 Task: Play online Dominion game.
Action: Mouse pressed left at (809, 375)
Screenshot: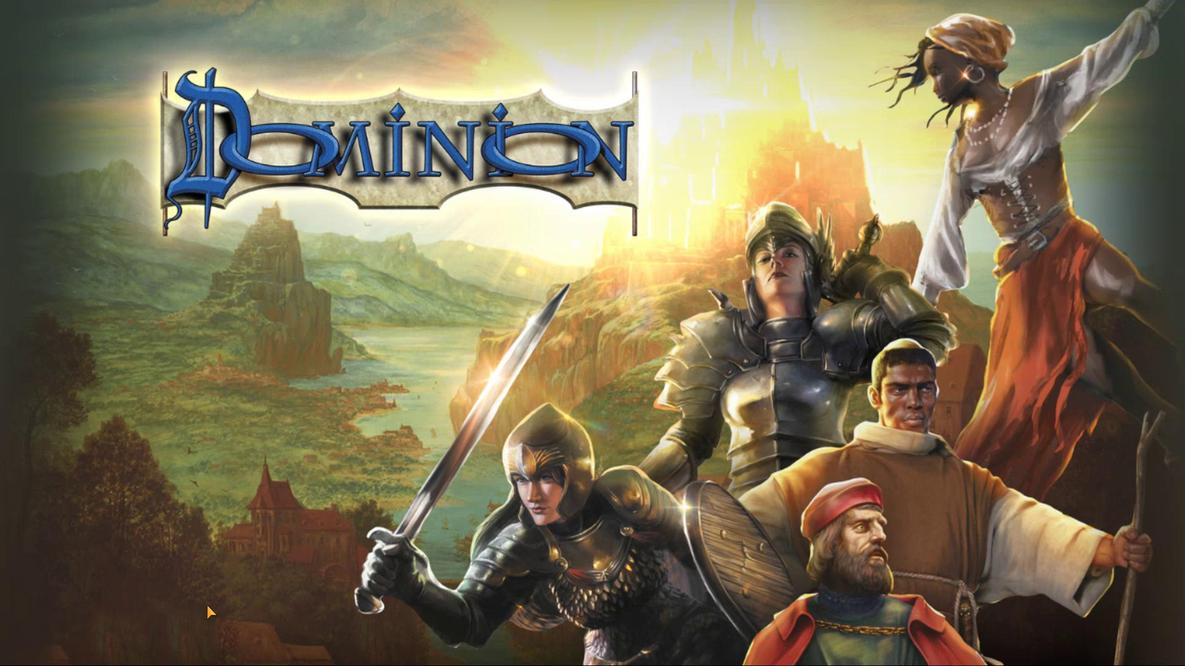 
Action: Mouse moved to (625, 385)
Screenshot: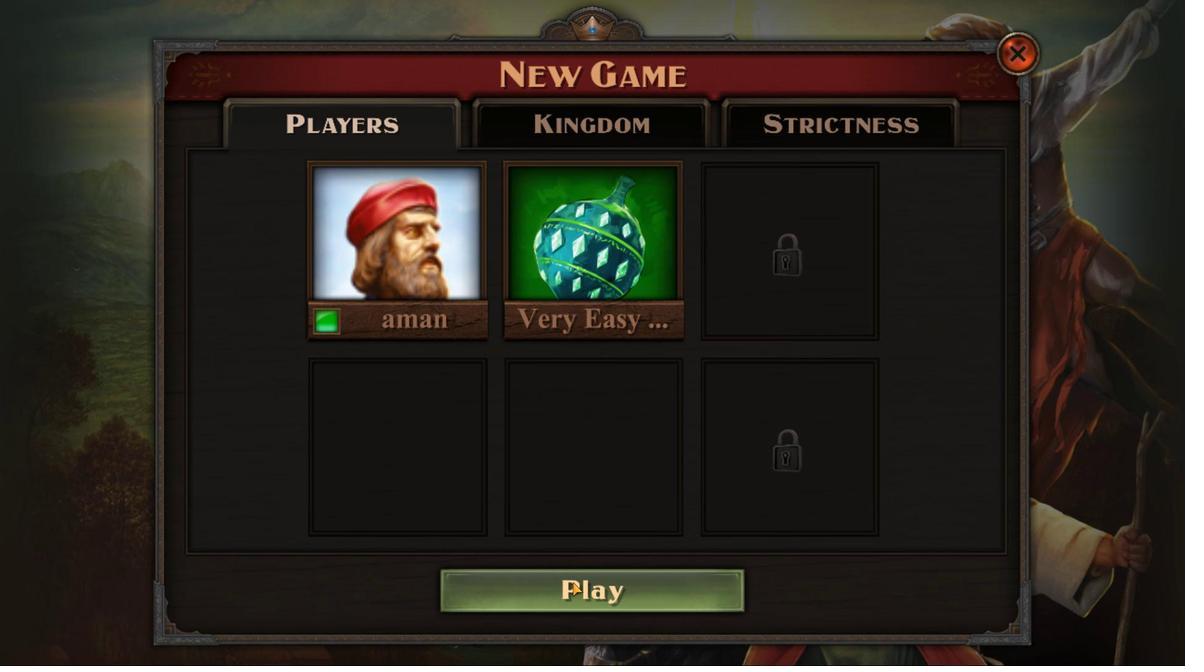 
Action: Mouse pressed left at (625, 385)
Screenshot: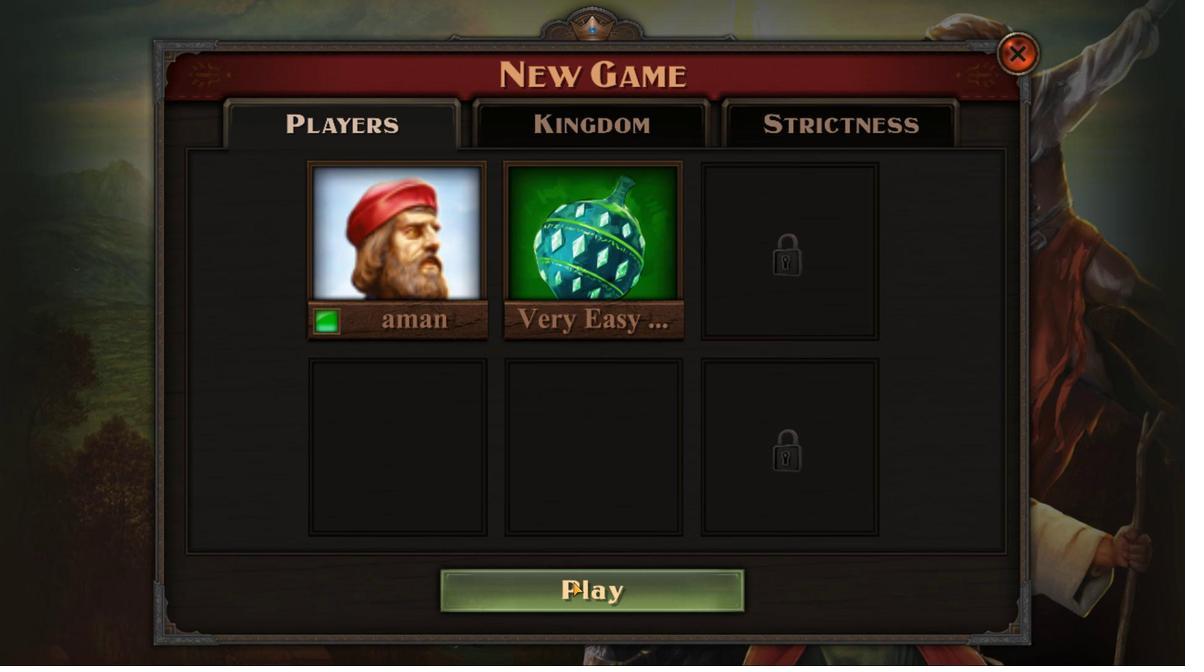 
Action: Mouse moved to (631, 390)
Screenshot: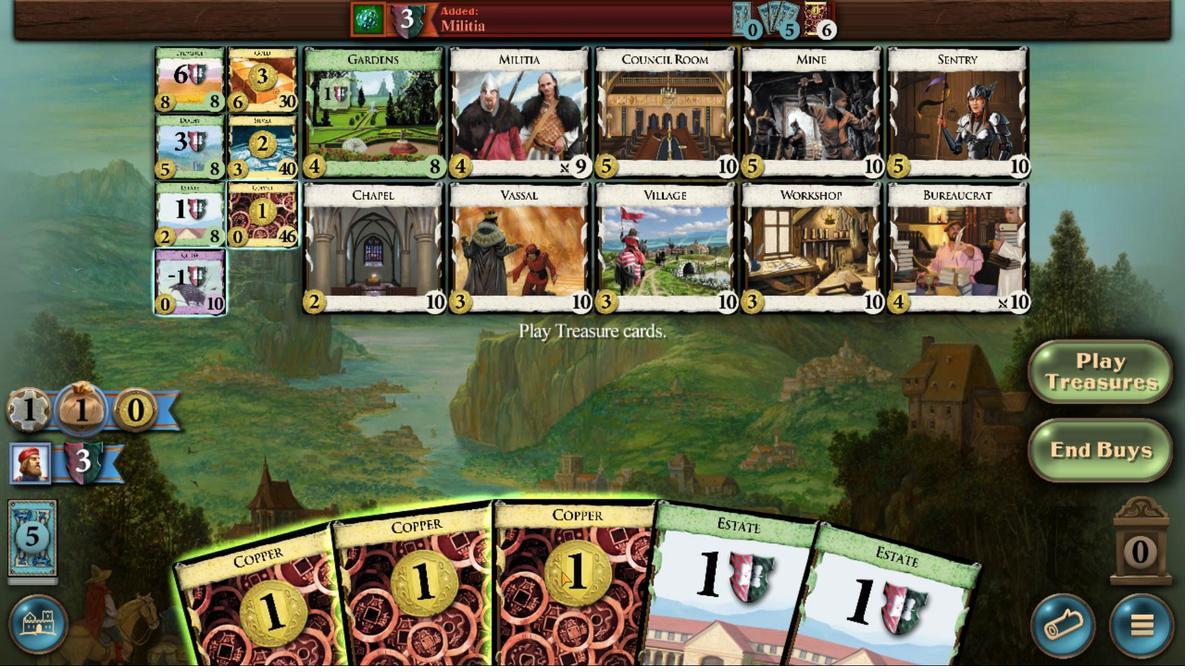 
Action: Mouse pressed left at (631, 390)
Screenshot: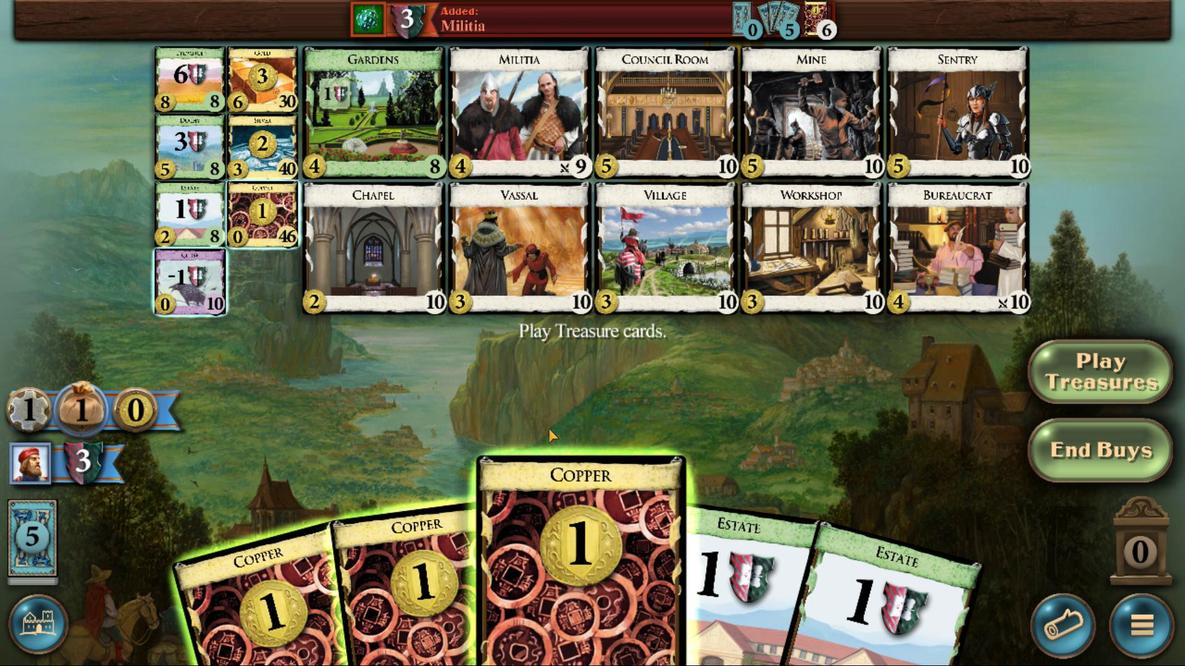
Action: Mouse moved to (664, 398)
Screenshot: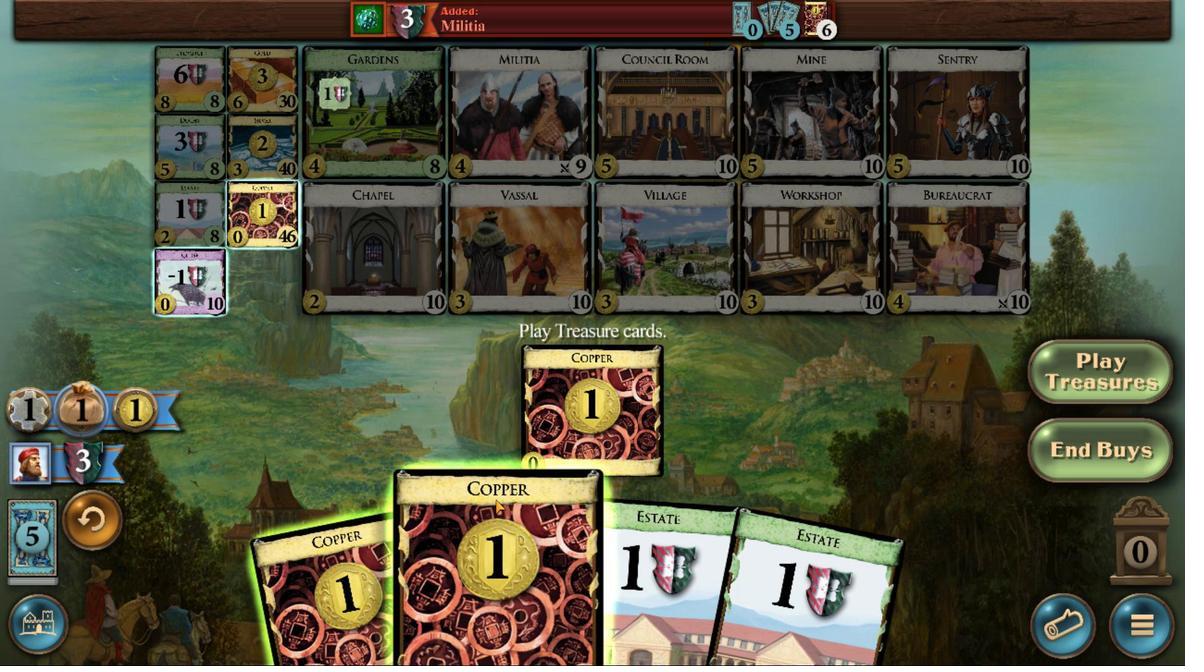 
Action: Mouse pressed left at (664, 398)
Screenshot: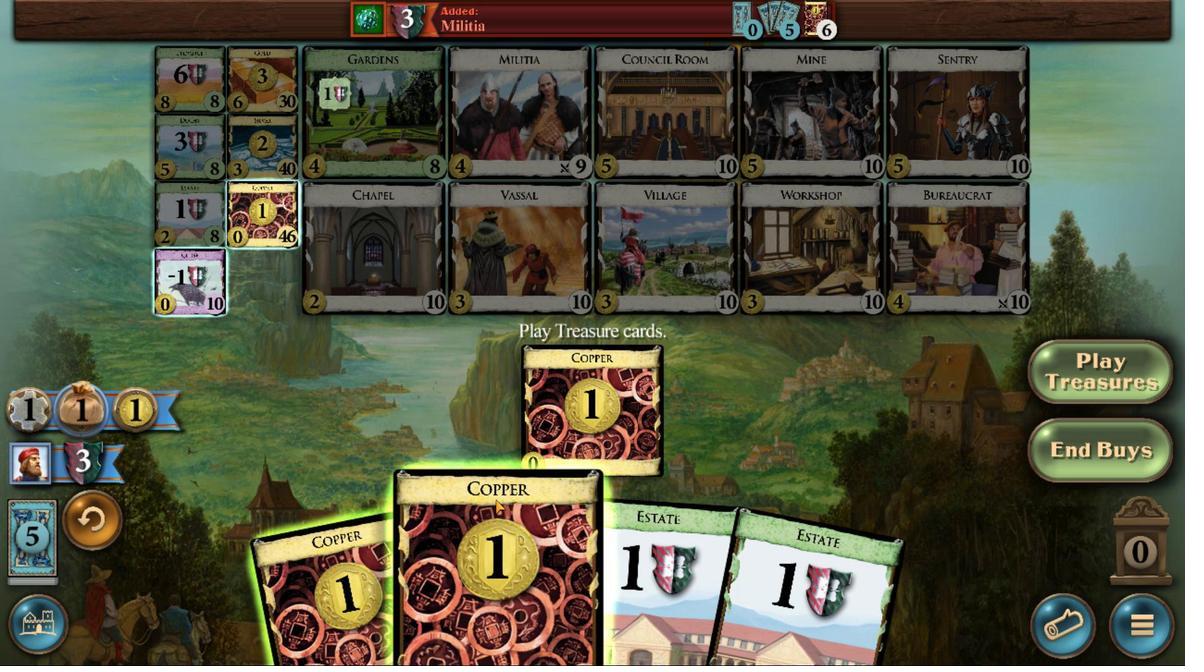 
Action: Mouse moved to (741, 518)
Screenshot: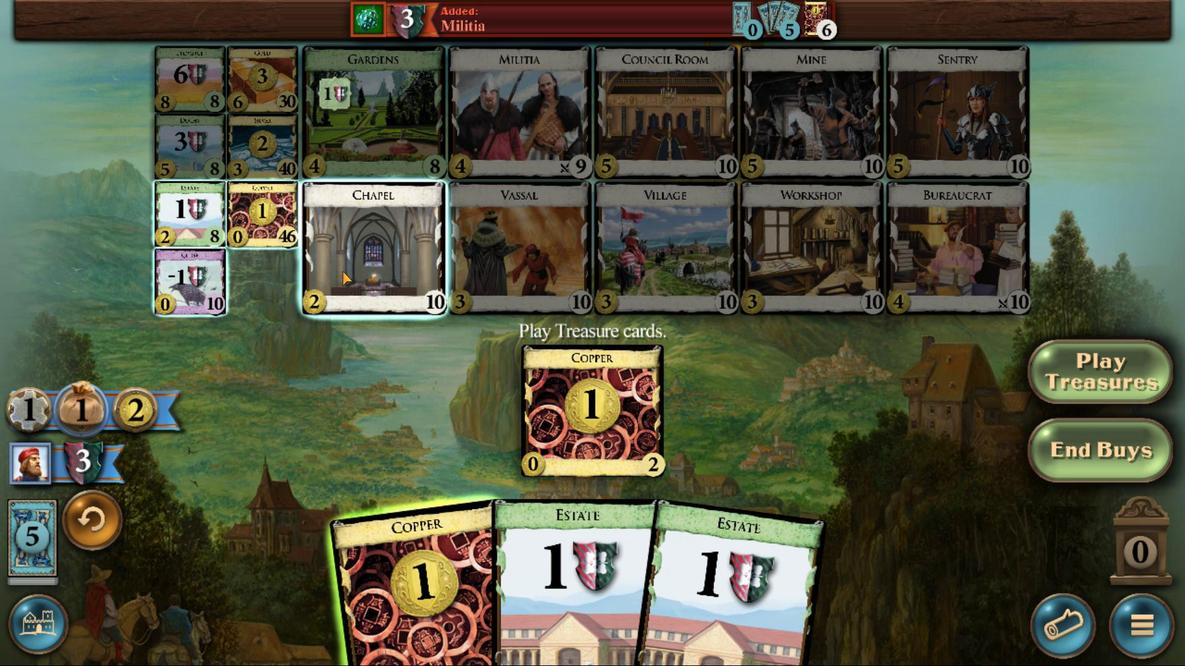
Action: Mouse pressed left at (741, 518)
Screenshot: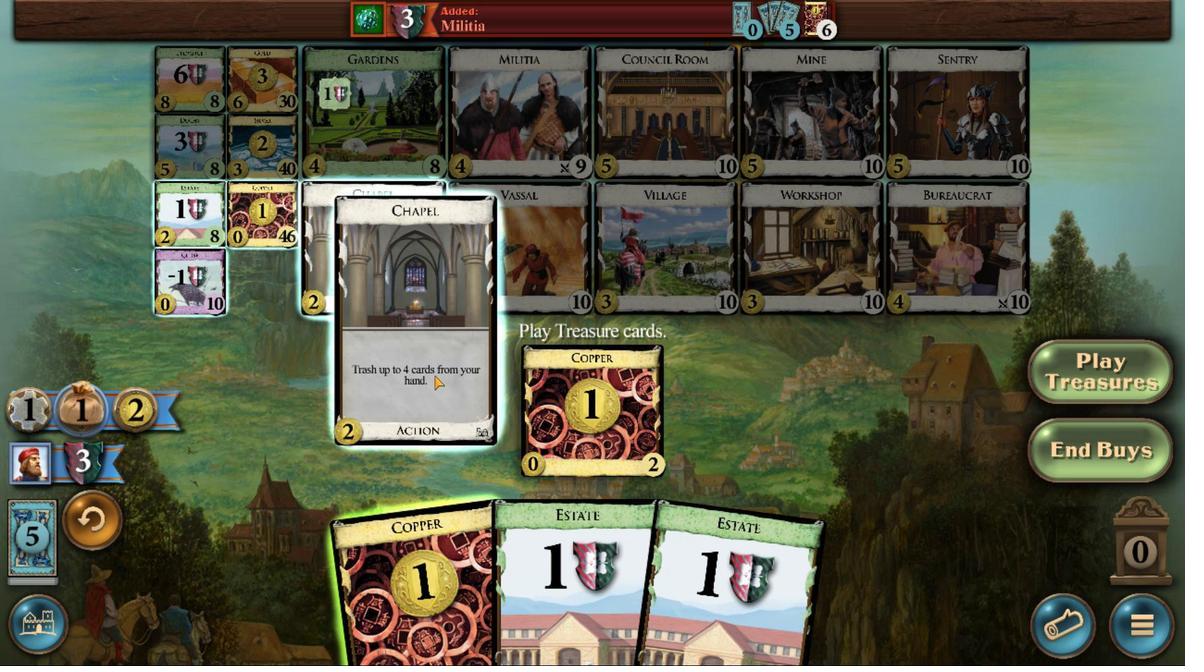
Action: Mouse moved to (555, 391)
Screenshot: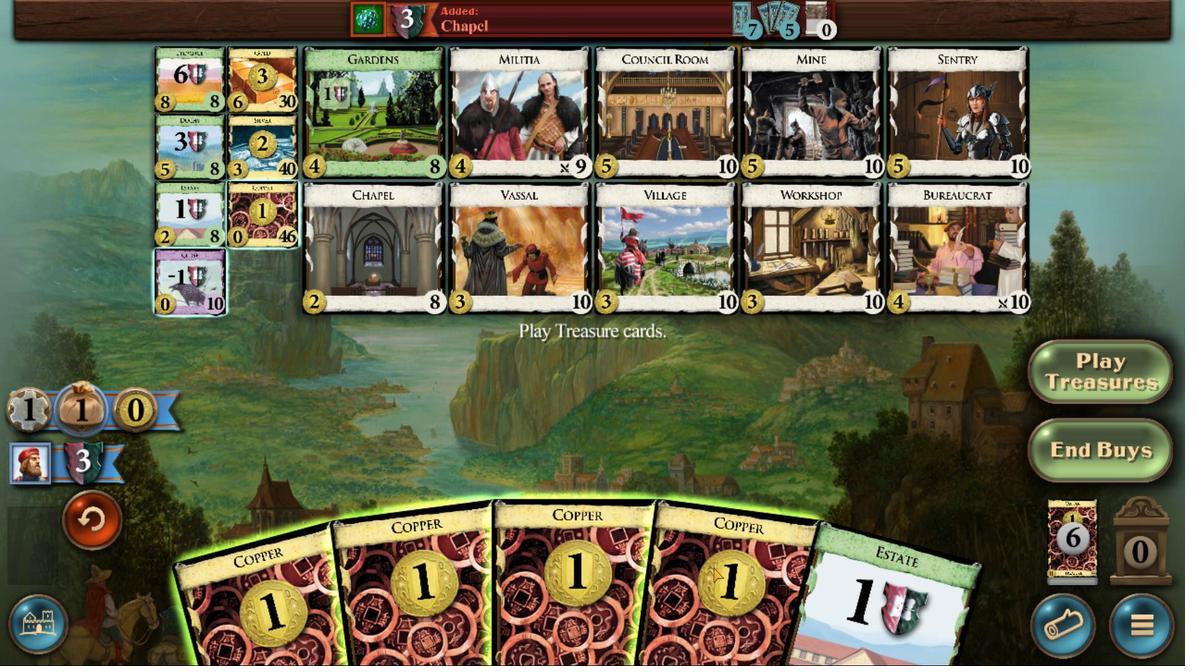 
Action: Mouse pressed left at (555, 391)
Screenshot: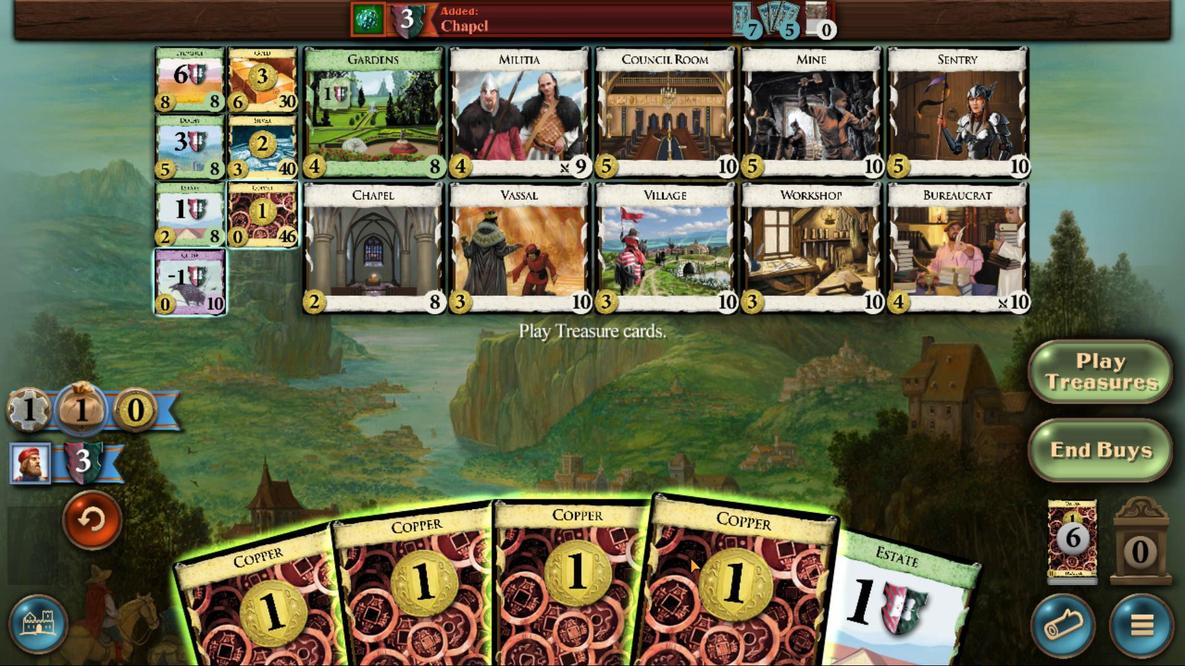 
Action: Mouse moved to (596, 389)
Screenshot: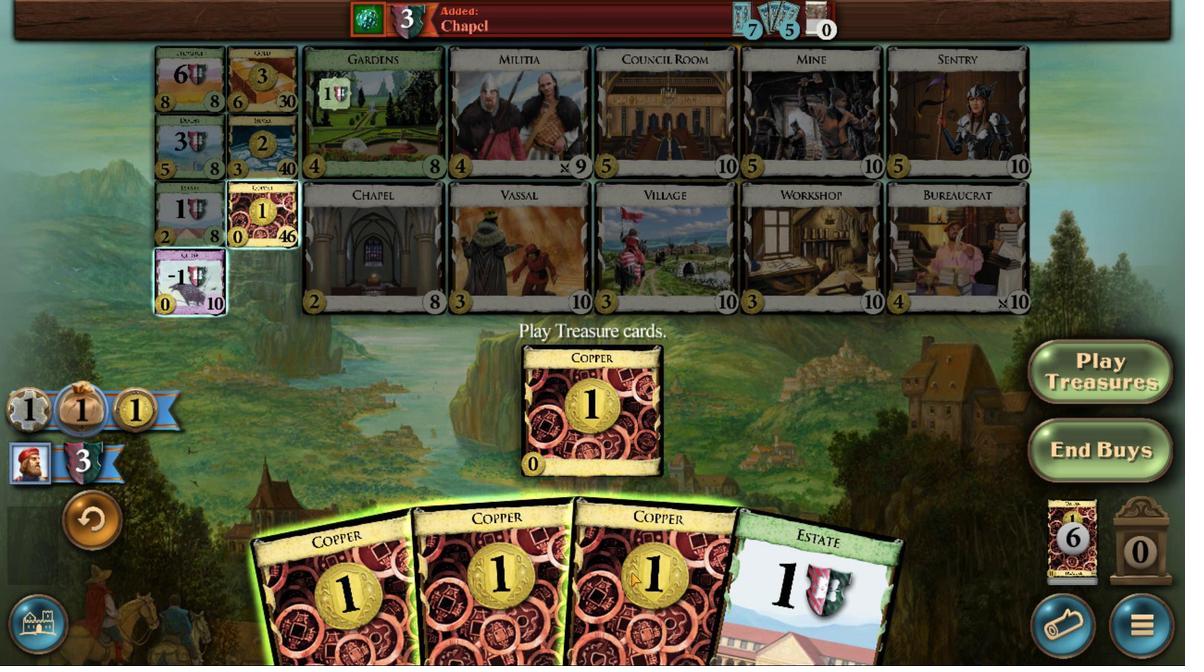 
Action: Mouse pressed left at (596, 389)
Screenshot: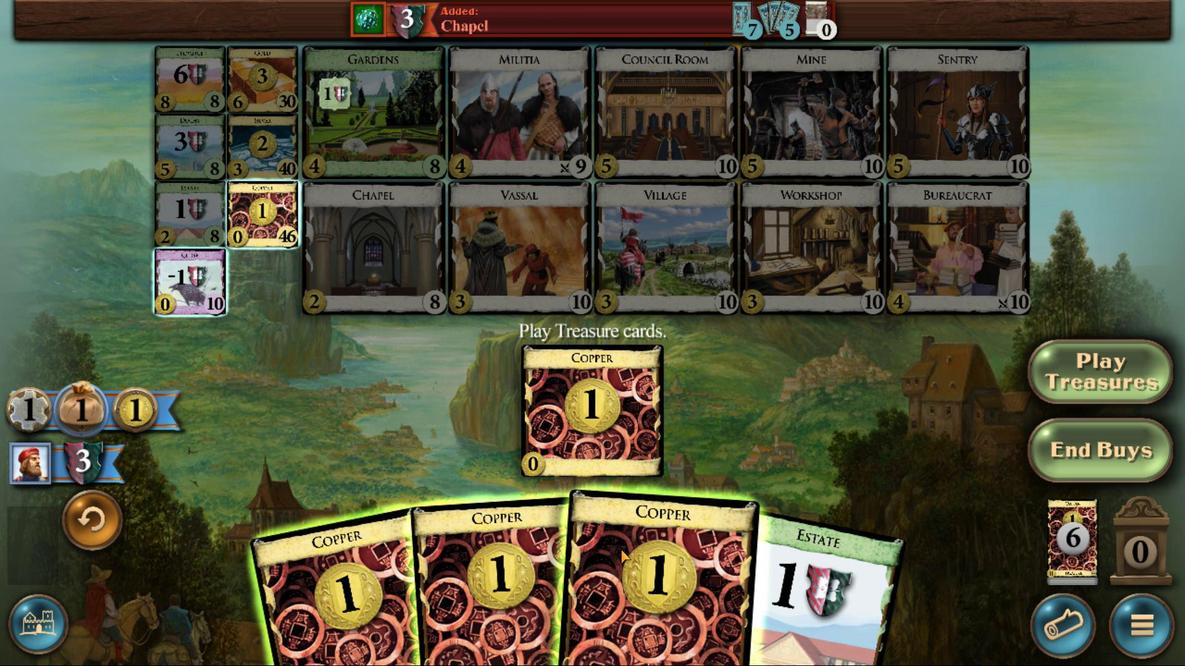 
Action: Mouse moved to (629, 382)
Screenshot: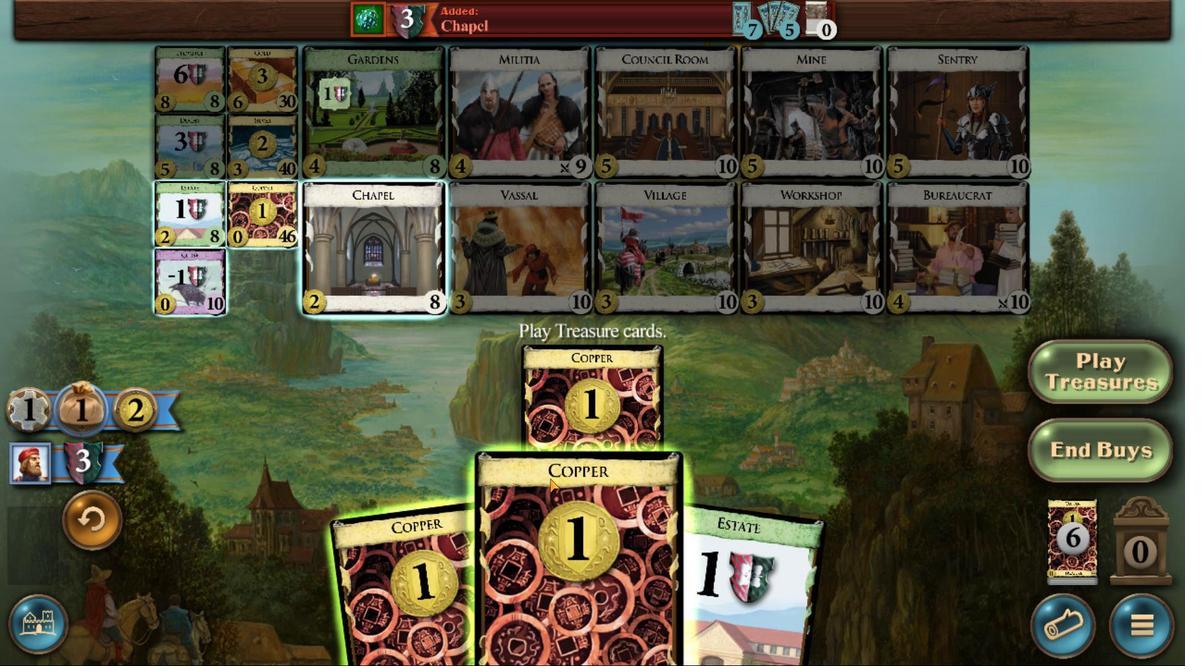 
Action: Mouse pressed left at (629, 382)
Screenshot: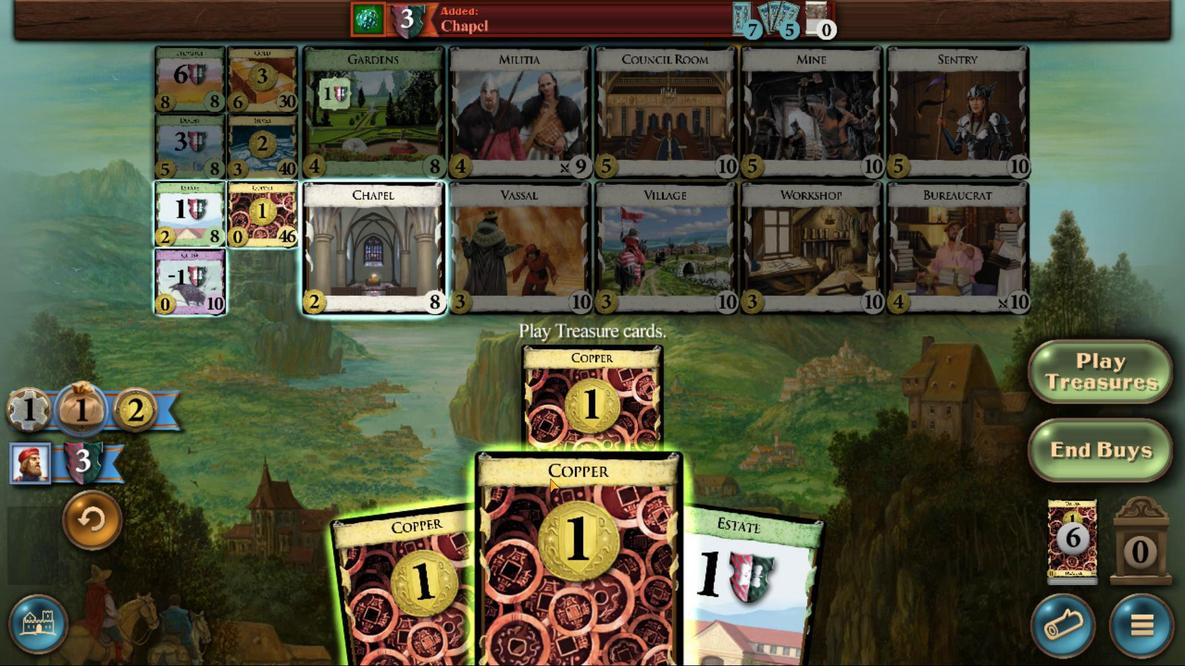 
Action: Mouse moved to (668, 527)
Screenshot: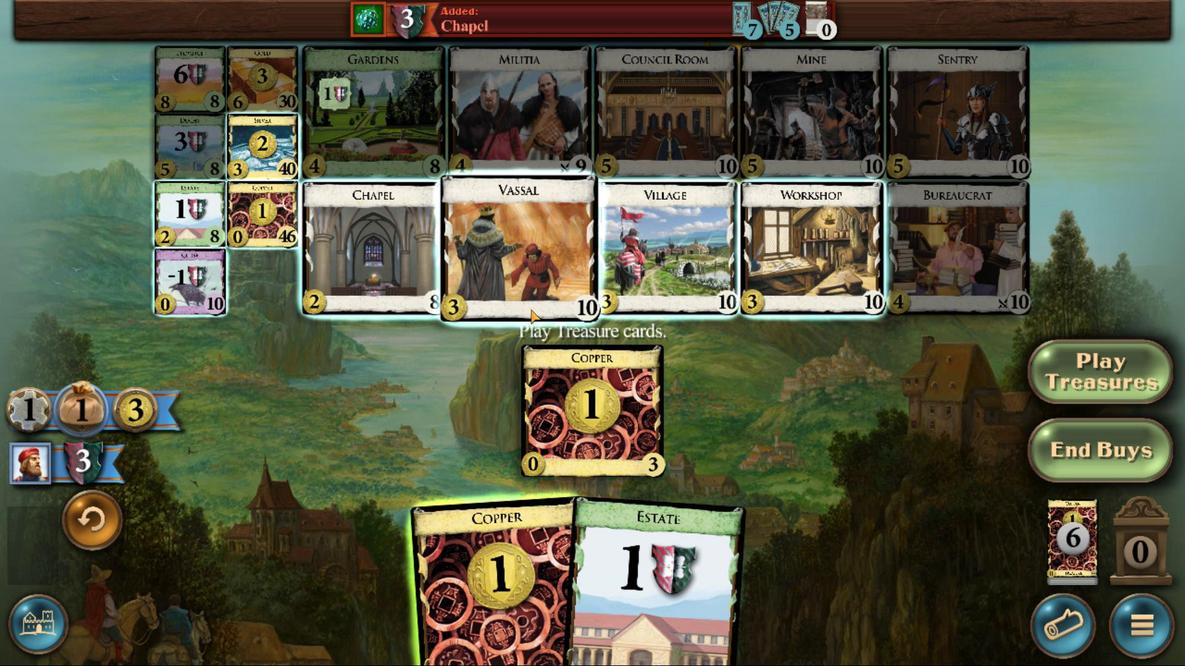 
Action: Mouse pressed left at (668, 527)
Screenshot: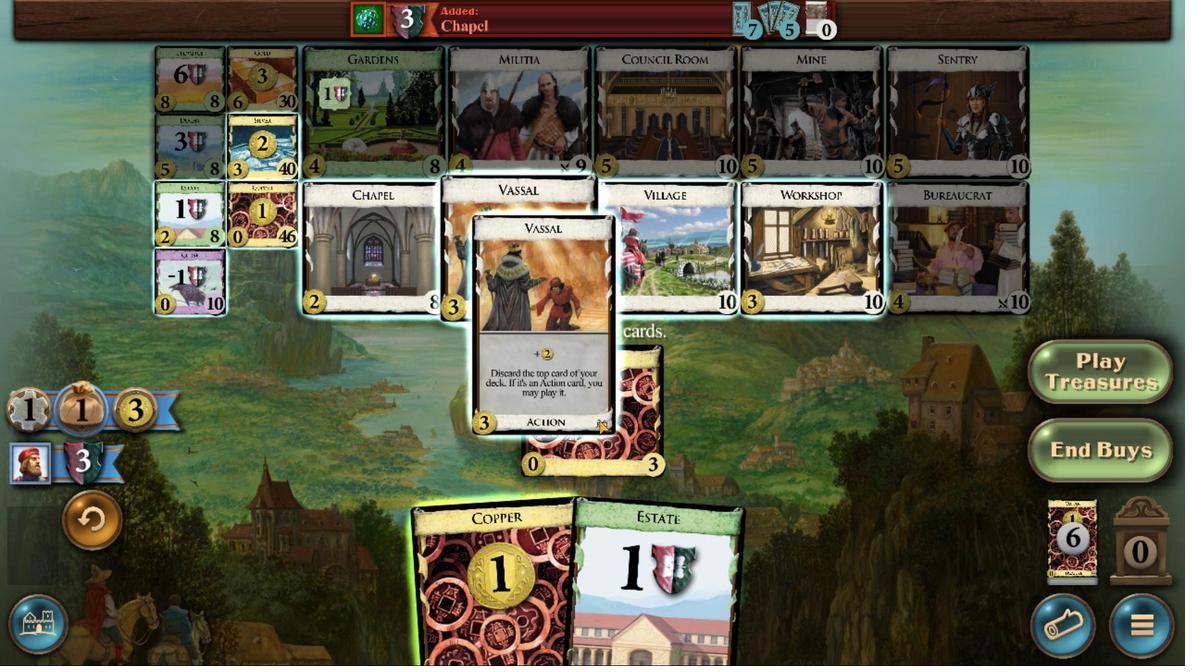 
Action: Mouse moved to (563, 378)
Screenshot: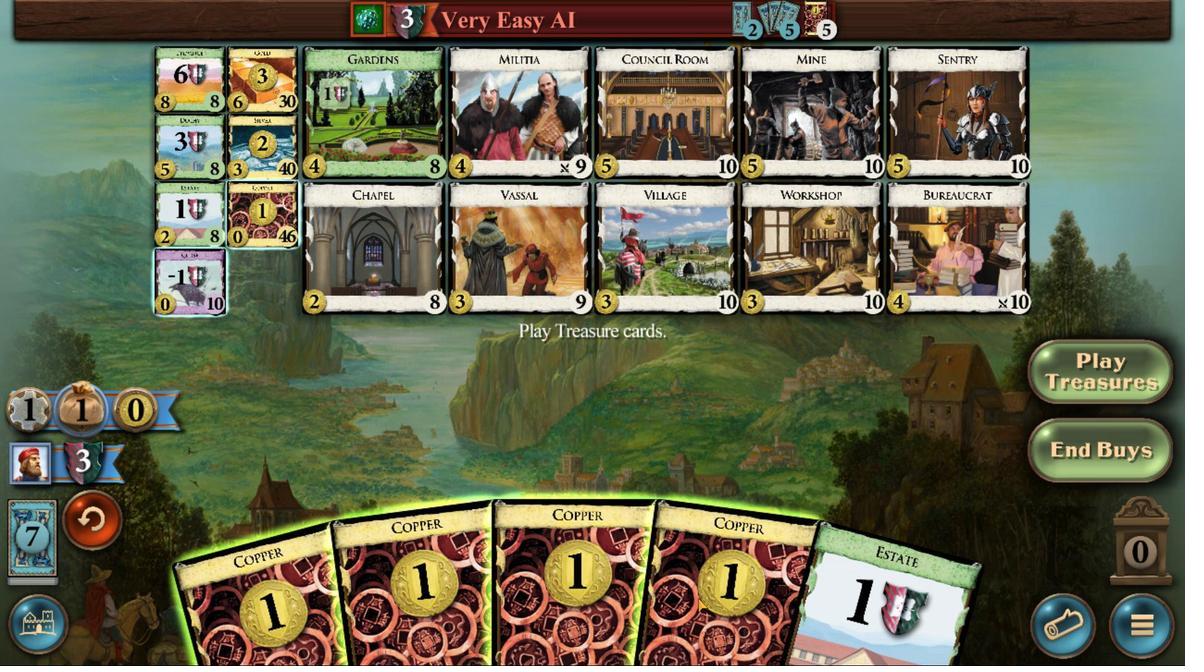 
Action: Mouse pressed left at (563, 378)
Screenshot: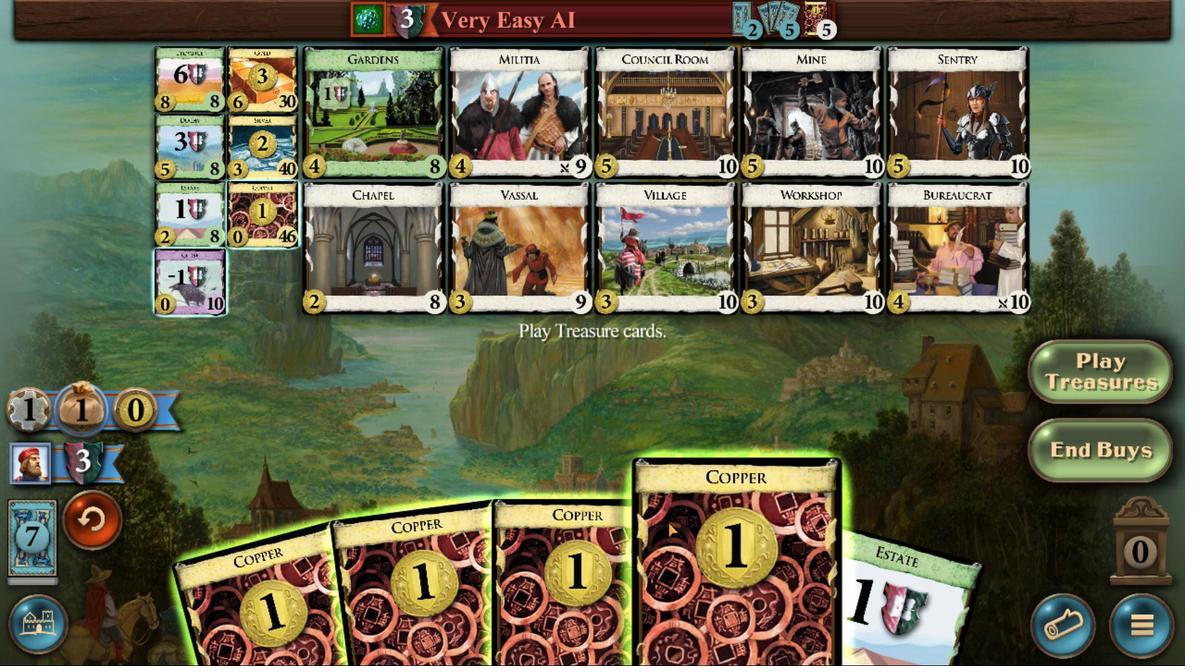 
Action: Mouse moved to (590, 374)
Screenshot: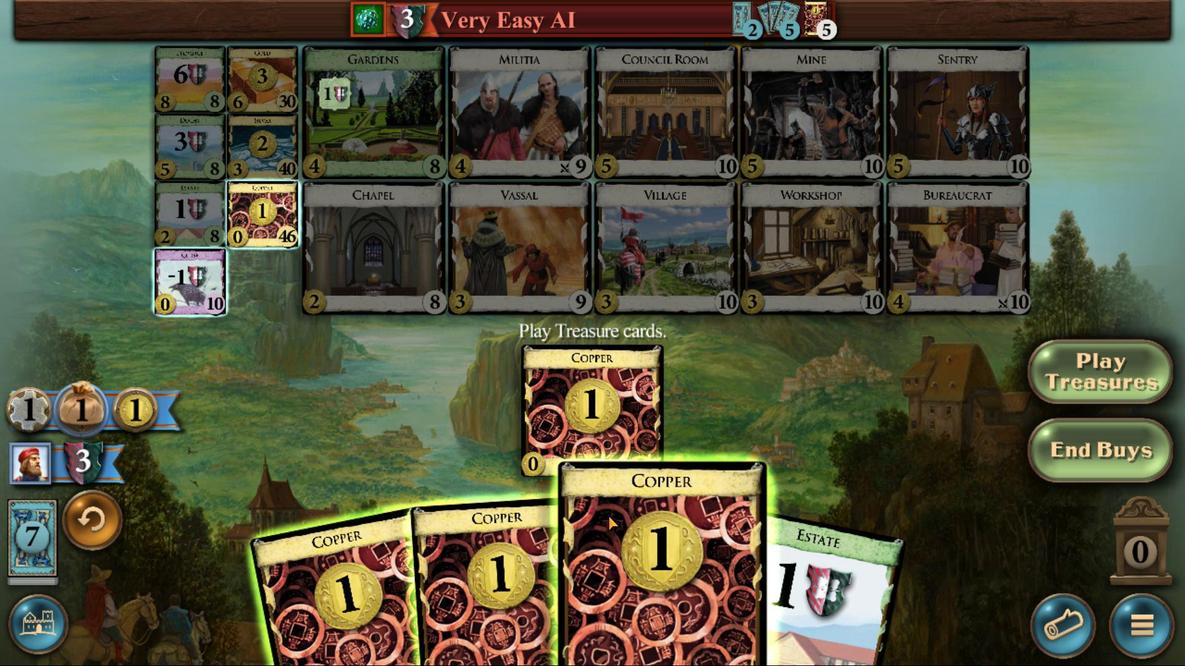 
Action: Mouse pressed left at (590, 374)
Screenshot: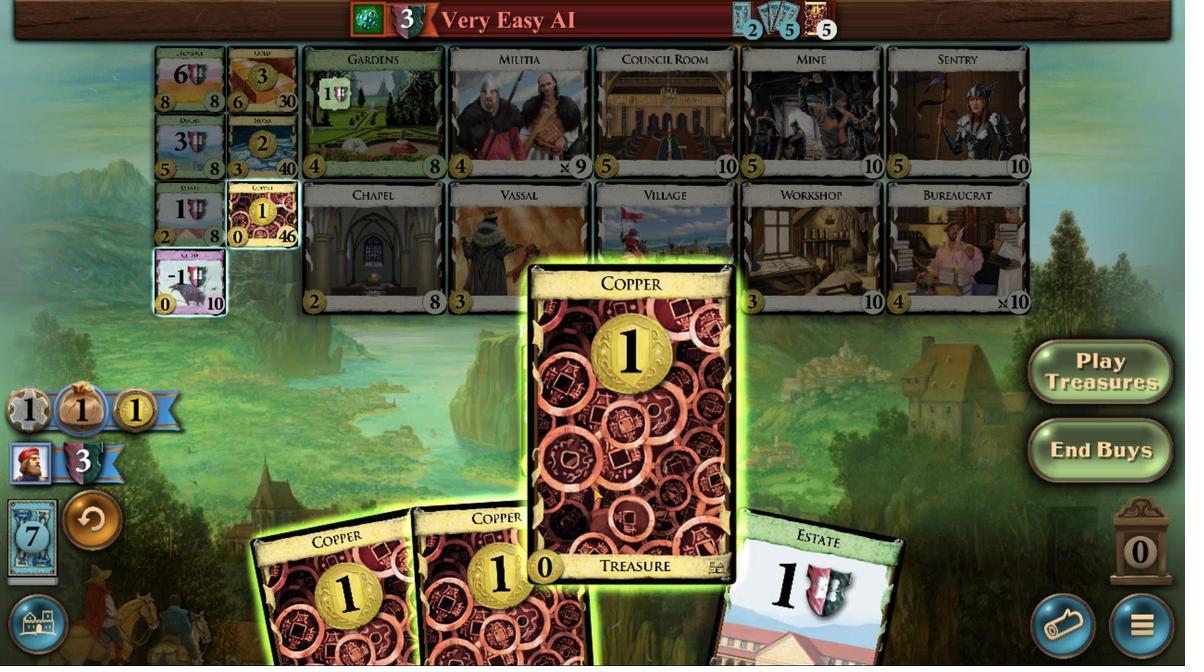 
Action: Mouse moved to (633, 367)
Screenshot: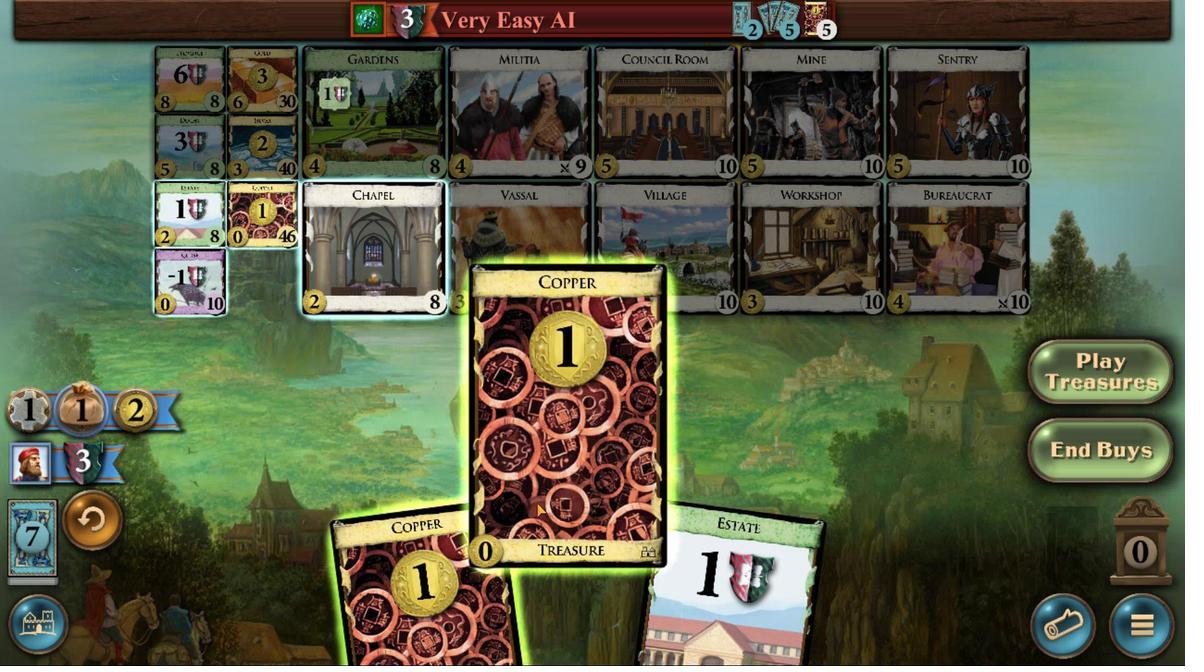 
Action: Mouse pressed left at (633, 367)
Screenshot: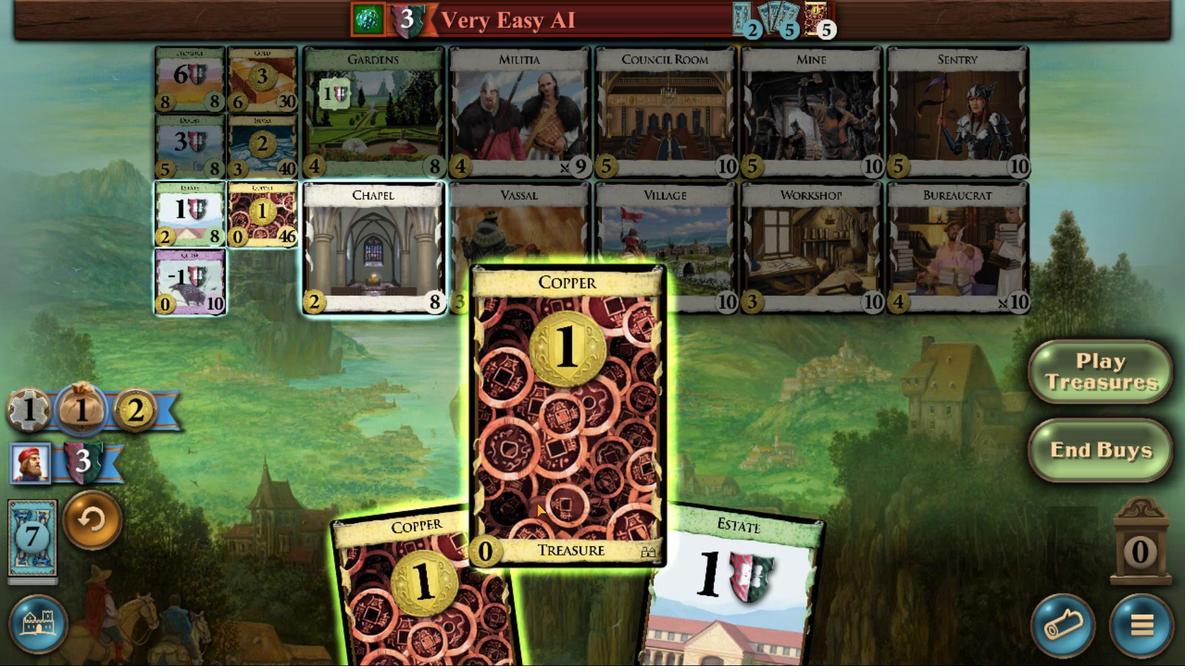 
Action: Mouse moved to (657, 375)
Screenshot: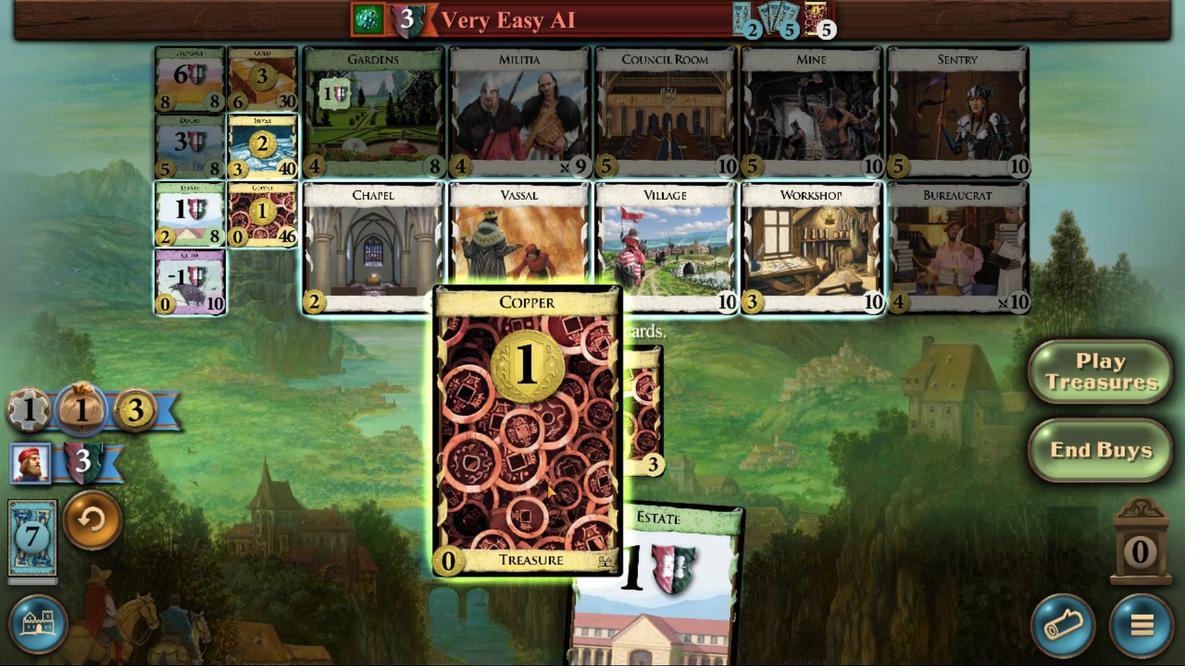 
Action: Mouse pressed left at (657, 375)
Screenshot: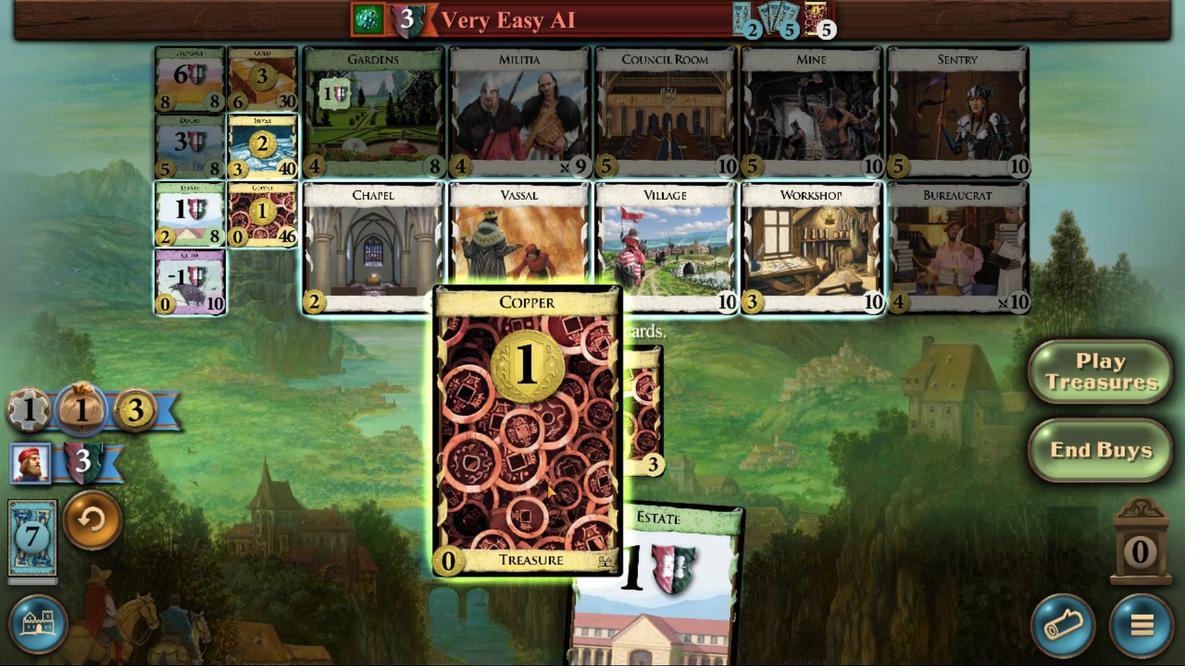 
Action: Mouse moved to (735, 574)
Screenshot: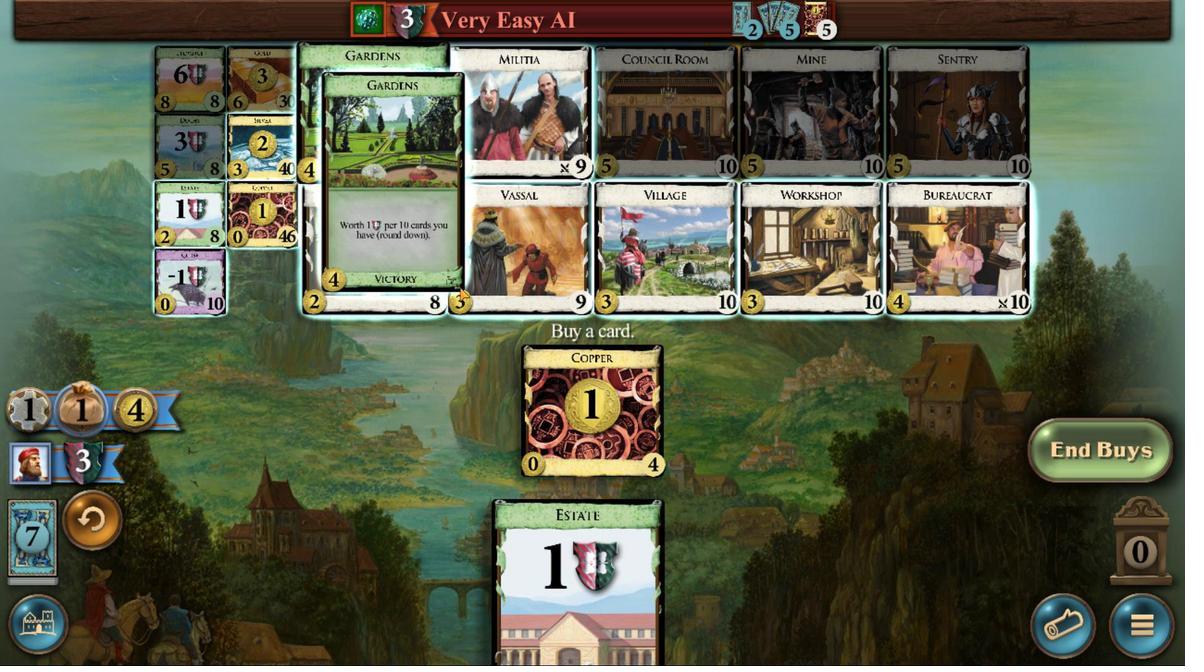 
Action: Mouse pressed left at (735, 574)
Screenshot: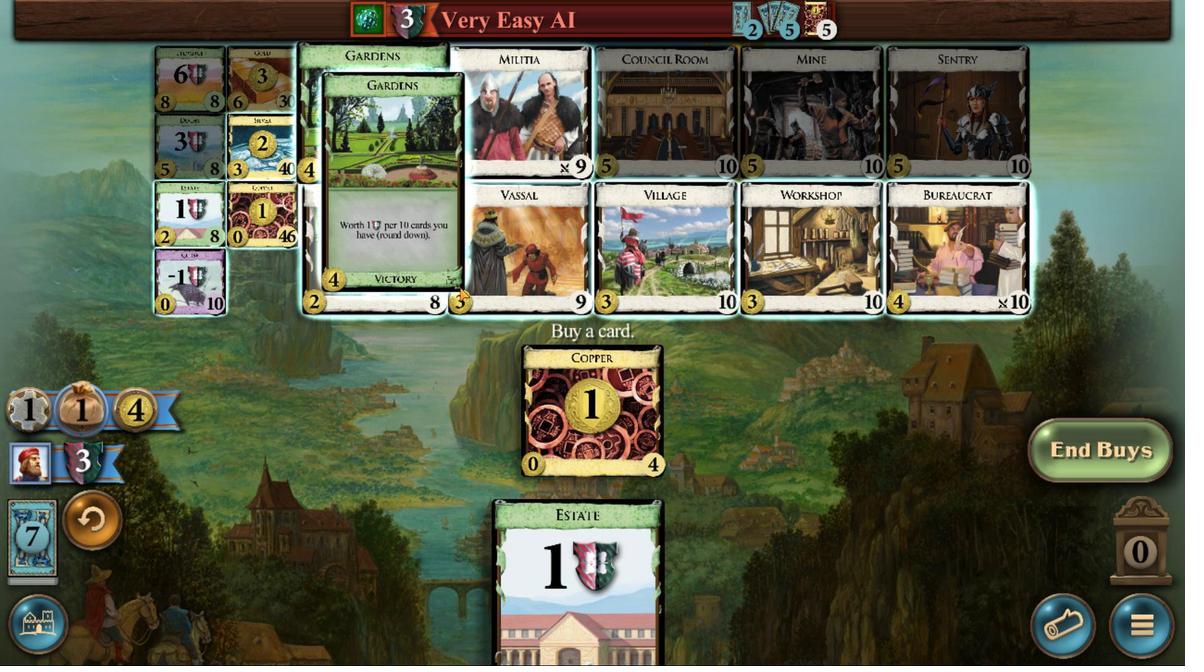 
Action: Mouse moved to (778, 374)
Screenshot: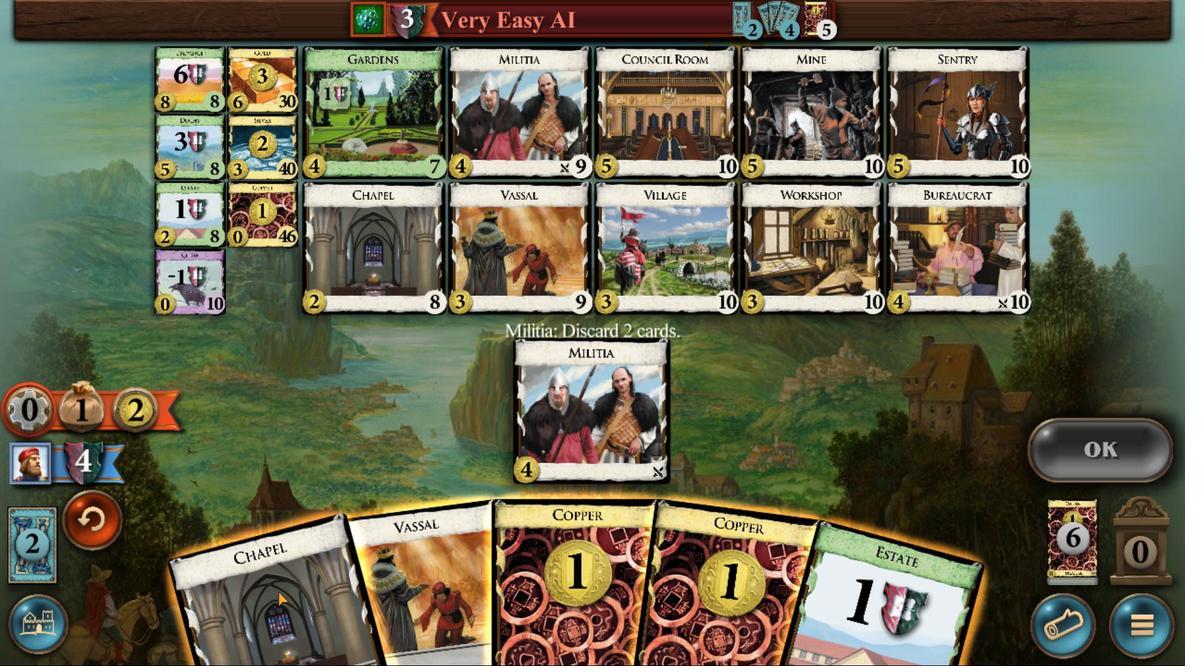 
Action: Mouse pressed left at (778, 374)
Screenshot: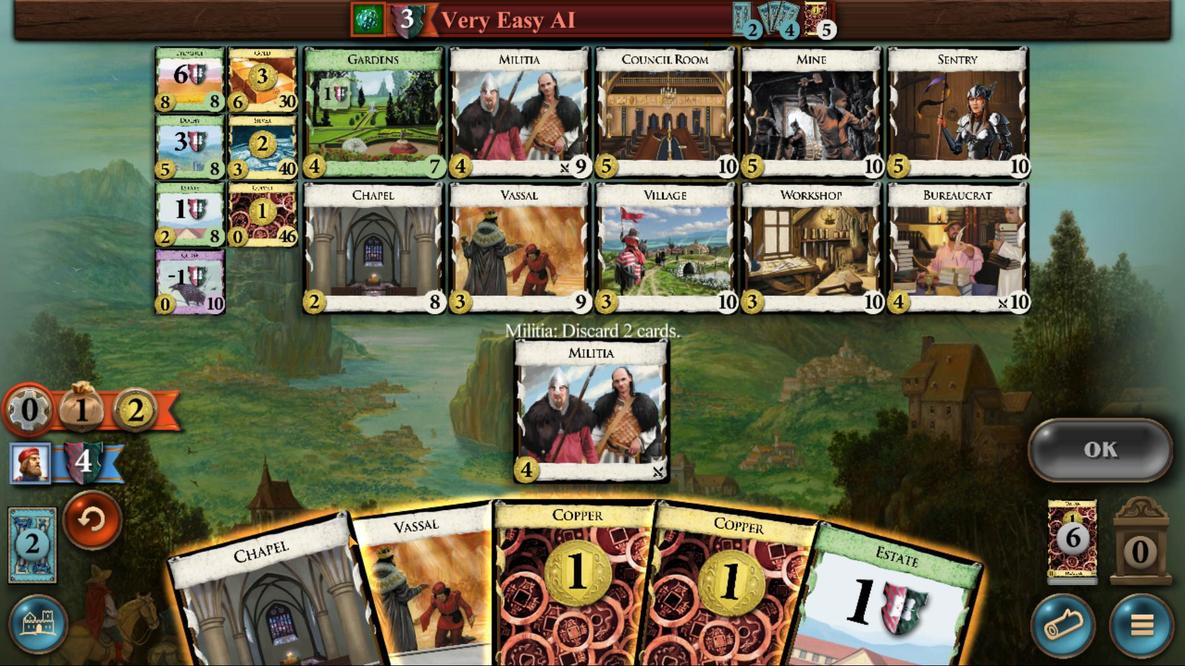
Action: Mouse moved to (705, 379)
Screenshot: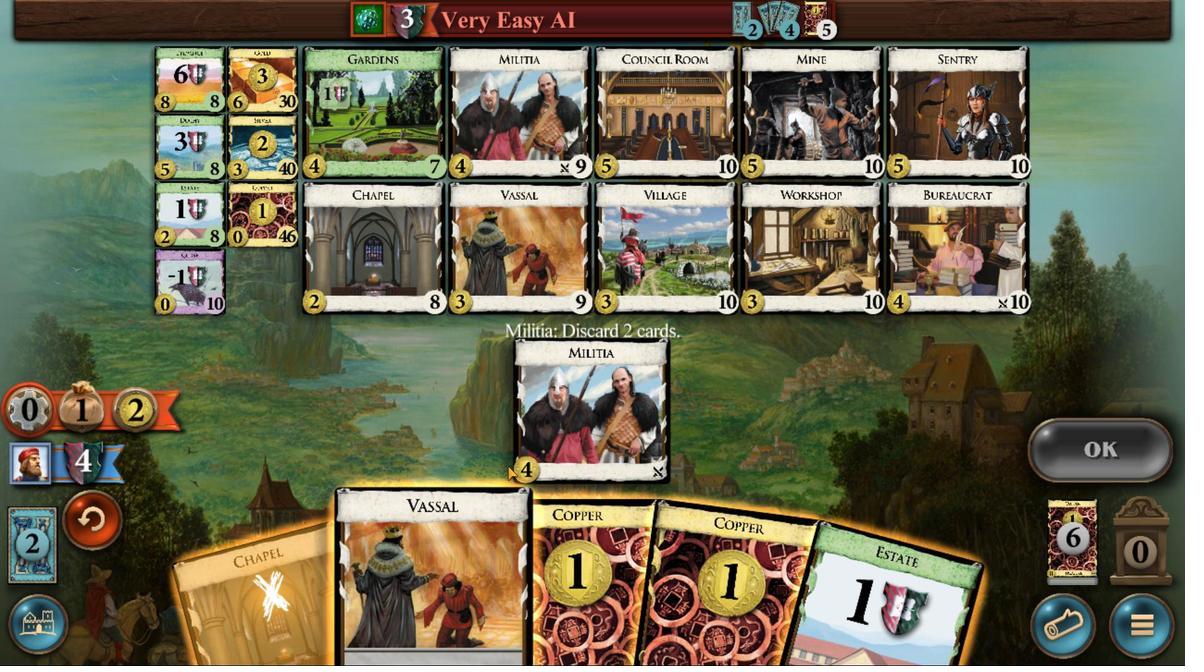
Action: Mouse pressed left at (705, 379)
Screenshot: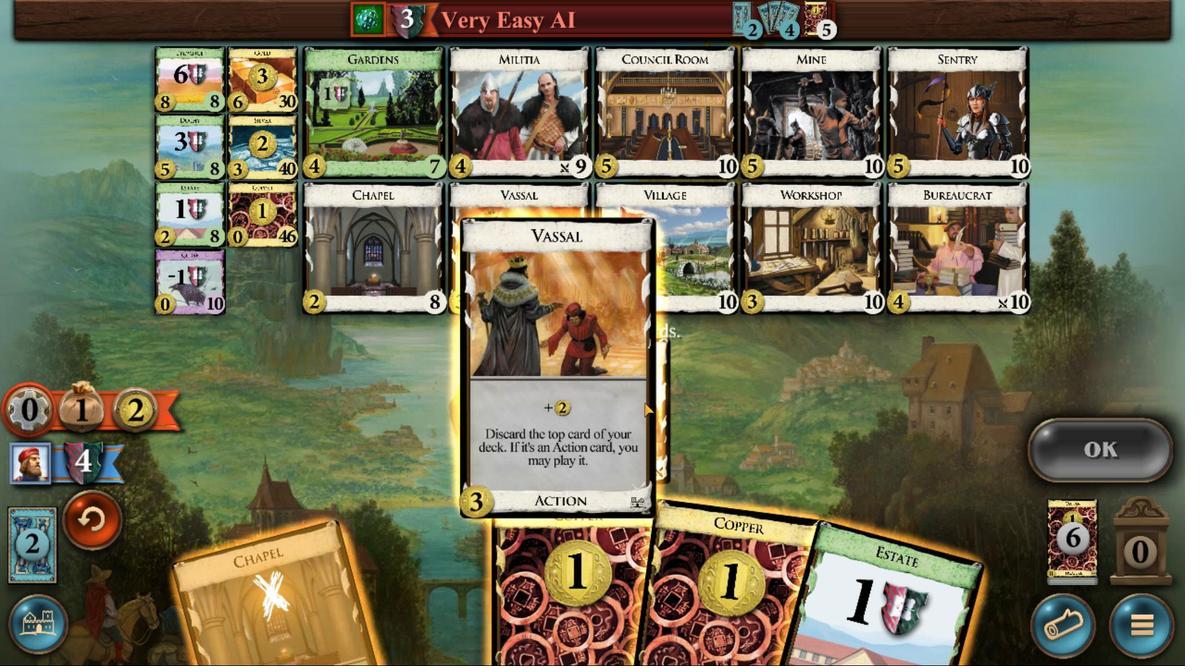 
Action: Mouse moved to (366, 439)
Screenshot: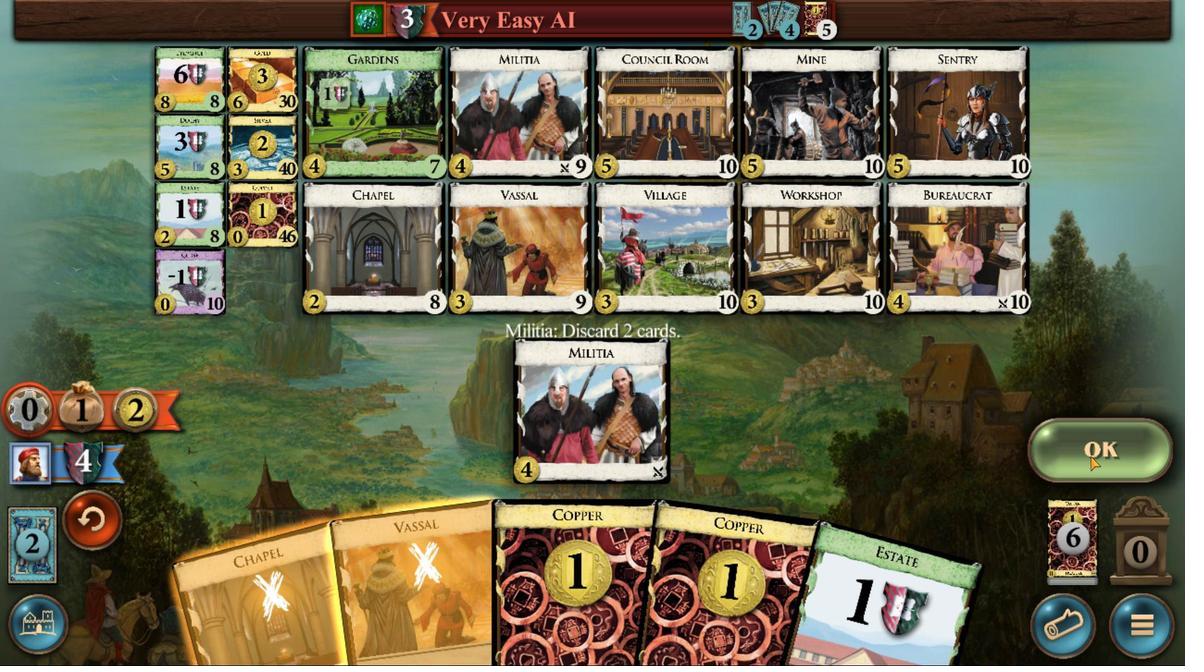 
Action: Mouse pressed left at (366, 439)
Screenshot: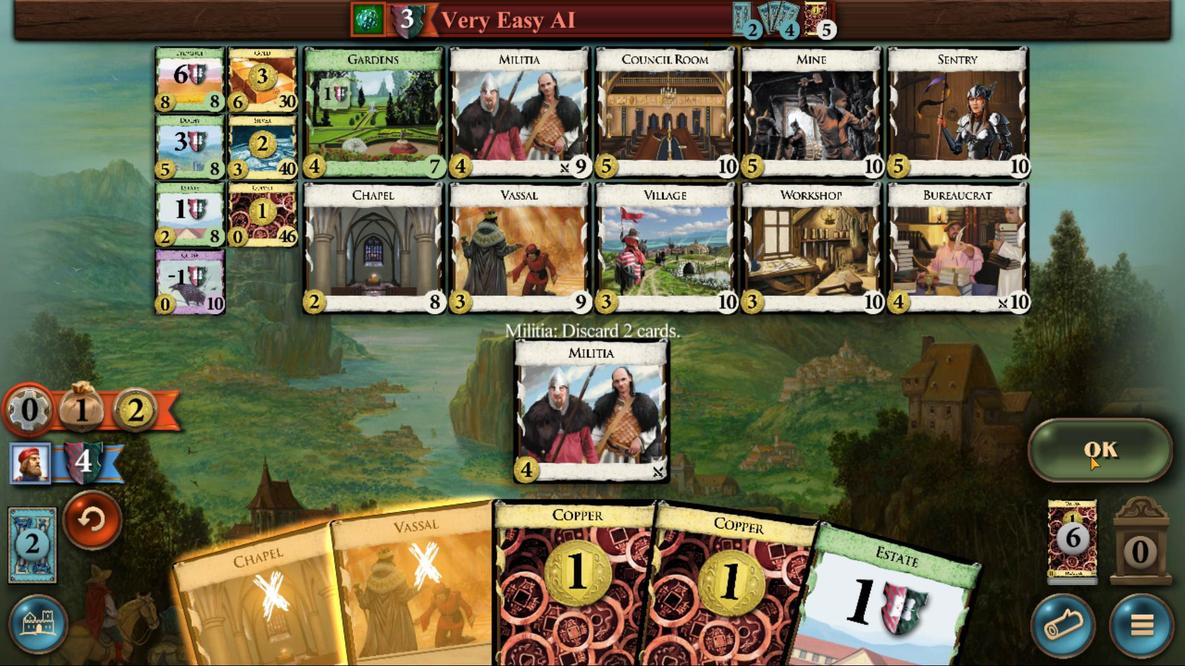 
Action: Mouse moved to (614, 396)
Screenshot: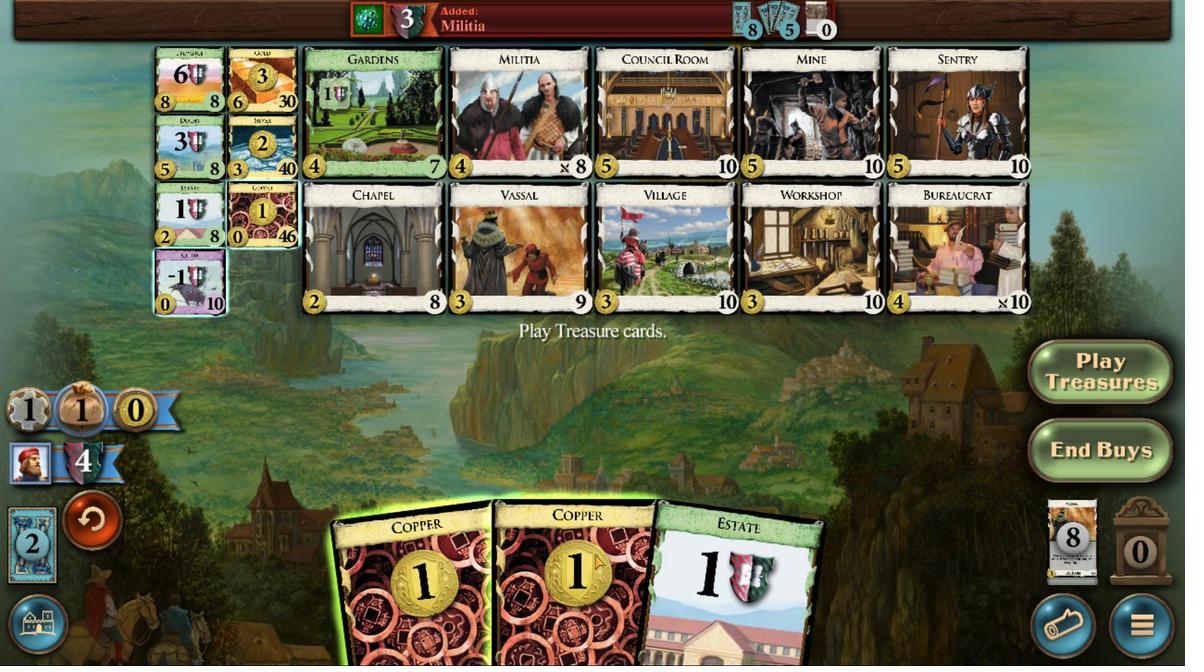 
Action: Mouse pressed left at (614, 396)
Screenshot: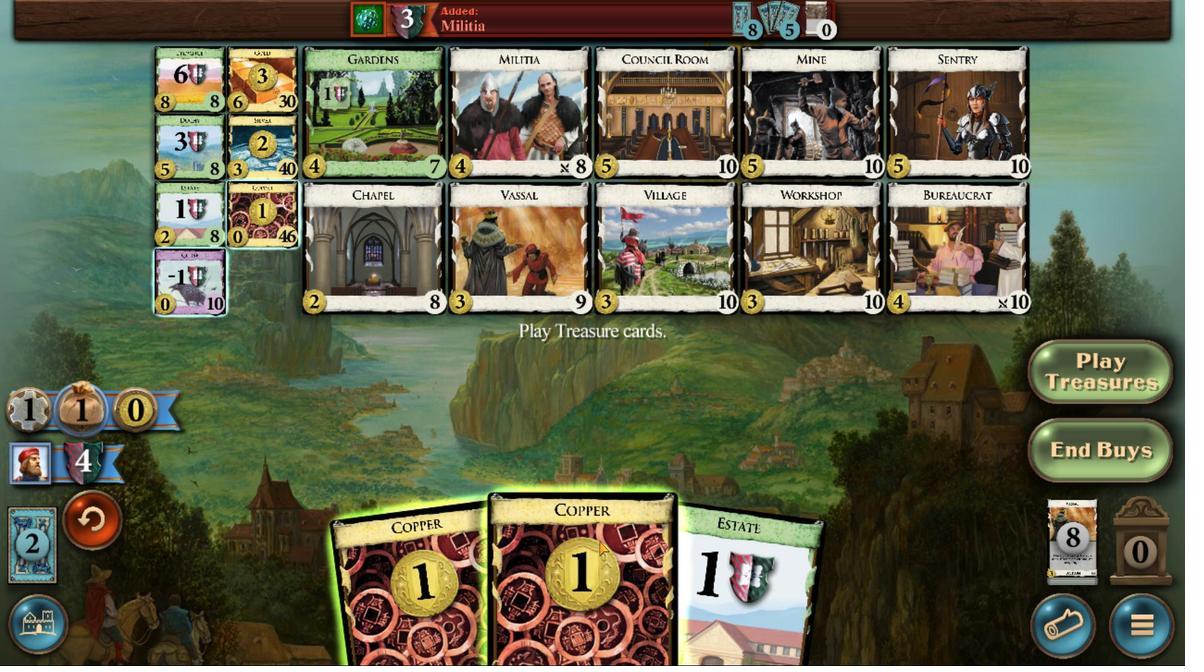 
Action: Mouse moved to (658, 398)
Screenshot: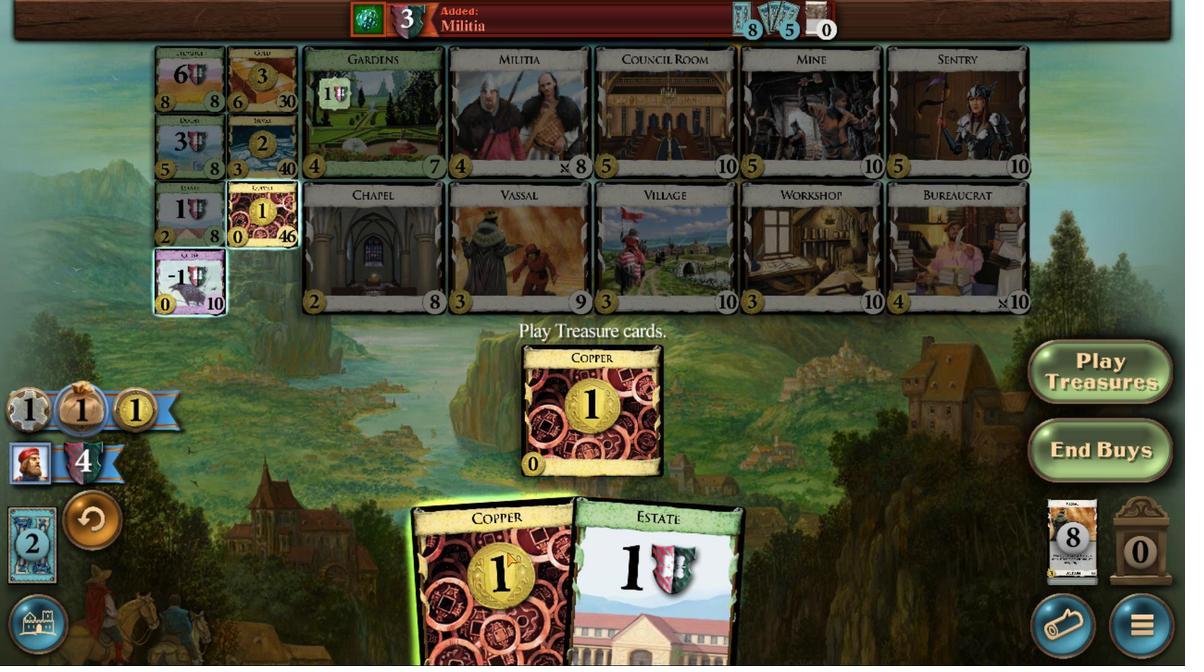 
Action: Mouse pressed left at (658, 398)
Screenshot: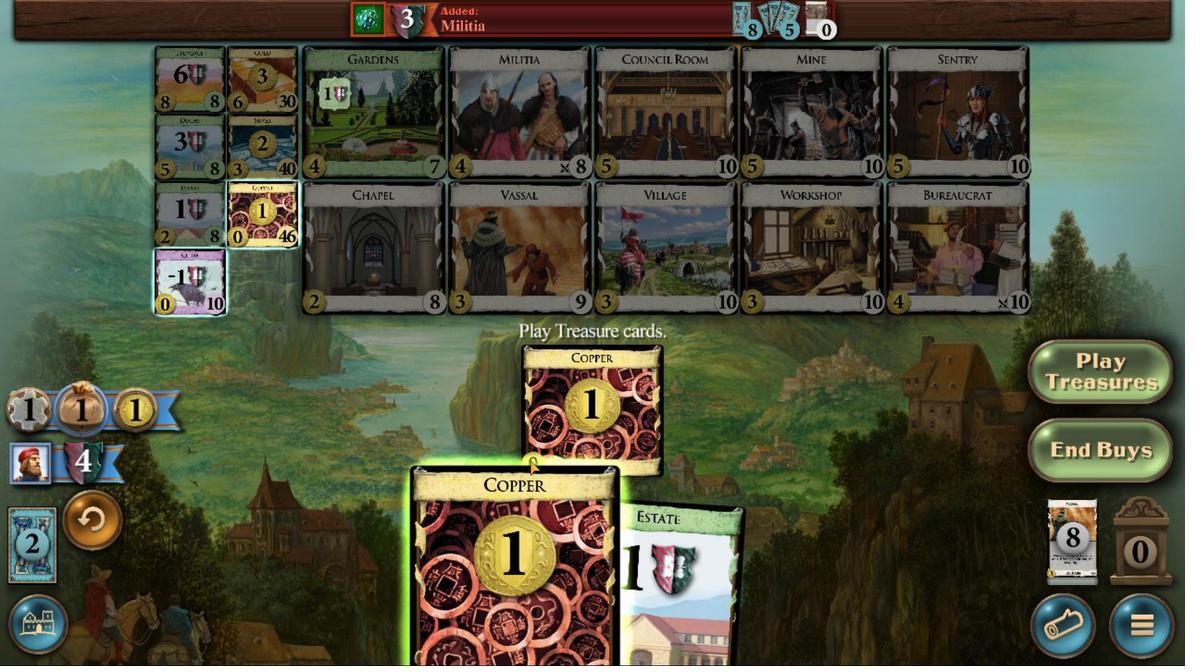 
Action: Mouse moved to (748, 529)
Screenshot: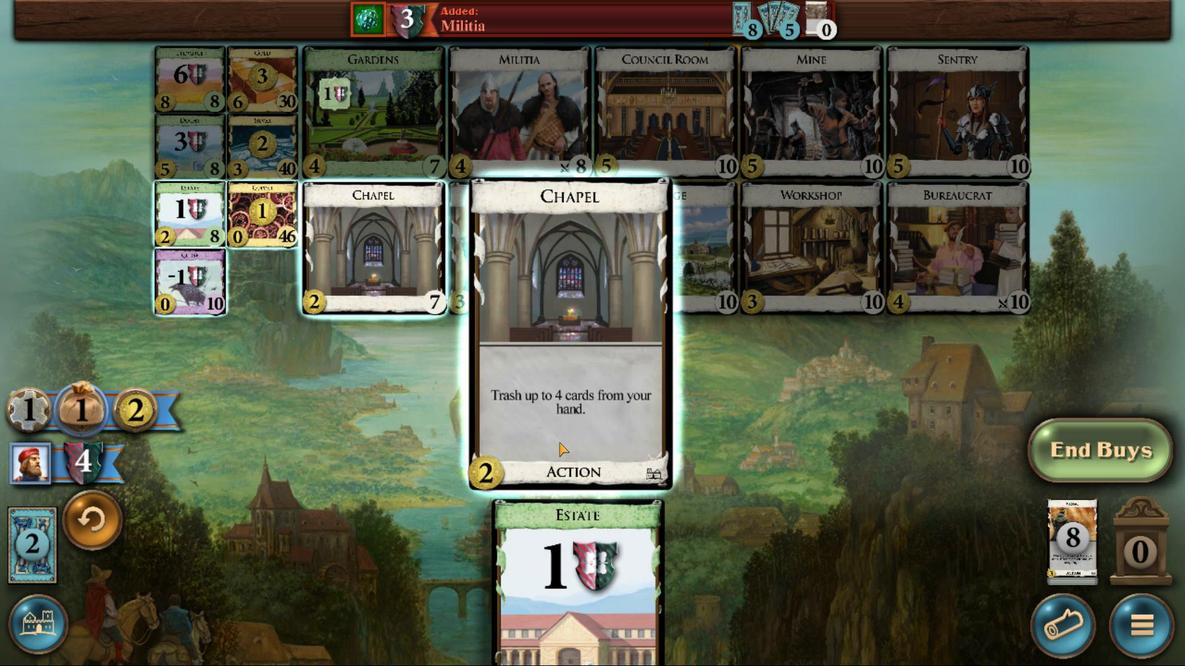 
Action: Mouse pressed left at (748, 529)
Screenshot: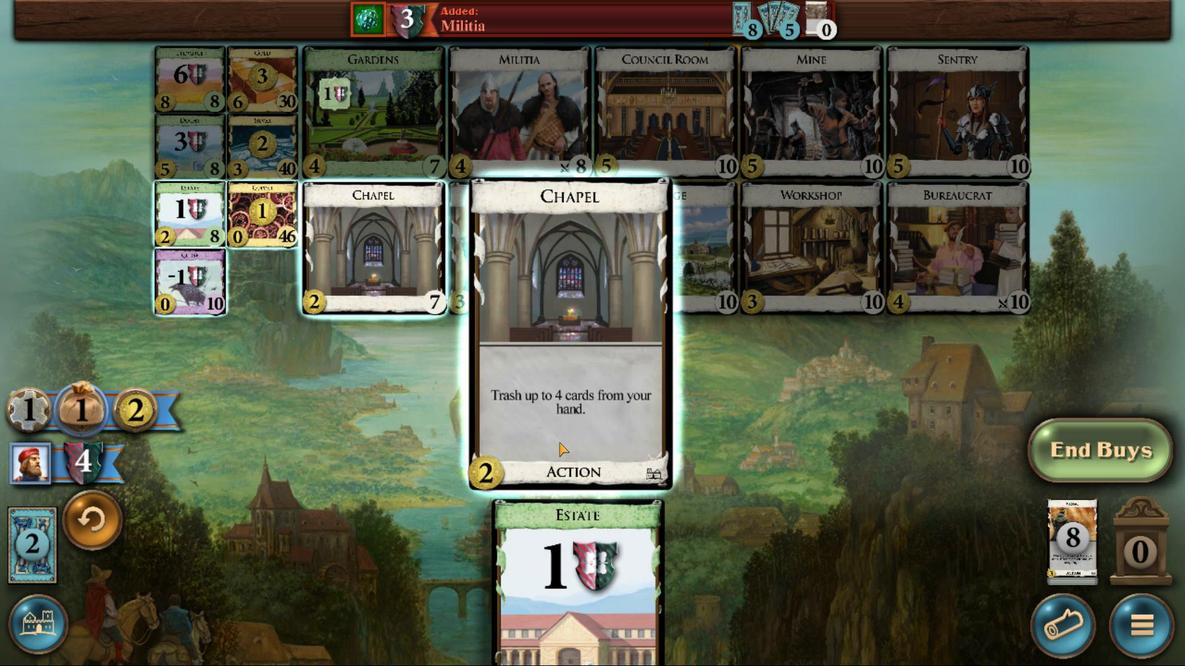 
Action: Mouse moved to (550, 388)
Screenshot: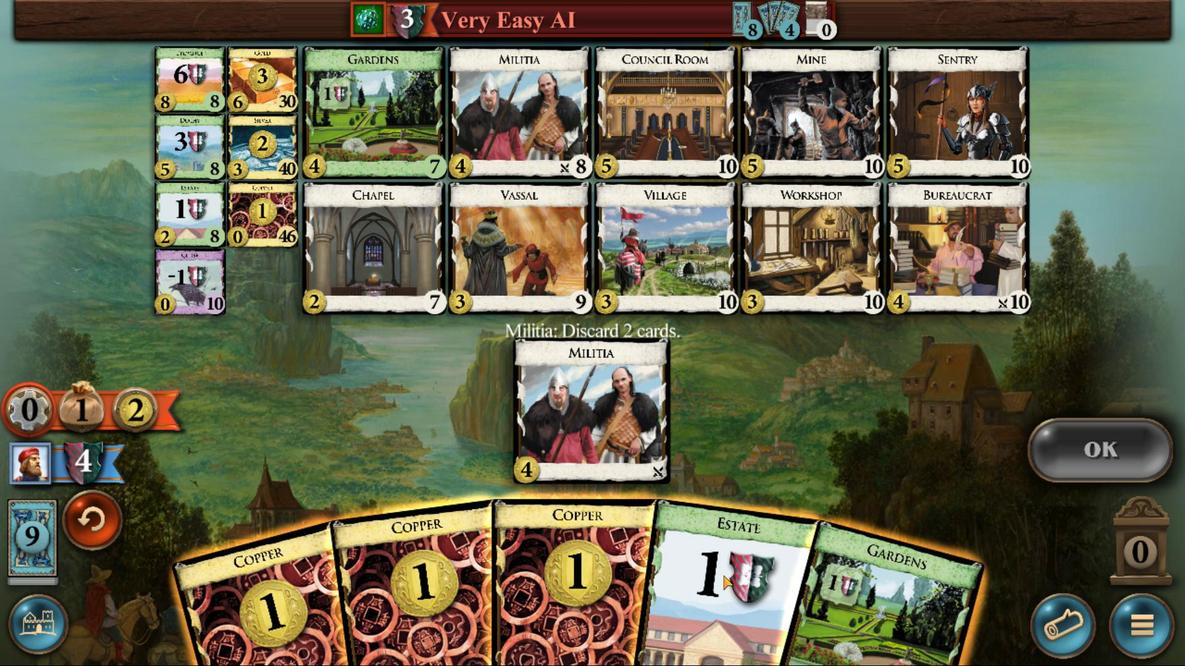 
Action: Mouse pressed left at (550, 388)
Screenshot: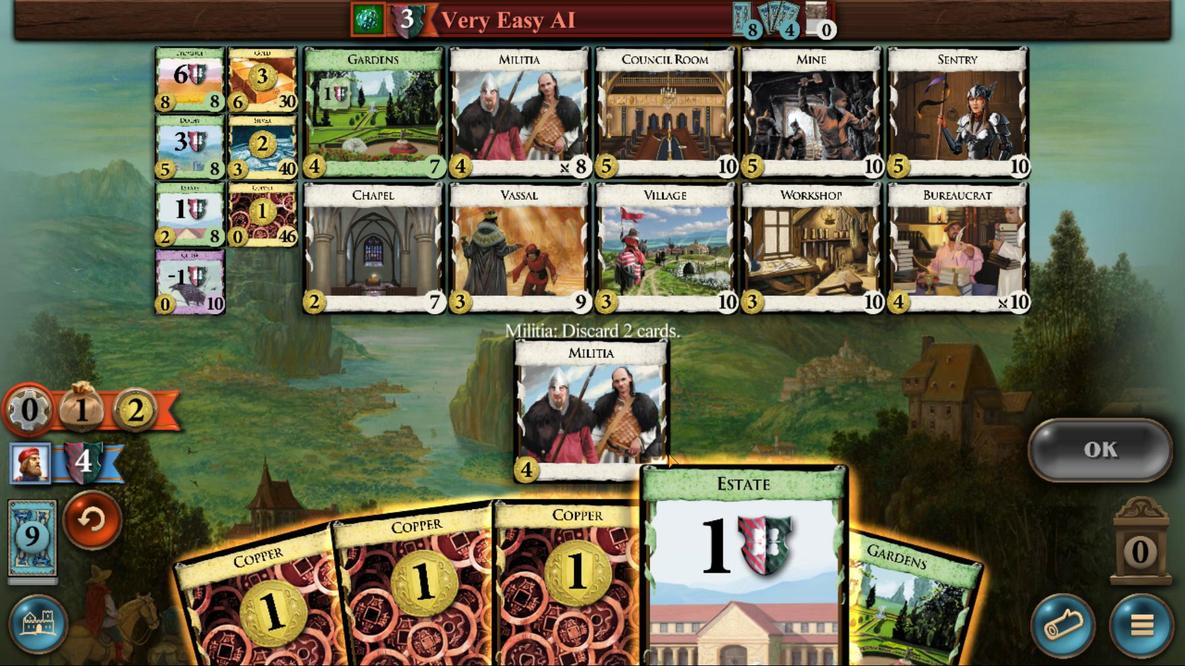 
Action: Mouse moved to (481, 392)
Screenshot: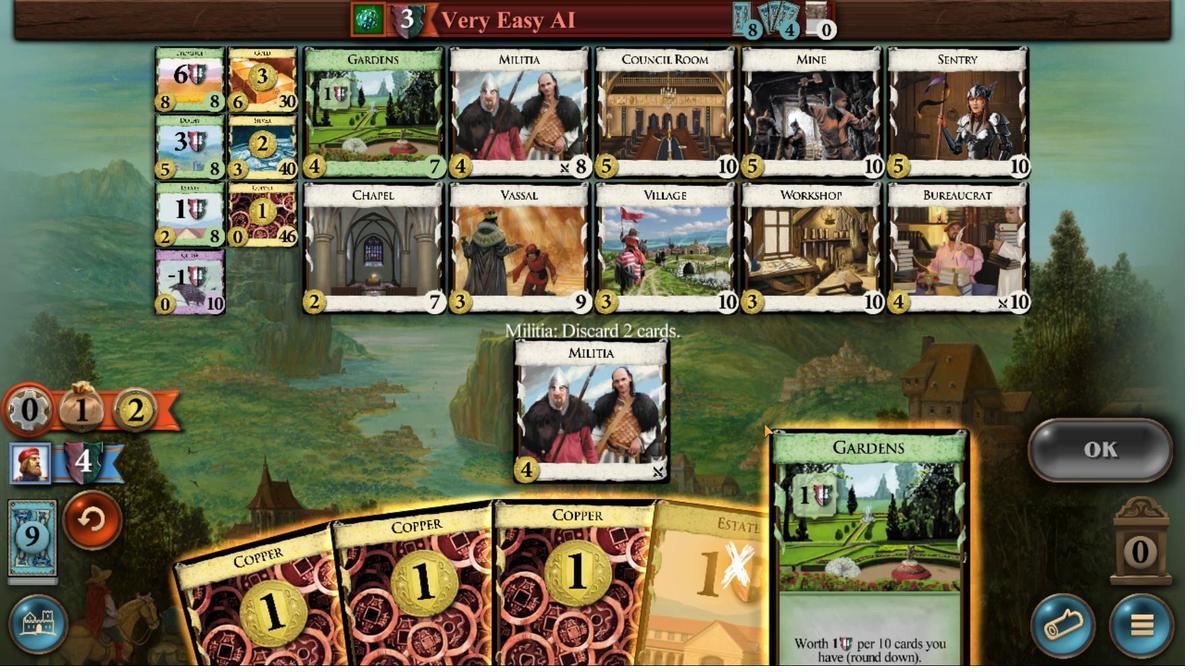 
Action: Mouse pressed left at (481, 392)
Screenshot: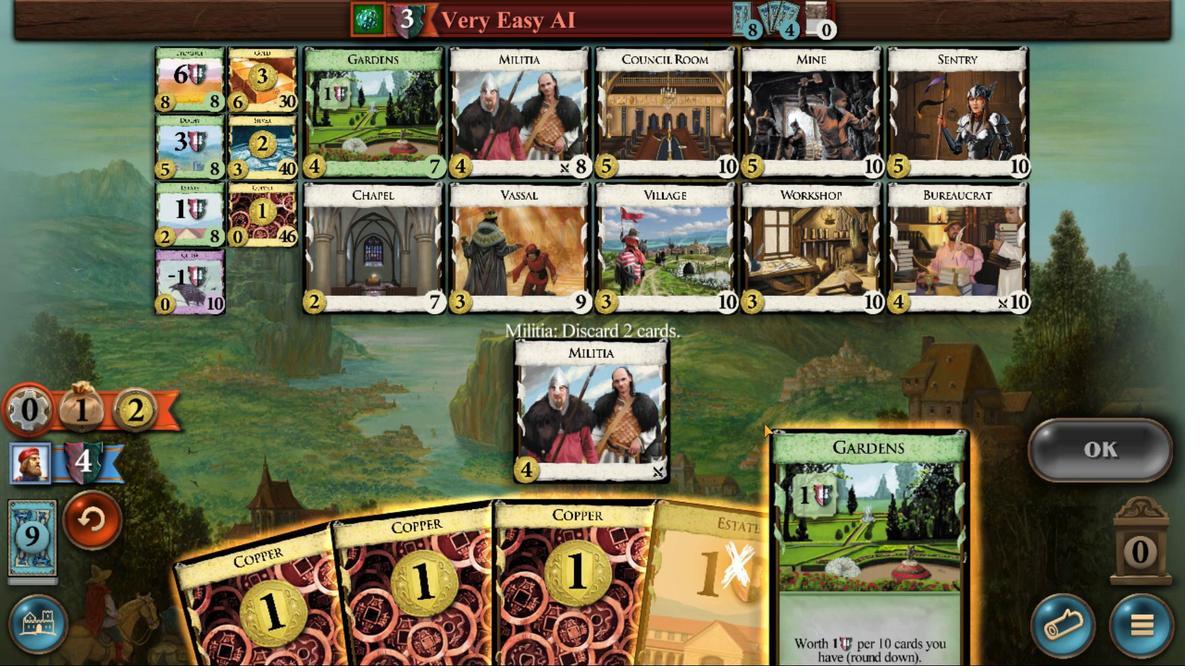 
Action: Mouse moved to (372, 435)
Screenshot: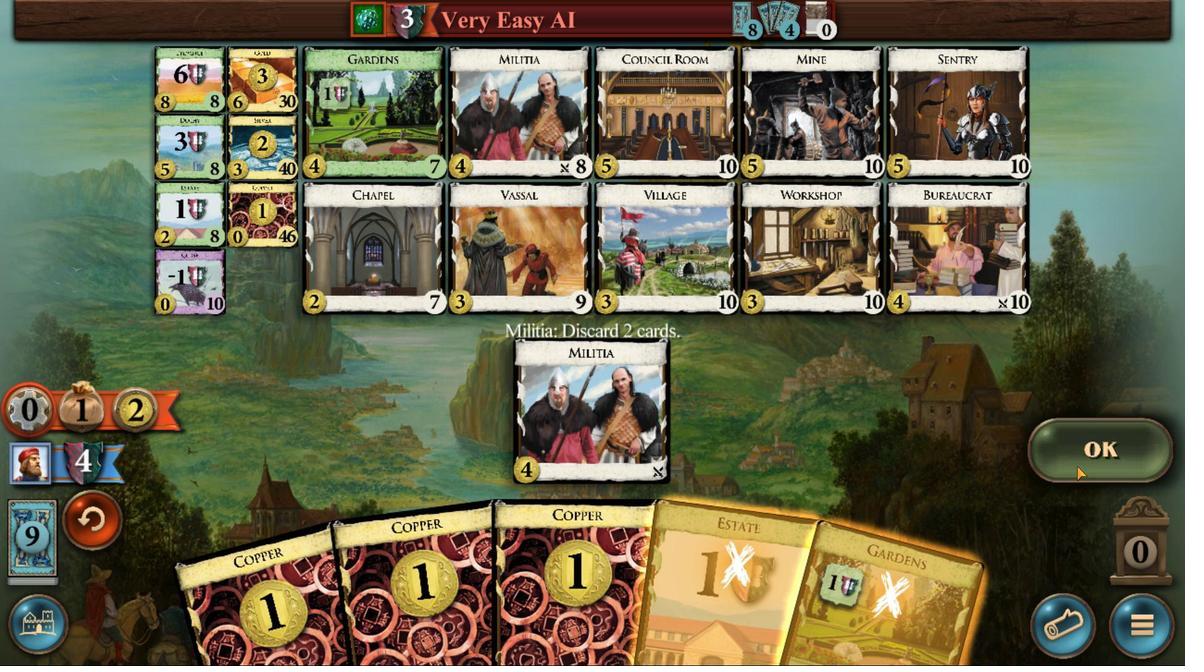 
Action: Mouse pressed left at (372, 435)
Screenshot: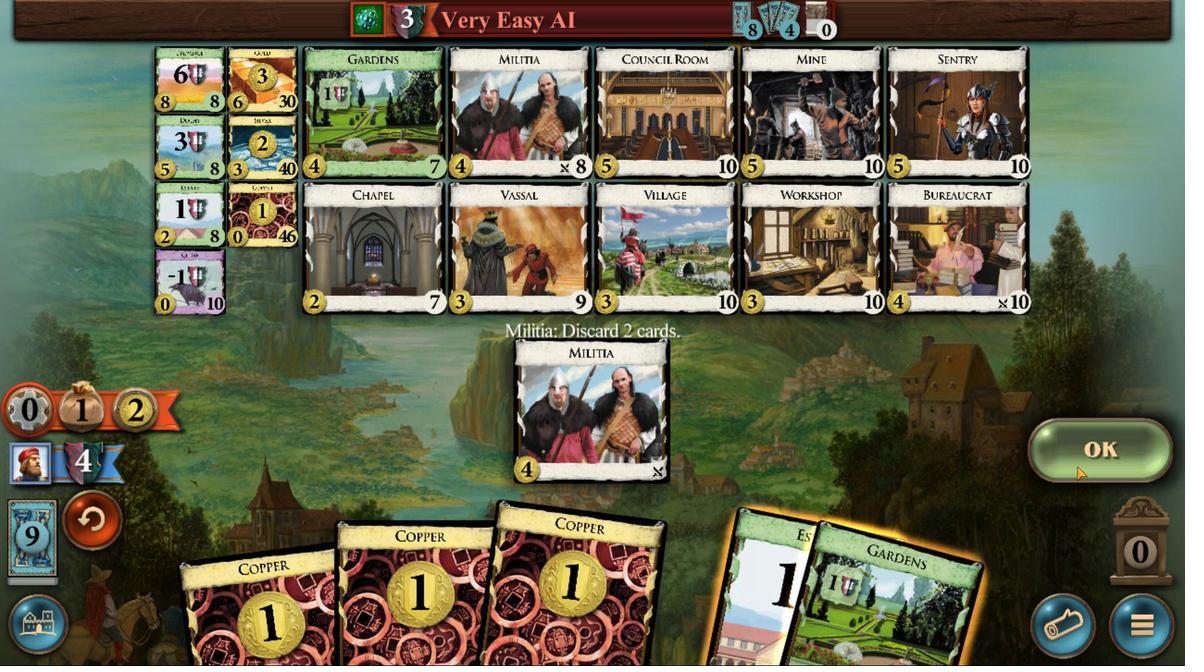 
Action: Mouse moved to (897, 402)
Screenshot: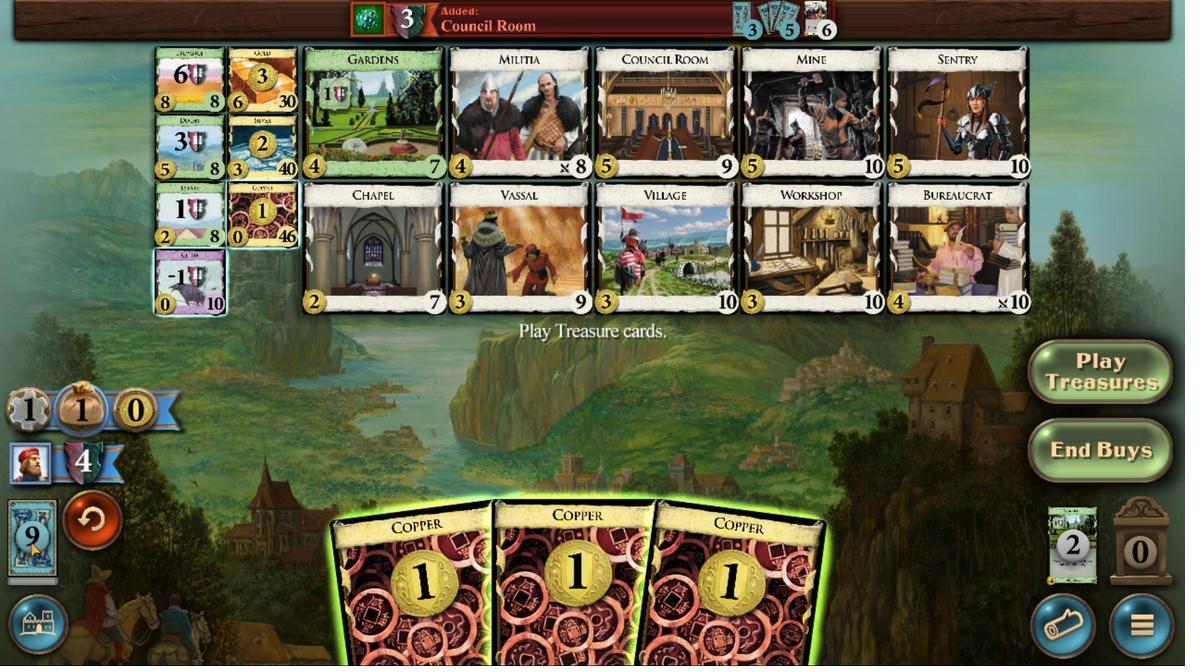 
Action: Mouse pressed left at (897, 402)
Screenshot: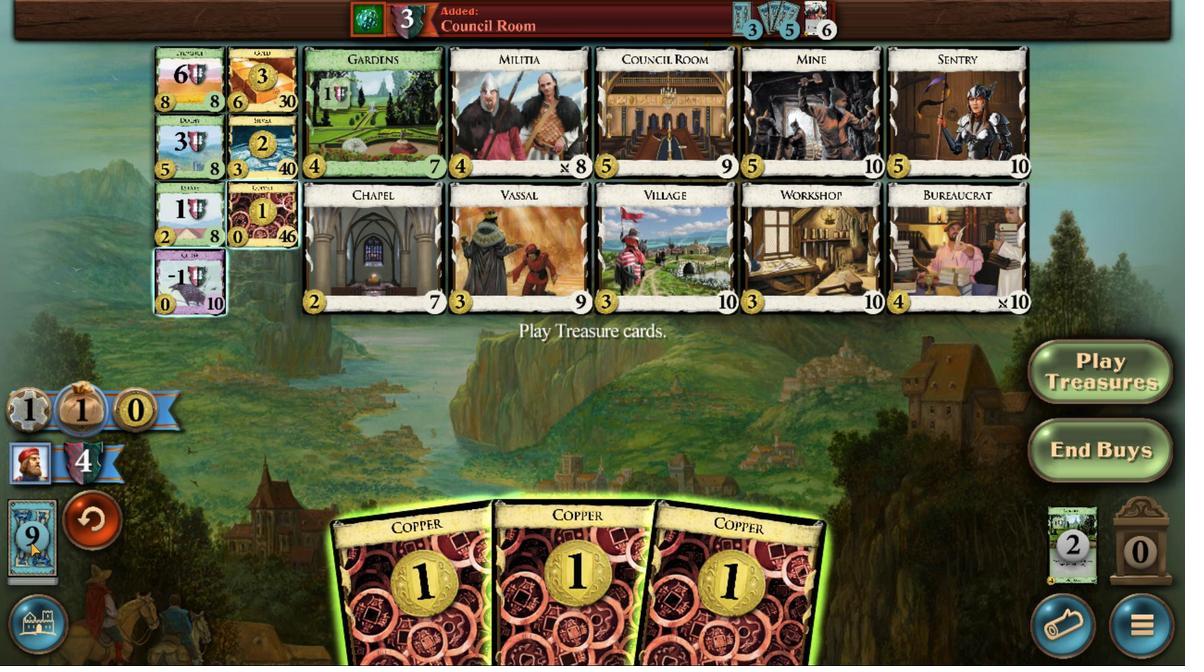 
Action: Mouse pressed left at (897, 402)
Screenshot: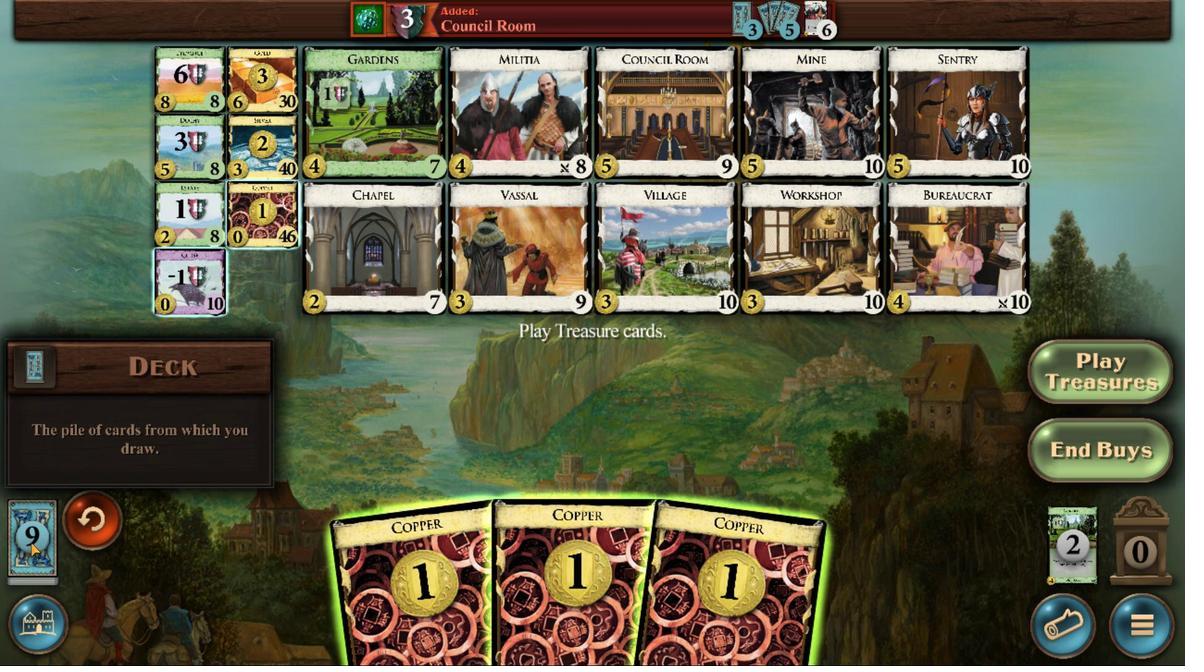 
Action: Mouse pressed left at (897, 402)
Screenshot: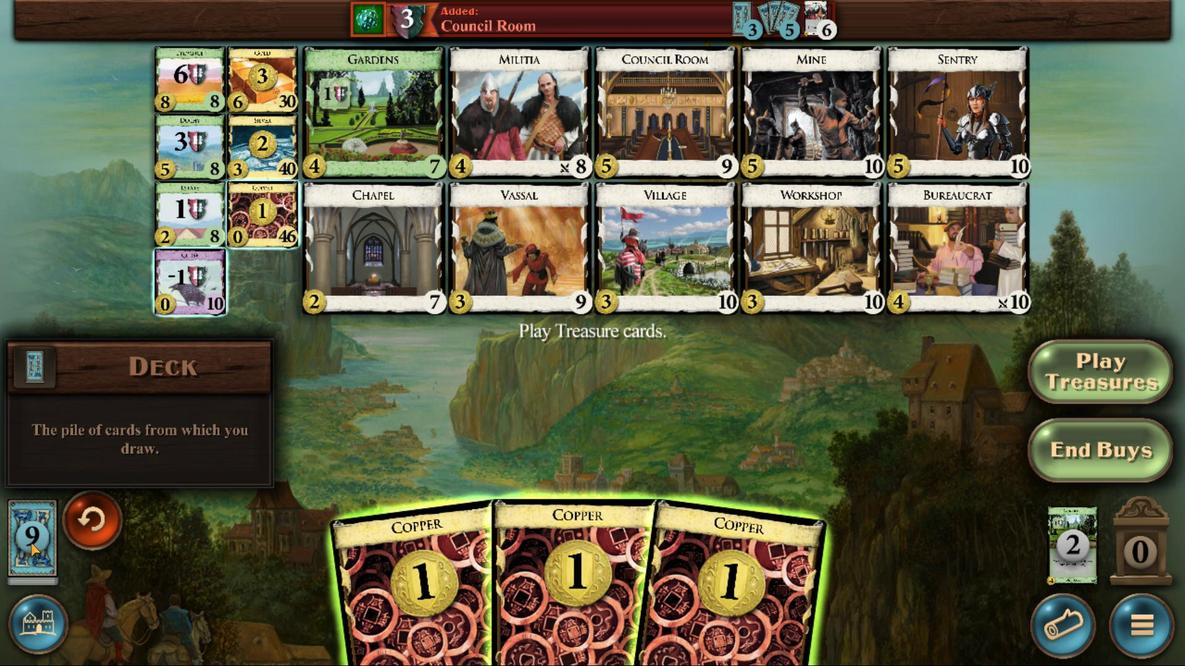 
Action: Mouse pressed left at (897, 402)
Screenshot: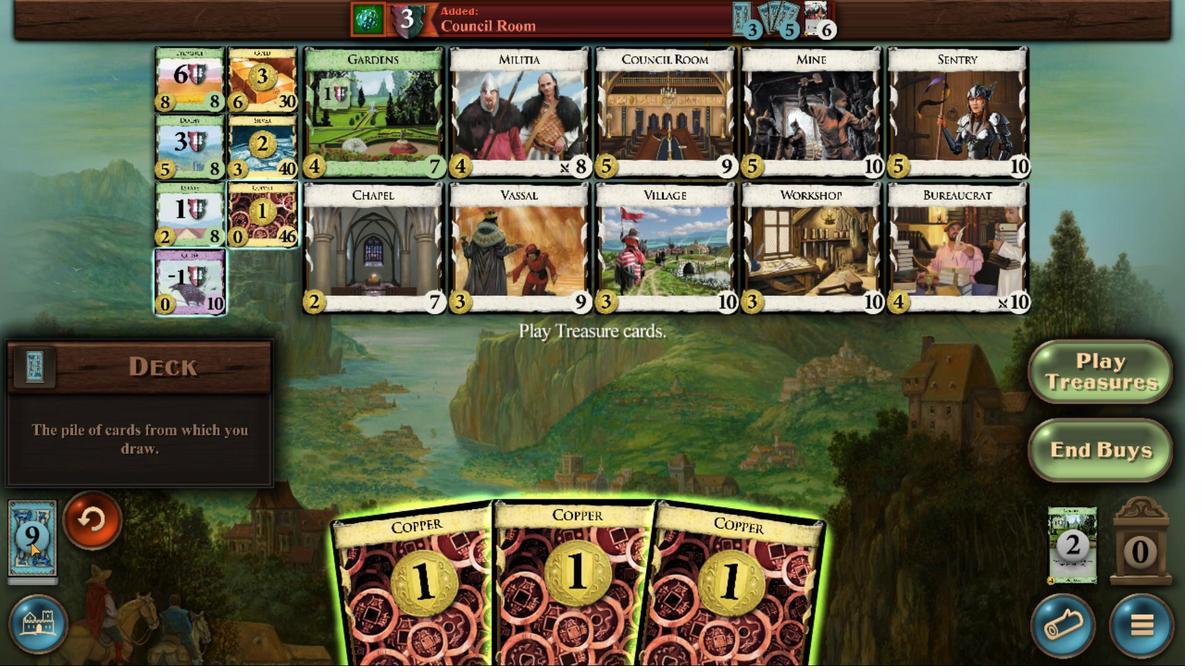 
Action: Mouse moved to (658, 456)
Screenshot: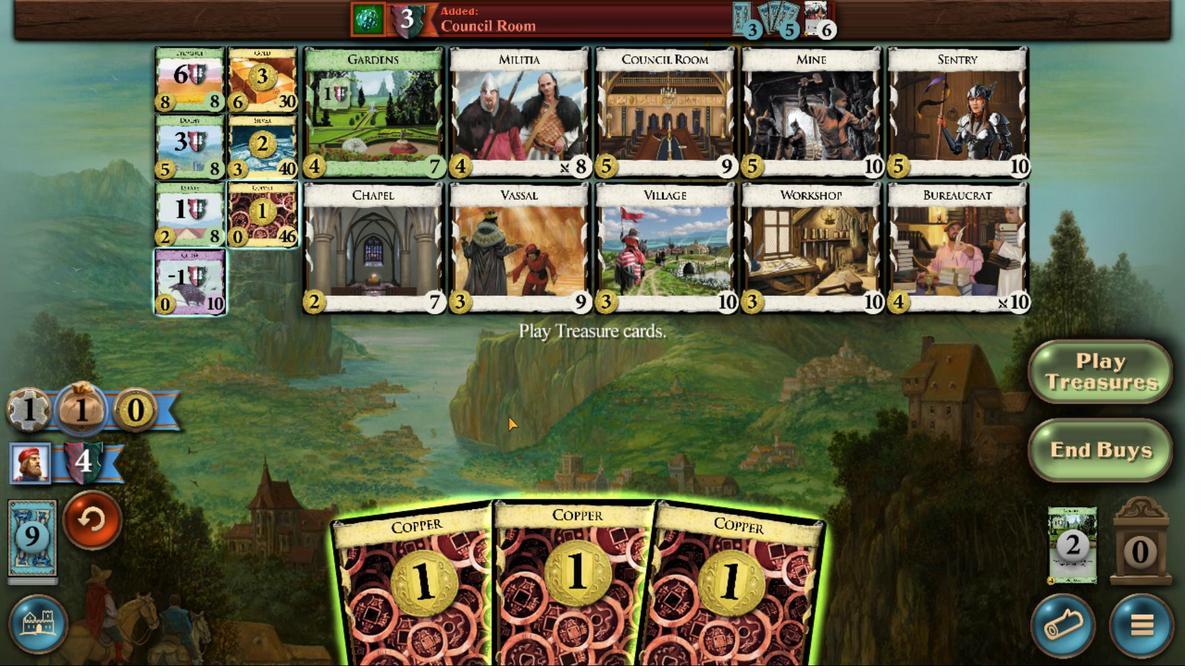 
Action: Mouse pressed left at (658, 456)
Screenshot: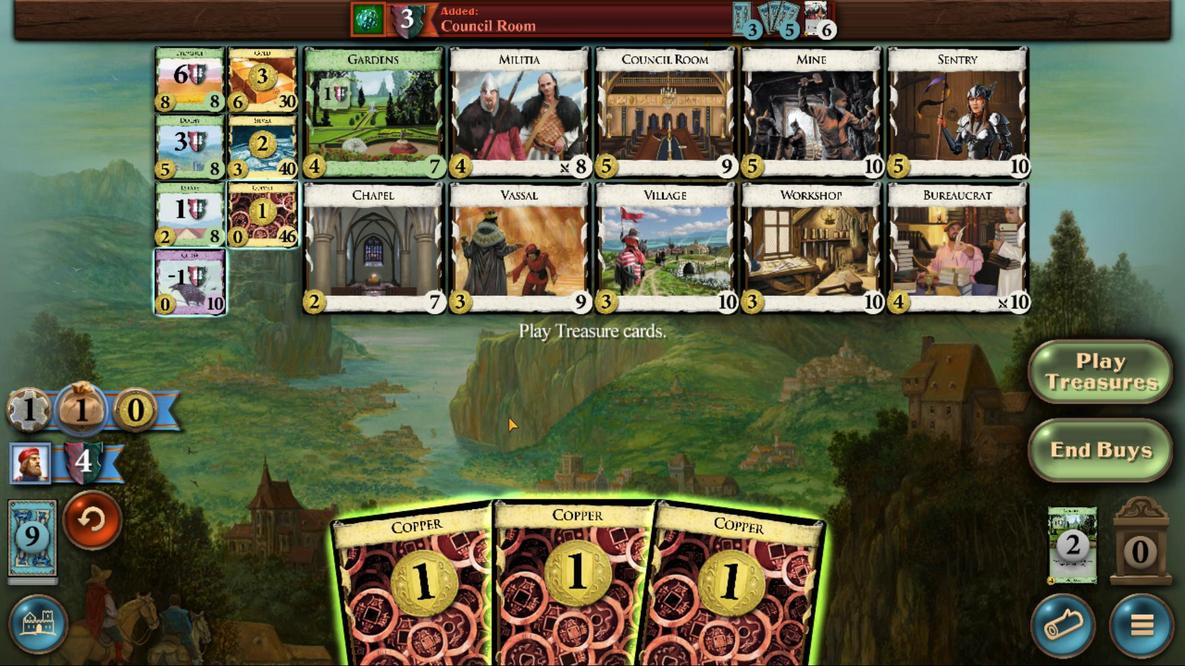 
Action: Mouse moved to (556, 398)
Screenshot: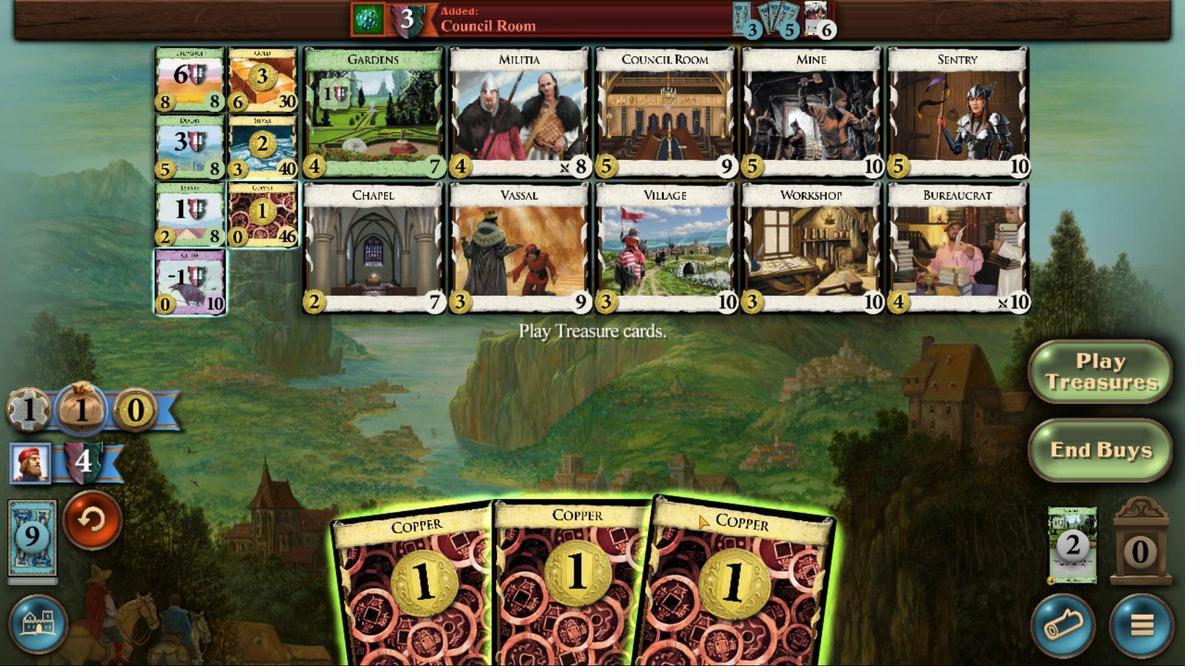 
Action: Mouse pressed left at (556, 398)
Screenshot: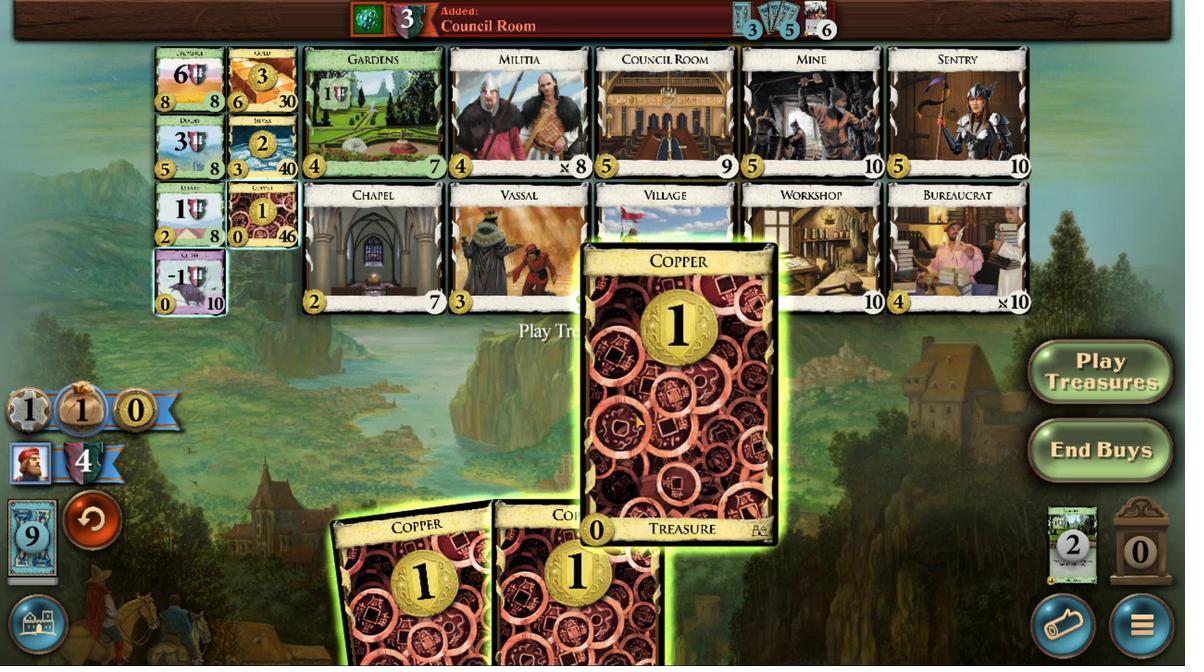 
Action: Mouse moved to (604, 400)
Screenshot: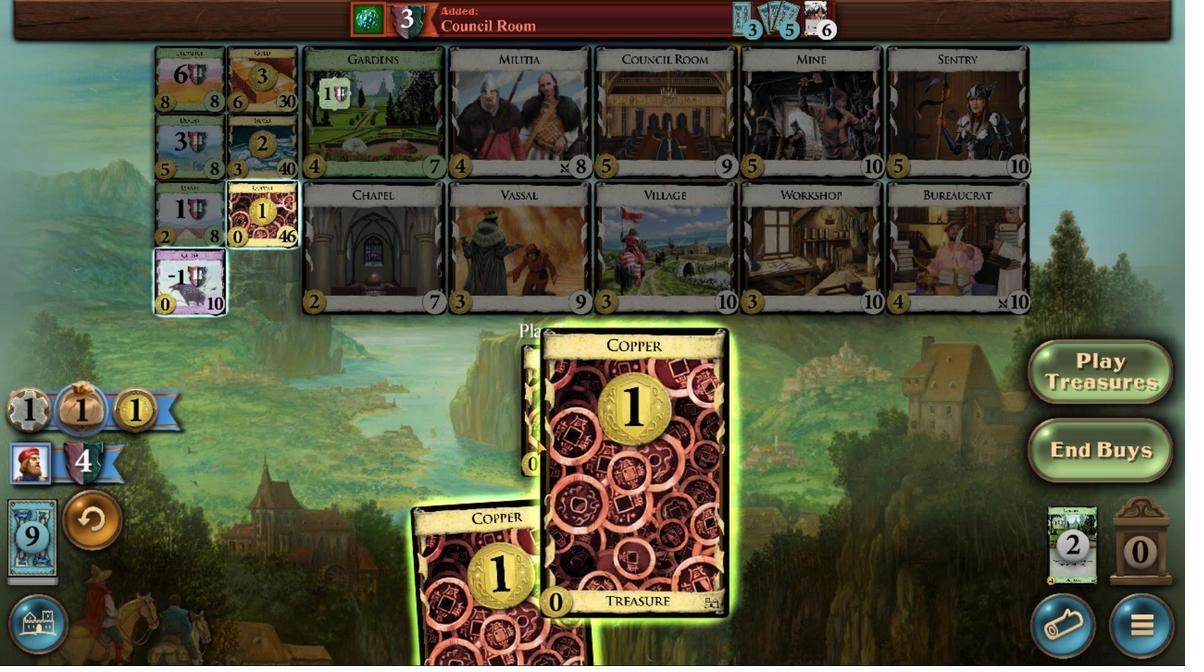 
Action: Mouse pressed left at (604, 400)
Screenshot: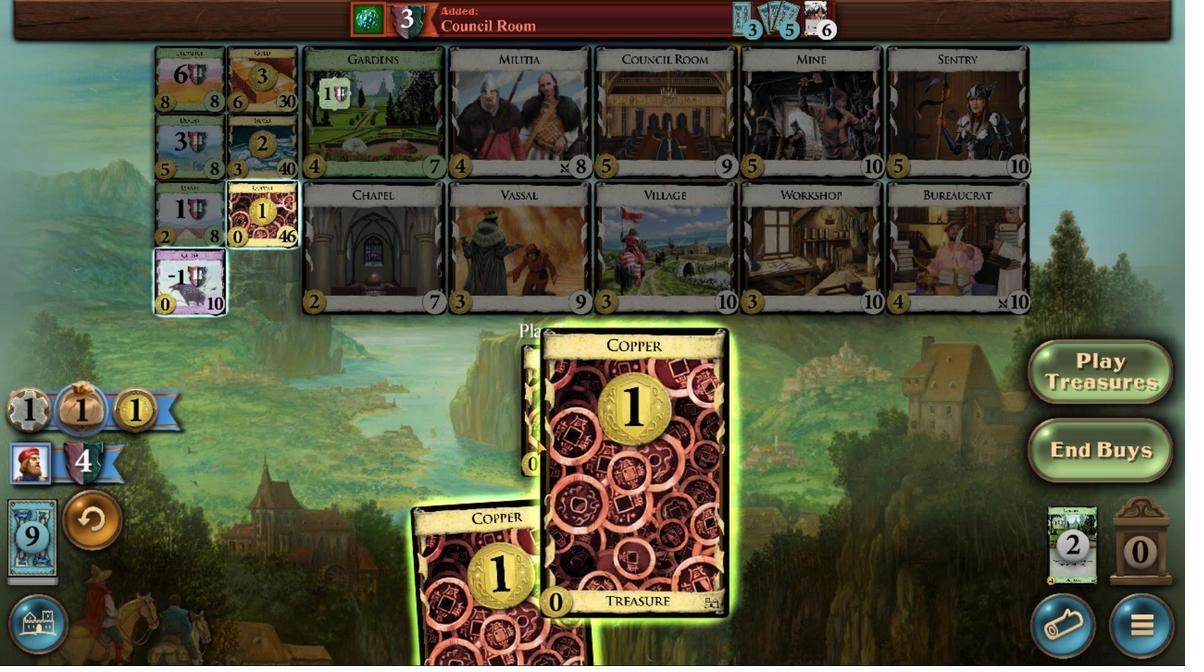 
Action: Mouse moved to (626, 403)
Screenshot: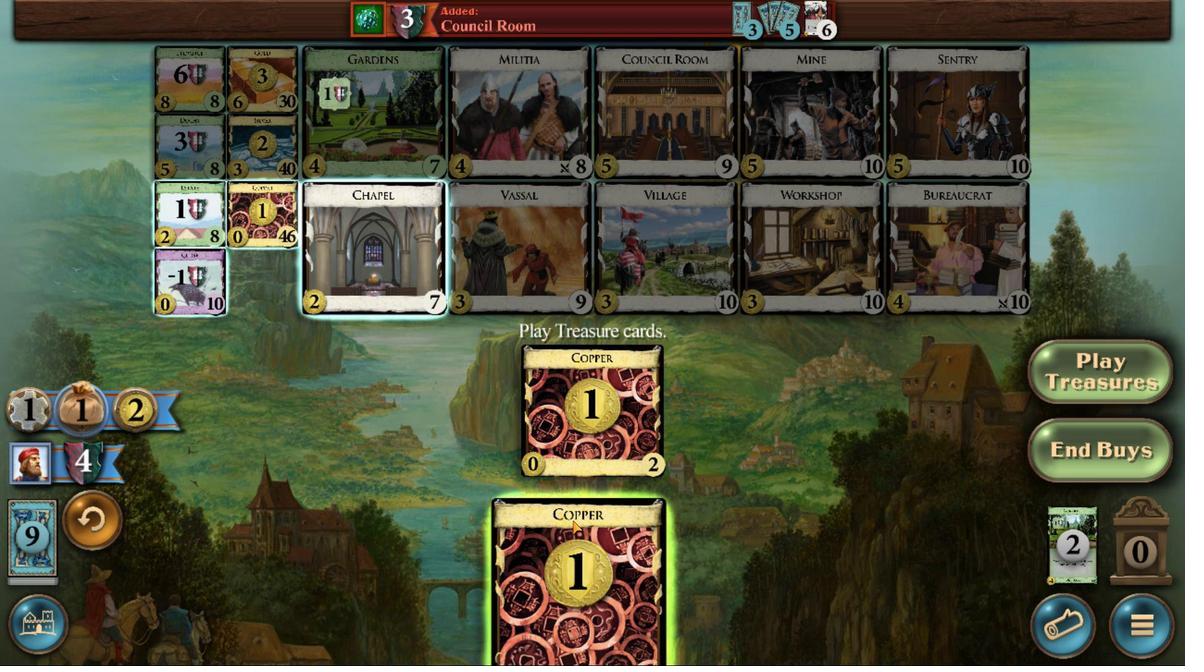 
Action: Mouse pressed left at (626, 403)
Screenshot: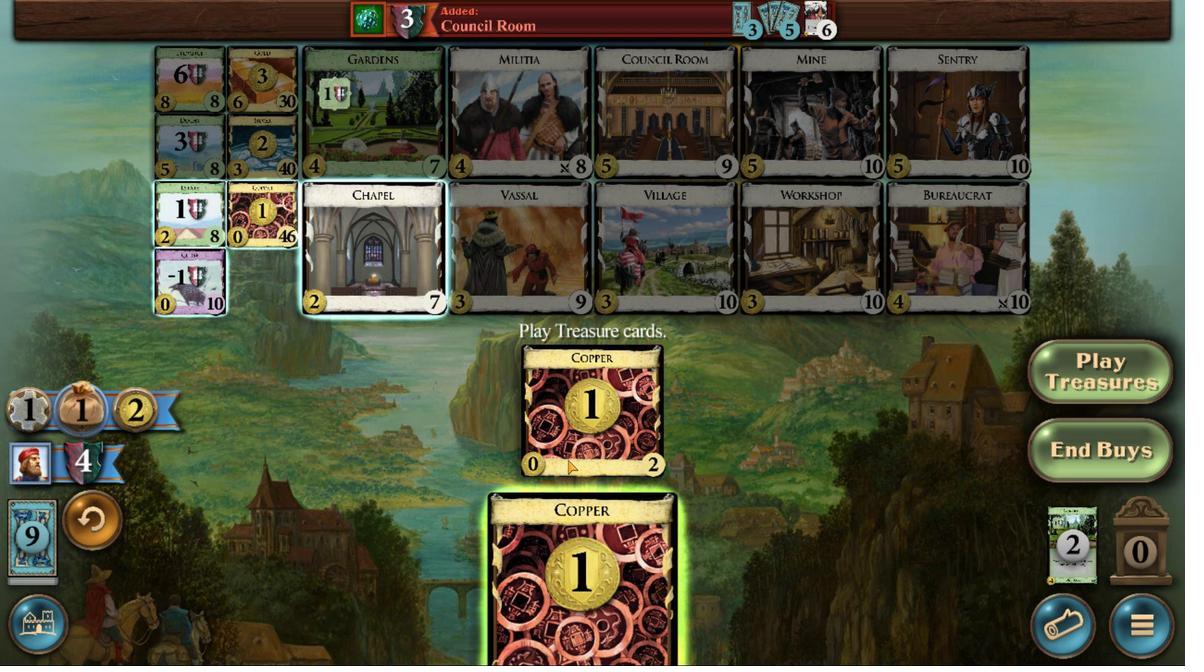 
Action: Mouse moved to (789, 574)
Screenshot: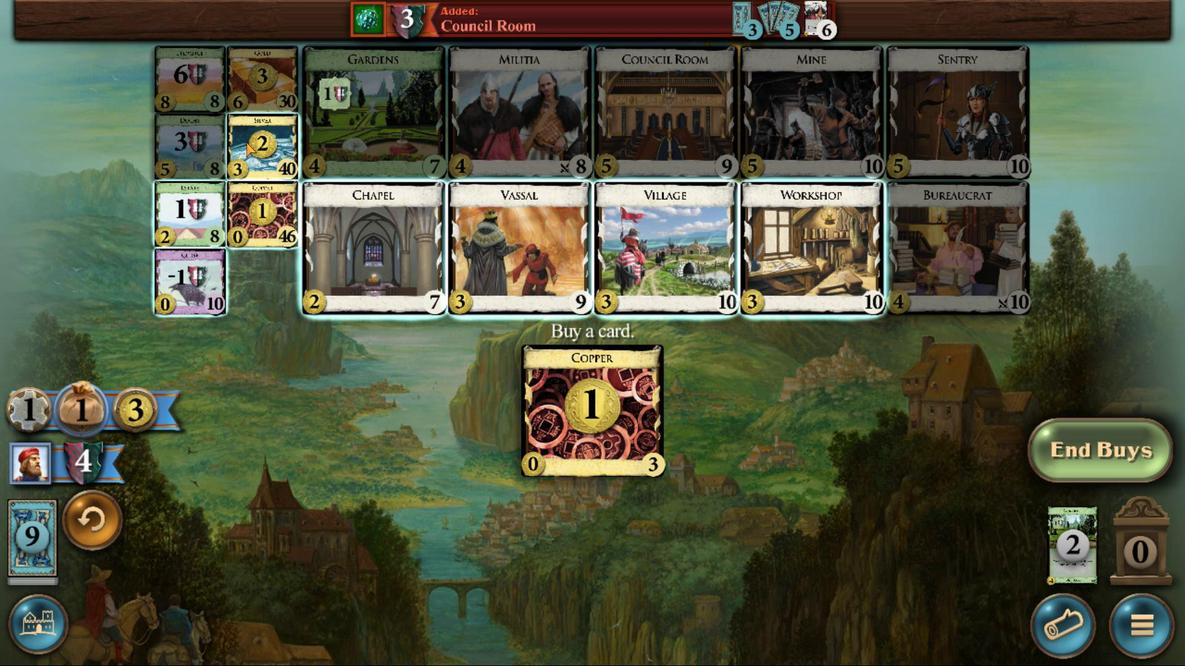 
Action: Mouse pressed left at (789, 574)
Screenshot: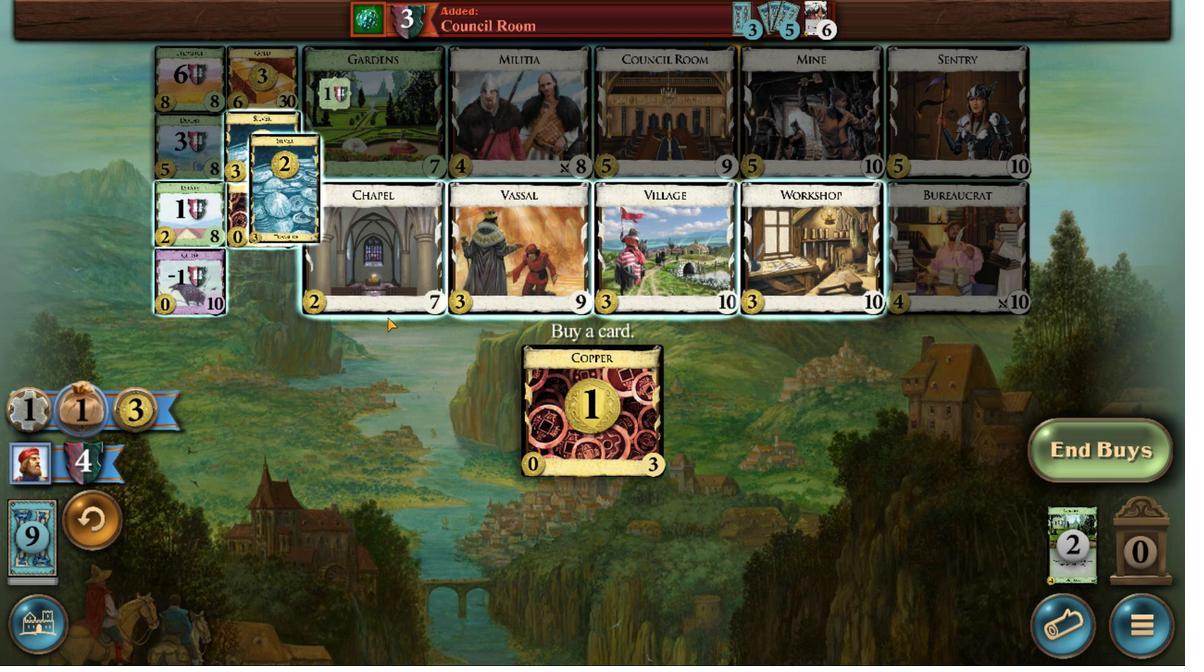 
Action: Mouse moved to (555, 369)
Screenshot: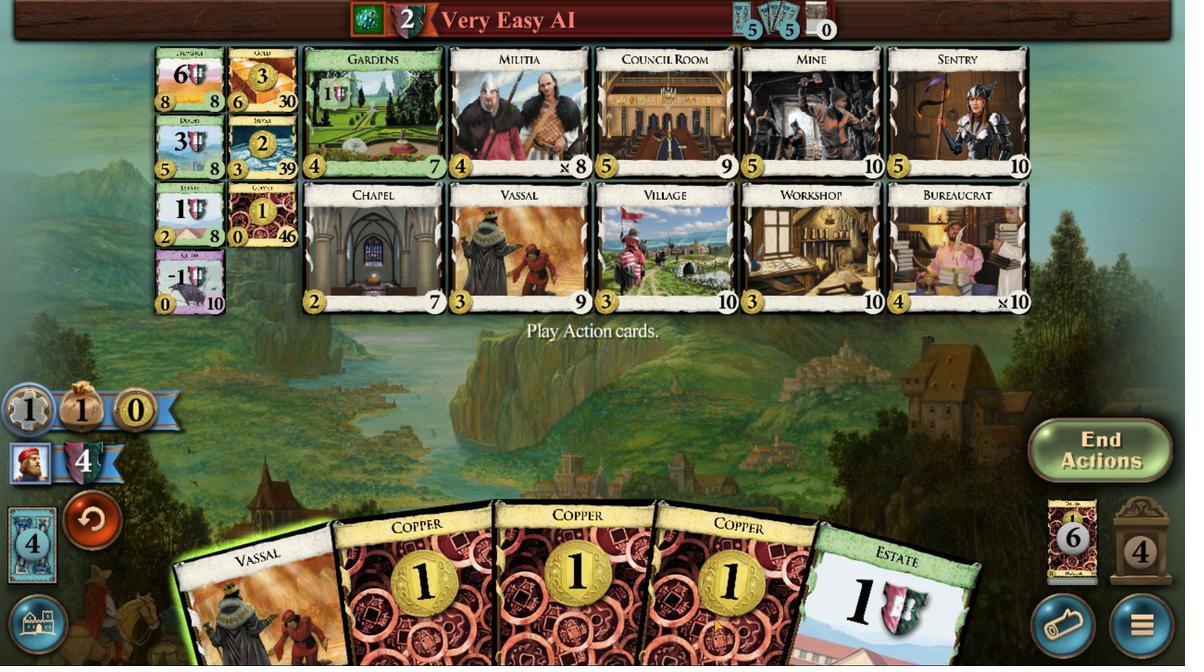 
Action: Mouse pressed left at (555, 369)
Screenshot: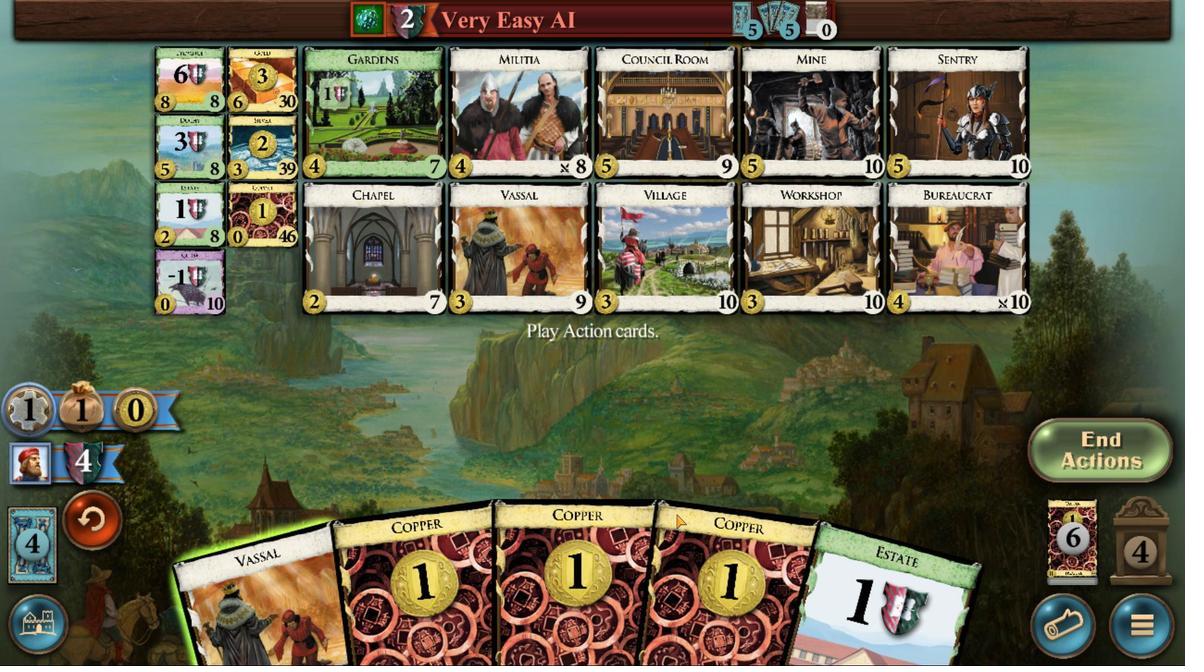 
Action: Mouse moved to (563, 388)
Screenshot: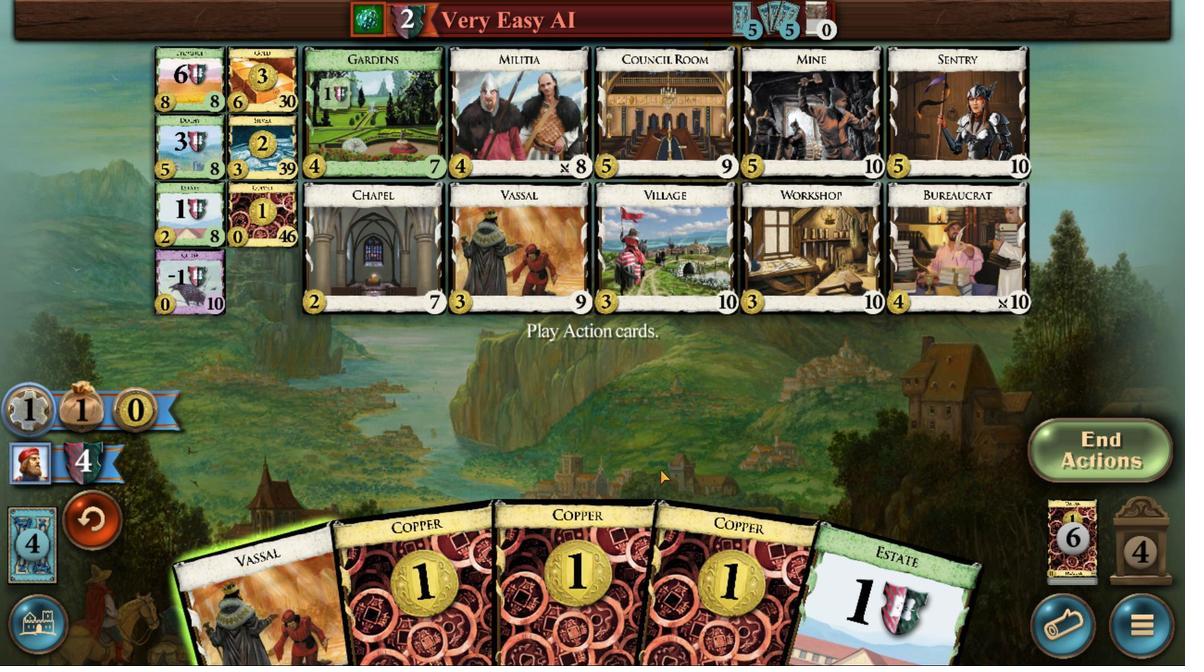 
Action: Mouse pressed left at (563, 388)
Screenshot: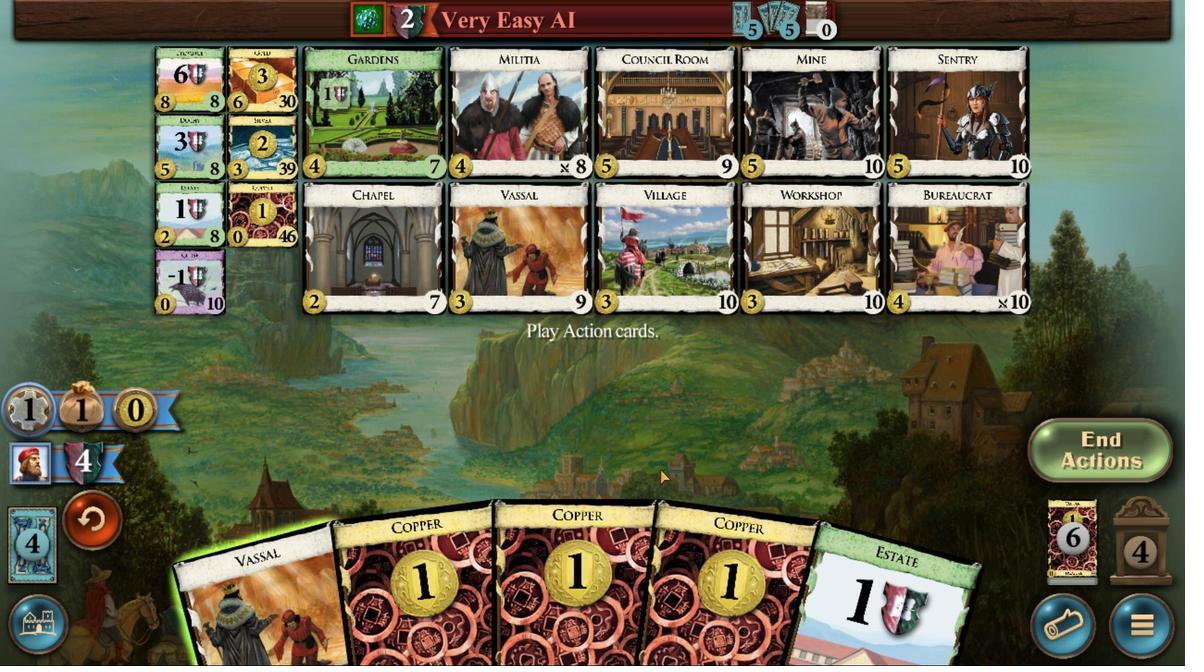 
Action: Mouse moved to (763, 371)
Screenshot: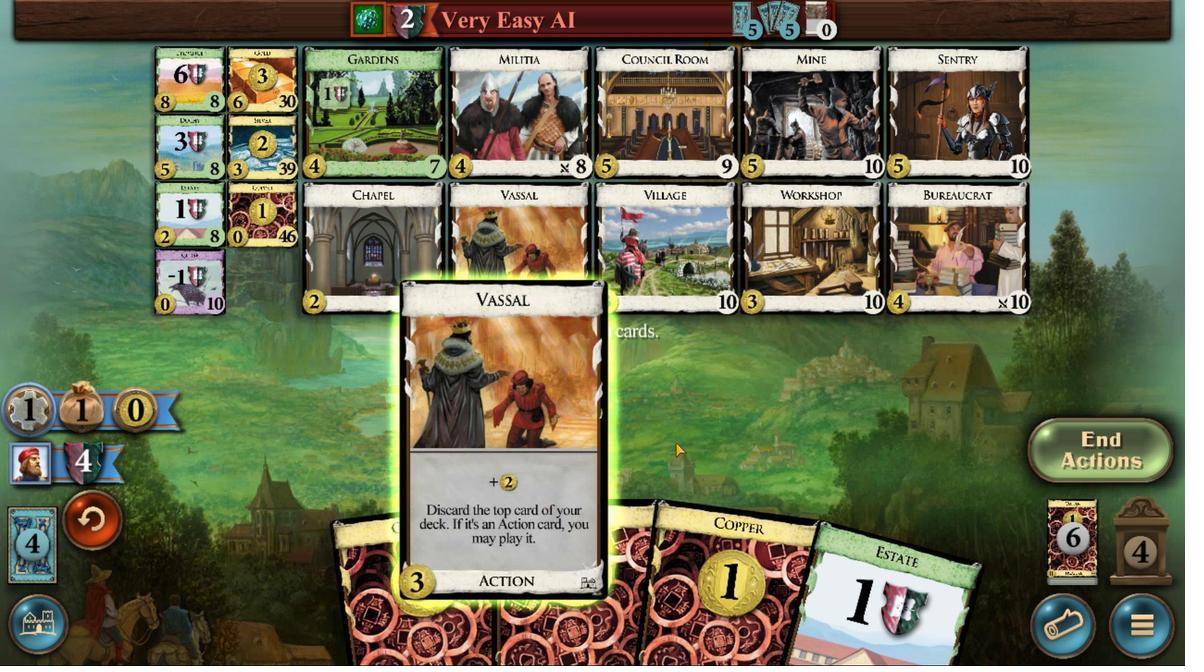 
Action: Mouse pressed left at (763, 371)
Screenshot: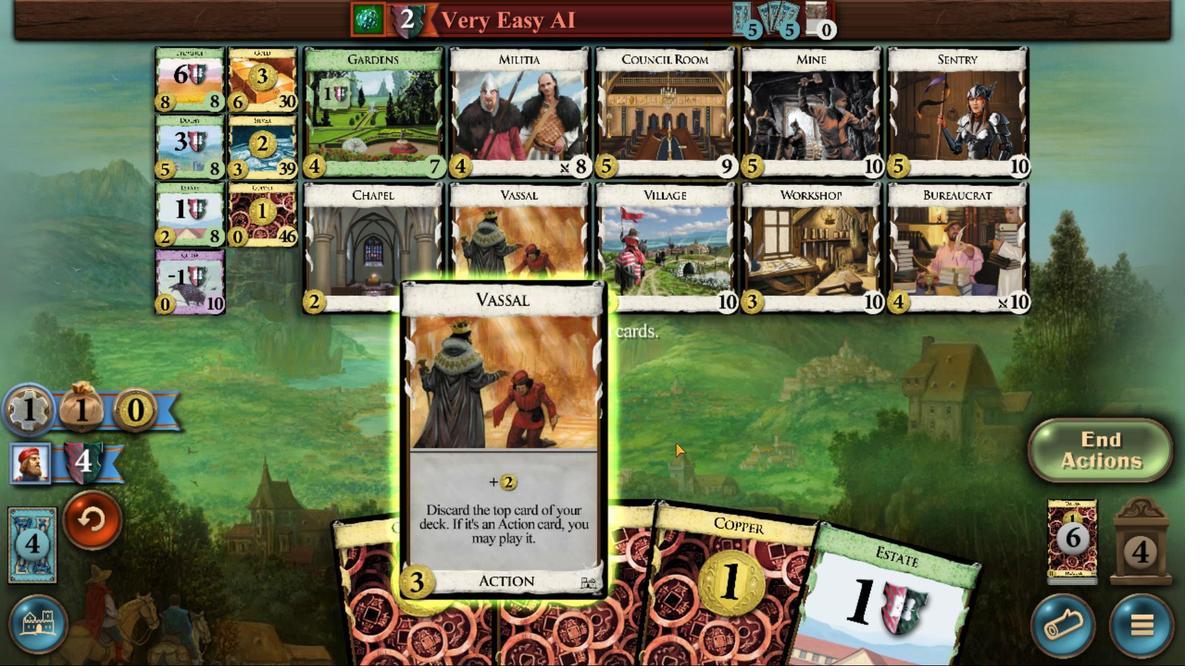 
Action: Mouse moved to (727, 516)
Screenshot: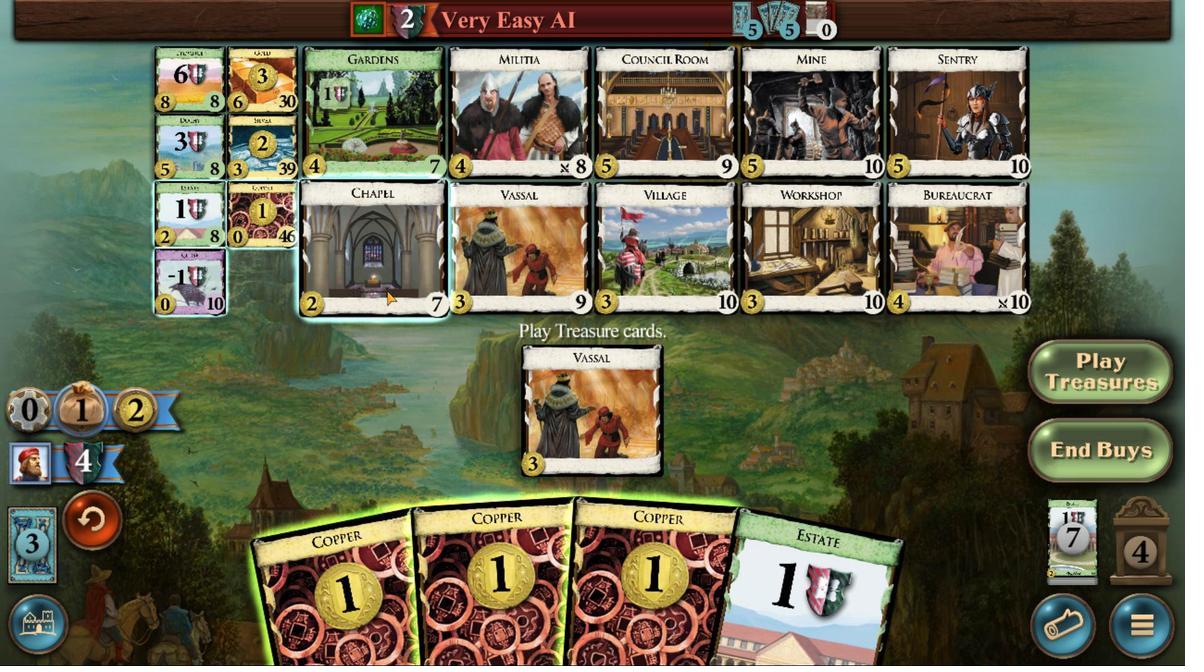 
Action: Mouse pressed left at (727, 516)
Screenshot: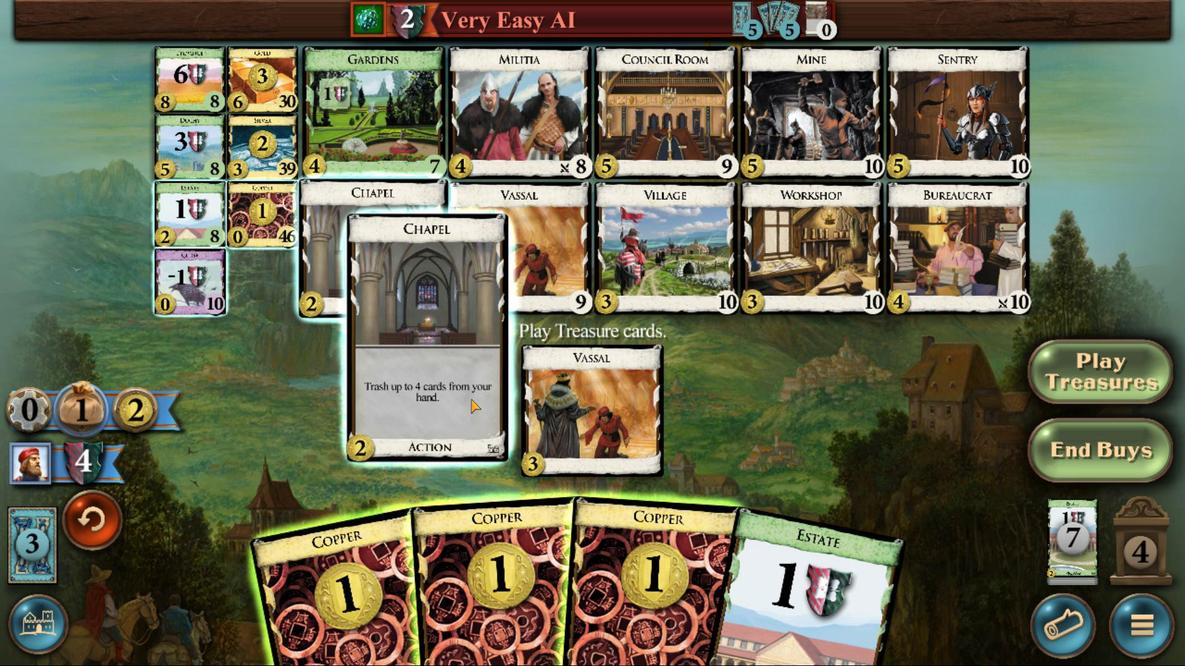 
Action: Mouse moved to (617, 396)
Screenshot: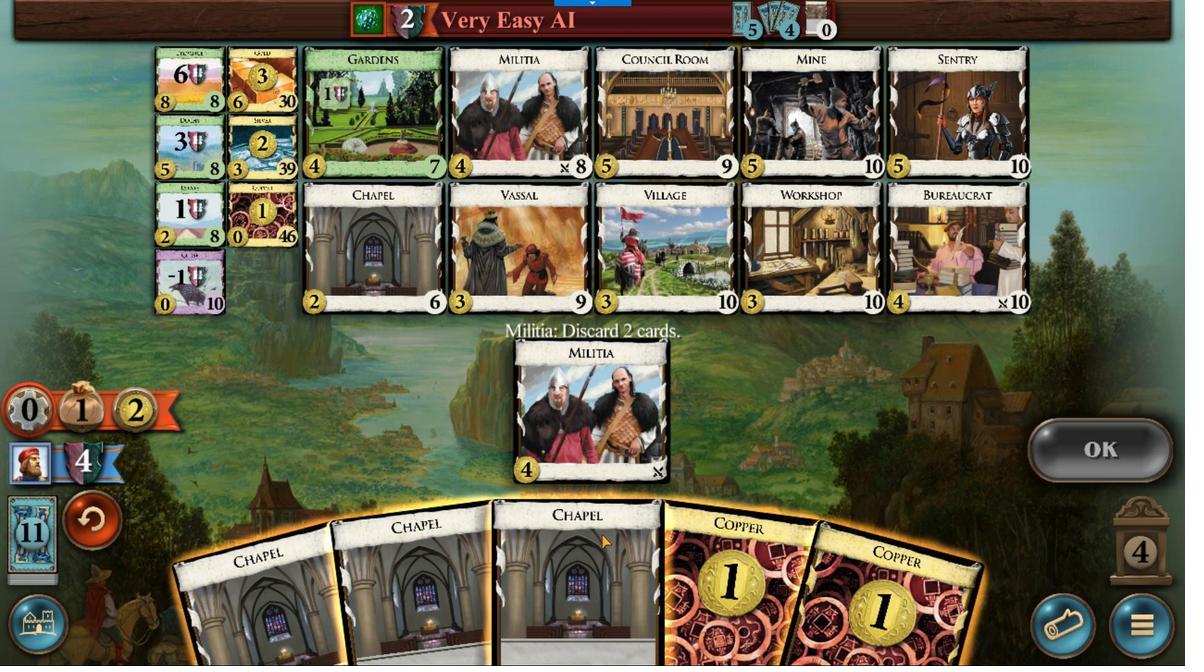 
Action: Mouse pressed left at (617, 396)
Screenshot: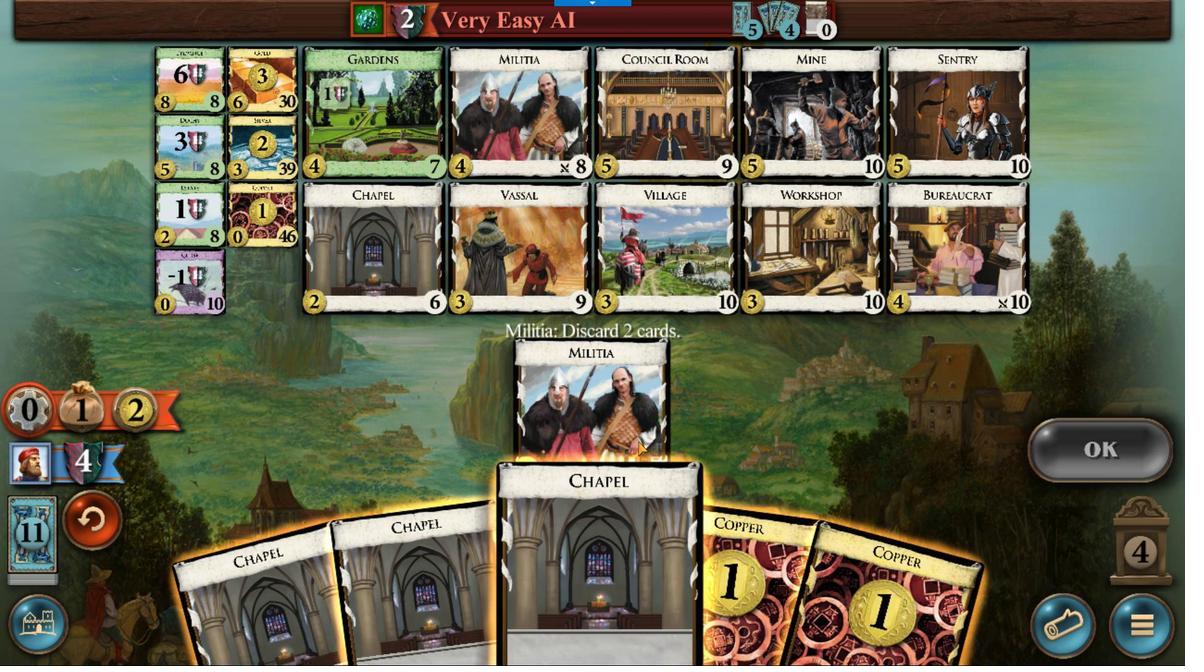 
Action: Mouse moved to (687, 396)
Screenshot: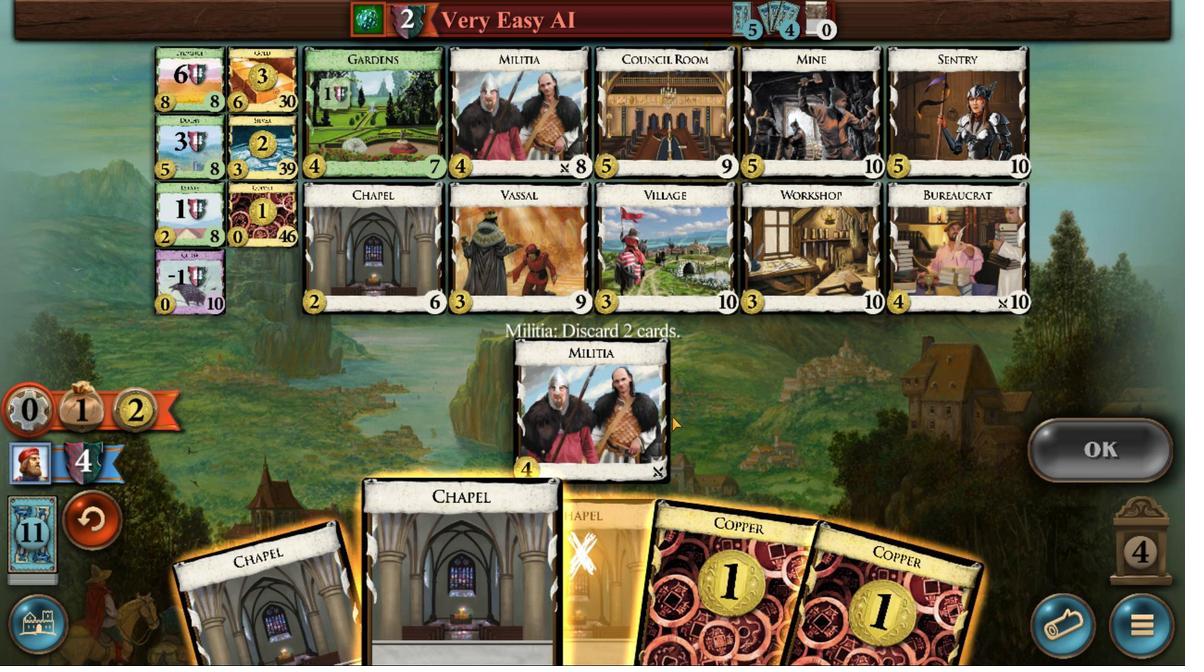 
Action: Mouse pressed left at (687, 396)
Screenshot: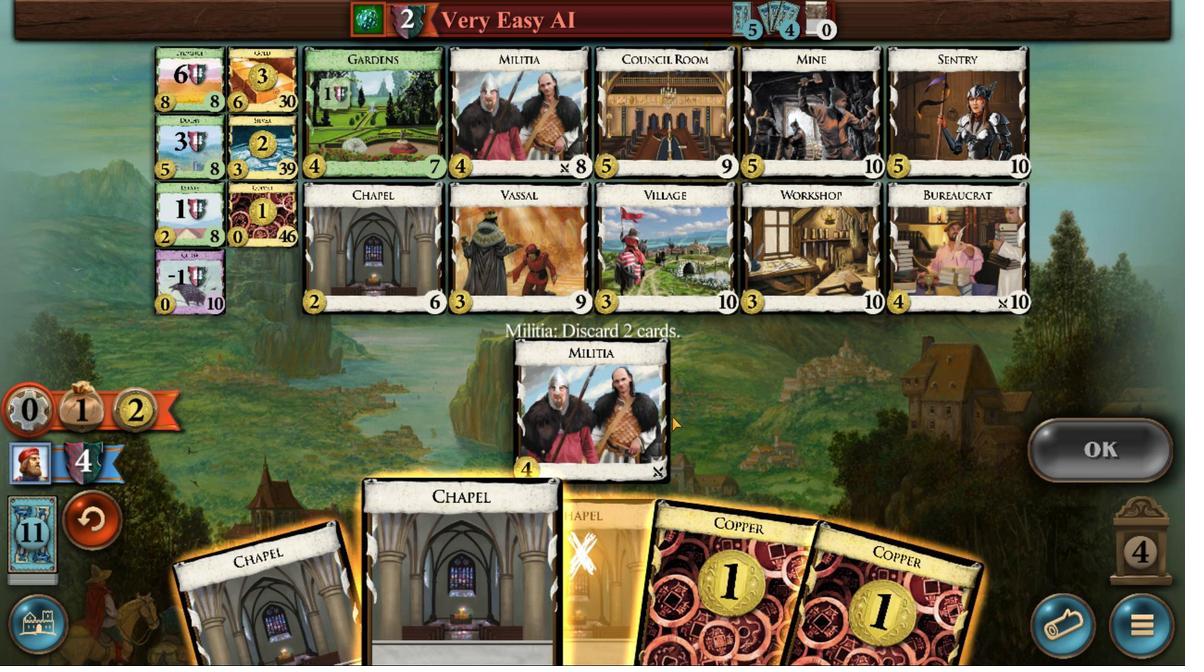 
Action: Mouse moved to (364, 440)
Screenshot: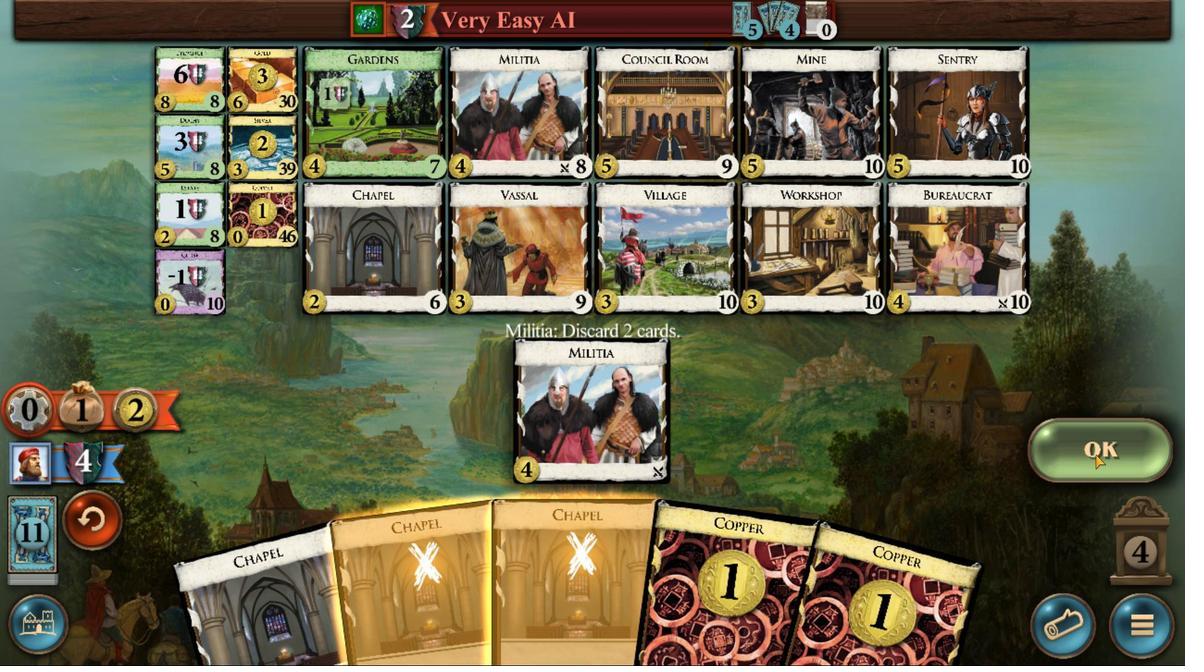 
Action: Mouse pressed left at (364, 440)
Screenshot: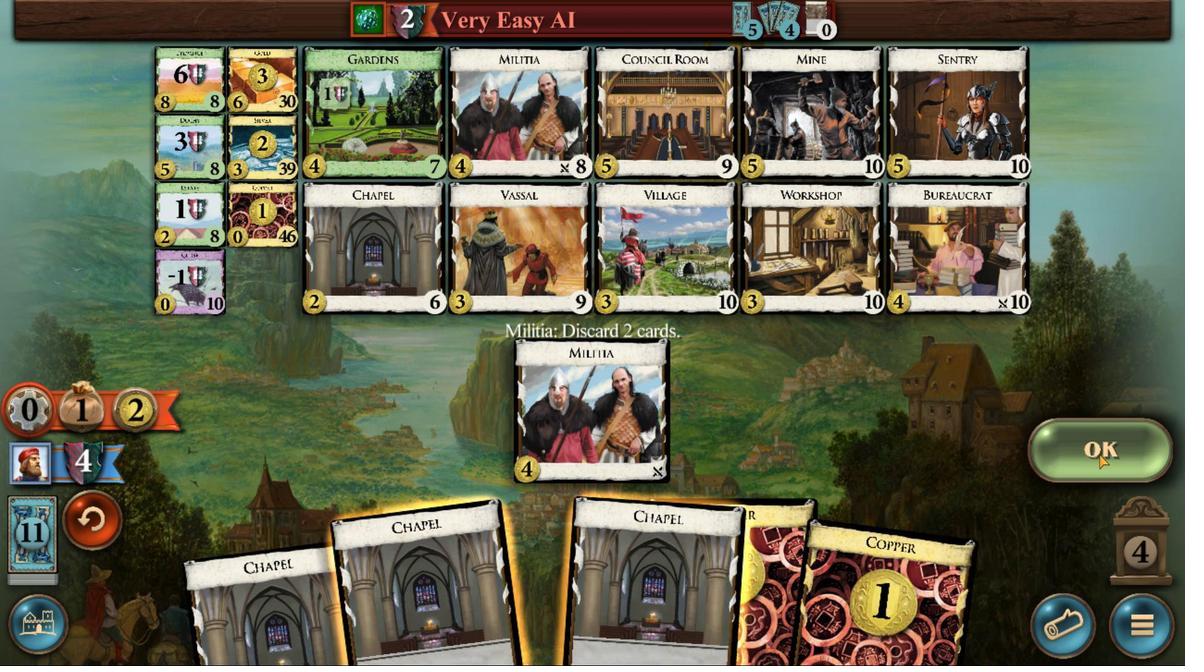 
Action: Mouse moved to (693, 385)
Screenshot: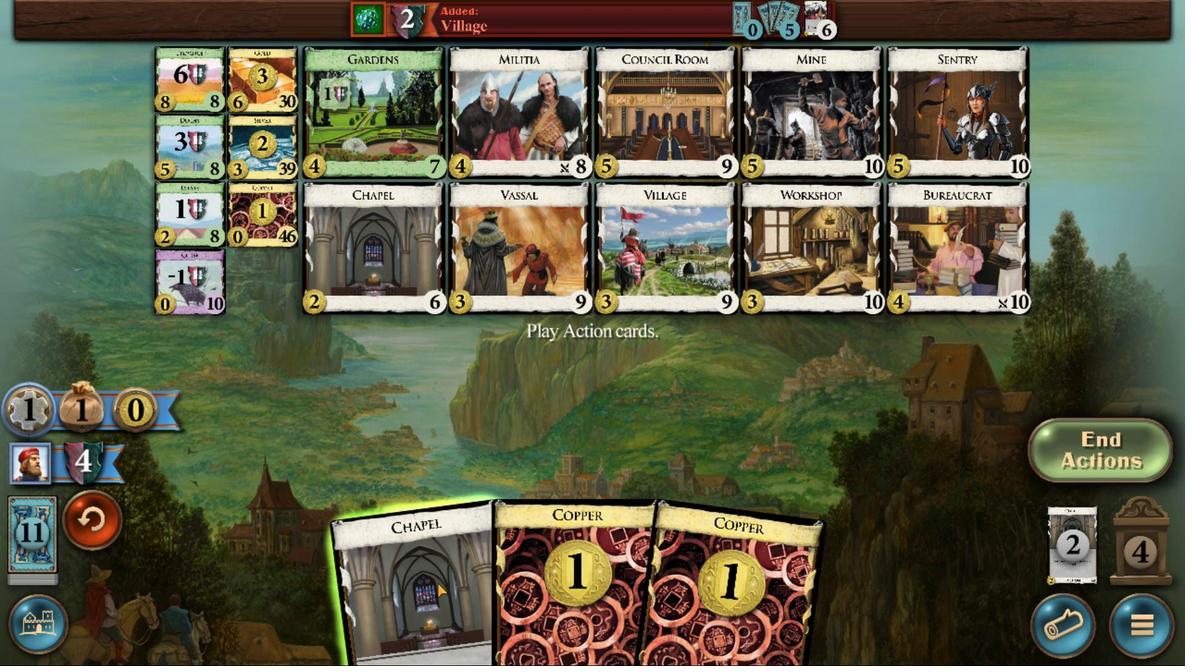 
Action: Mouse pressed left at (693, 385)
Screenshot: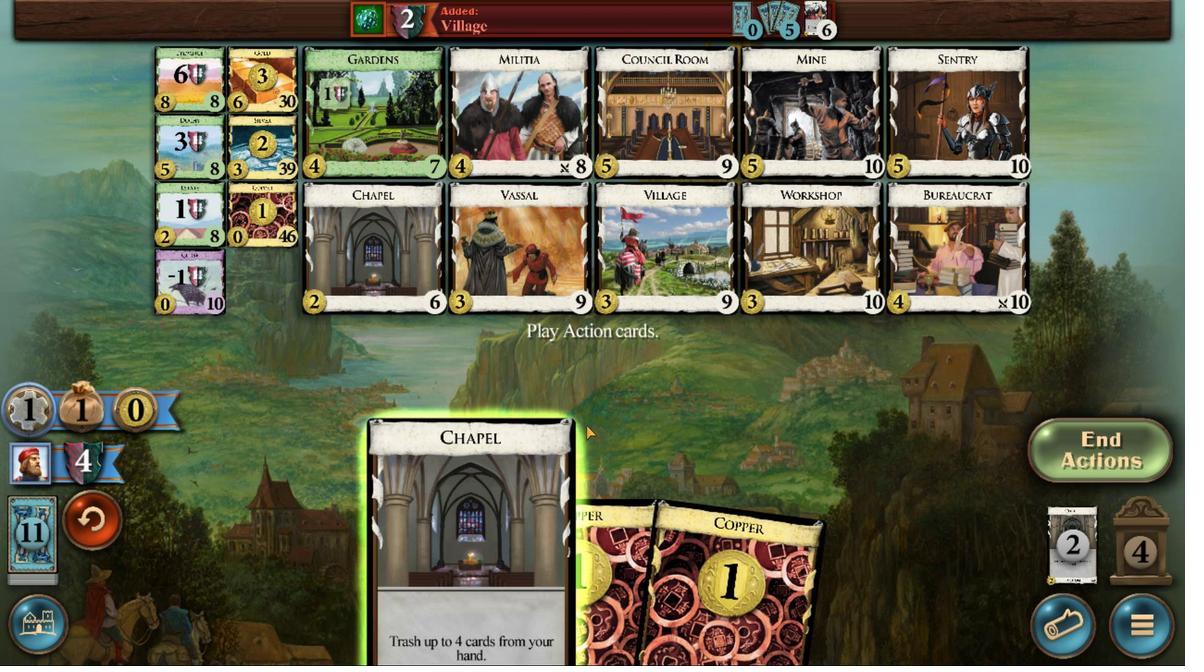 
Action: Mouse moved to (645, 386)
Screenshot: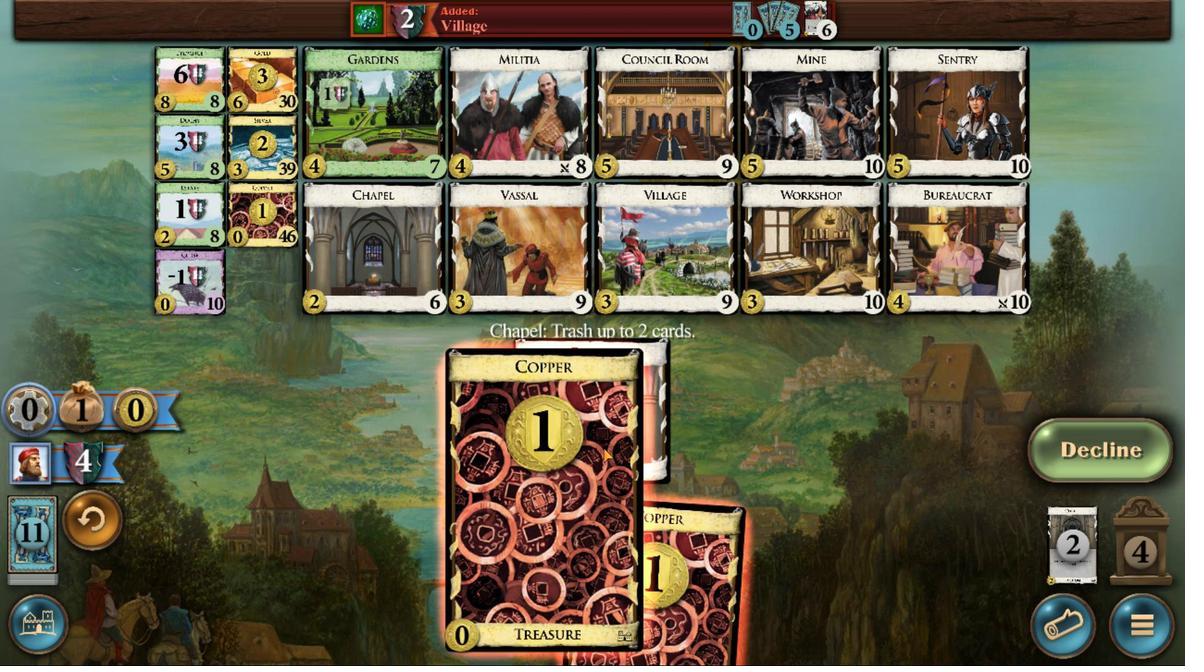 
Action: Mouse pressed left at (645, 386)
Screenshot: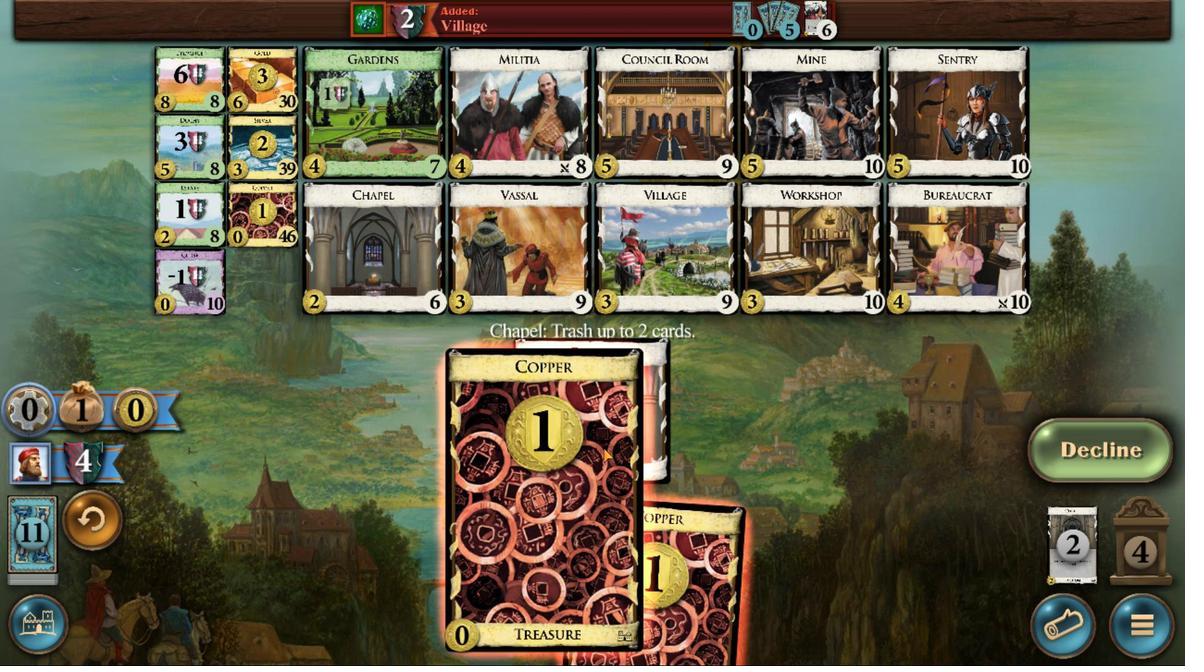 
Action: Mouse moved to (603, 402)
Screenshot: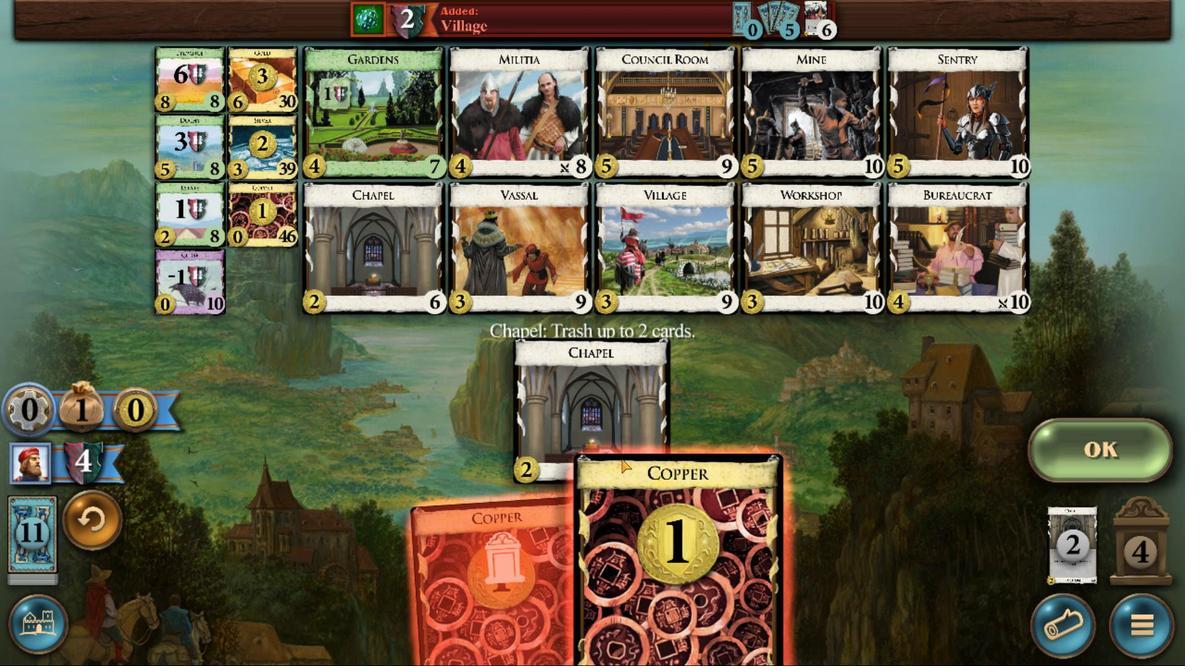 
Action: Mouse pressed left at (603, 402)
Screenshot: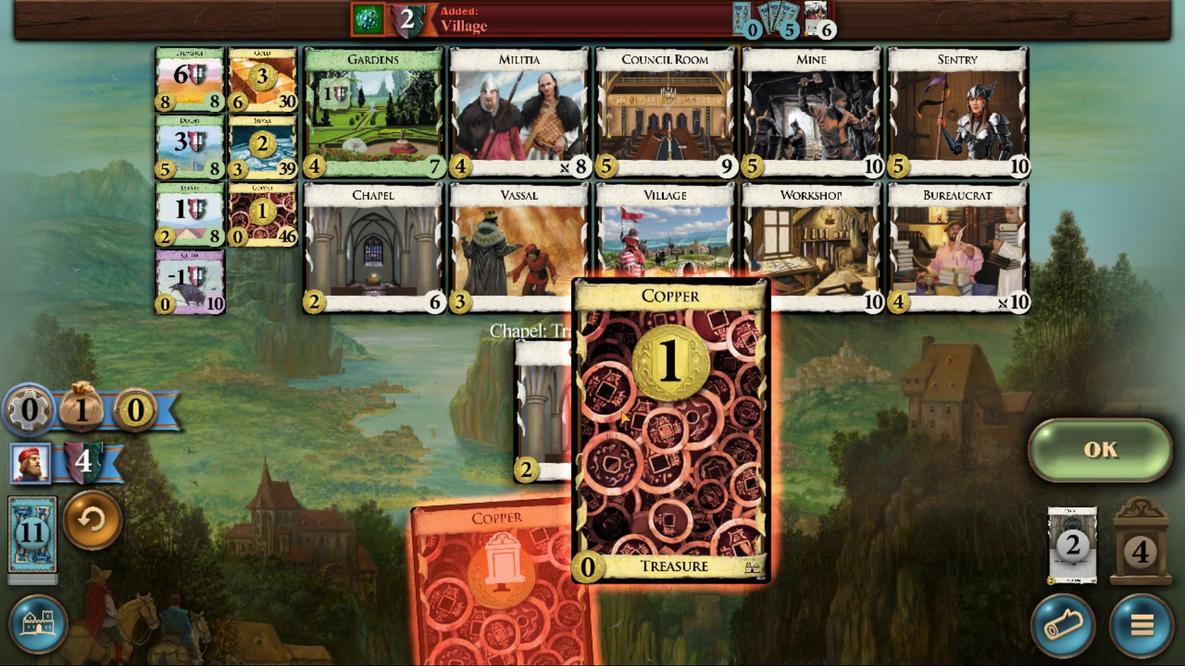 
Action: Mouse moved to (383, 440)
Screenshot: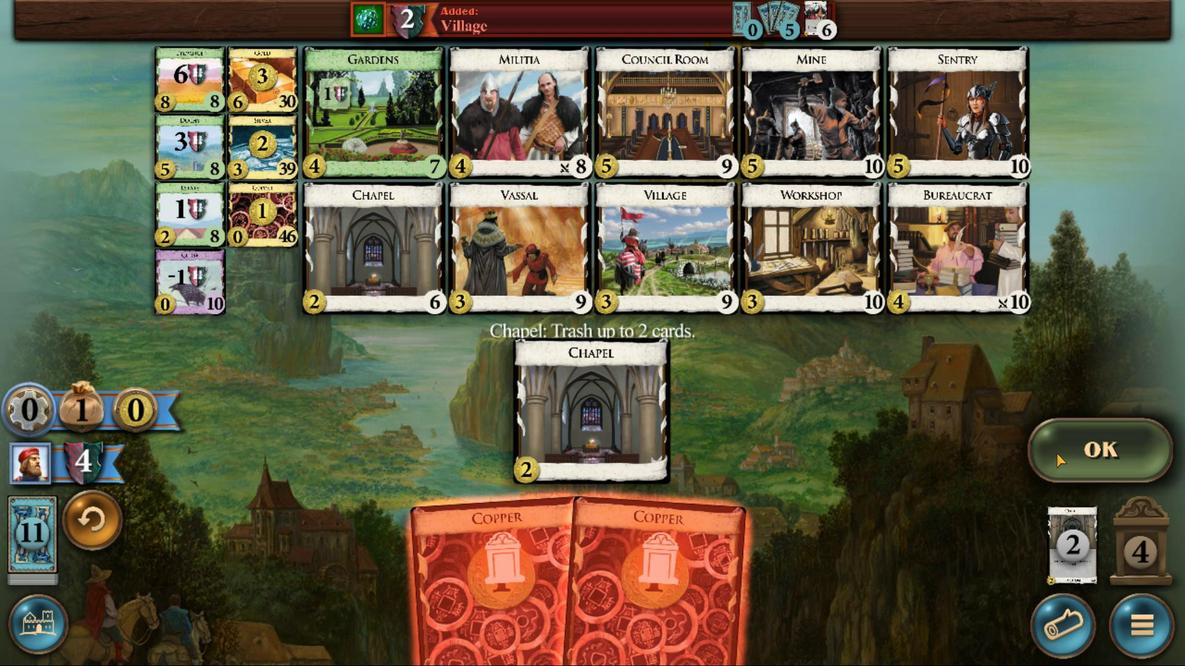 
Action: Mouse pressed left at (383, 440)
Screenshot: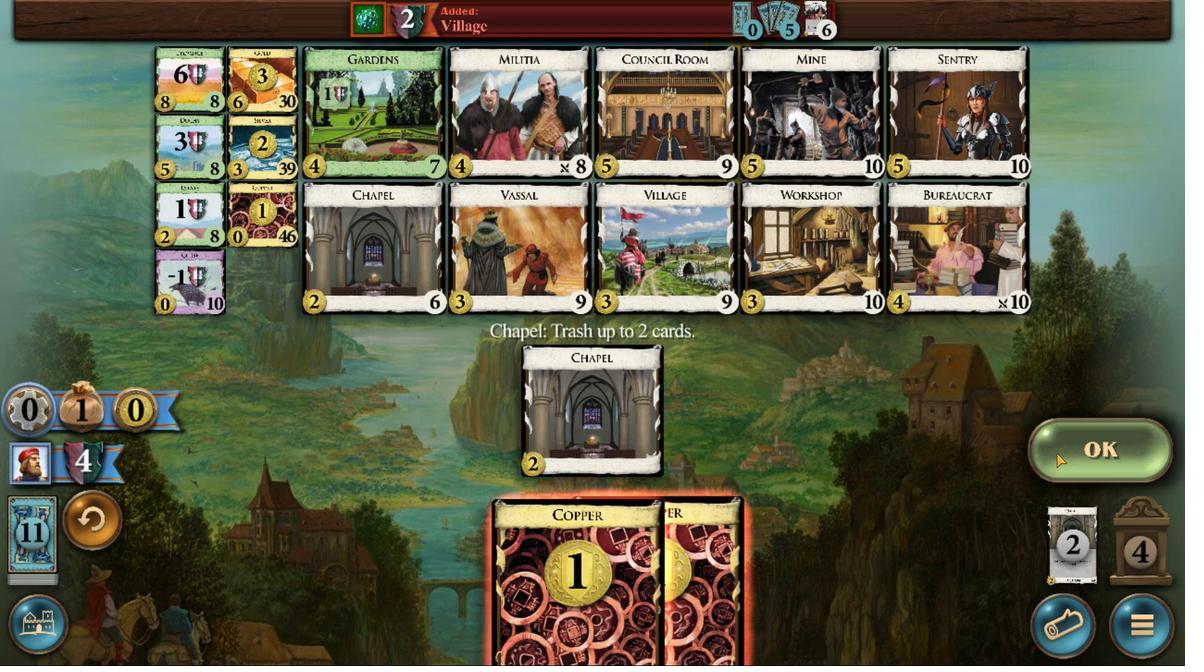 
Action: Mouse moved to (782, 544)
Screenshot: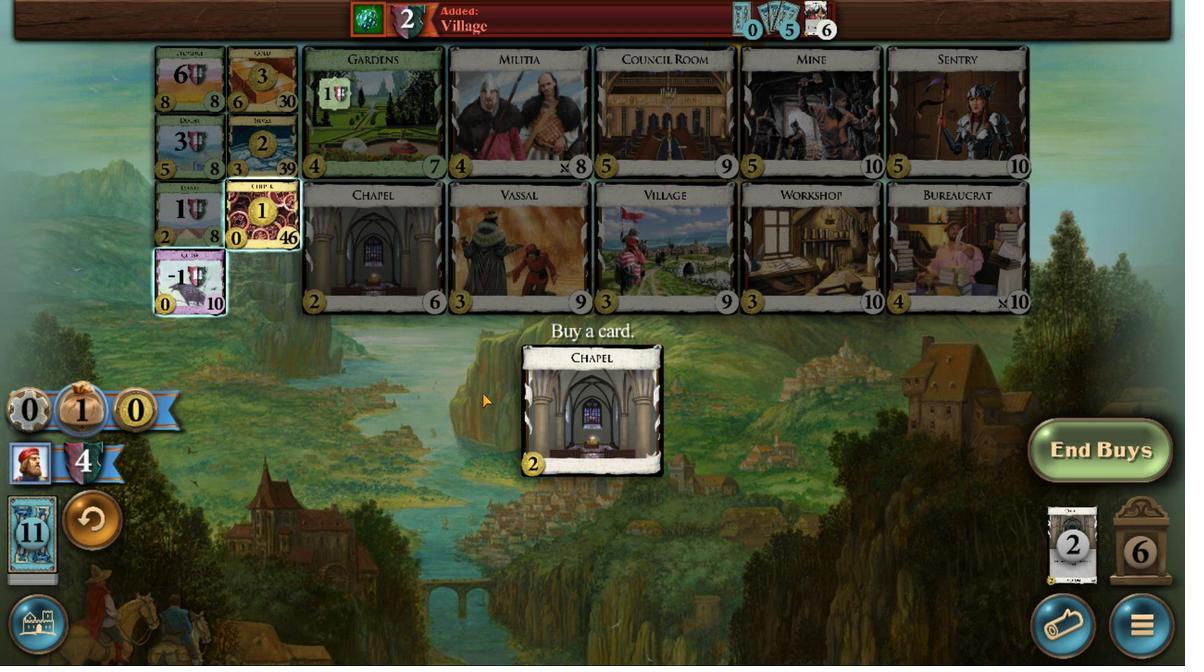 
Action: Mouse pressed left at (782, 544)
Screenshot: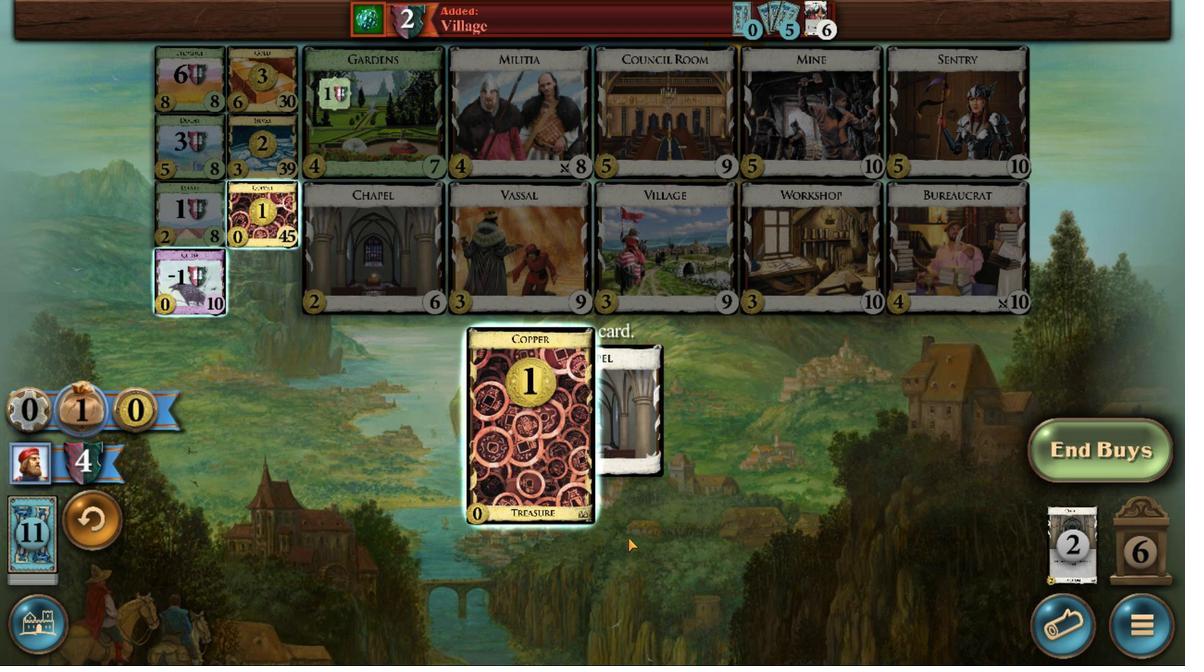 
Action: Mouse moved to (559, 385)
Screenshot: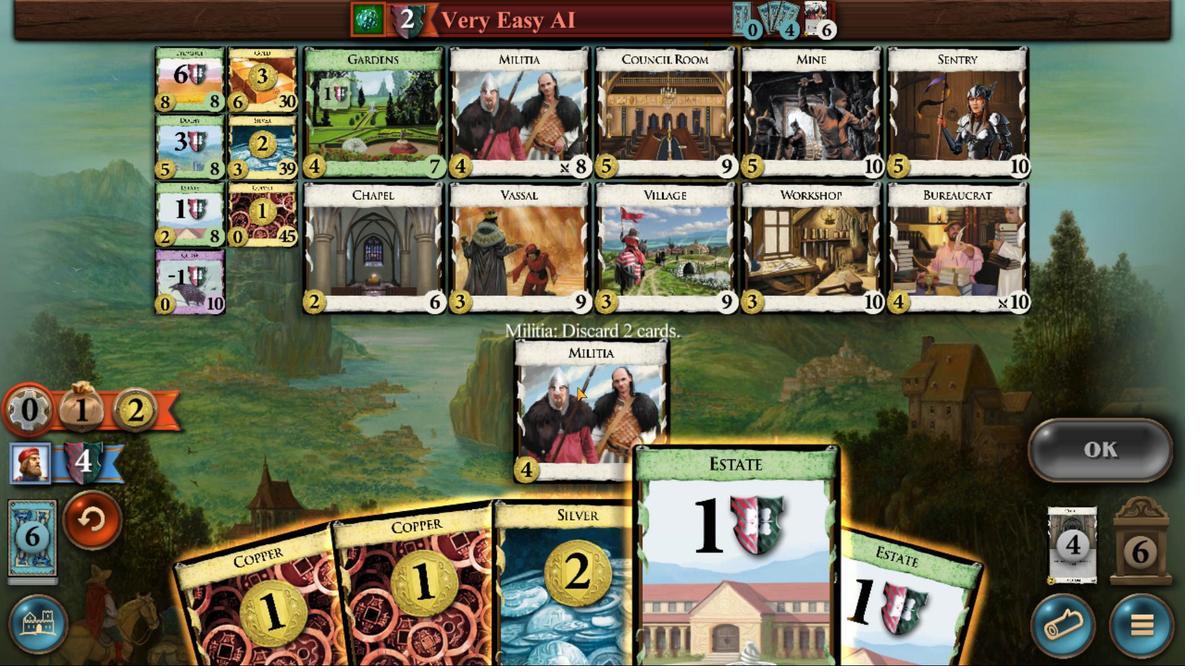 
Action: Mouse pressed left at (559, 385)
Screenshot: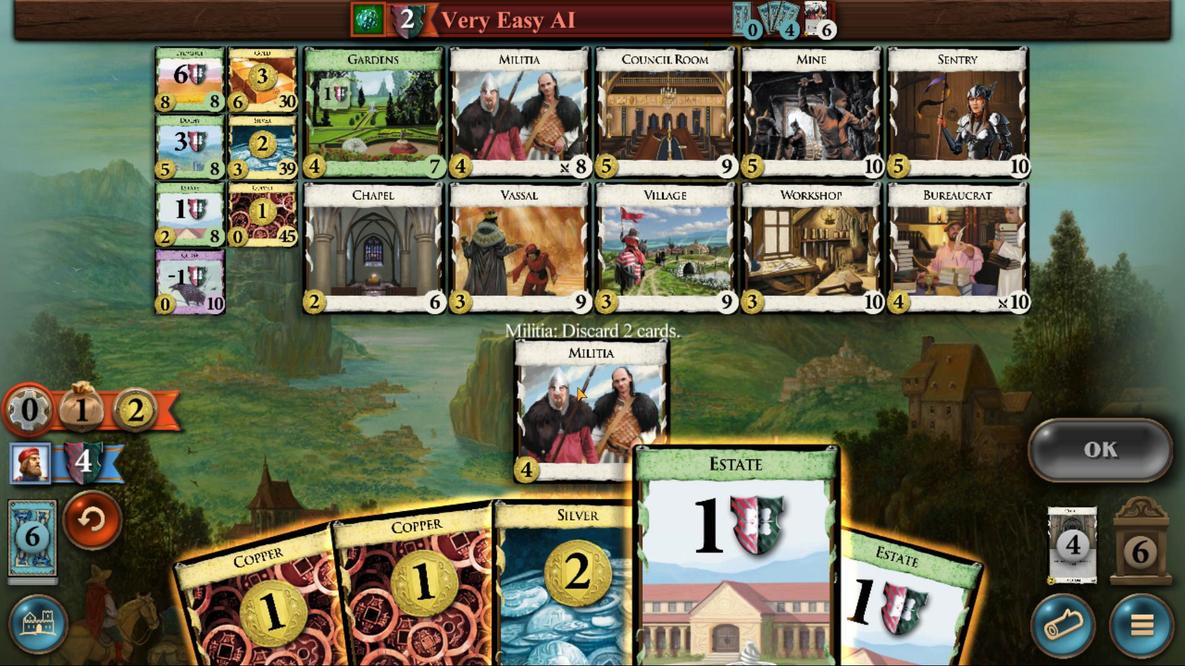 
Action: Mouse moved to (478, 384)
Screenshot: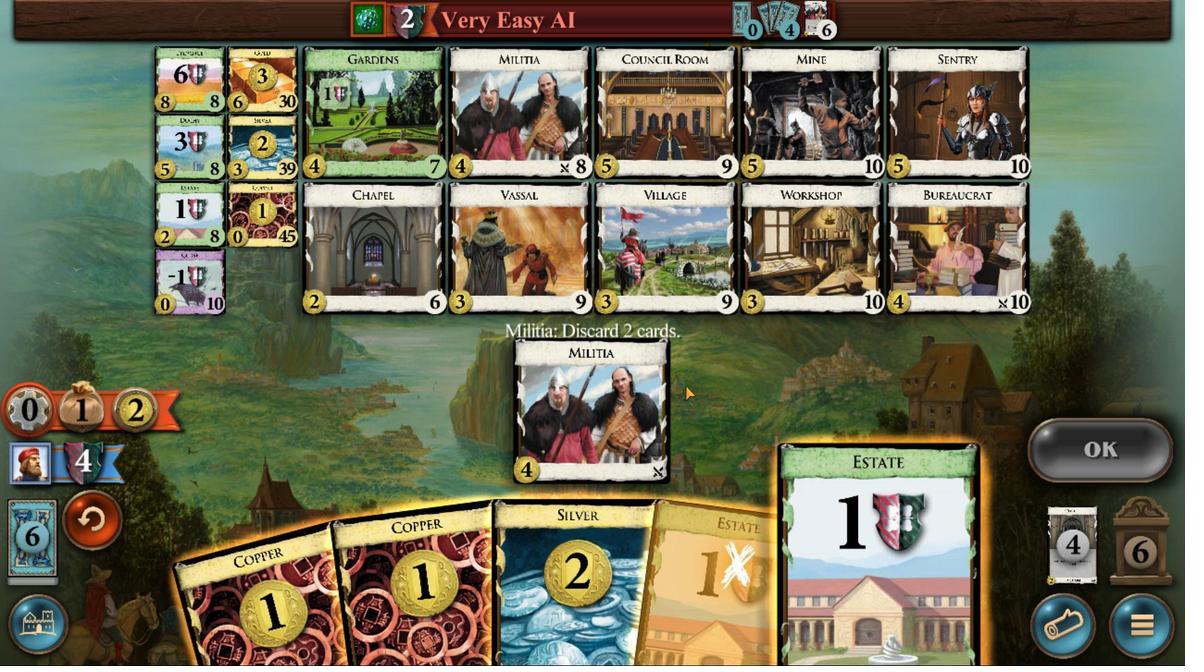 
Action: Mouse pressed left at (478, 384)
Screenshot: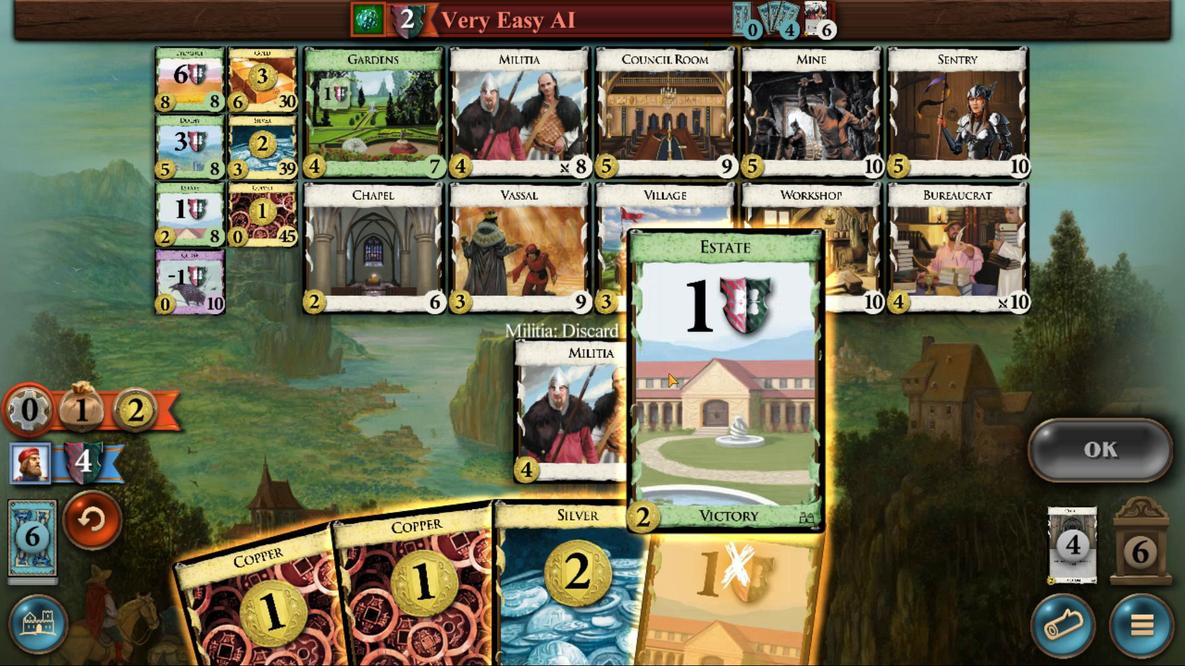 
Action: Mouse moved to (367, 440)
Screenshot: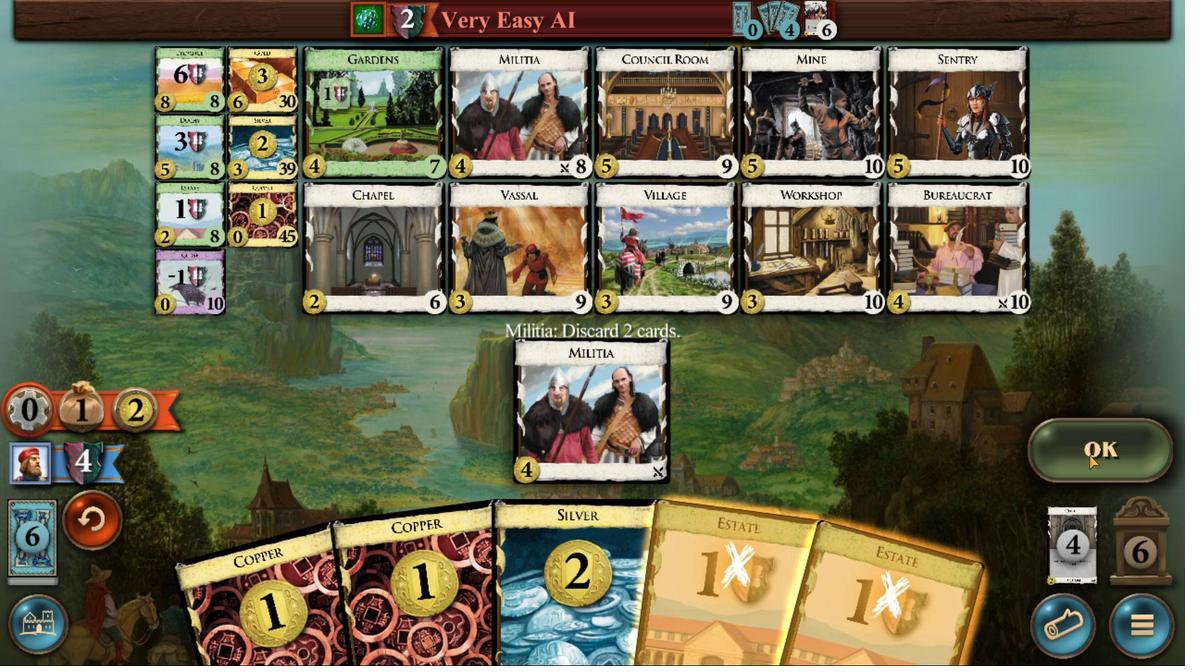 
Action: Mouse pressed left at (367, 440)
Screenshot: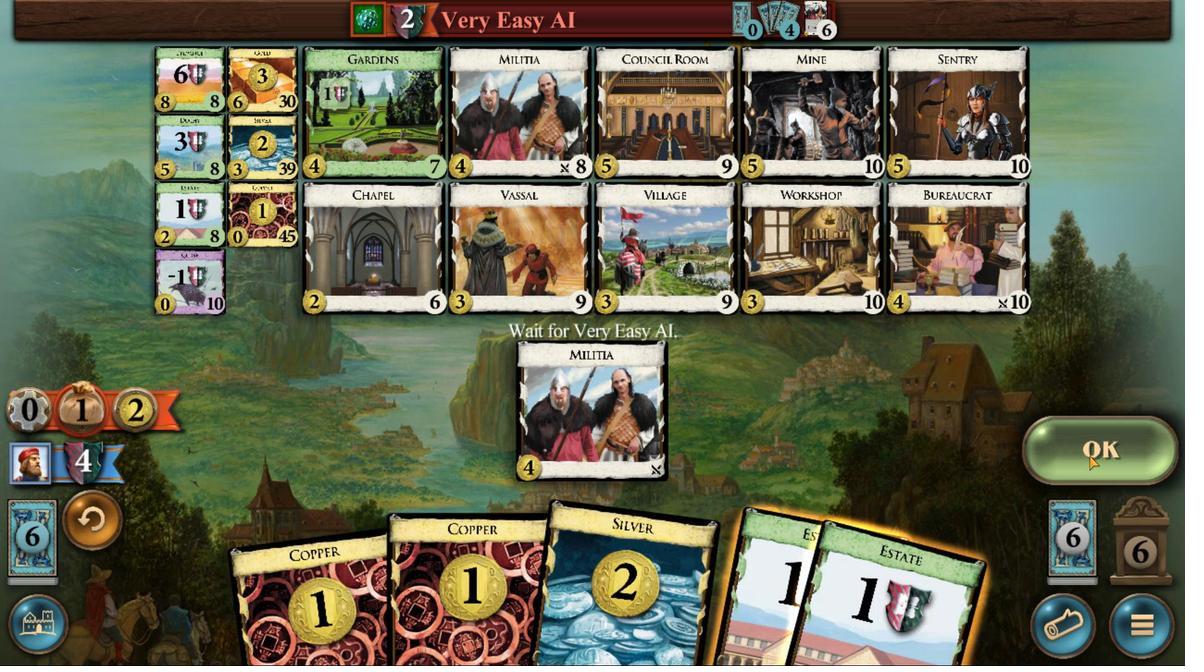 
Action: Mouse moved to (534, 394)
Screenshot: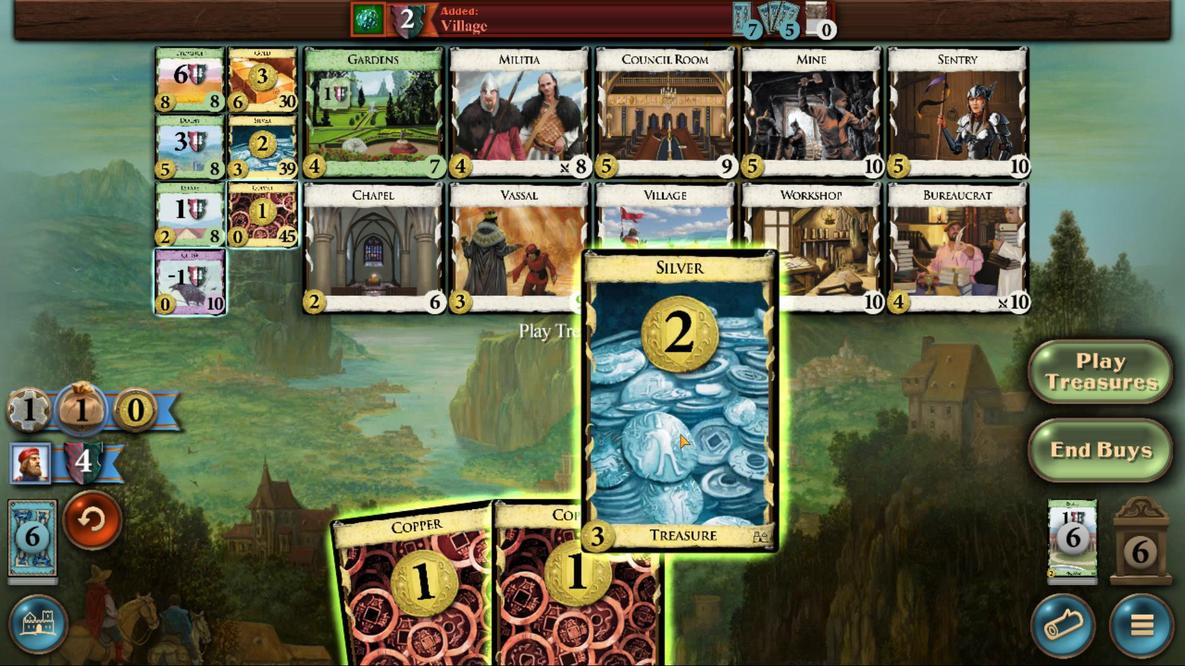 
Action: Mouse pressed left at (534, 394)
Screenshot: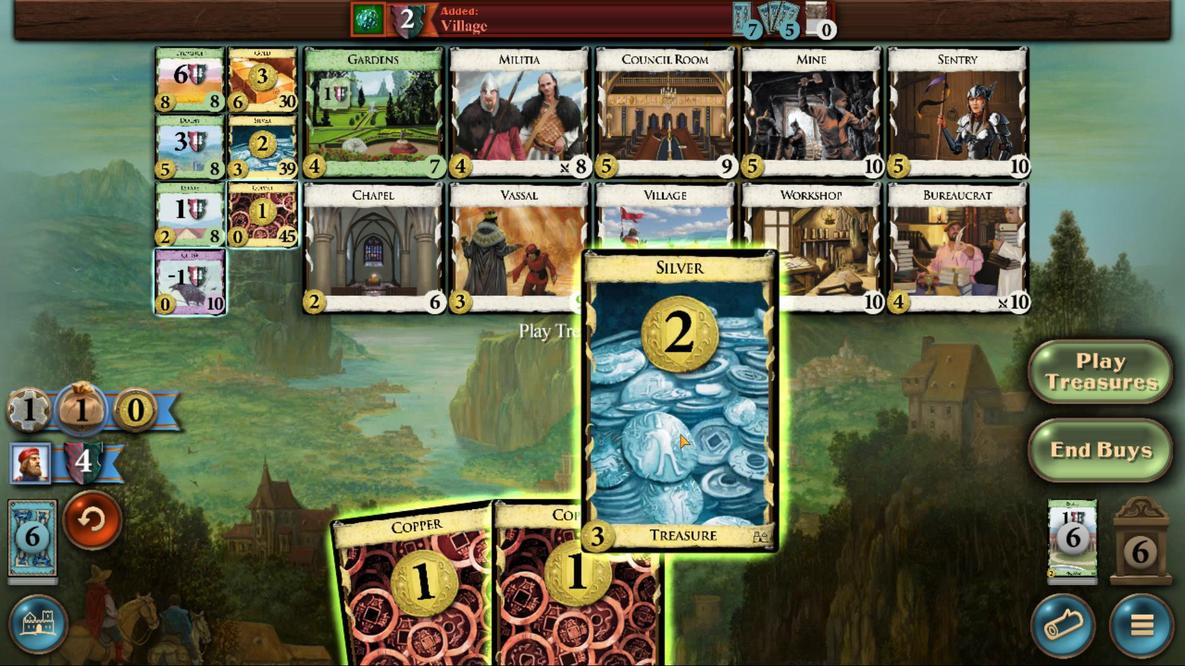 
Action: Mouse moved to (570, 377)
Screenshot: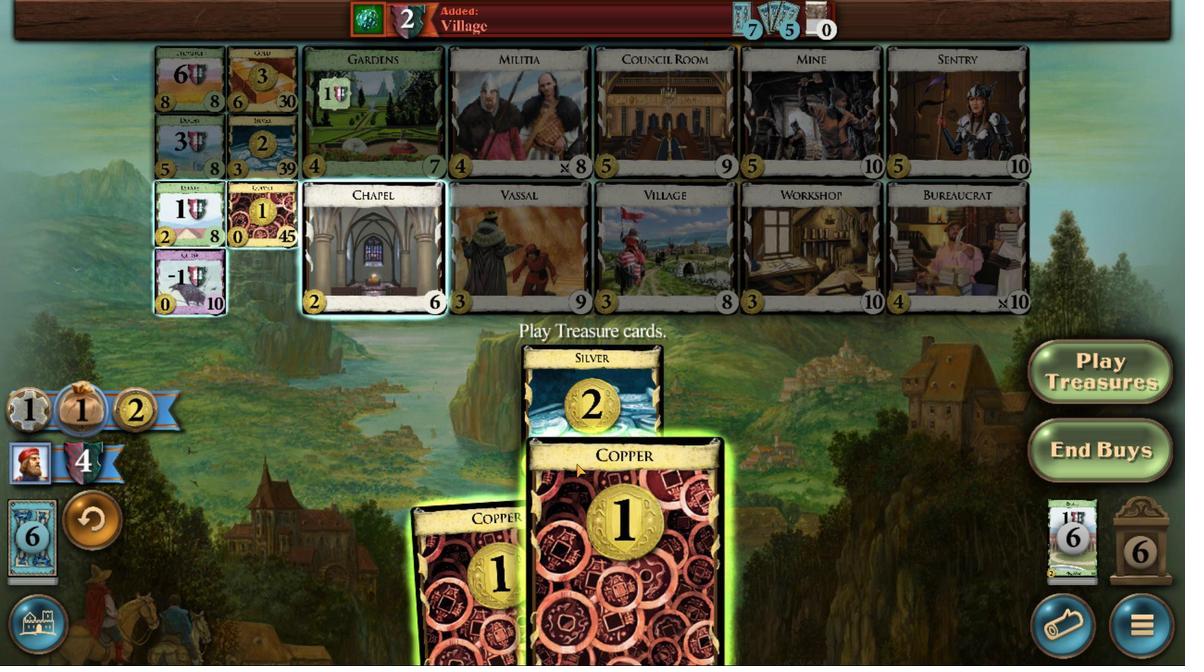
Action: Mouse pressed left at (570, 377)
Screenshot: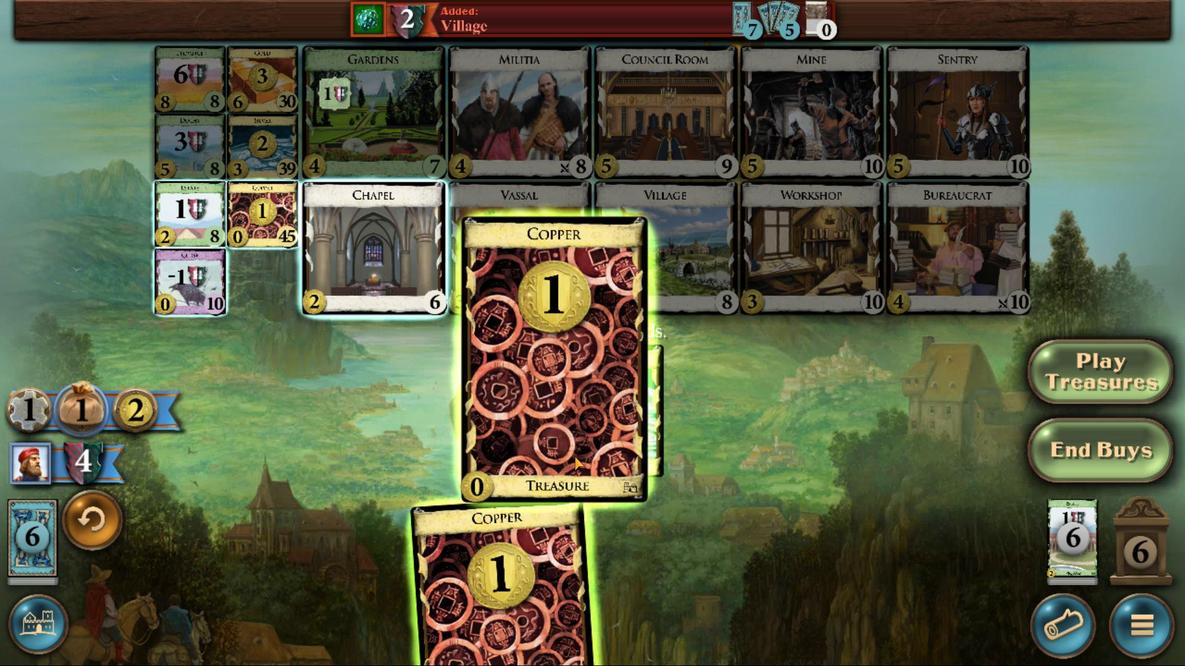 
Action: Mouse moved to (627, 390)
Screenshot: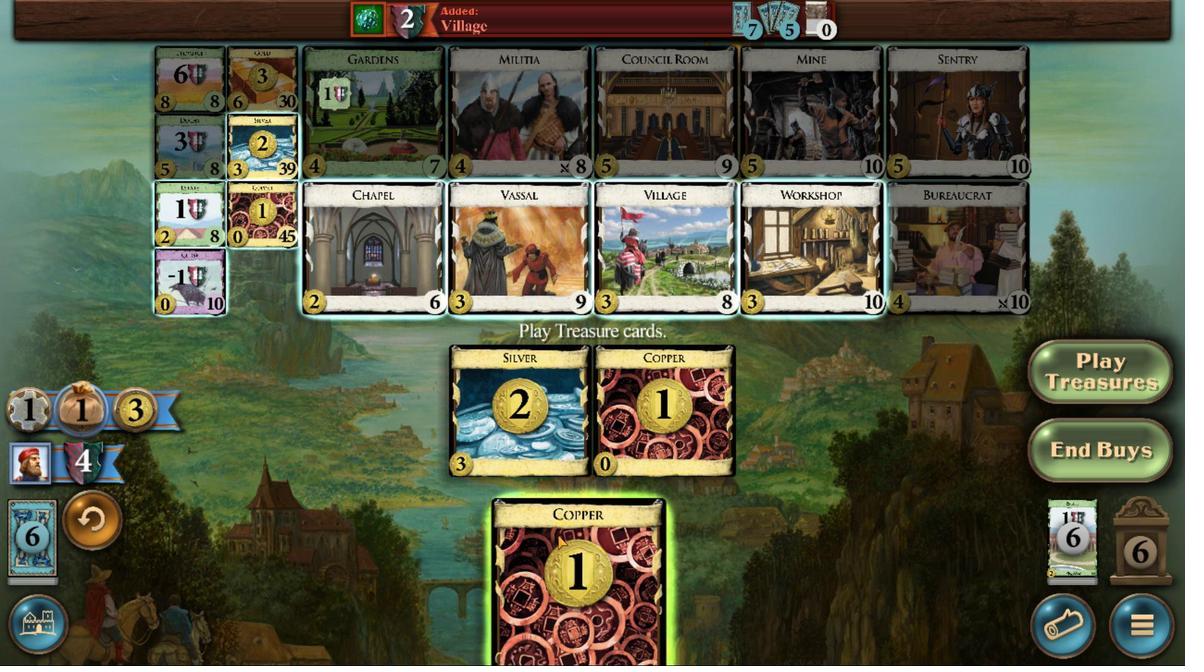 
Action: Mouse pressed left at (627, 390)
Screenshot: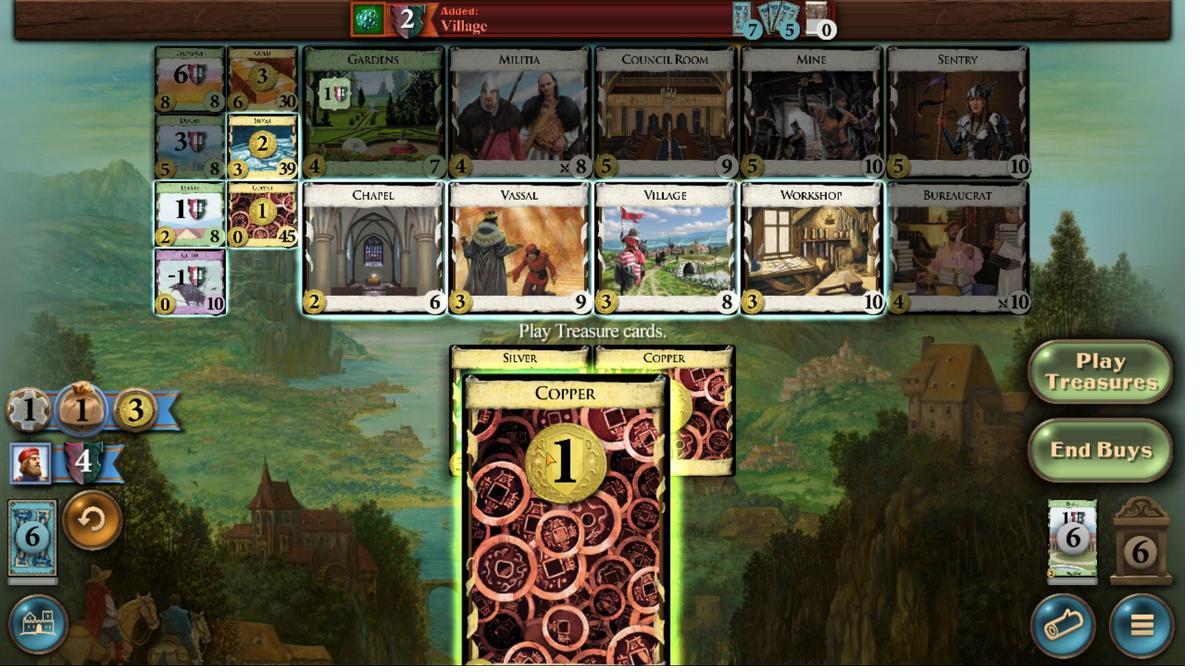 
Action: Mouse moved to (651, 579)
Screenshot: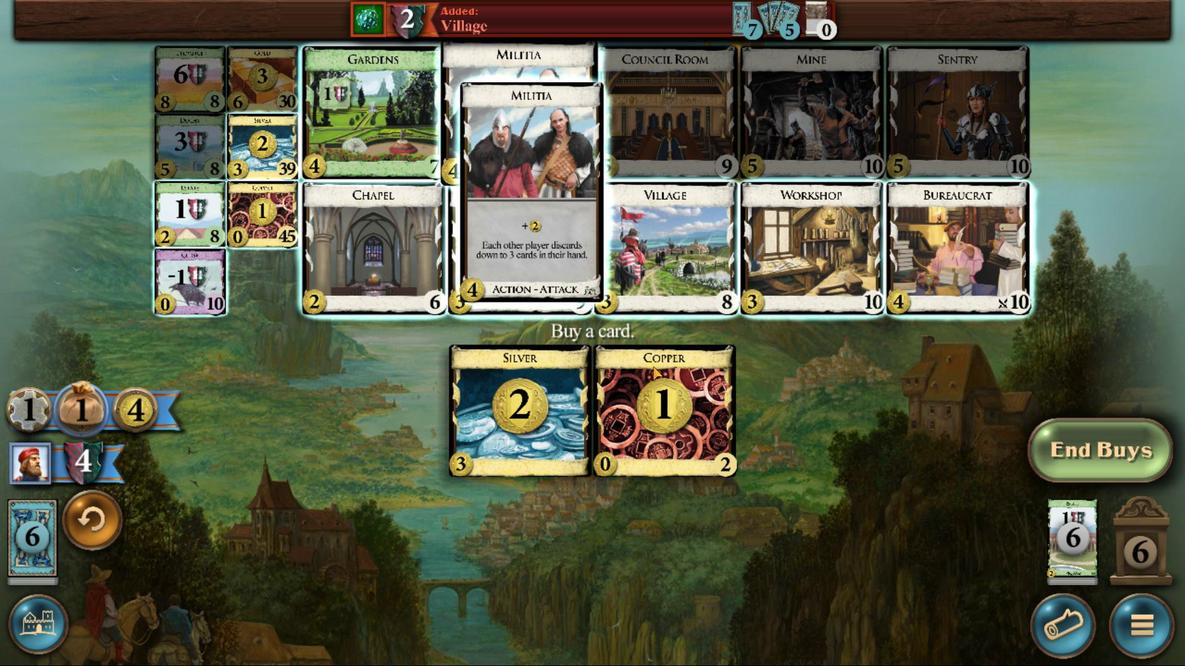 
Action: Mouse pressed left at (651, 579)
Screenshot: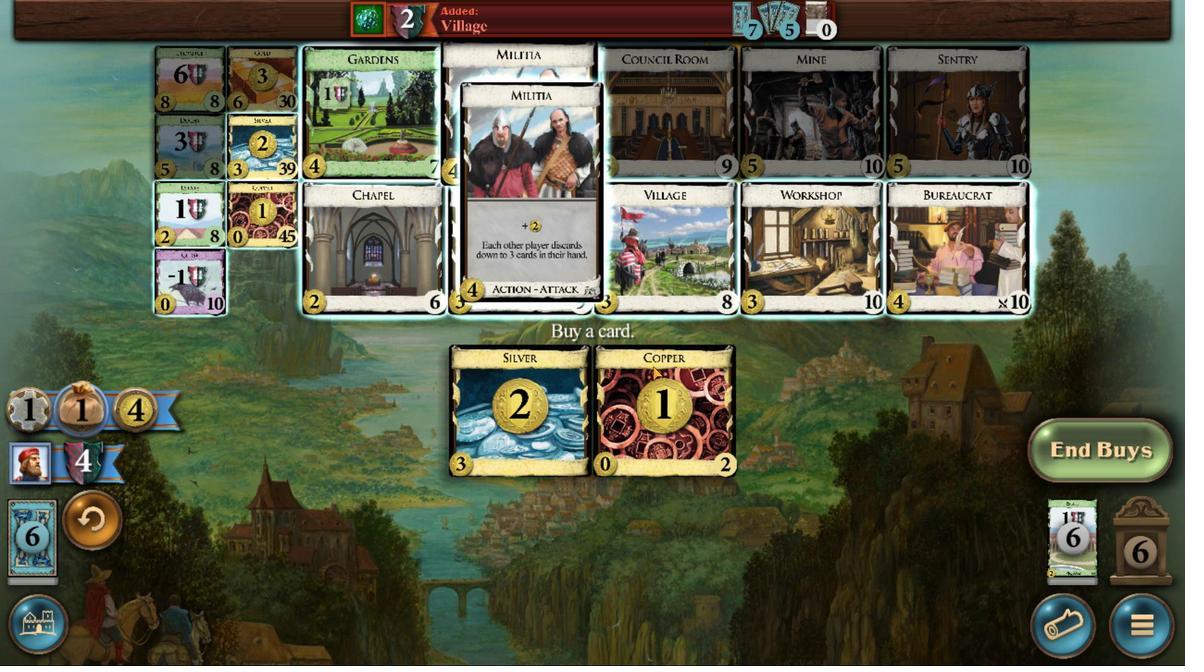 
Action: Mouse moved to (783, 354)
Screenshot: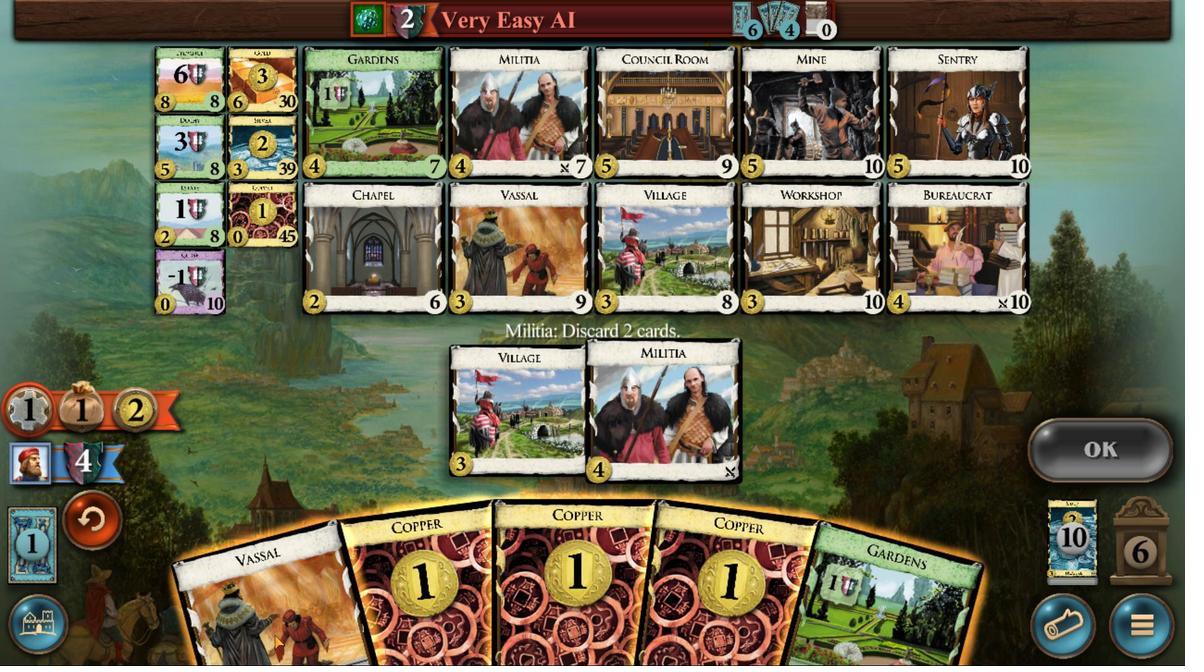 
Action: Mouse pressed left at (783, 354)
Screenshot: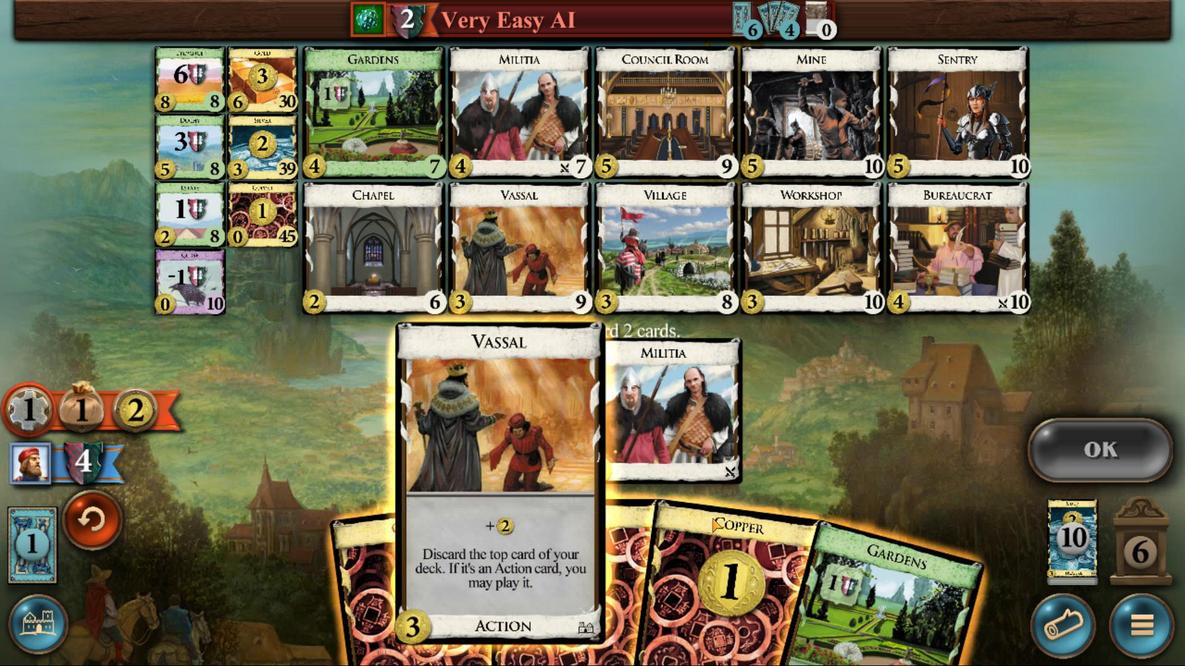
Action: Mouse moved to (776, 369)
Screenshot: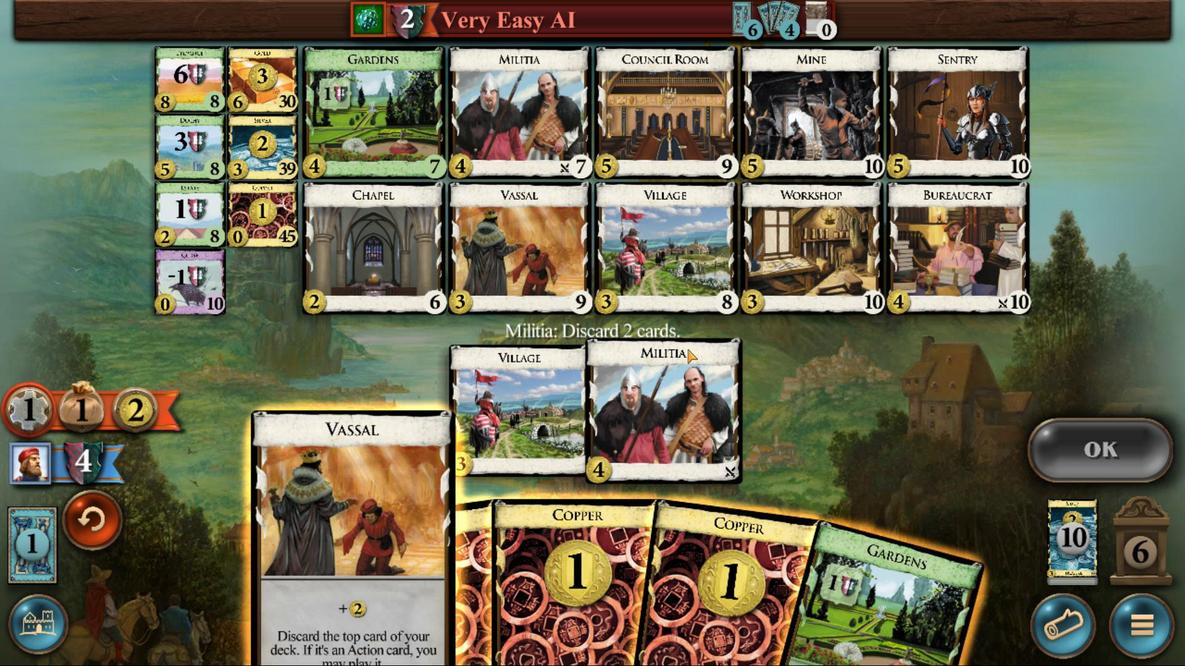 
Action: Mouse pressed left at (776, 369)
Screenshot: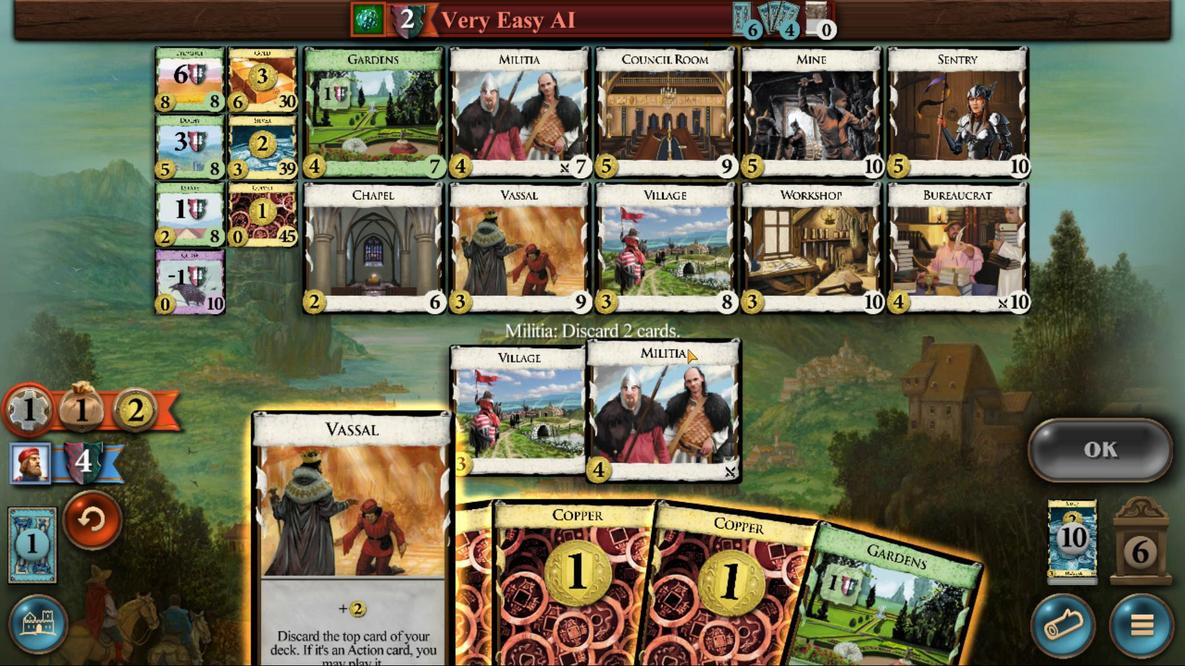 
Action: Mouse moved to (453, 370)
Screenshot: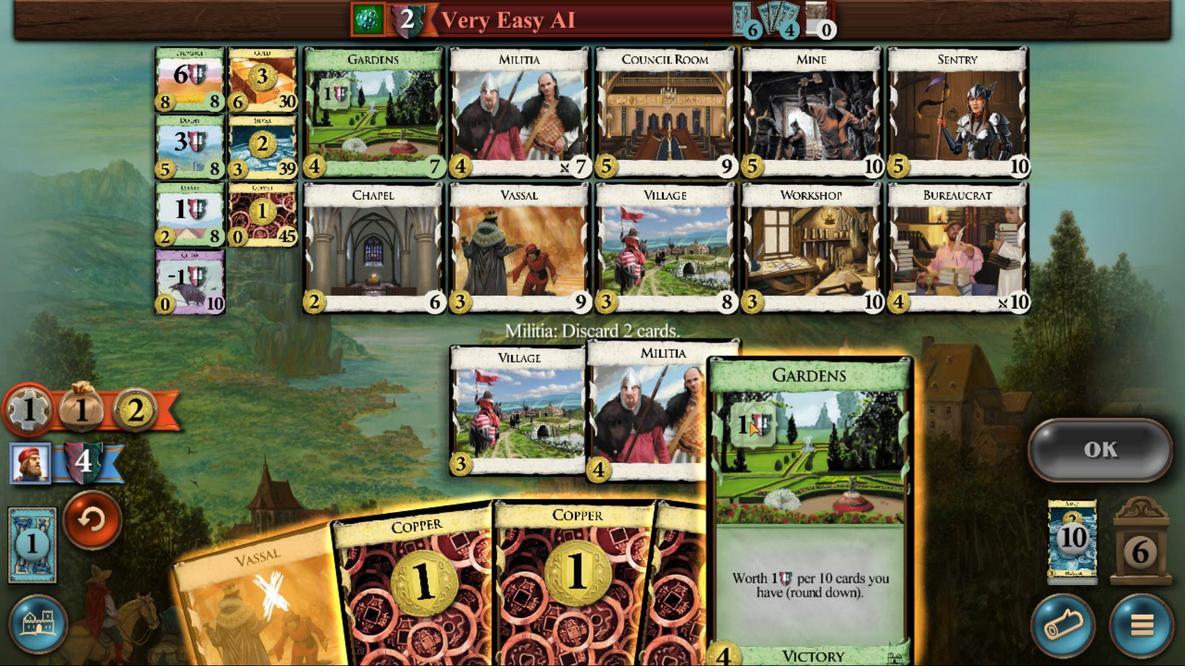 
Action: Mouse pressed left at (453, 370)
Screenshot: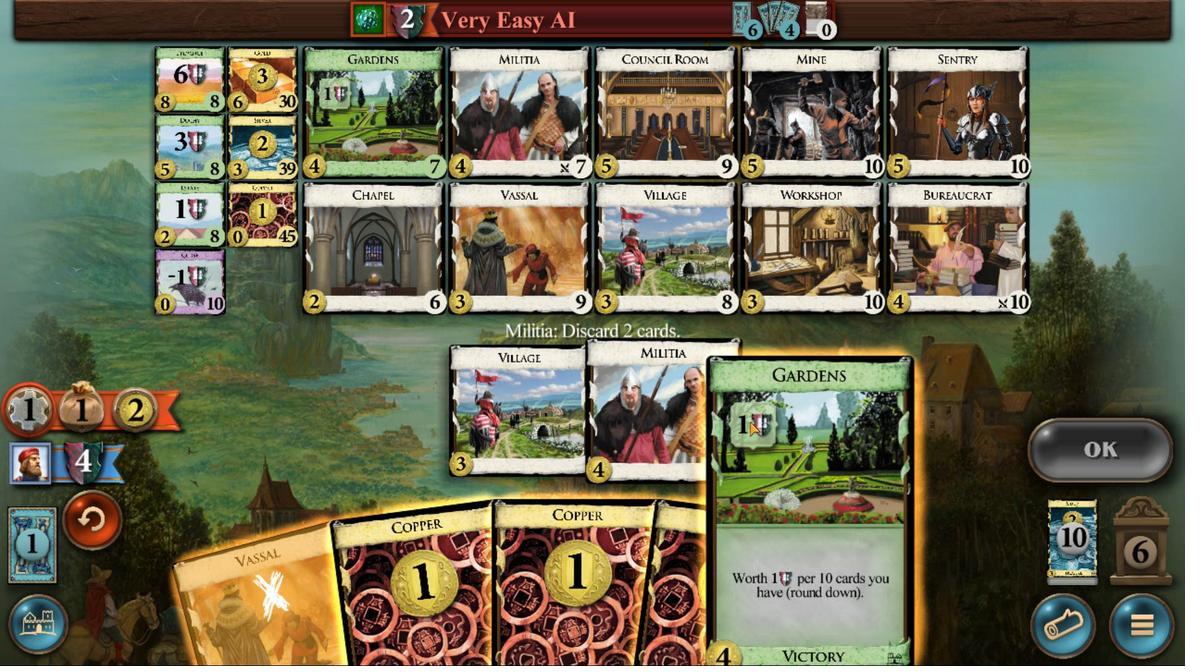 
Action: Mouse moved to (361, 436)
Screenshot: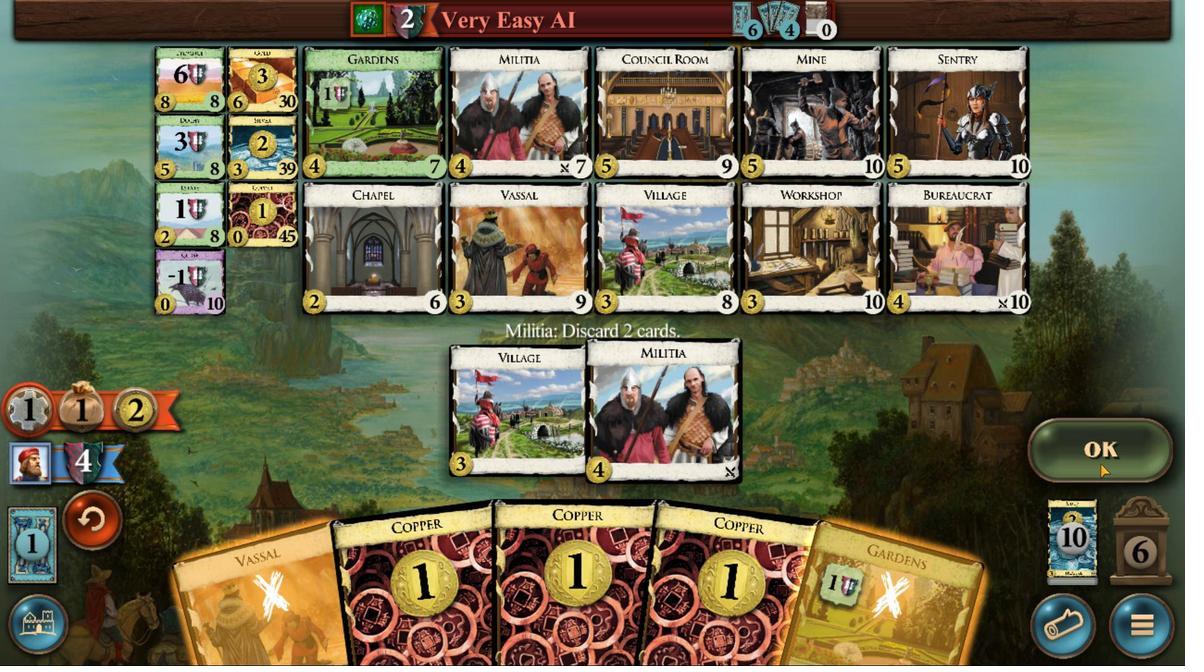 
Action: Mouse pressed left at (361, 436)
Screenshot: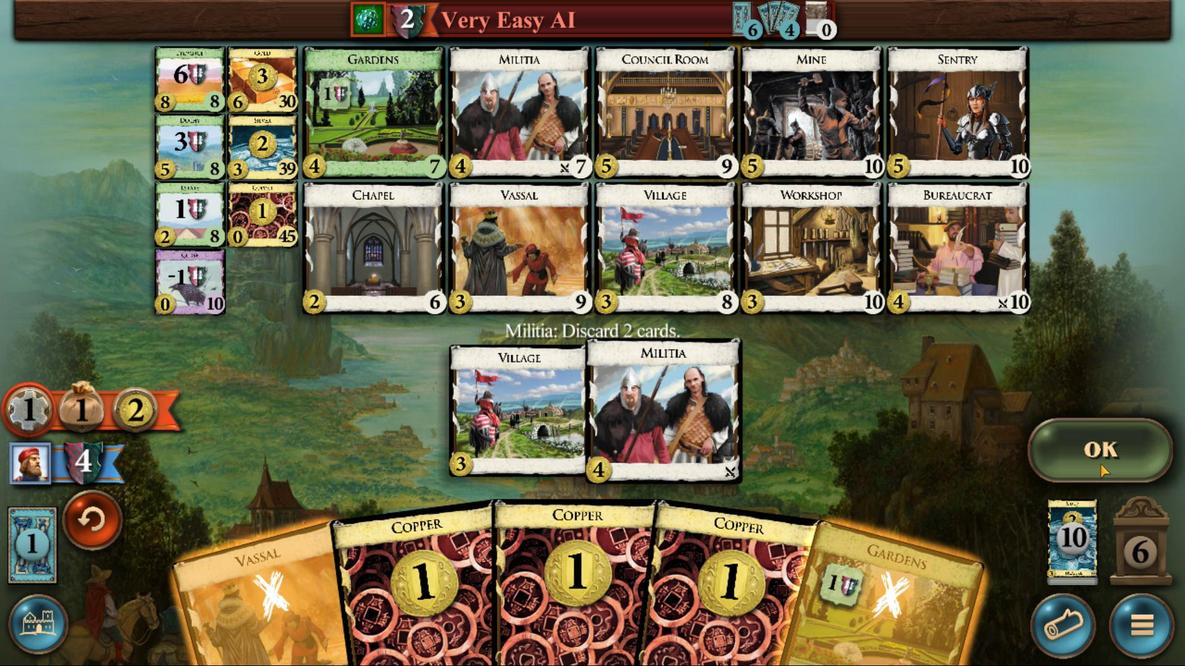 
Action: Mouse moved to (567, 382)
Screenshot: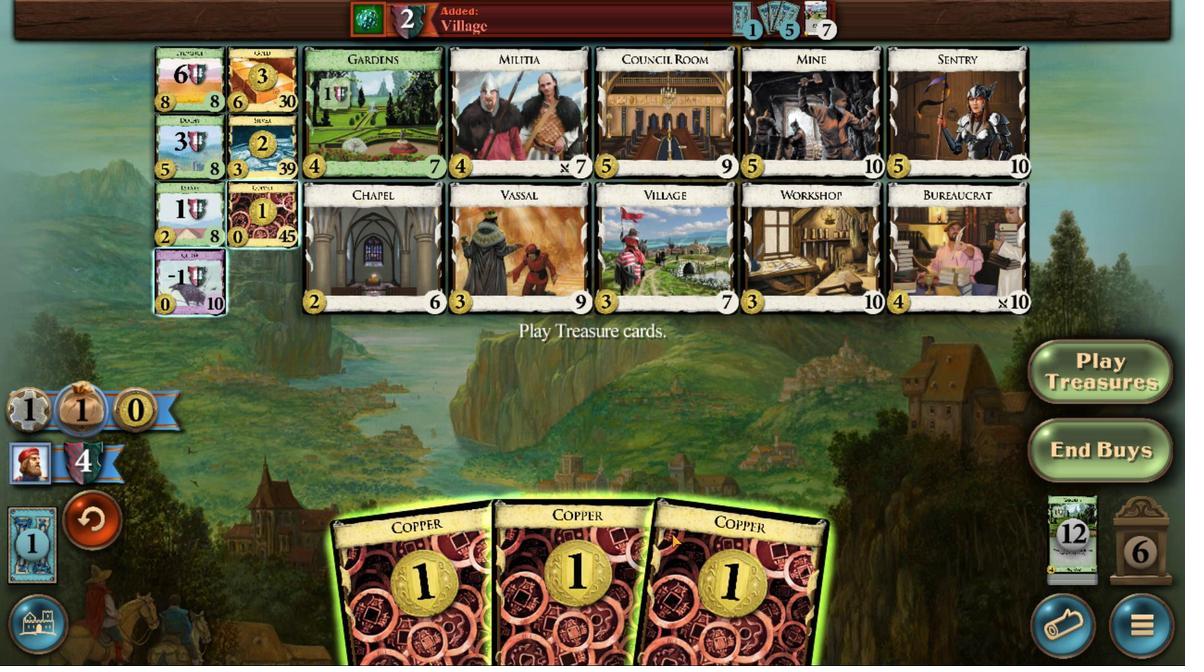 
Action: Mouse pressed left at (567, 382)
Screenshot: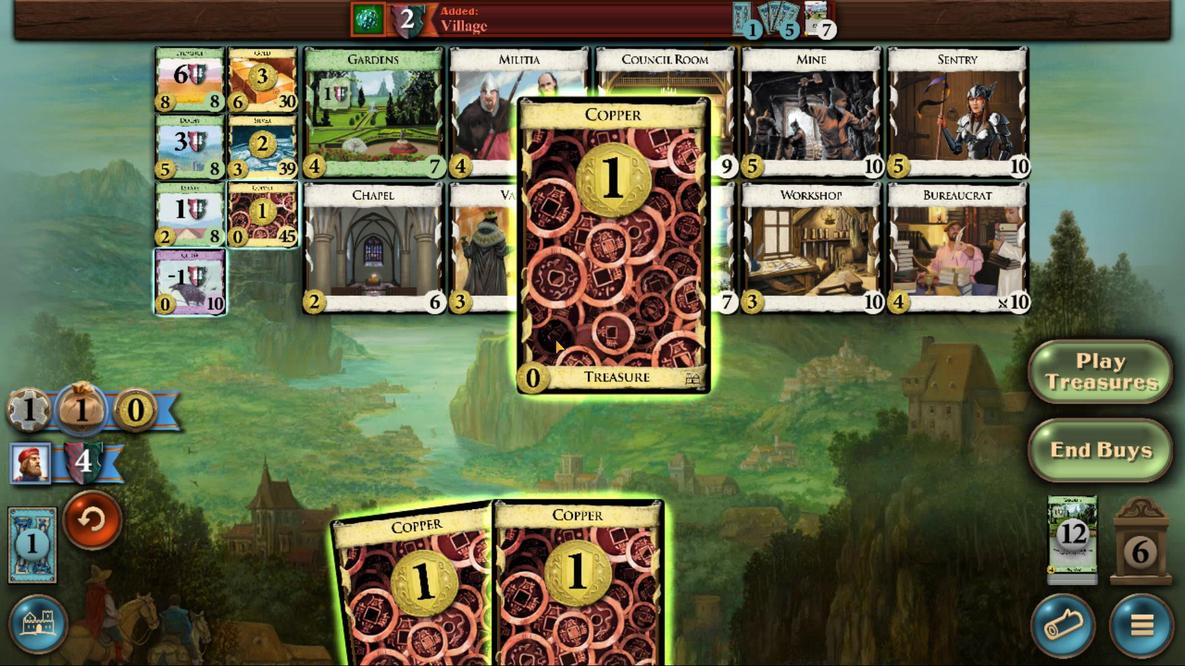 
Action: Mouse moved to (612, 401)
Screenshot: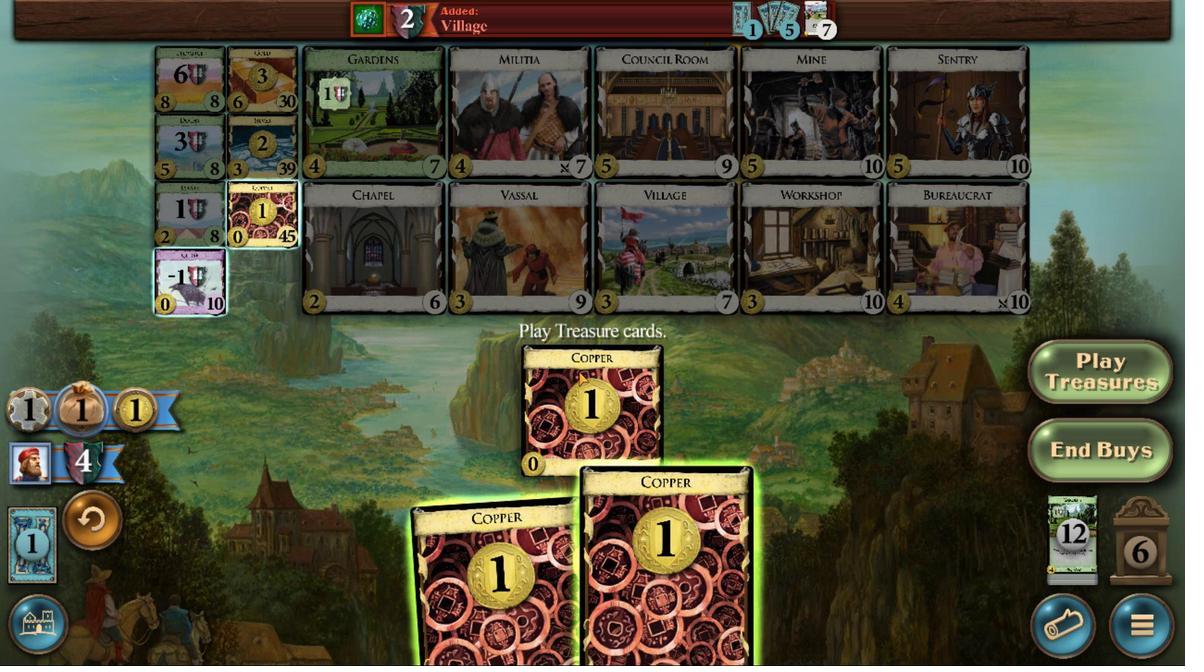 
Action: Mouse pressed left at (612, 401)
Screenshot: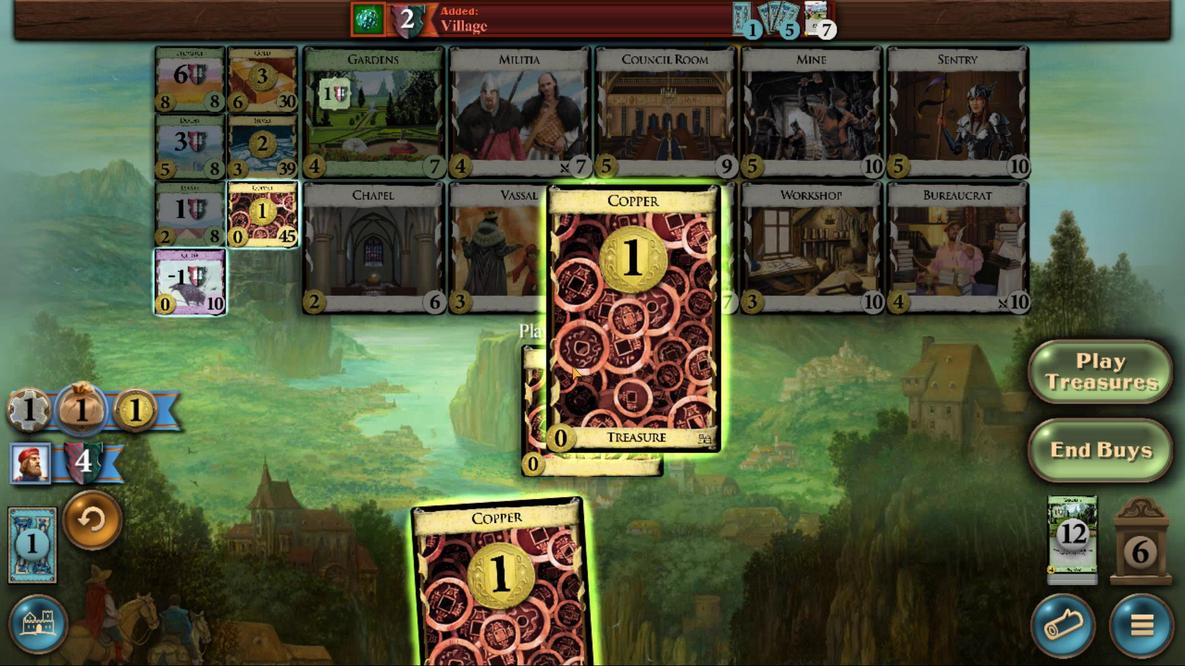 
Action: Mouse moved to (827, 542)
Screenshot: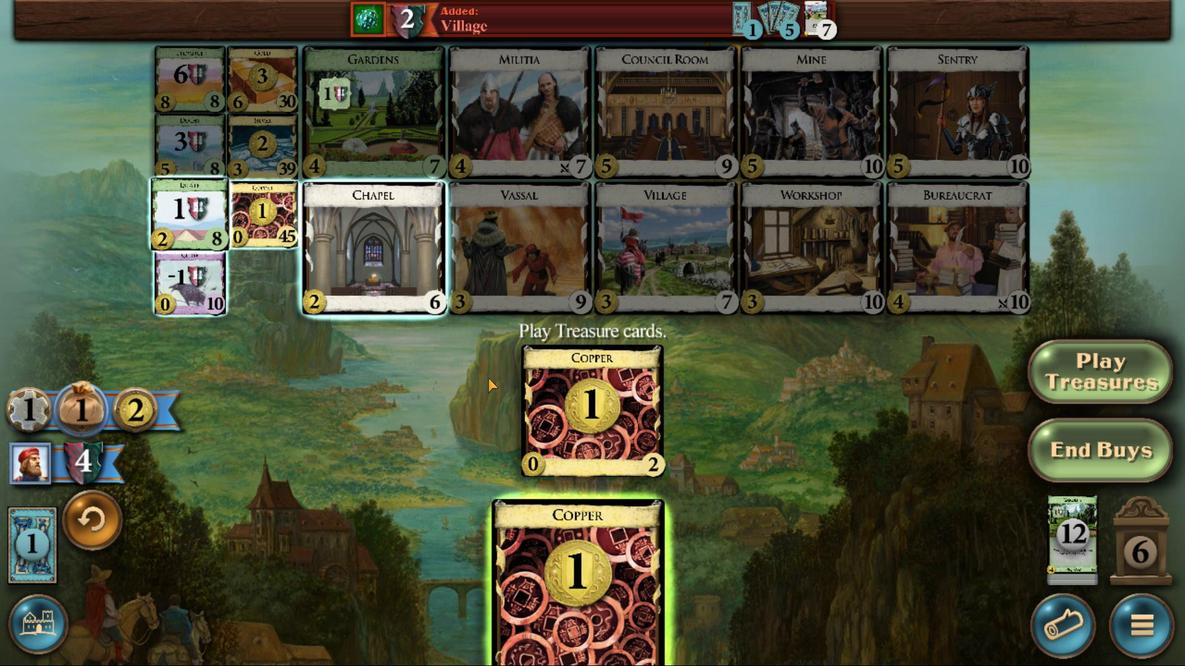 
Action: Mouse pressed left at (827, 542)
Screenshot: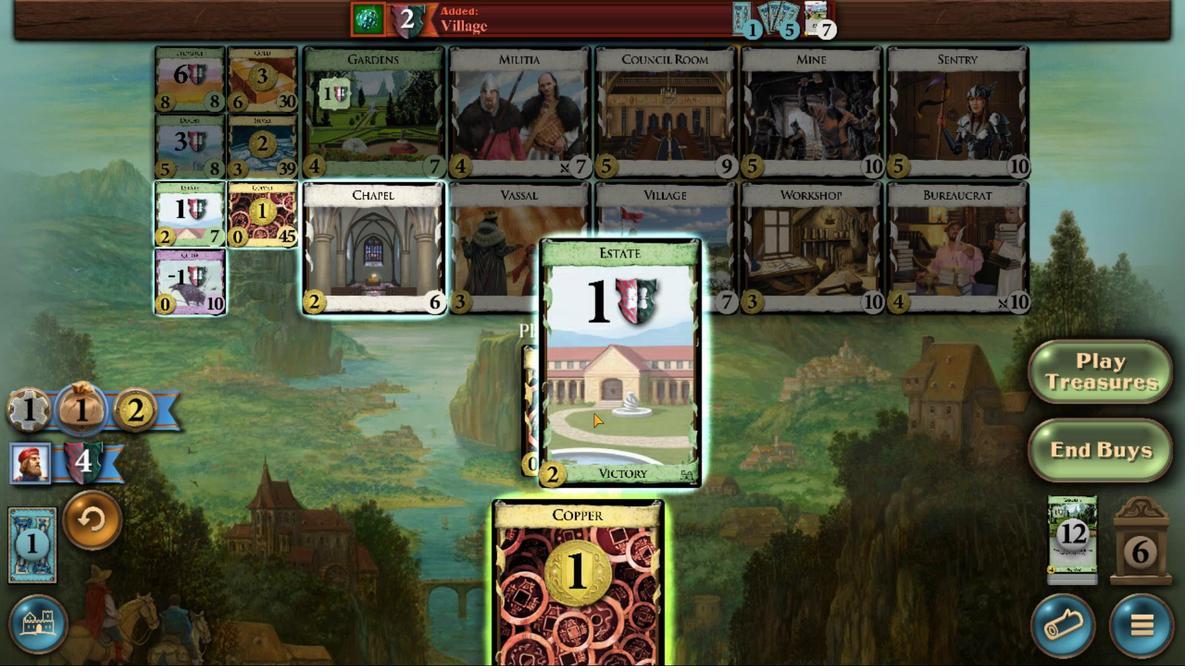 
Action: Mouse moved to (672, 372)
Screenshot: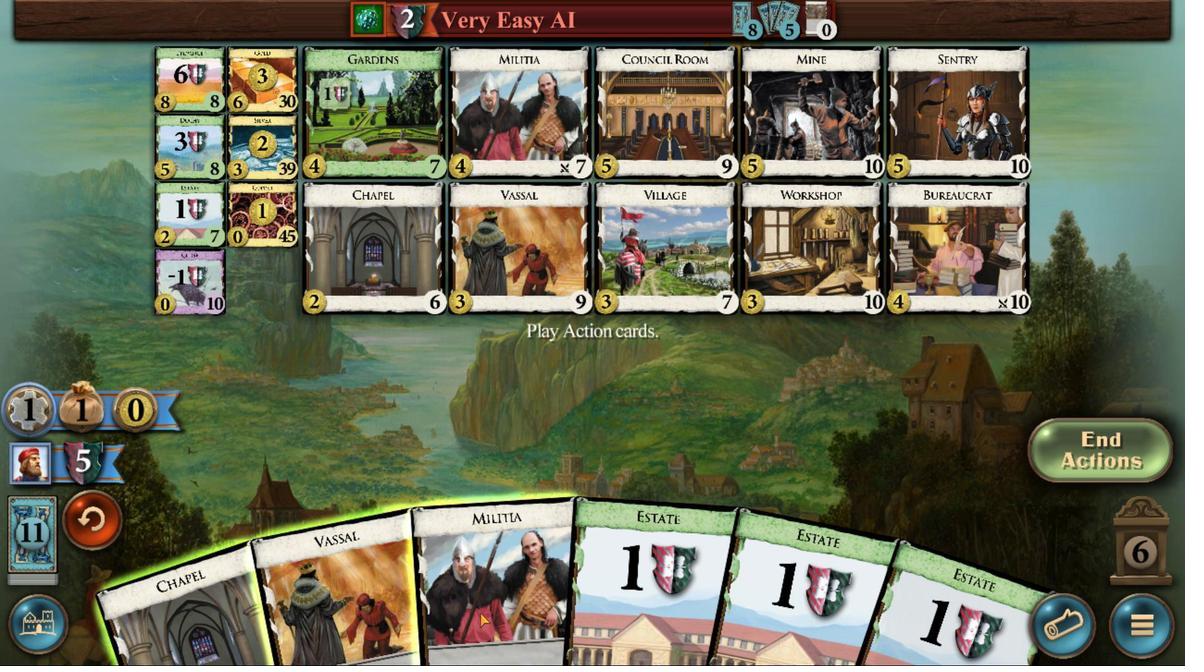 
Action: Mouse pressed left at (672, 372)
Screenshot: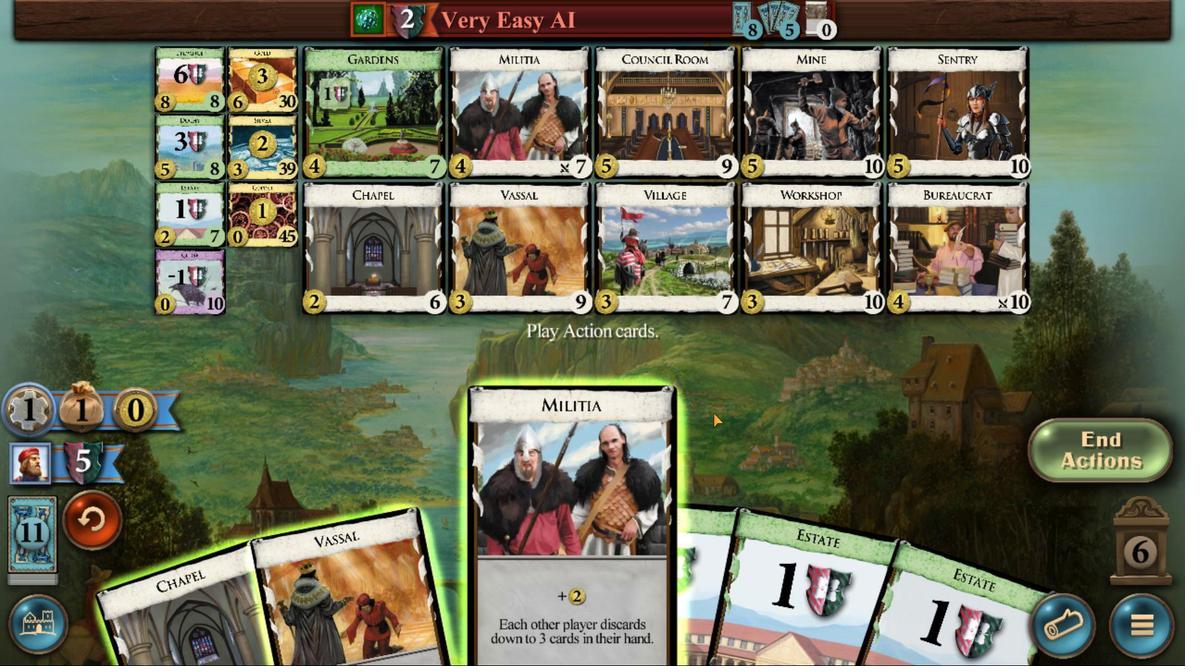 
Action: Mouse moved to (703, 383)
Screenshot: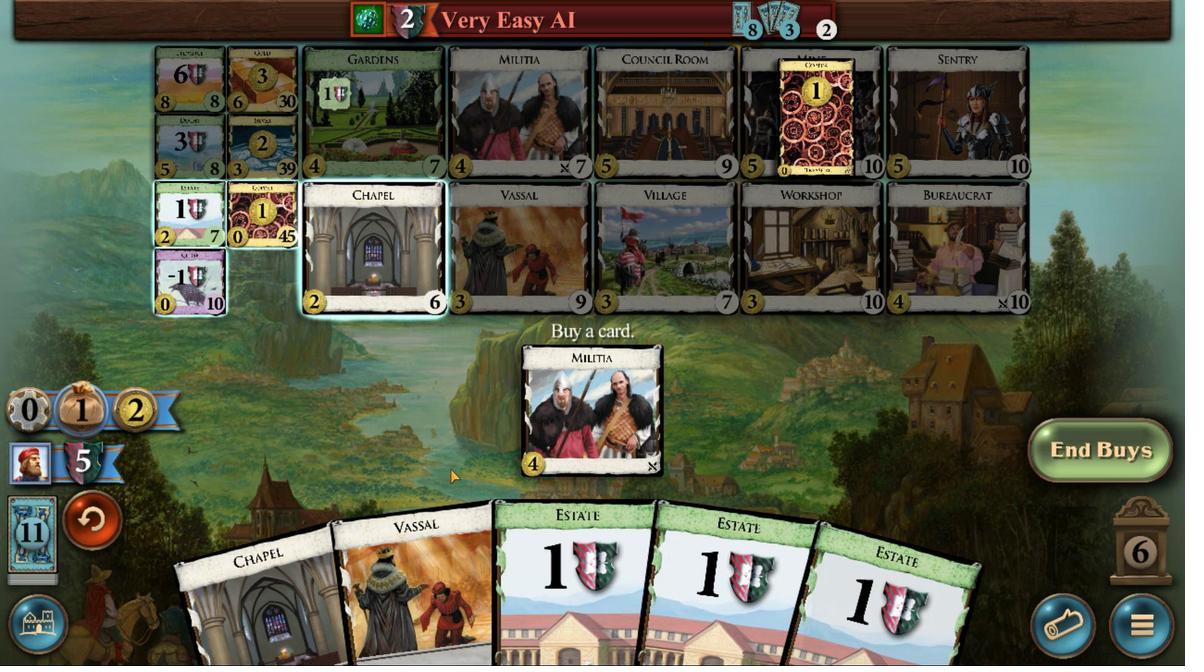 
Action: Mouse pressed left at (703, 383)
Screenshot: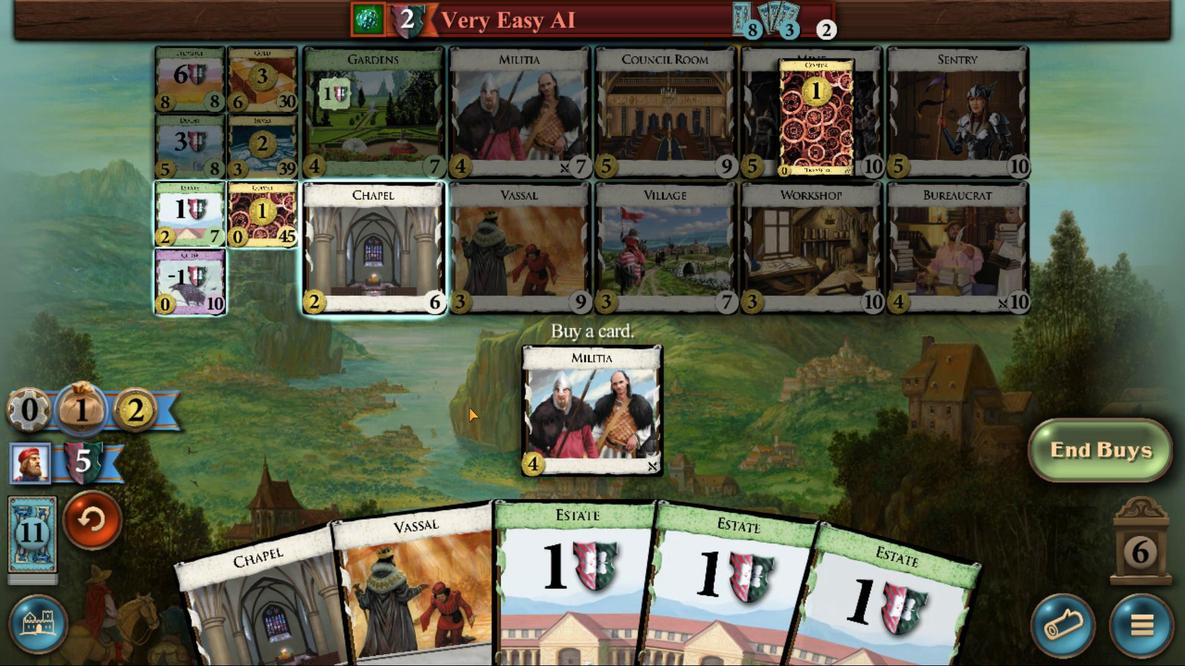 
Action: Mouse moved to (686, 397)
Screenshot: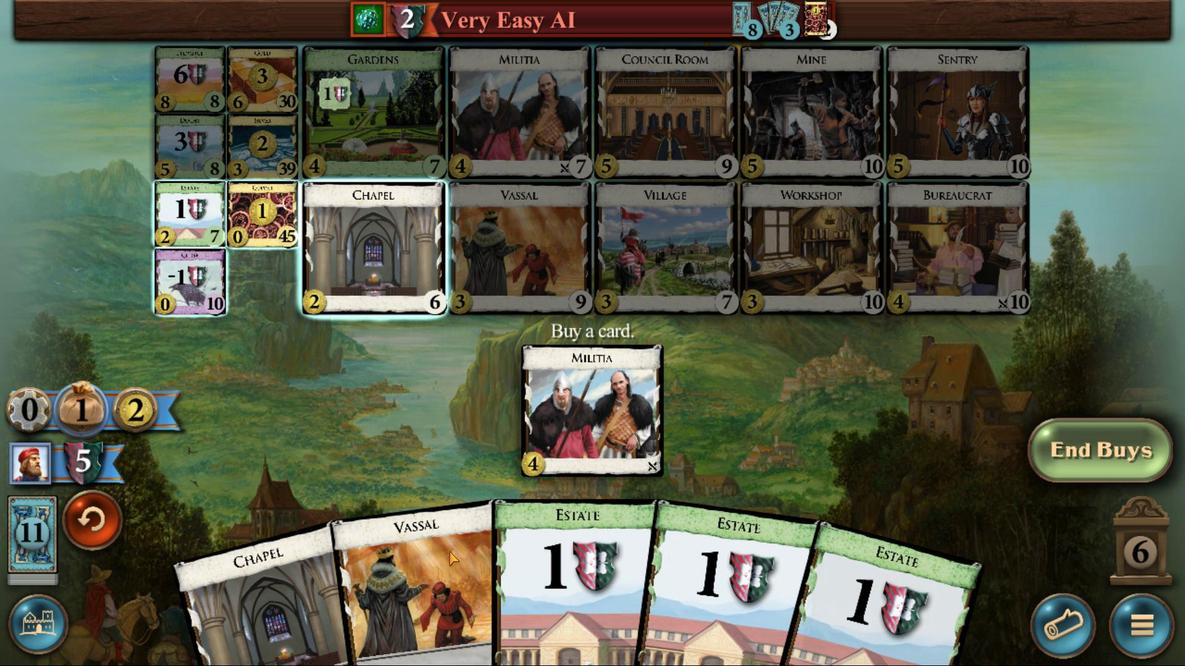 
Action: Mouse pressed left at (686, 397)
Screenshot: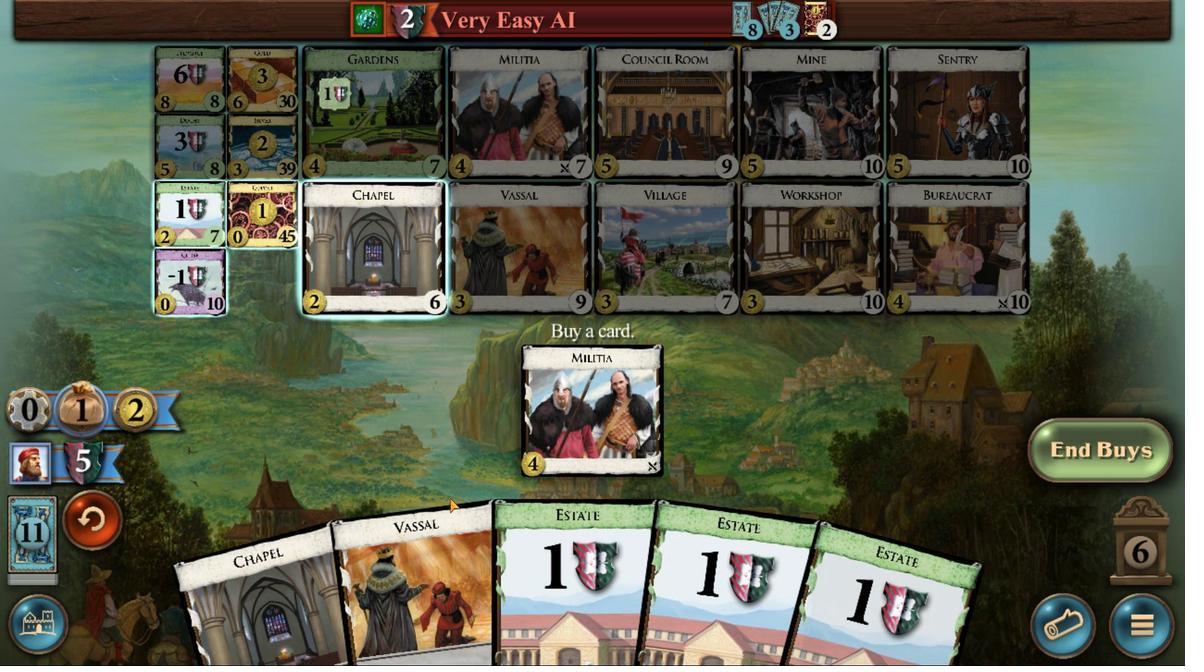 
Action: Mouse moved to (698, 382)
Screenshot: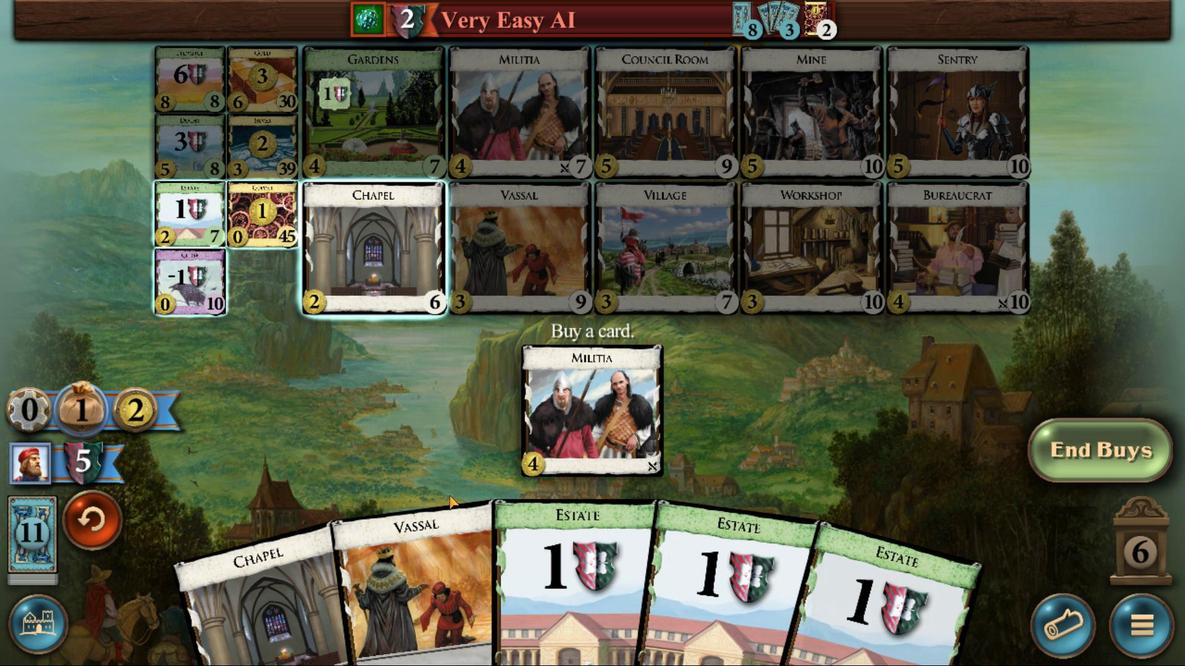 
Action: Mouse pressed left at (698, 382)
Screenshot: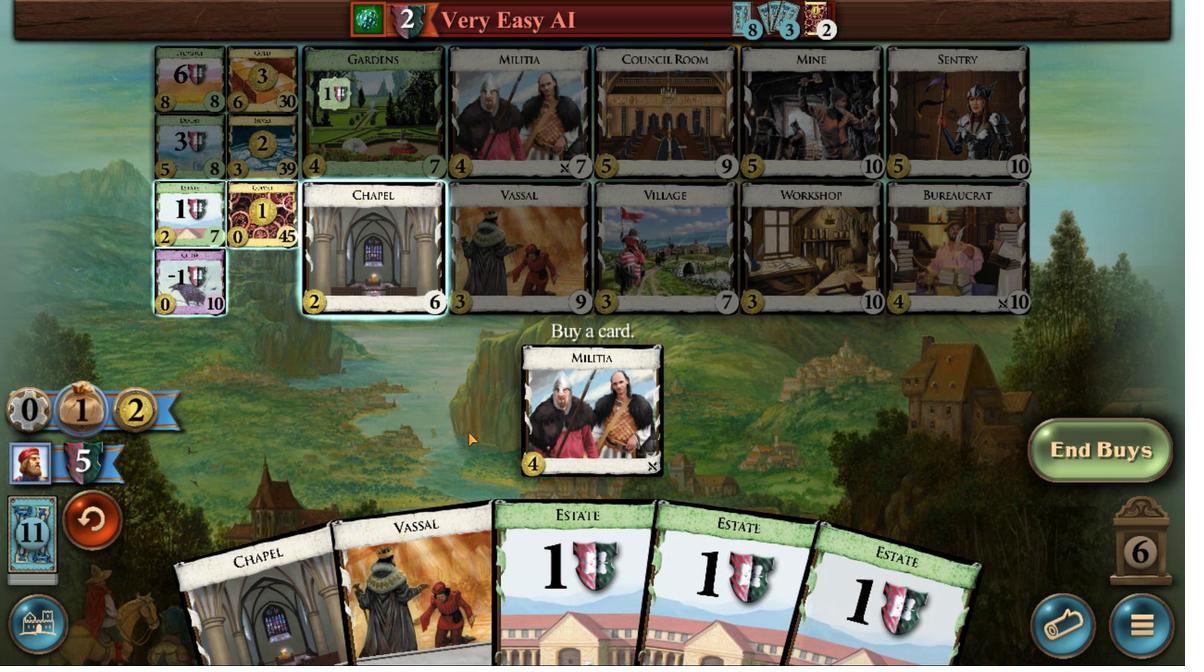 
Action: Mouse moved to (706, 386)
Screenshot: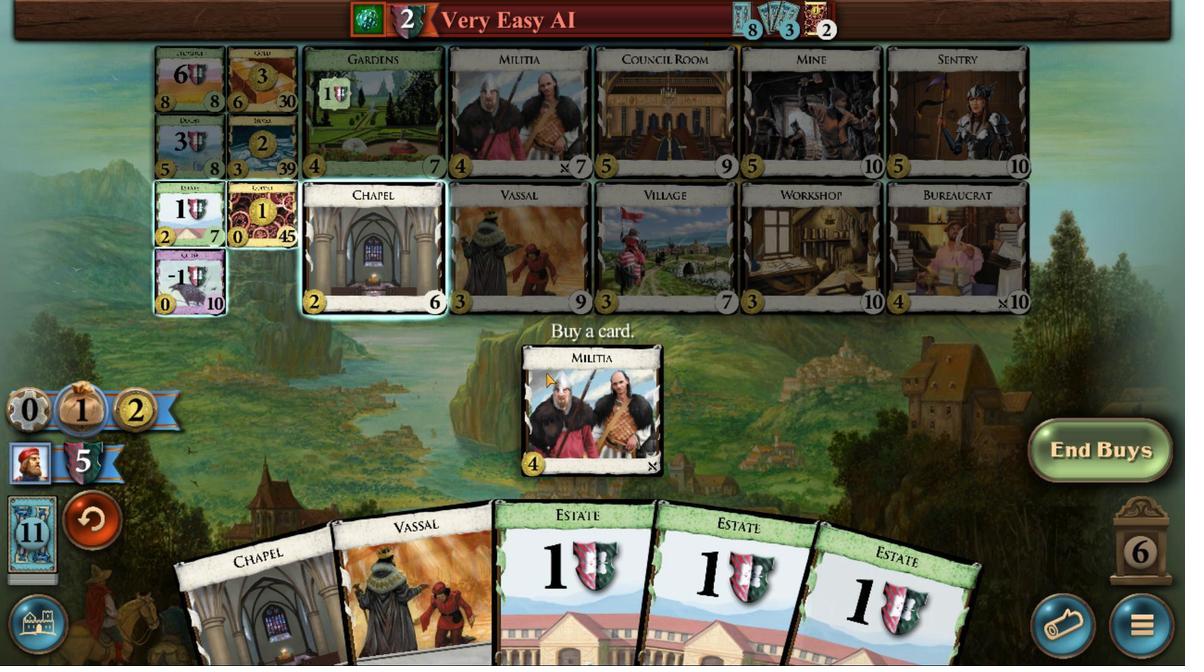 
Action: Mouse pressed left at (706, 386)
Screenshot: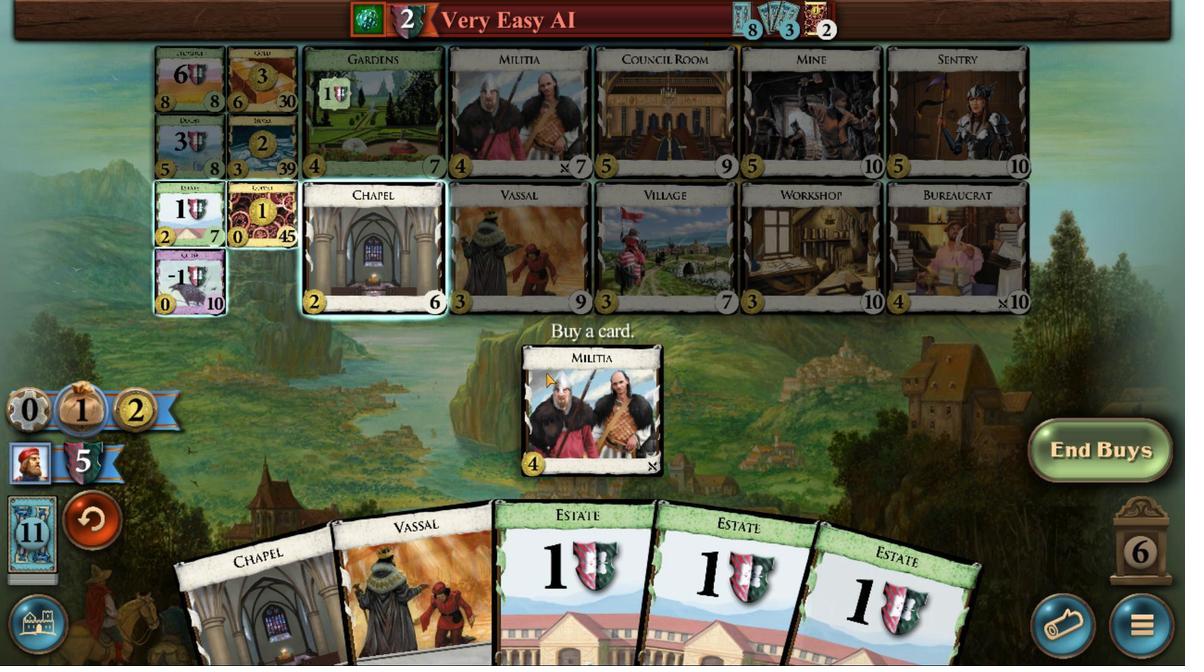 
Action: Mouse moved to (502, 372)
Screenshot: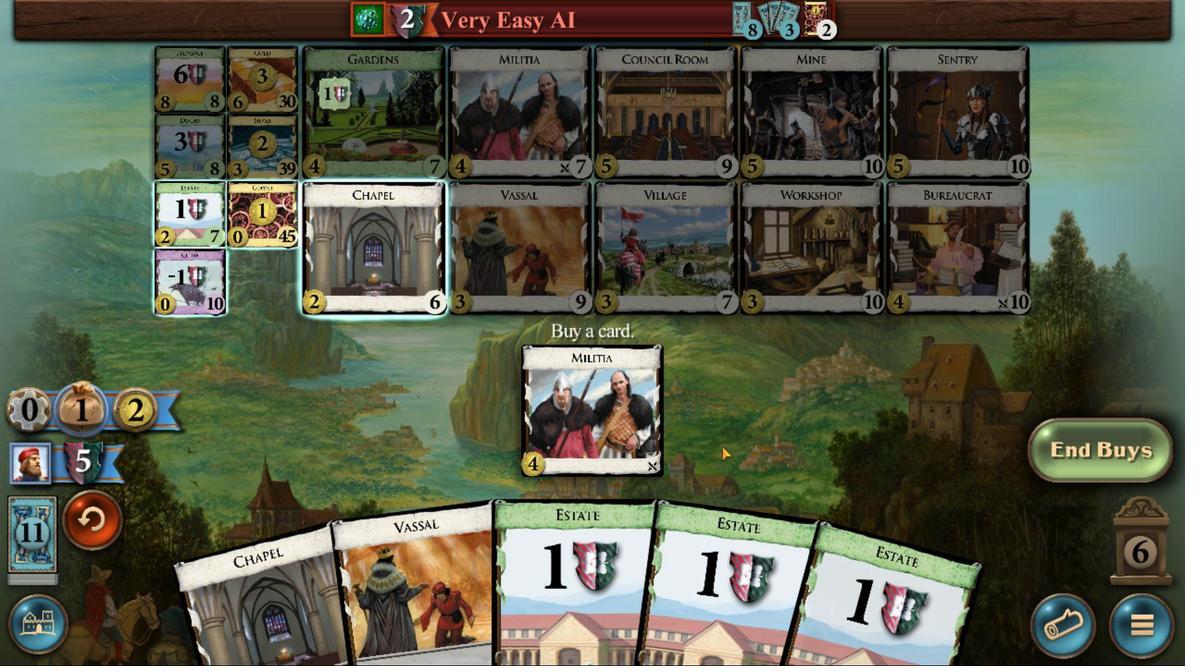 
Action: Mouse pressed left at (502, 372)
Screenshot: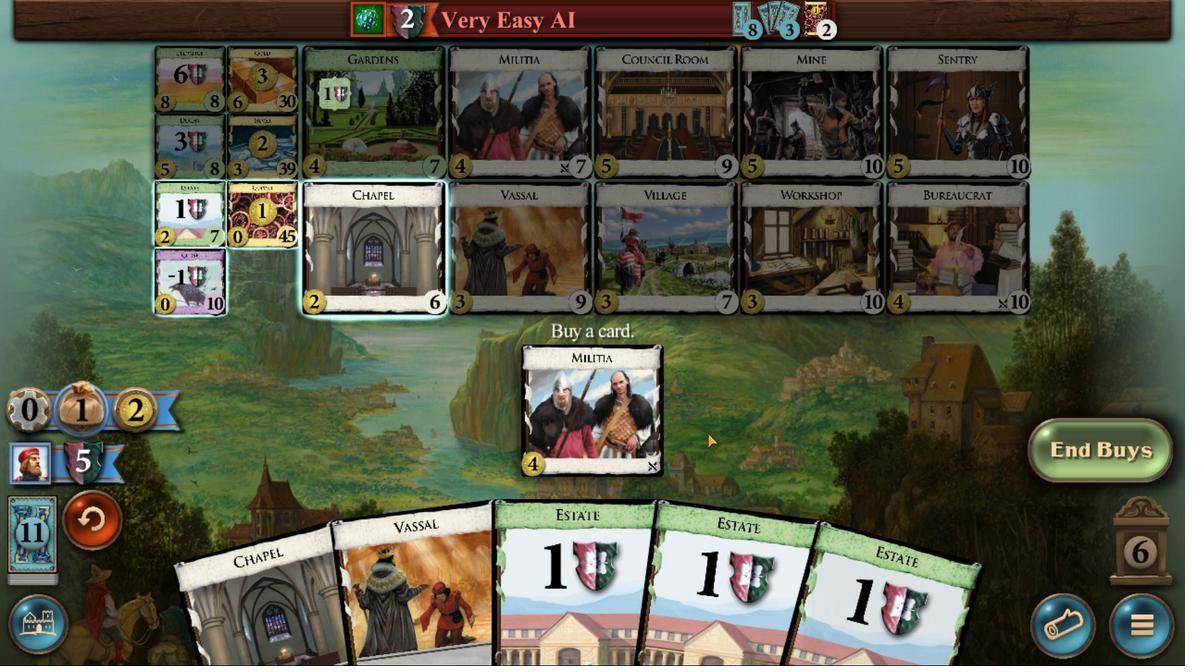 
Action: Mouse moved to (727, 538)
Screenshot: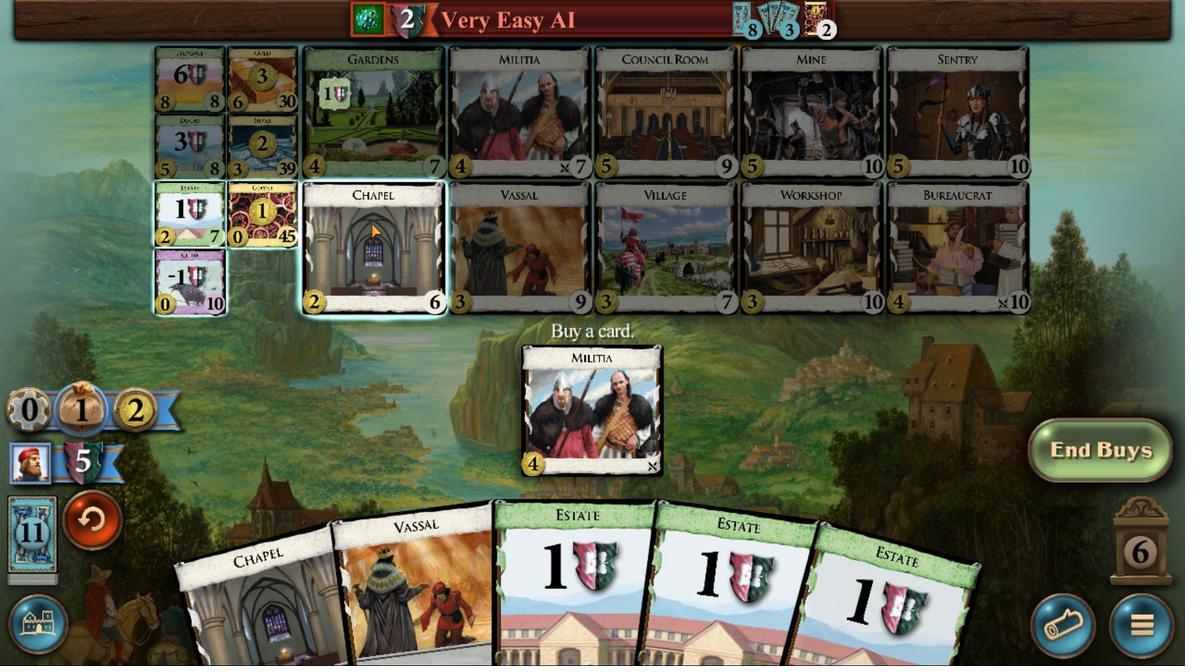 
Action: Mouse pressed left at (727, 538)
Screenshot: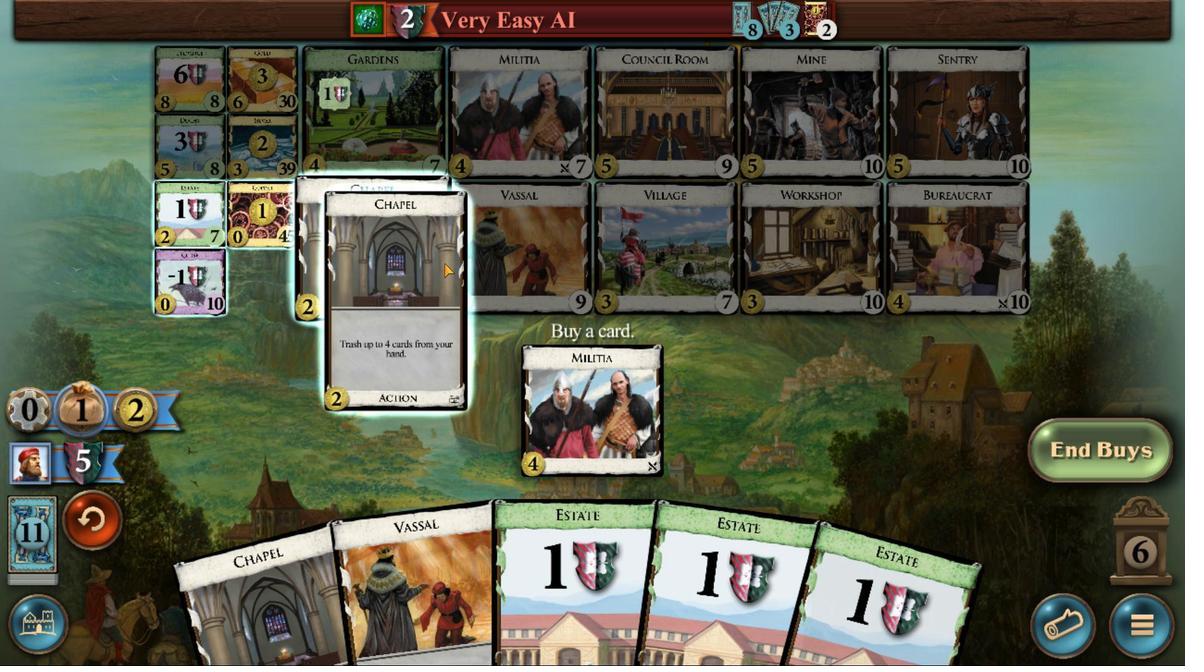
Action: Mouse moved to (440, 362)
Screenshot: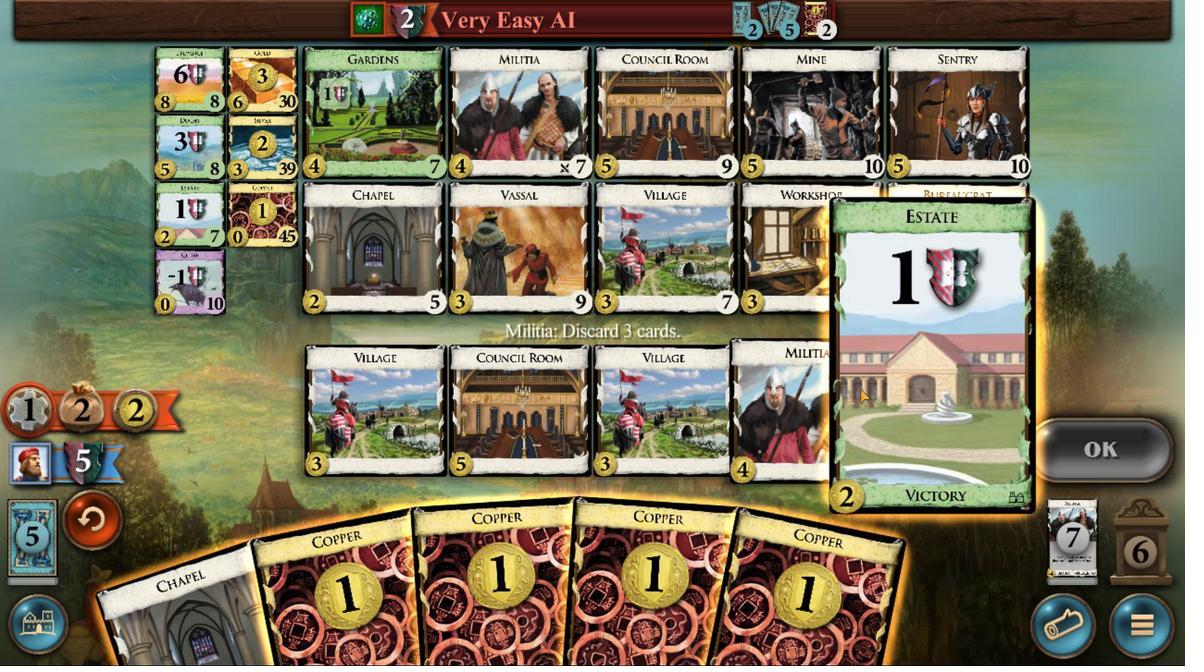 
Action: Mouse pressed left at (440, 362)
Screenshot: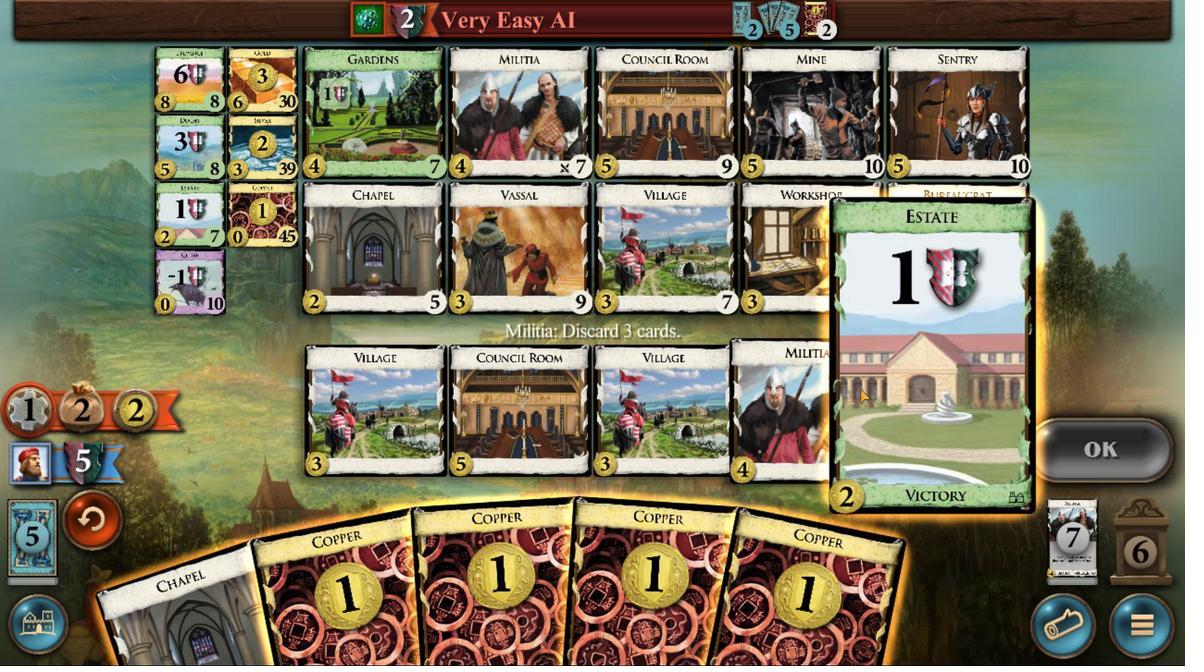 
Action: Mouse moved to (441, 375)
Screenshot: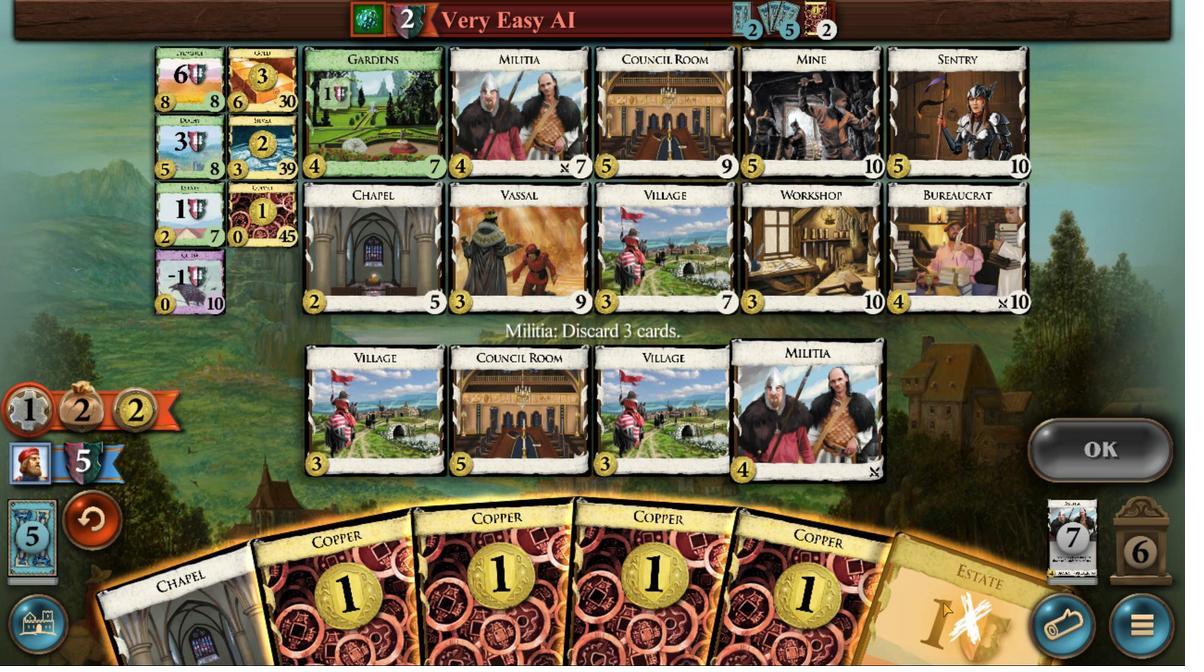 
Action: Mouse pressed left at (441, 375)
Screenshot: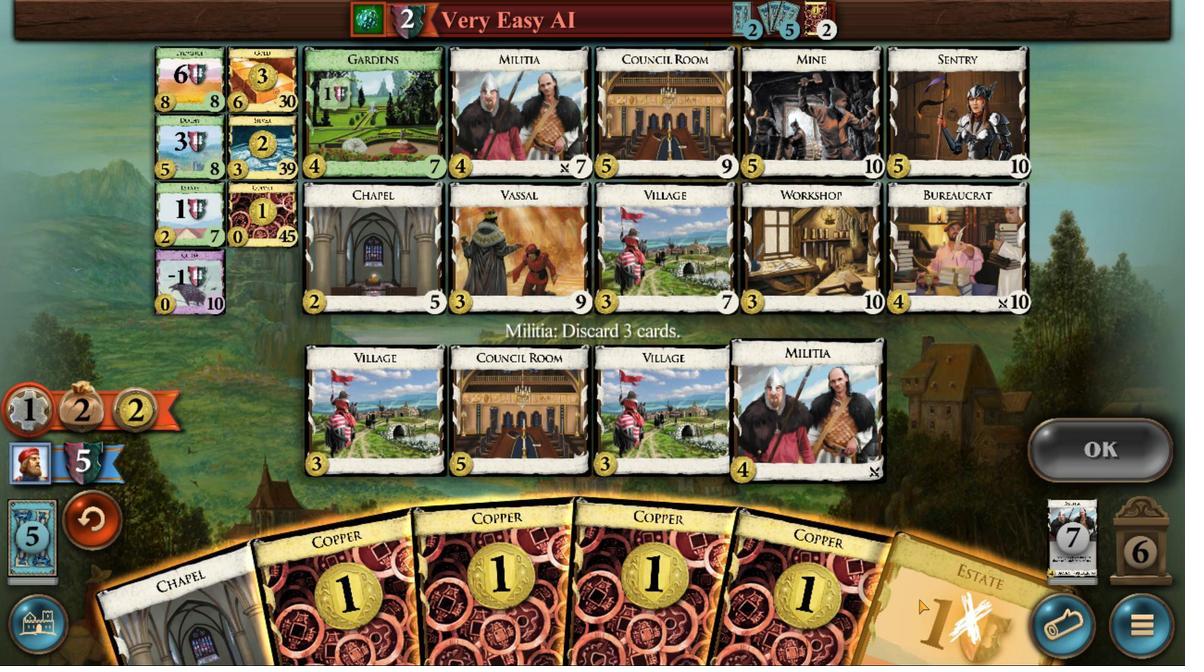 
Action: Mouse moved to (547, 401)
Screenshot: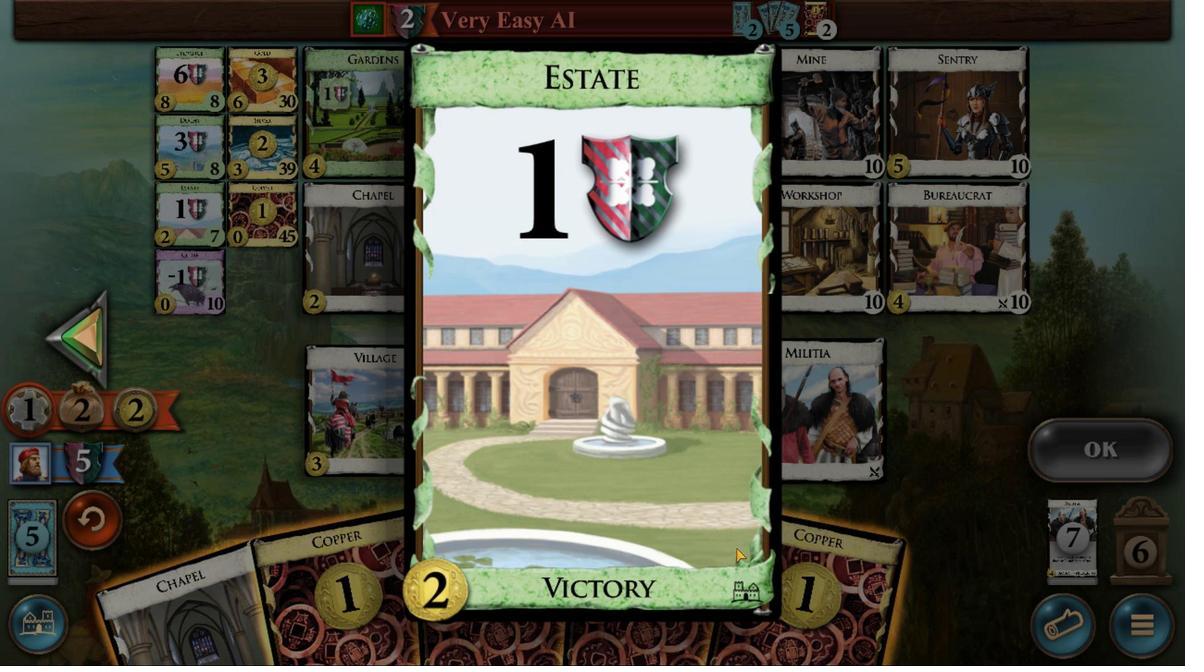 
Action: Mouse pressed left at (547, 401)
Screenshot: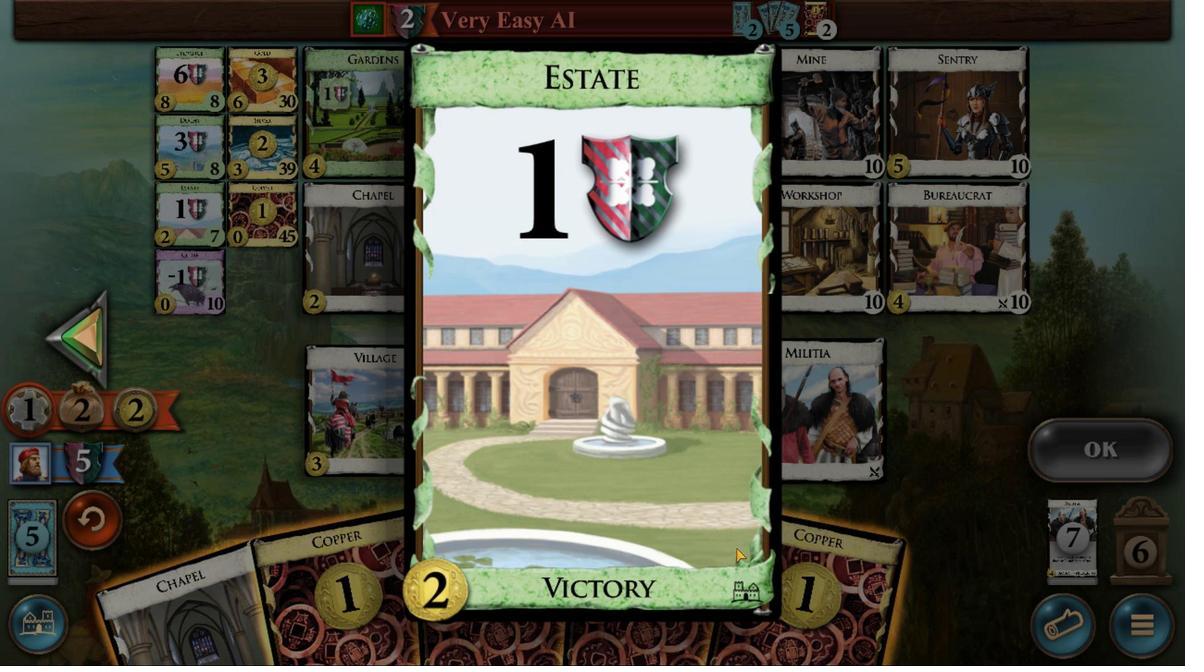 
Action: Mouse moved to (808, 374)
Screenshot: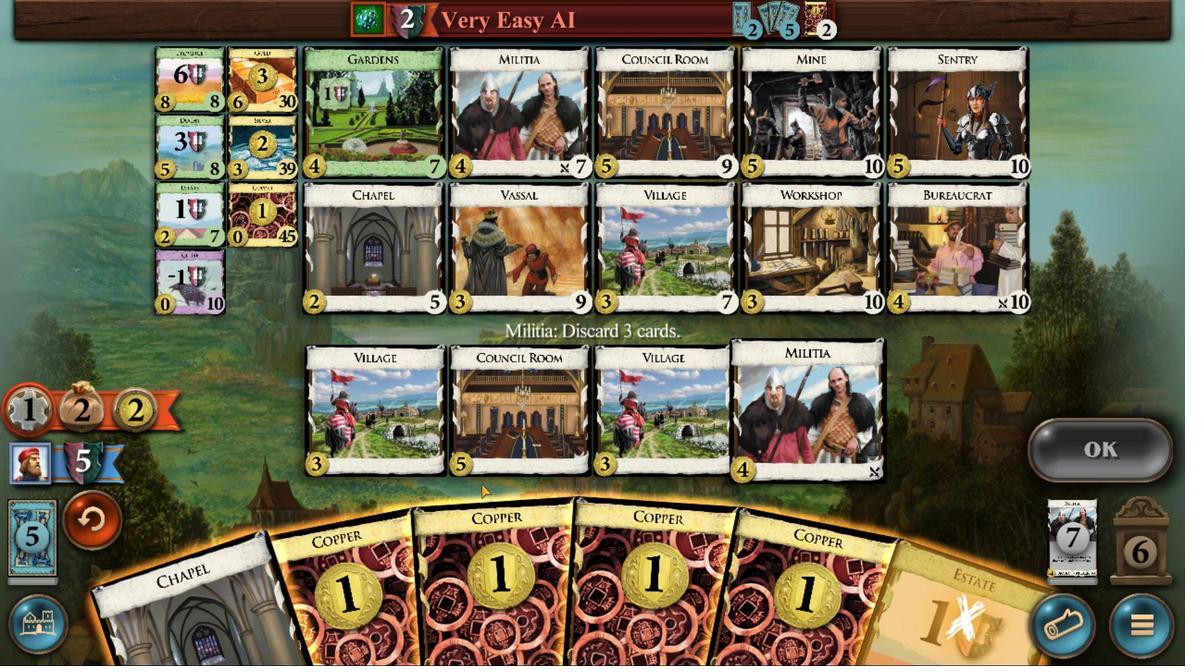
Action: Mouse pressed left at (808, 374)
Screenshot: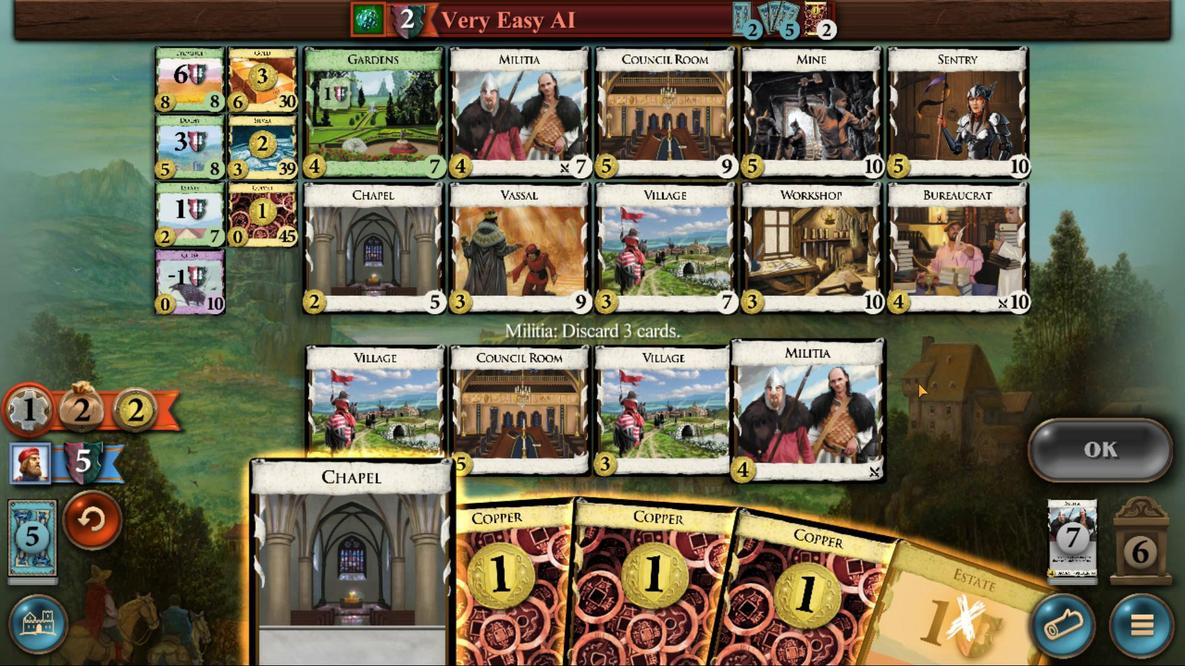 
Action: Mouse moved to (540, 380)
Screenshot: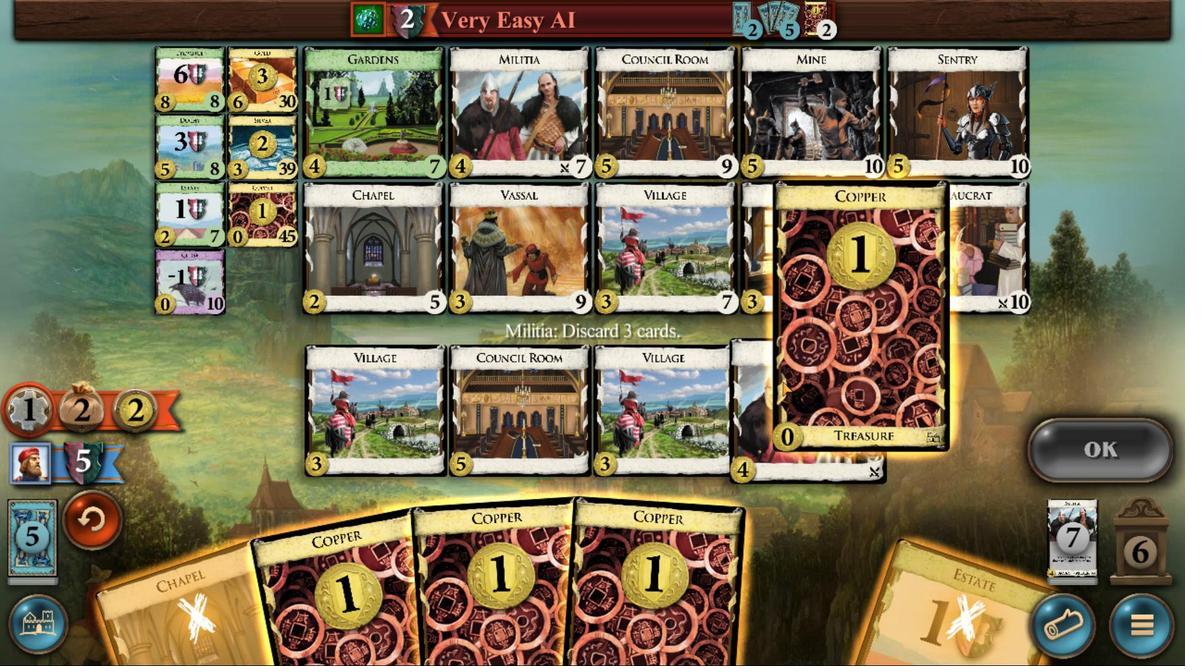 
Action: Mouse pressed left at (540, 380)
Screenshot: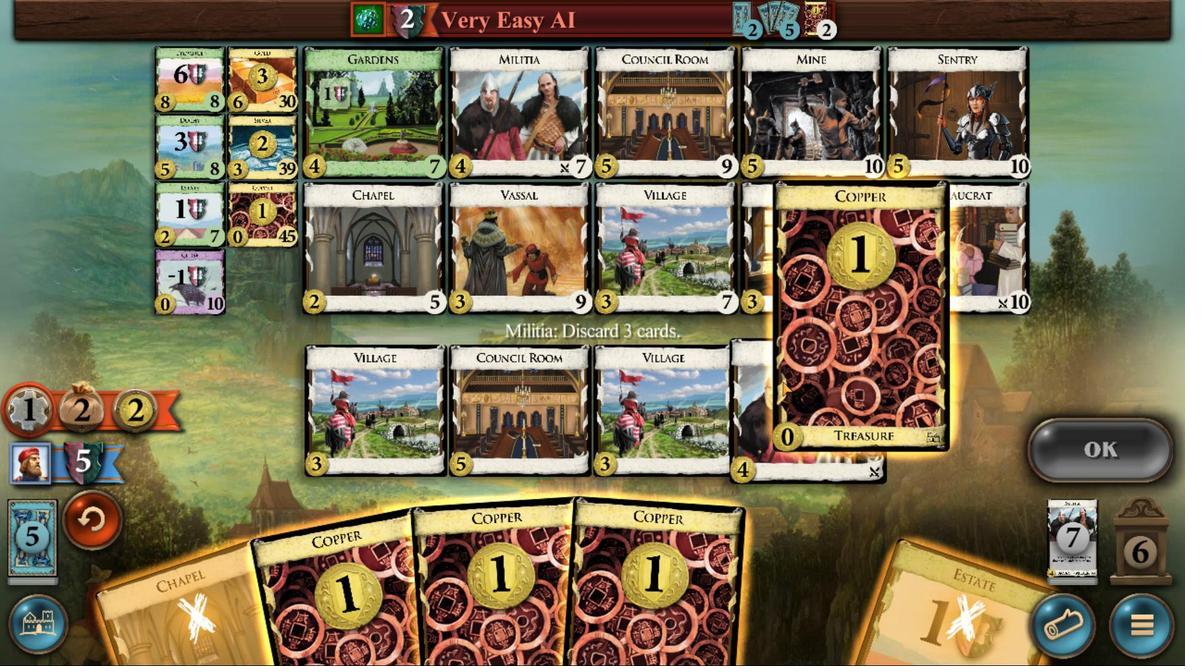 
Action: Mouse moved to (562, 383)
Screenshot: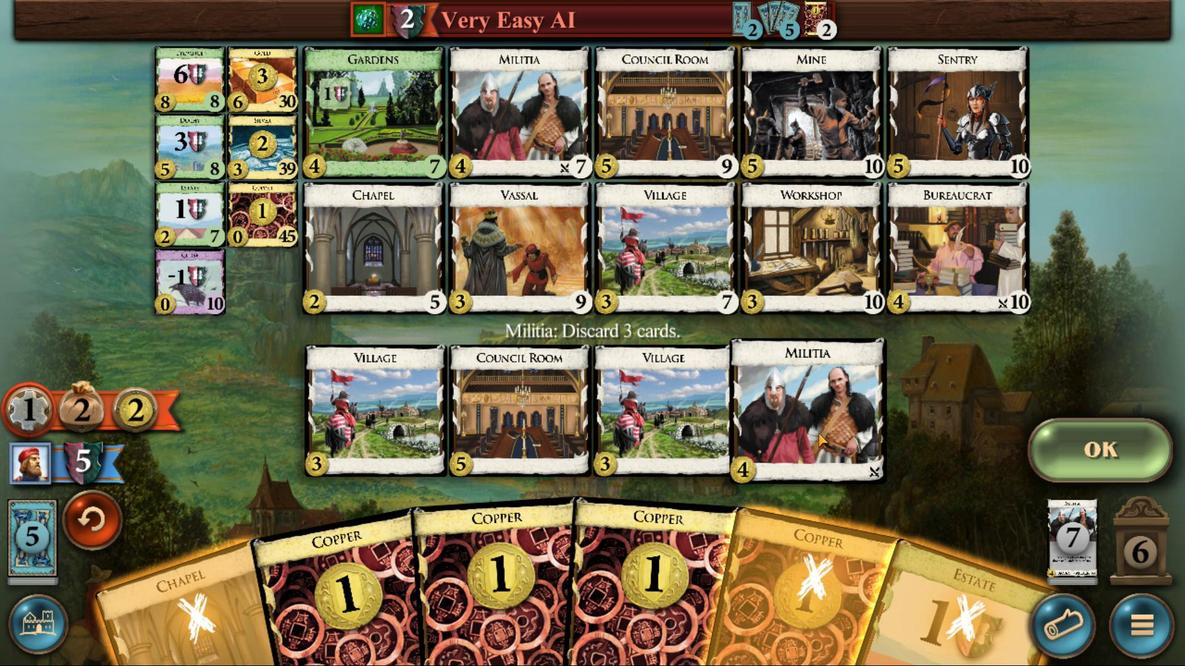 
Action: Mouse pressed left at (562, 383)
Screenshot: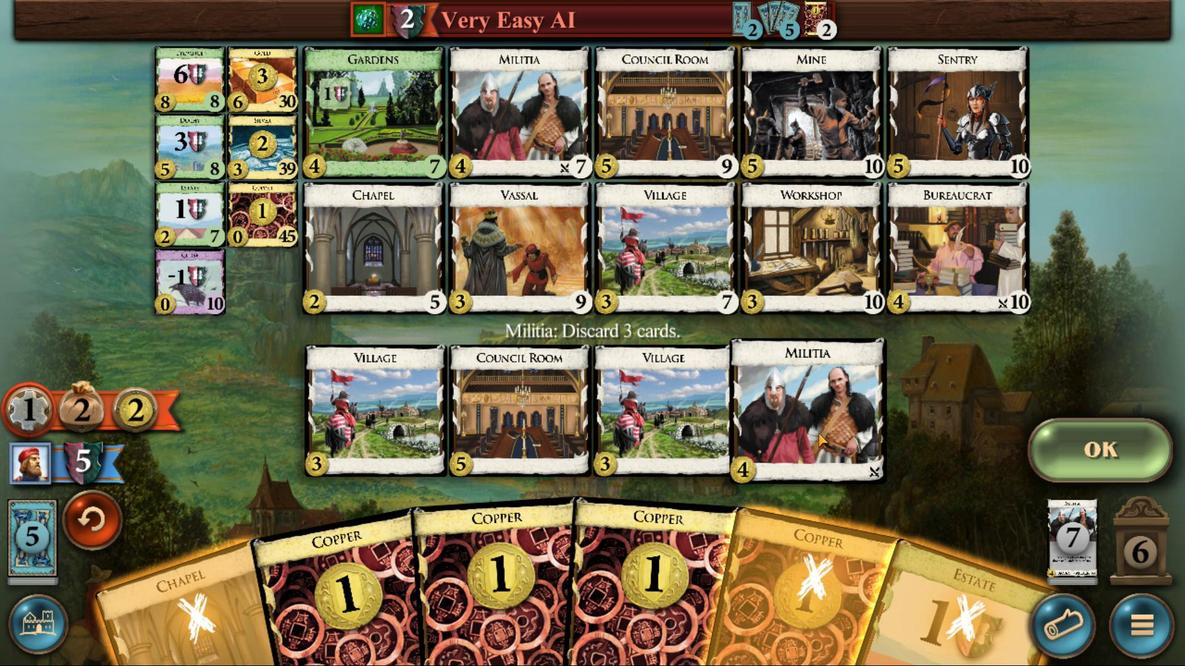 
Action: Mouse moved to (329, 448)
Screenshot: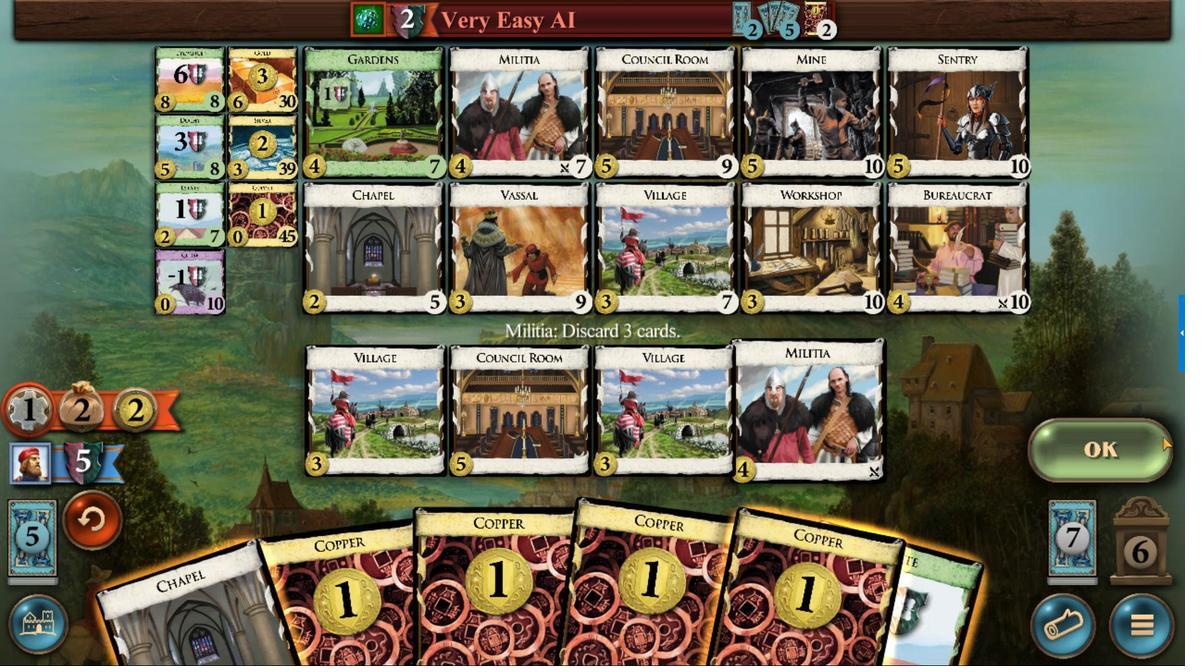 
Action: Mouse pressed left at (329, 448)
Screenshot: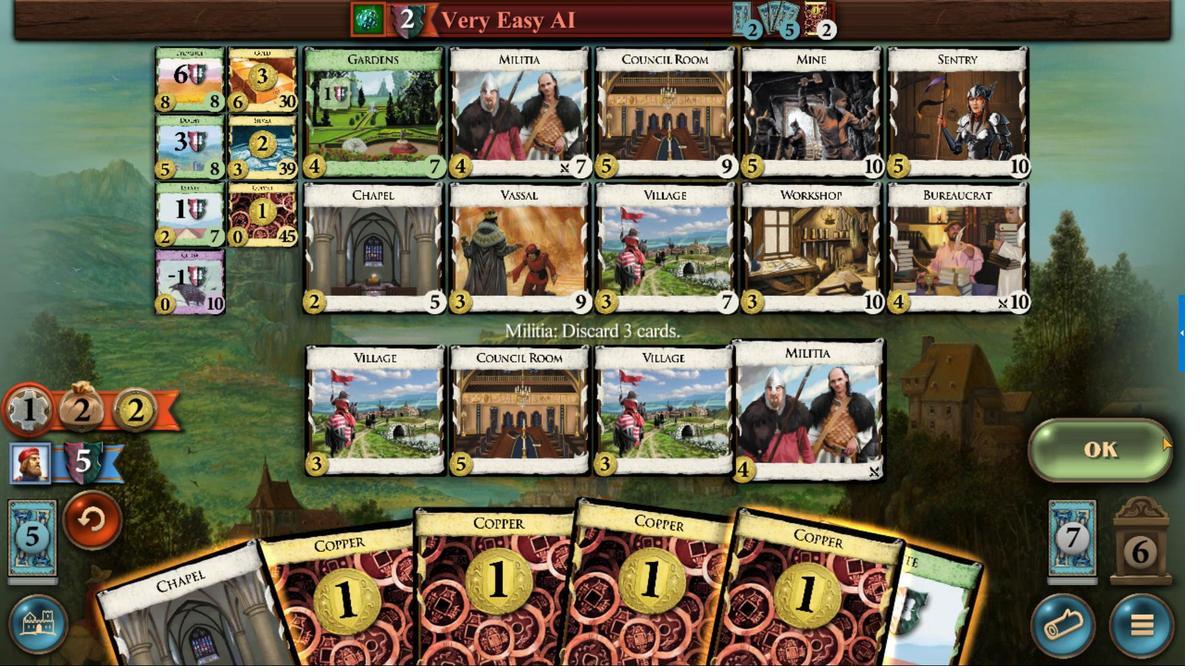 
Action: Mouse moved to (534, 389)
Screenshot: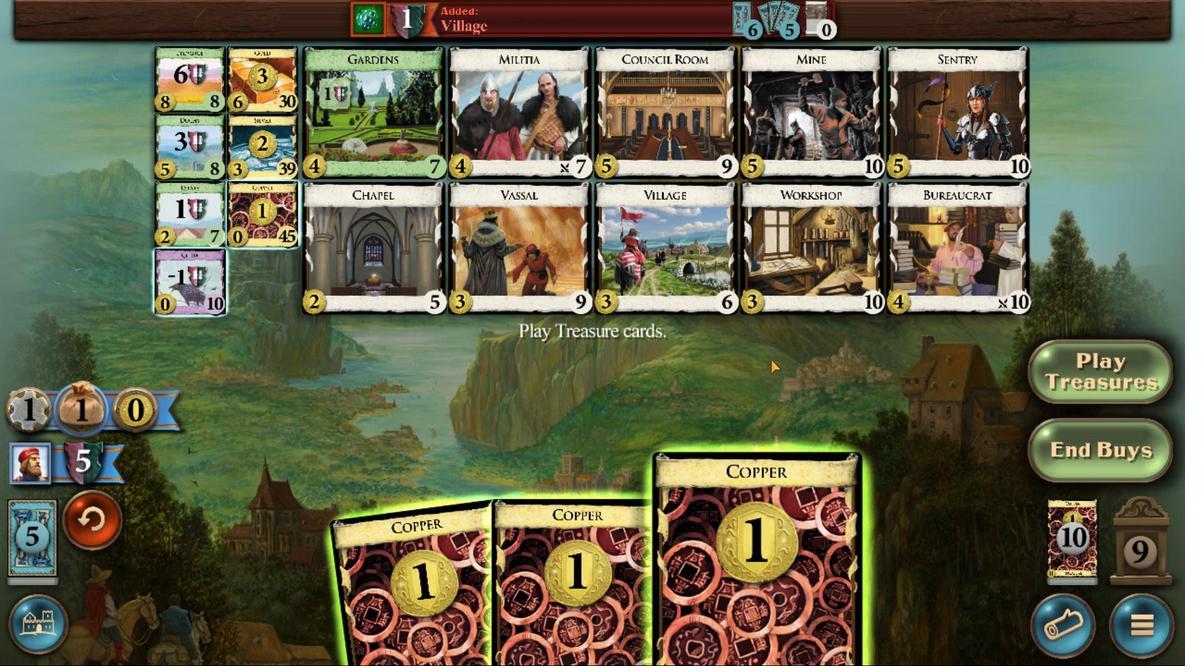 
Action: Mouse pressed left at (534, 389)
Screenshot: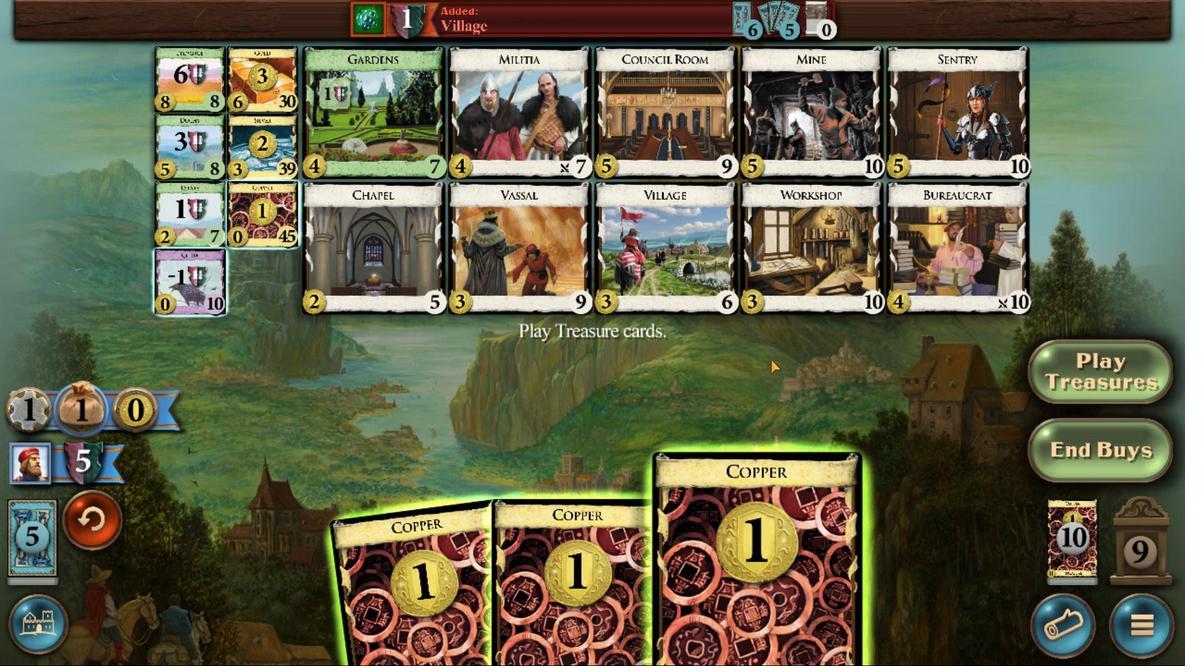
Action: Mouse moved to (580, 410)
Screenshot: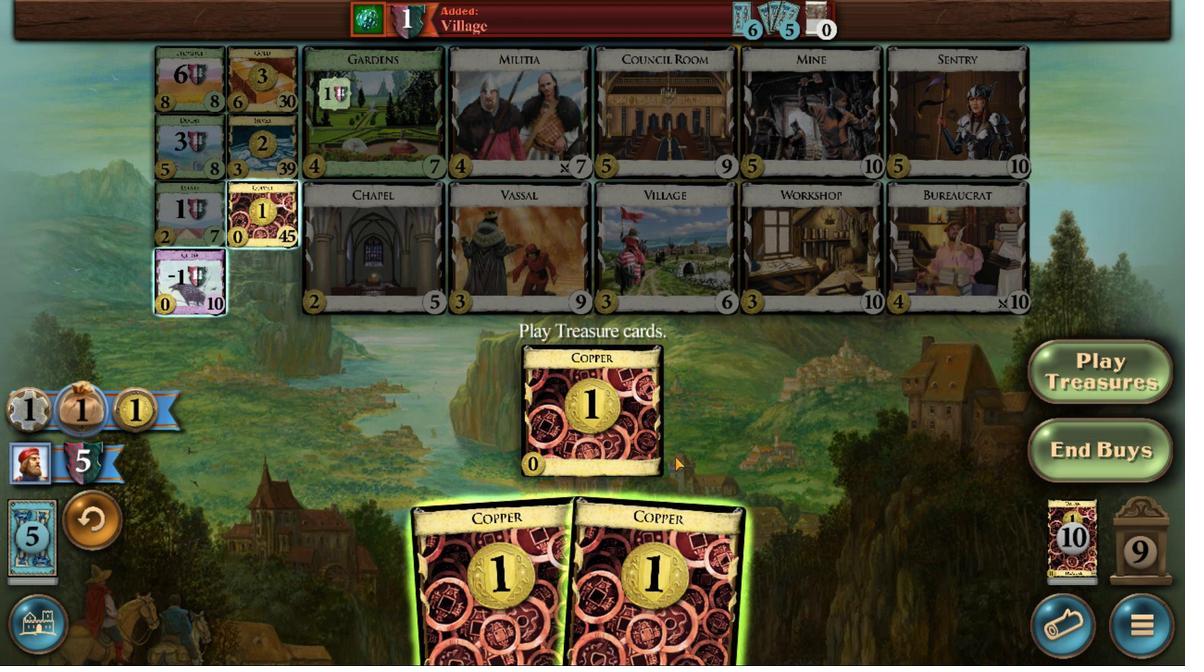 
Action: Mouse pressed left at (580, 410)
Screenshot: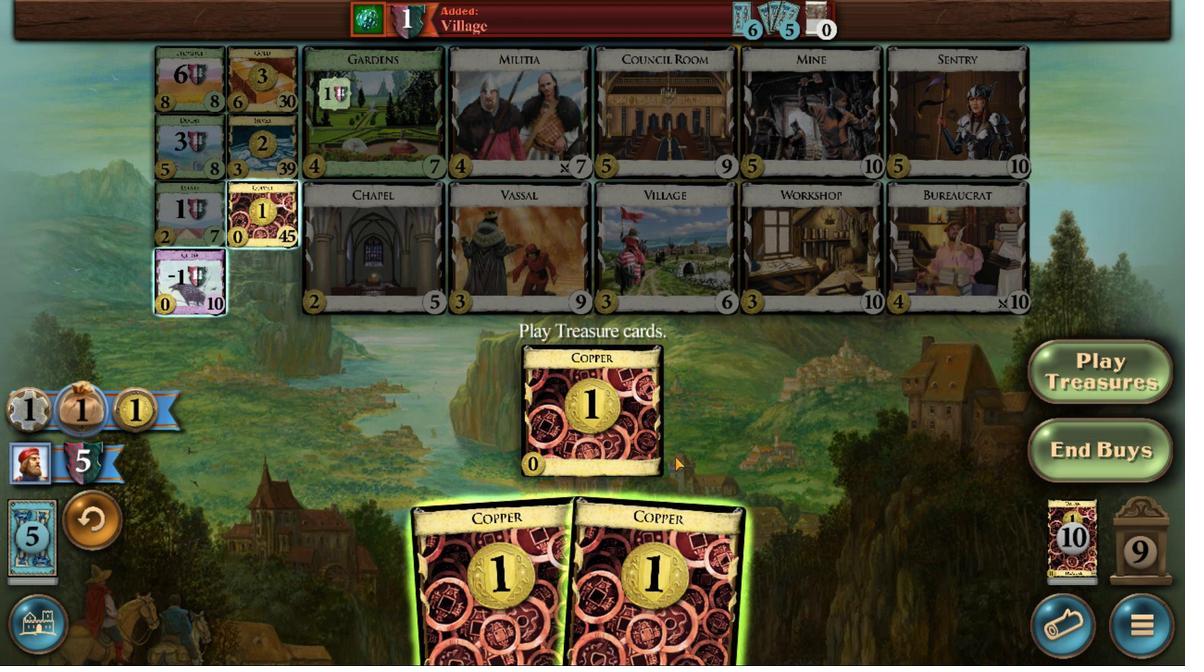 
Action: Mouse moved to (592, 406)
Screenshot: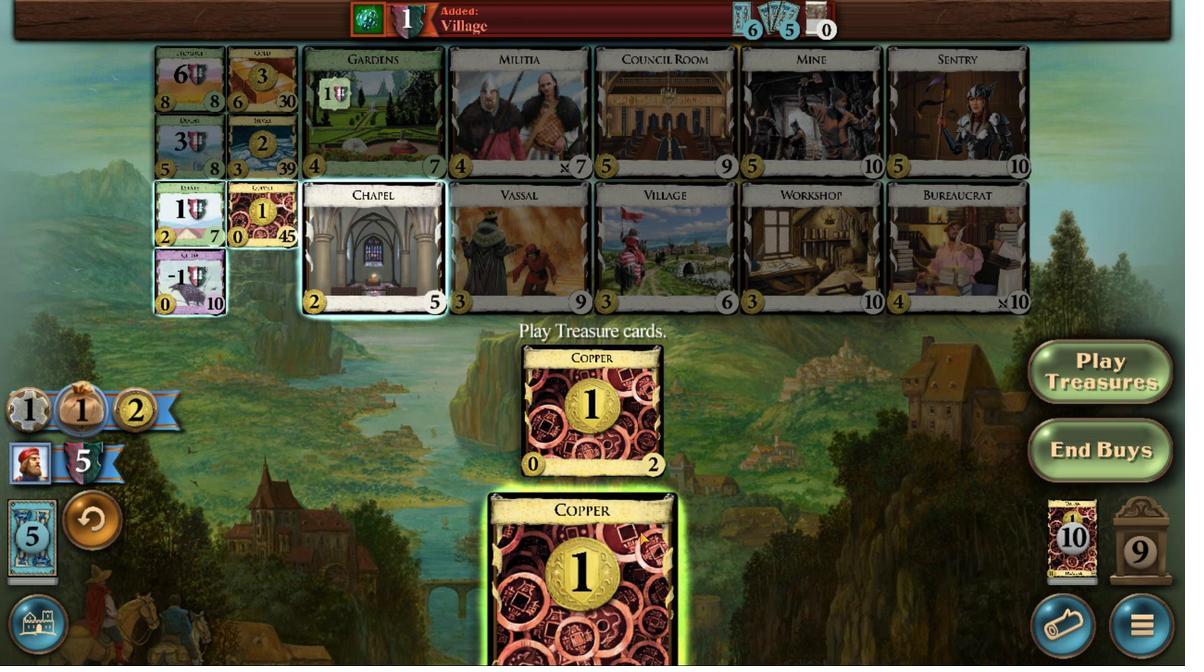 
Action: Mouse pressed left at (592, 406)
Screenshot: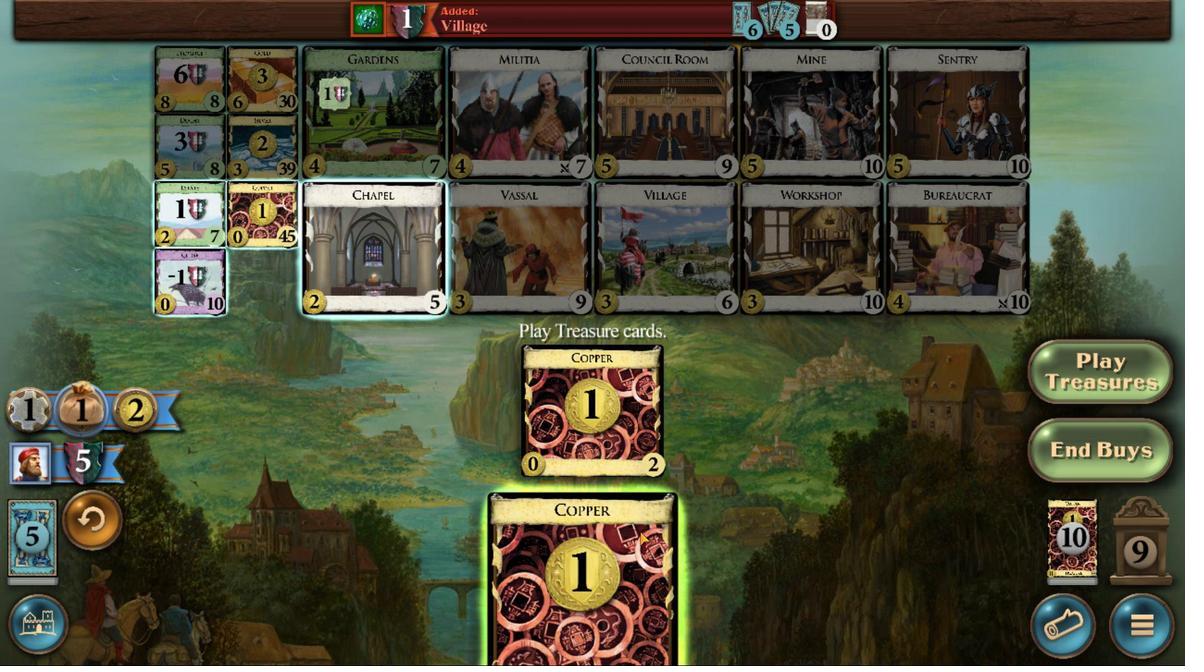 
Action: Mouse moved to (591, 414)
Screenshot: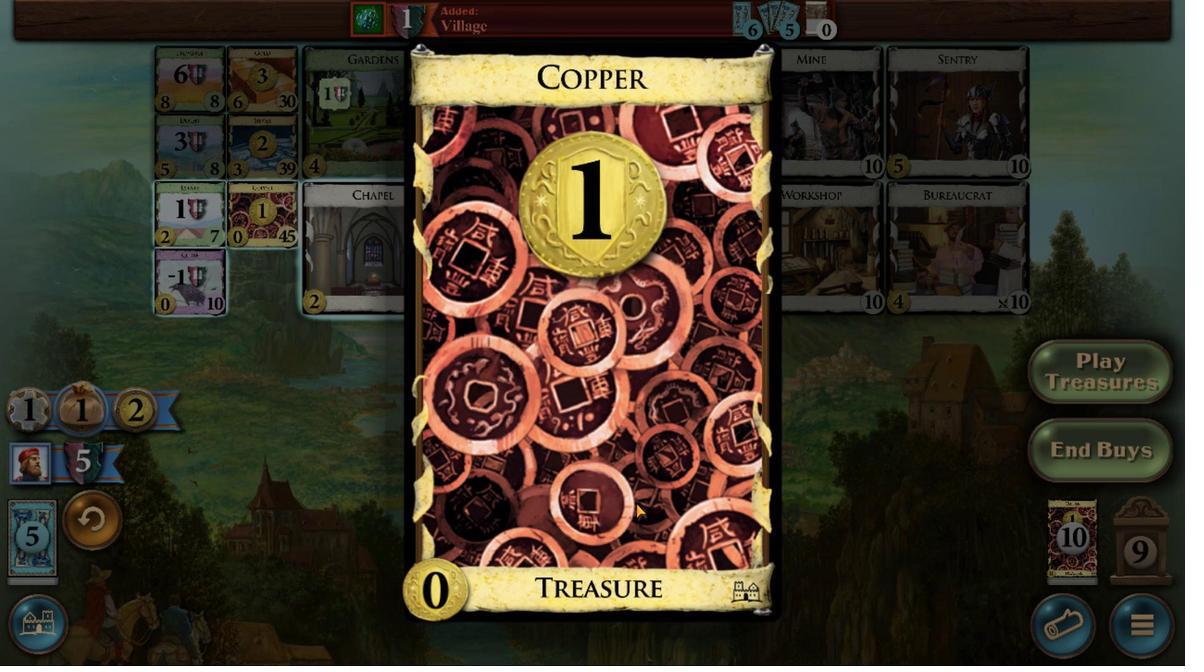 
Action: Mouse pressed left at (591, 414)
Screenshot: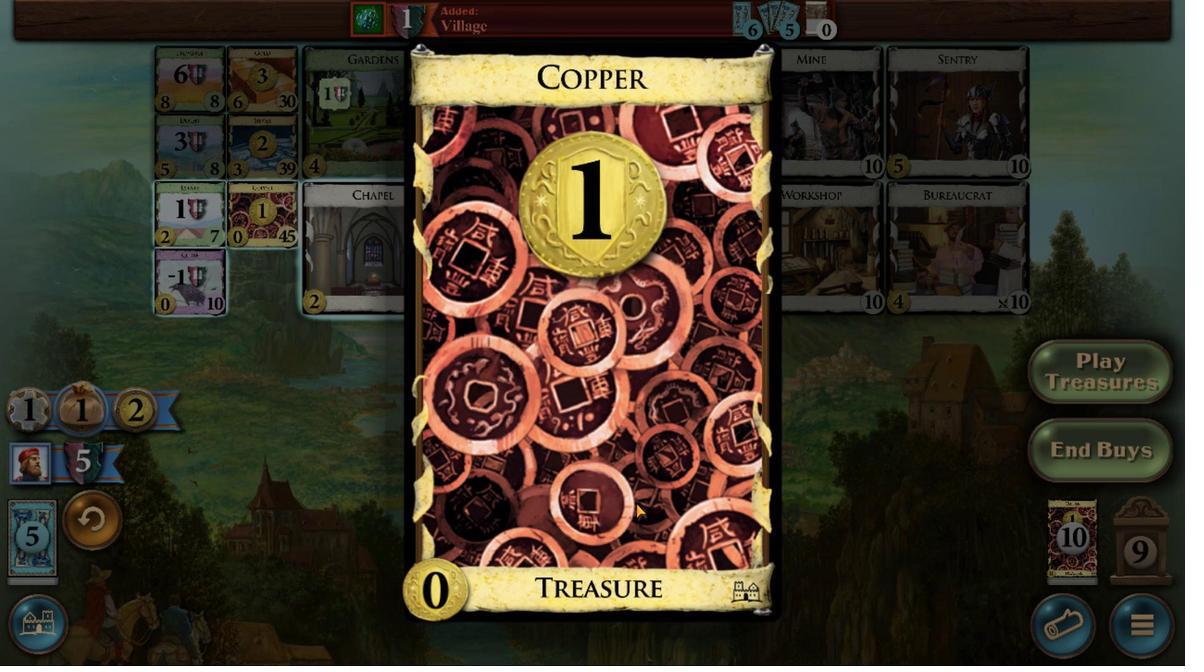 
Action: Mouse moved to (819, 545)
Screenshot: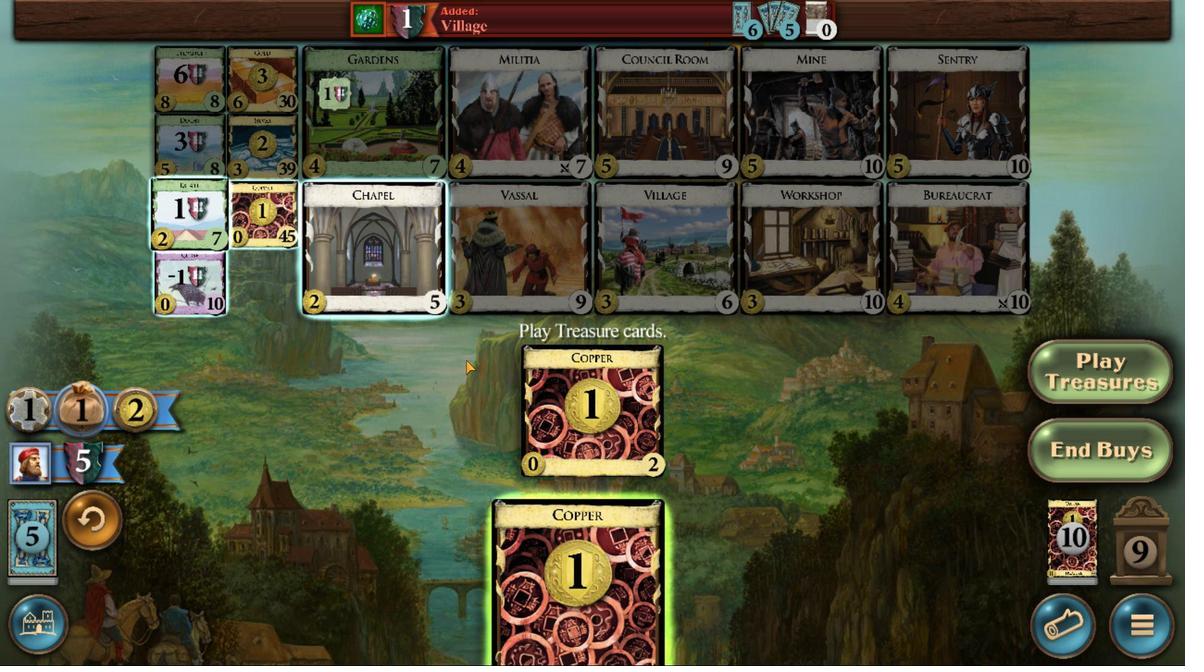 
Action: Mouse pressed left at (819, 545)
Screenshot: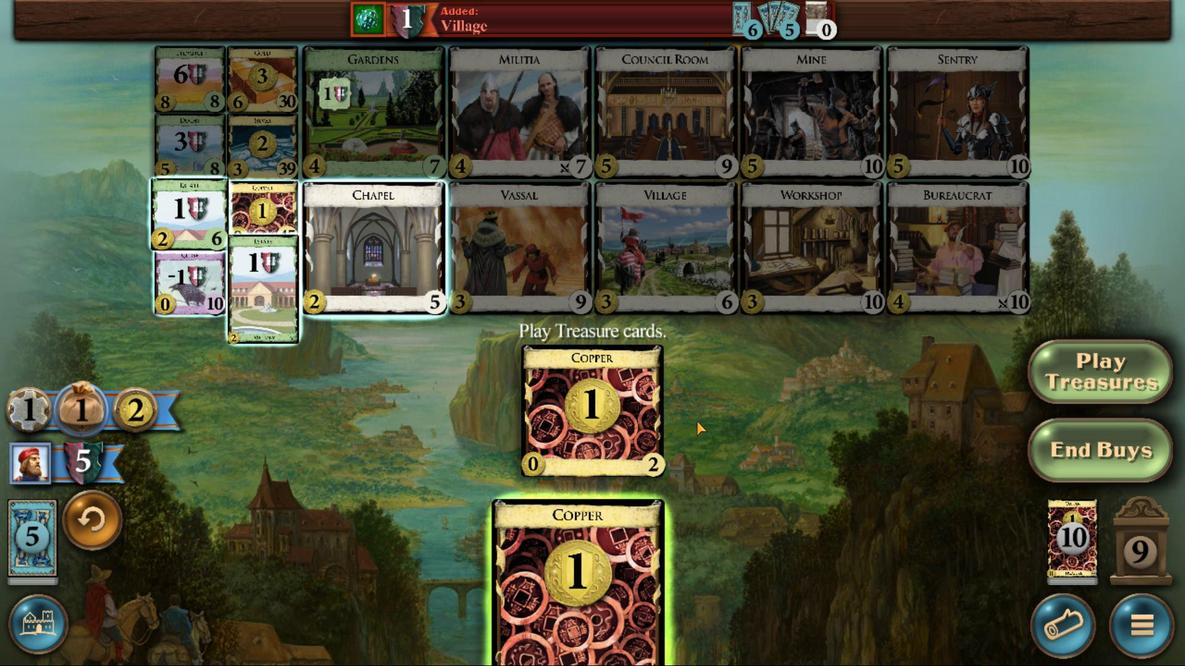 
Action: Mouse moved to (465, 386)
Screenshot: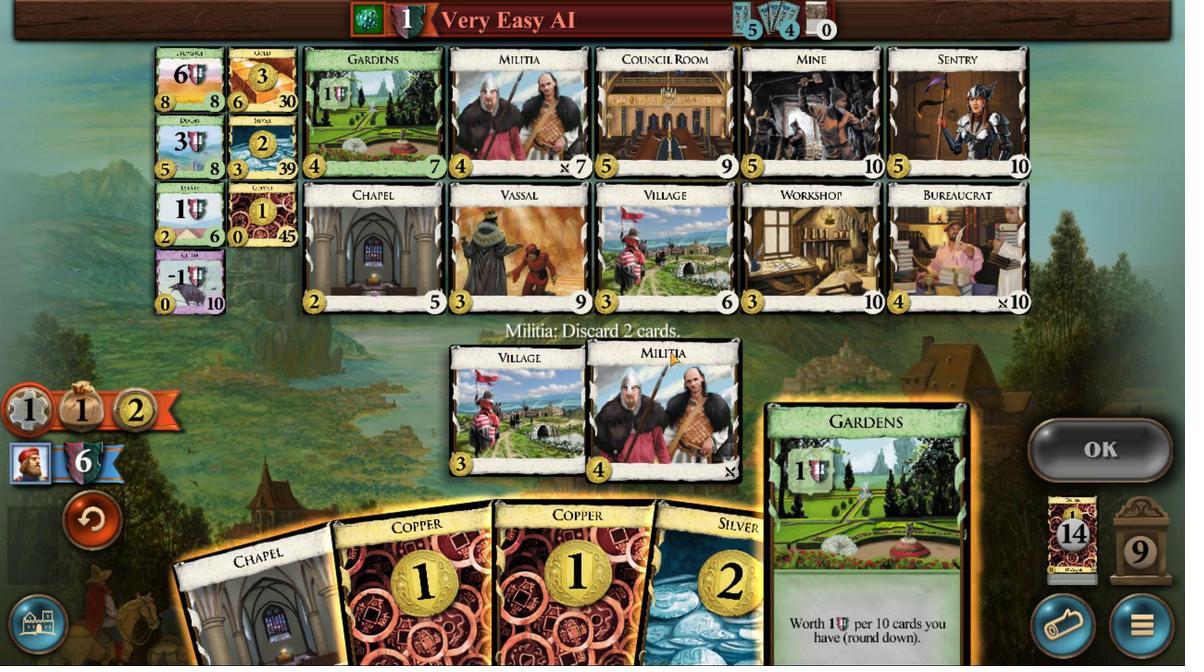 
Action: Mouse pressed left at (465, 386)
Screenshot: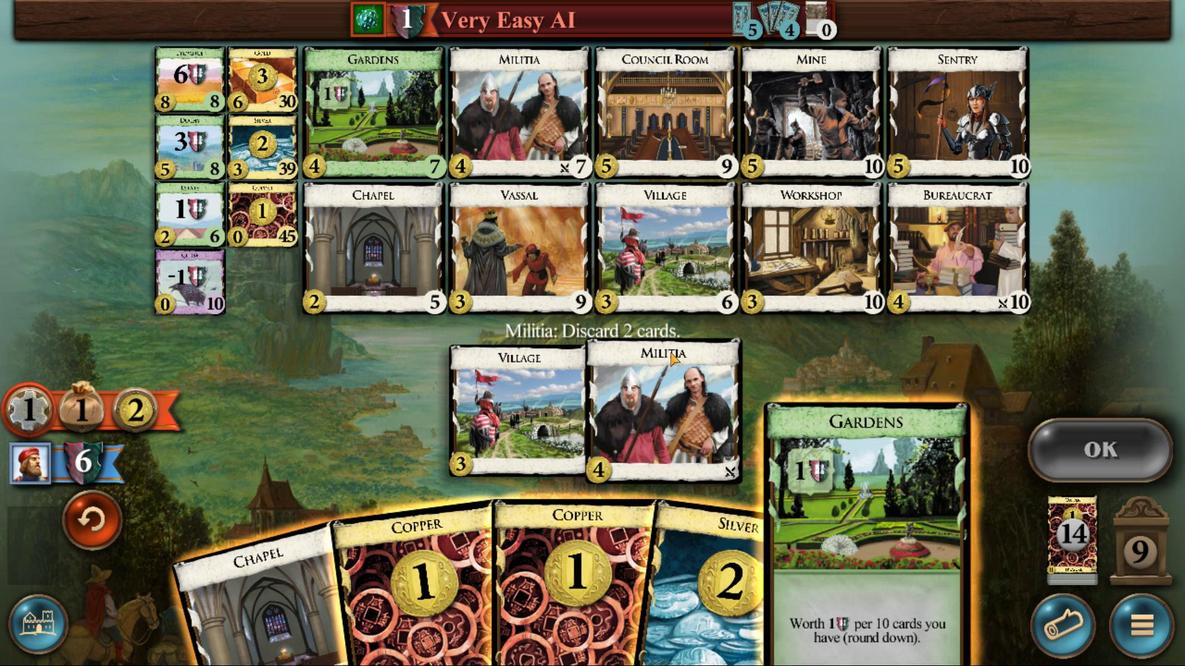 
Action: Mouse moved to (814, 371)
Screenshot: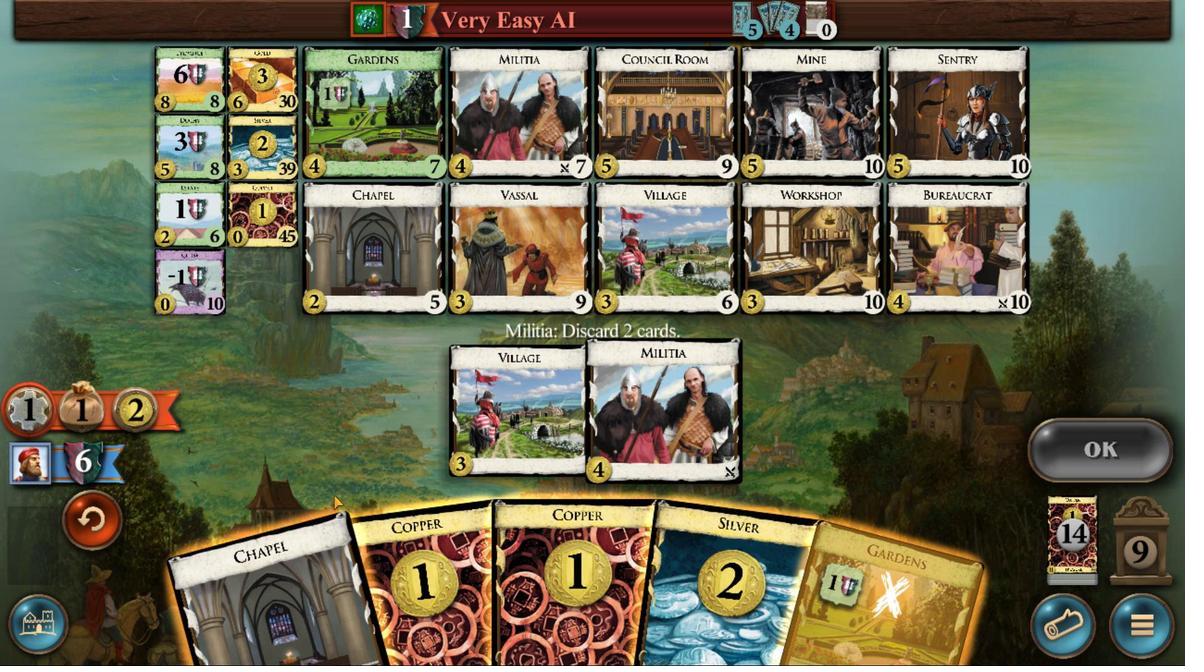 
Action: Mouse pressed left at (814, 371)
Screenshot: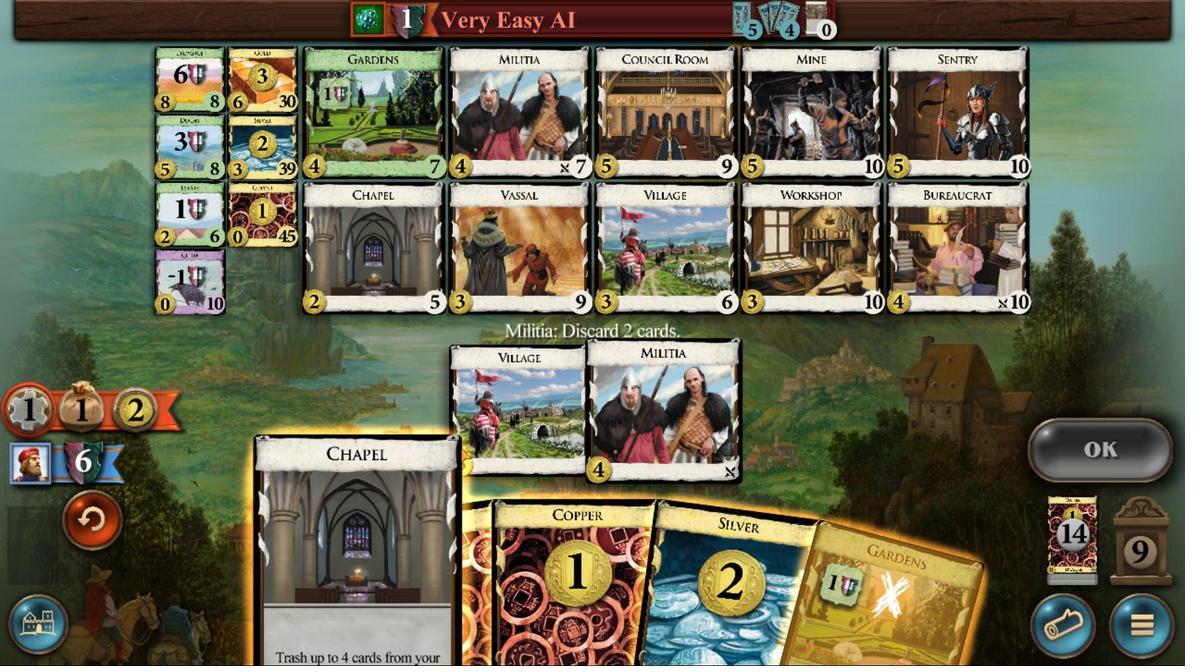 
Action: Mouse moved to (351, 448)
Screenshot: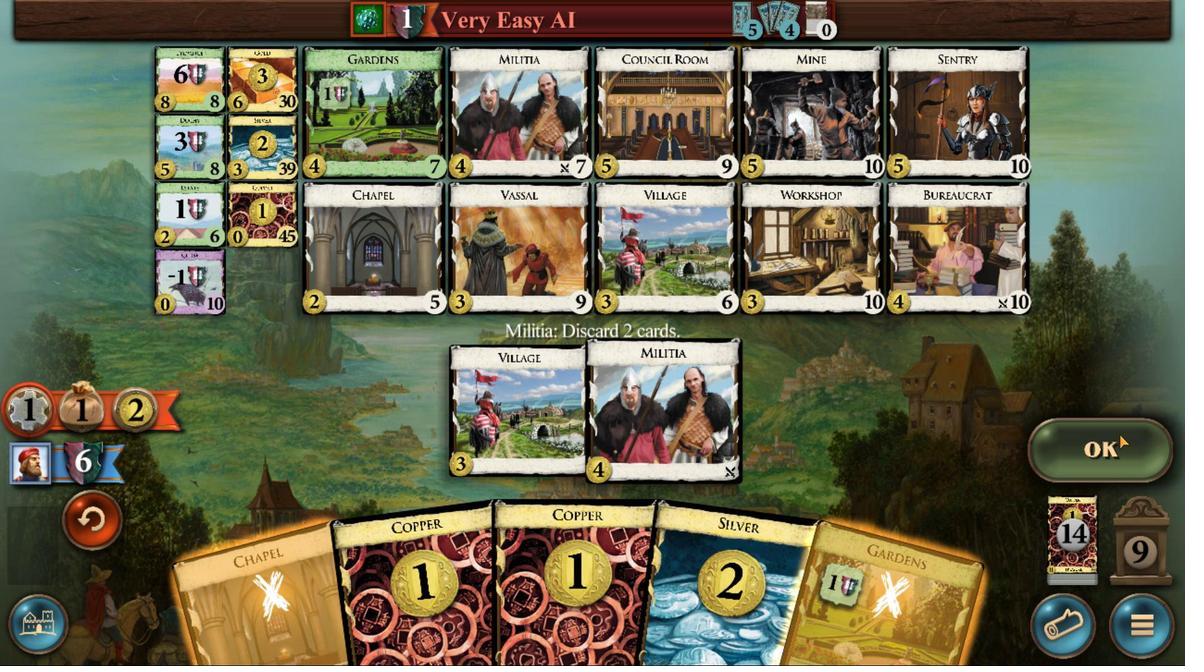 
Action: Mouse pressed left at (351, 448)
Screenshot: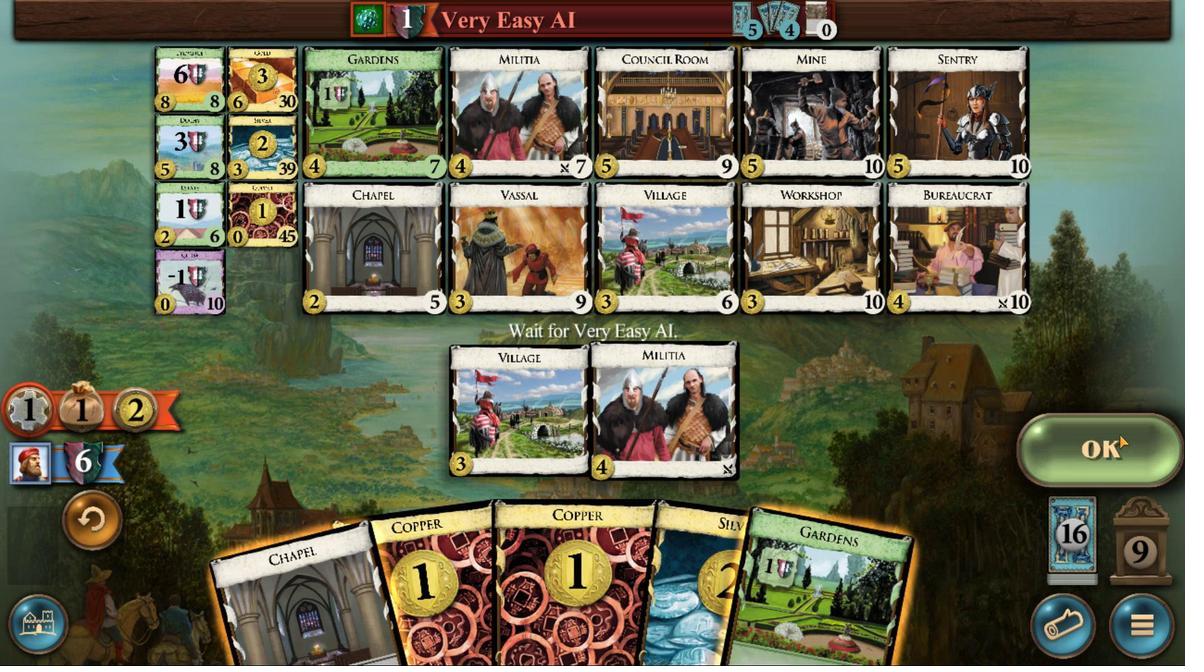 
Action: Mouse moved to (524, 383)
Screenshot: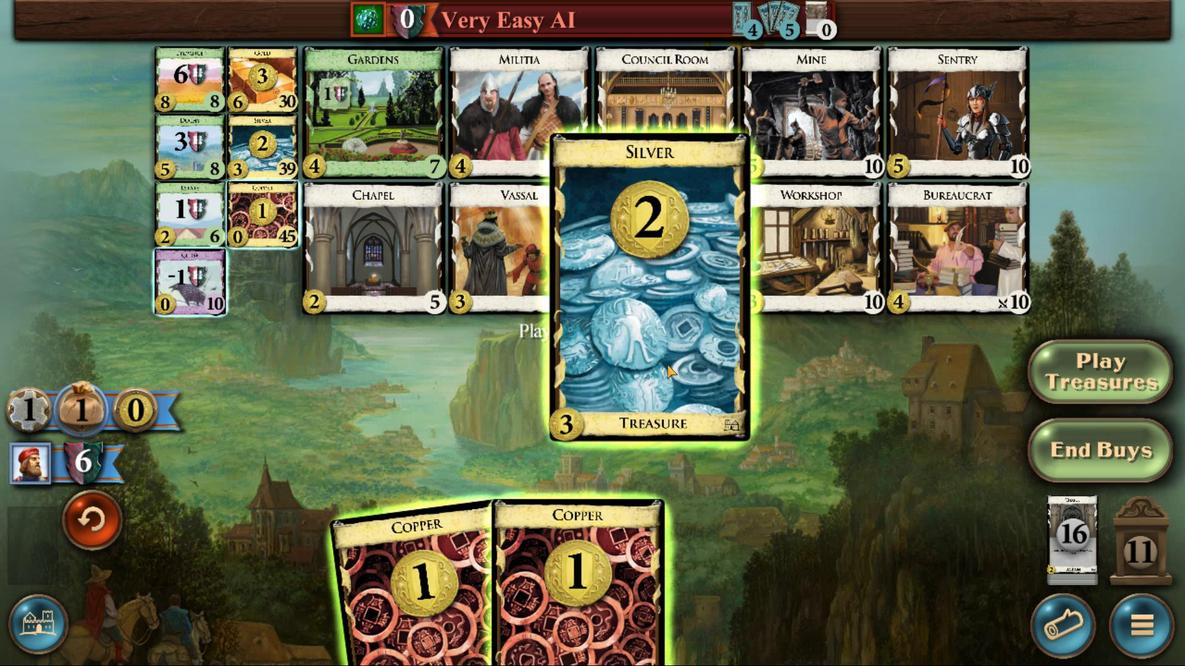 
Action: Mouse pressed left at (524, 383)
Screenshot: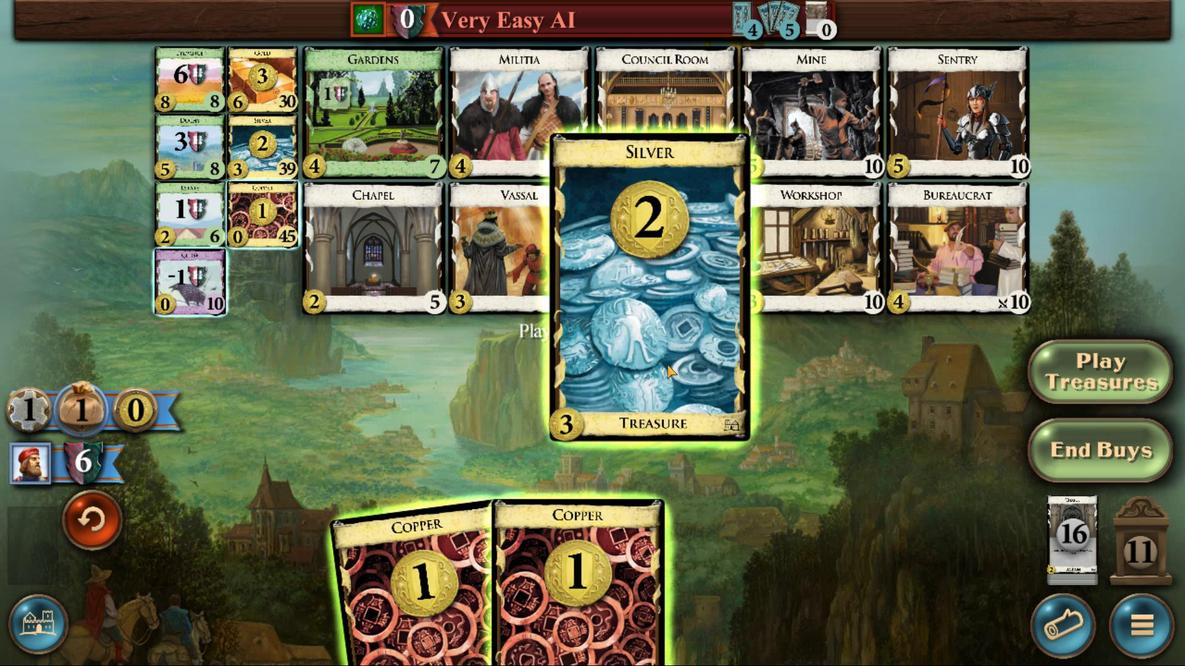 
Action: Mouse moved to (583, 396)
Screenshot: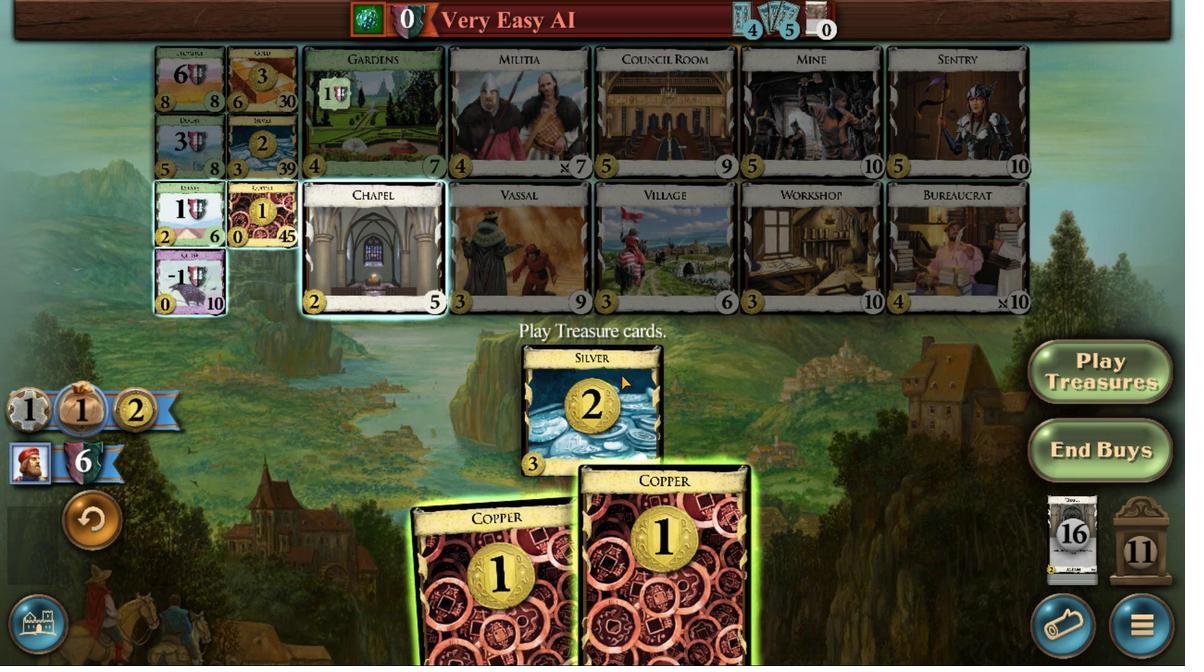 
Action: Mouse pressed left at (583, 396)
Screenshot: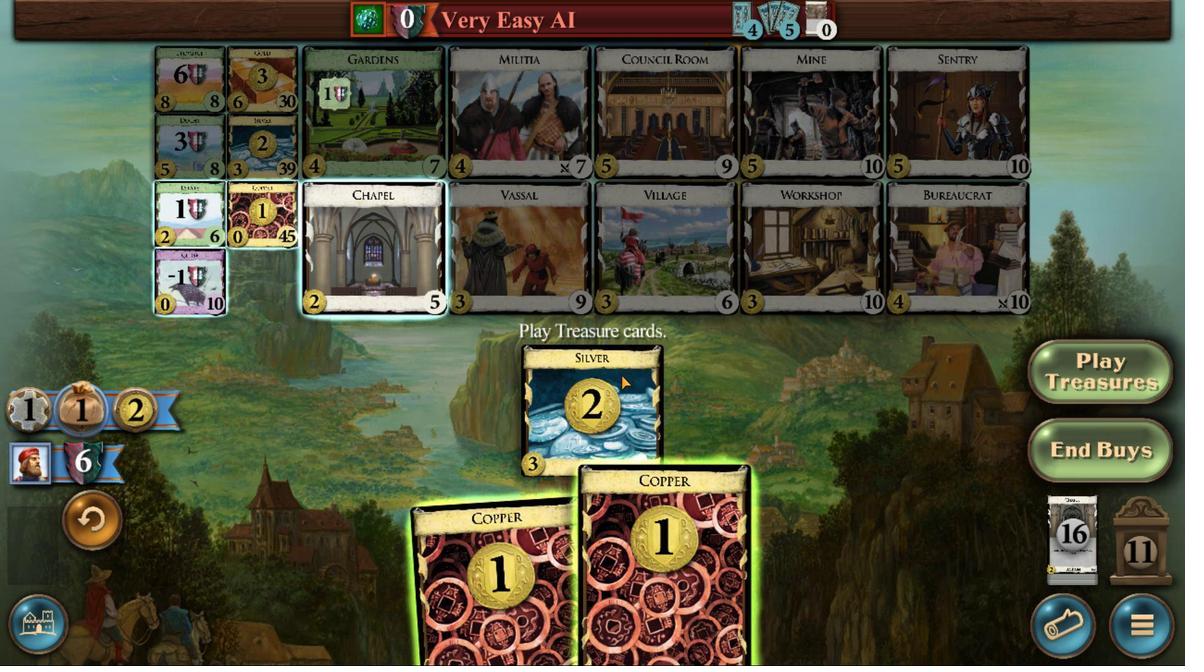 
Action: Mouse moved to (779, 579)
Screenshot: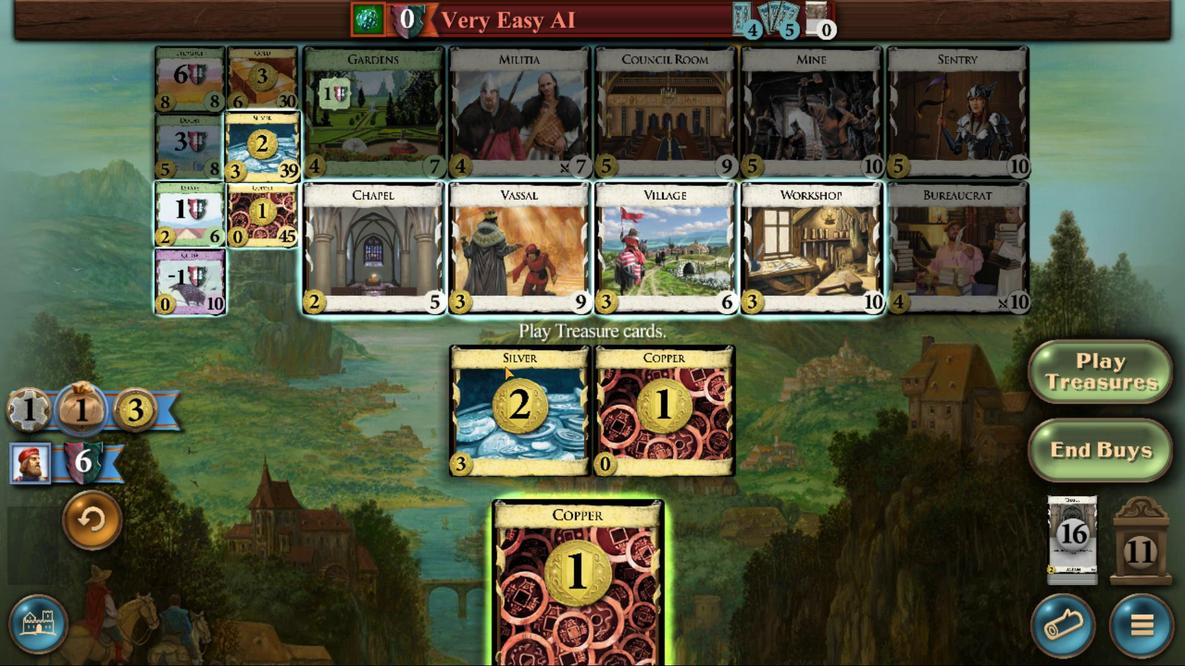 
Action: Mouse pressed left at (779, 579)
Screenshot: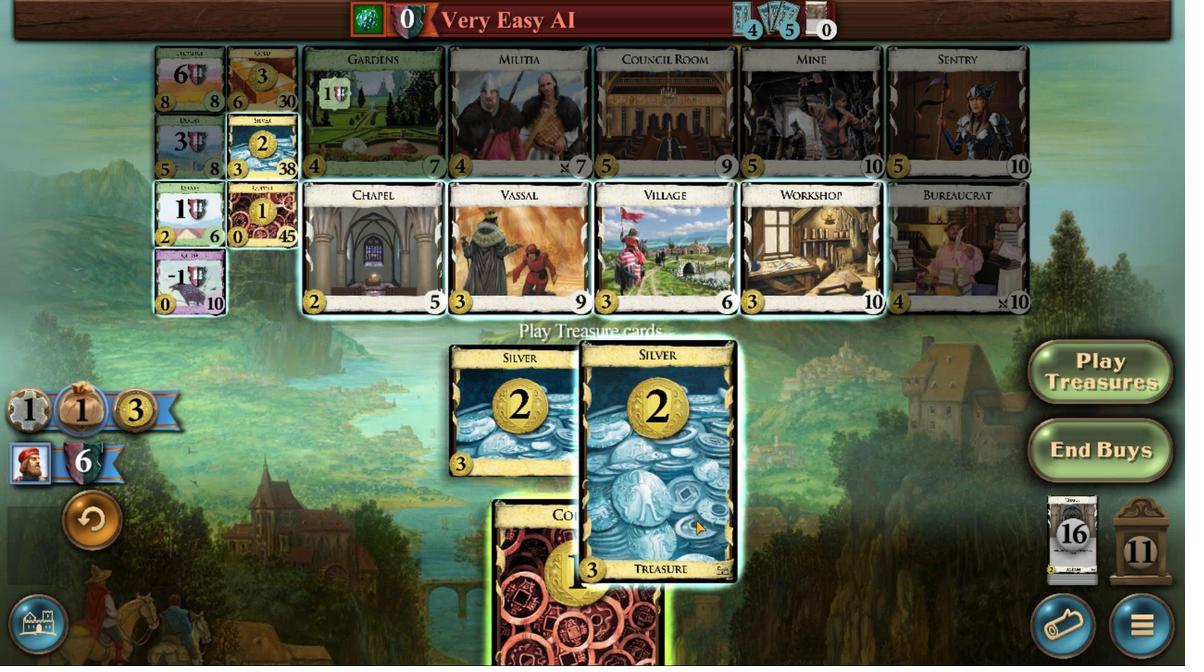 
Action: Mouse moved to (730, 379)
Screenshot: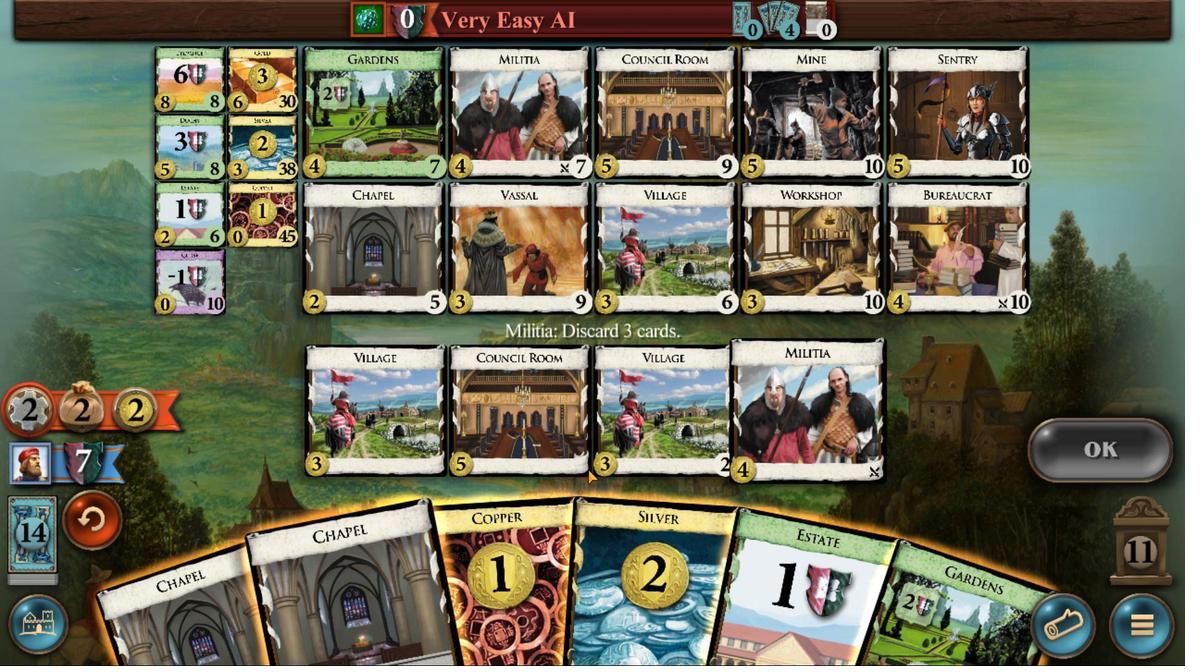 
Action: Mouse pressed left at (730, 379)
Screenshot: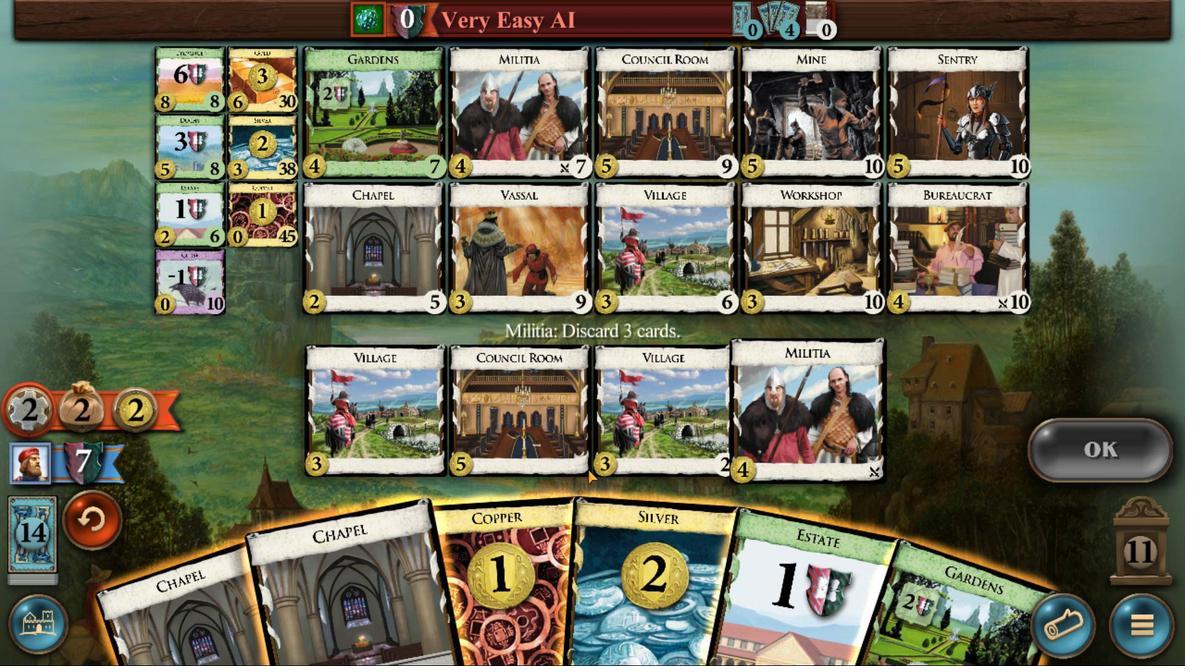 
Action: Mouse moved to (445, 367)
Screenshot: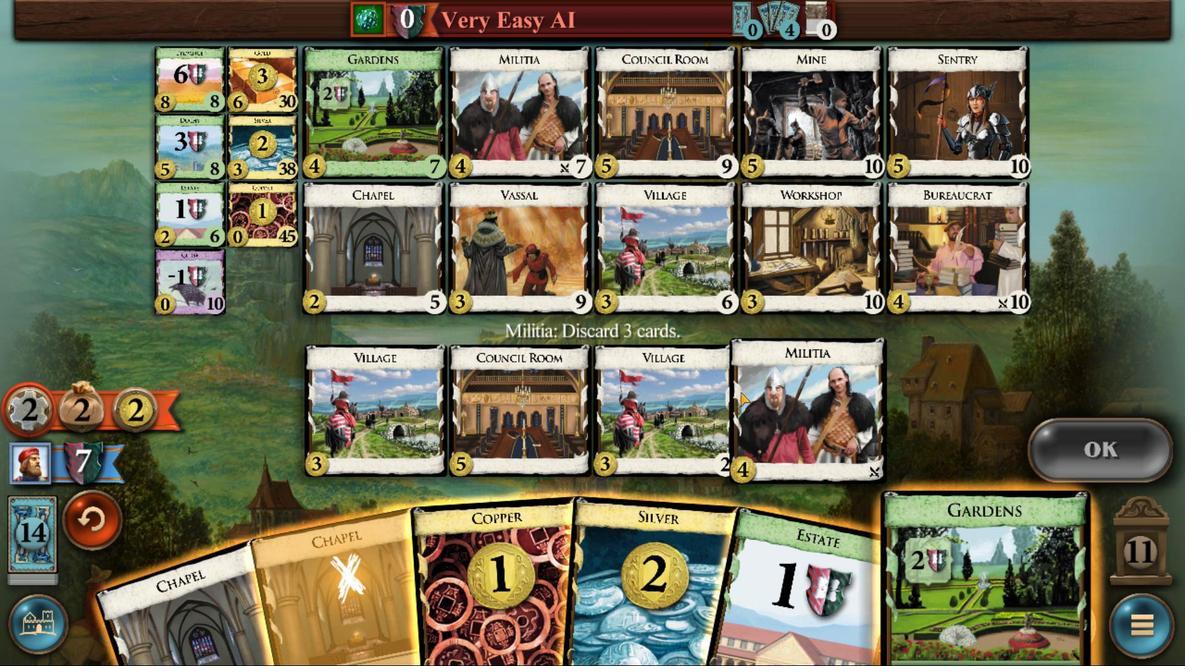 
Action: Mouse pressed left at (445, 367)
Screenshot: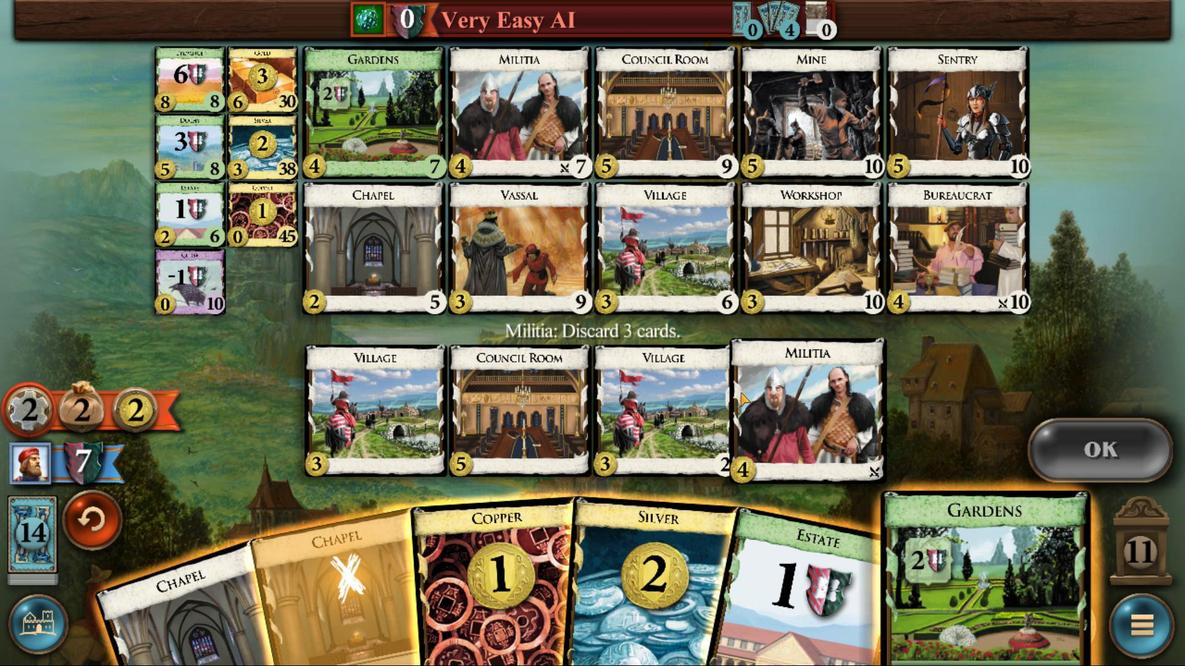 
Action: Mouse moved to (813, 377)
Screenshot: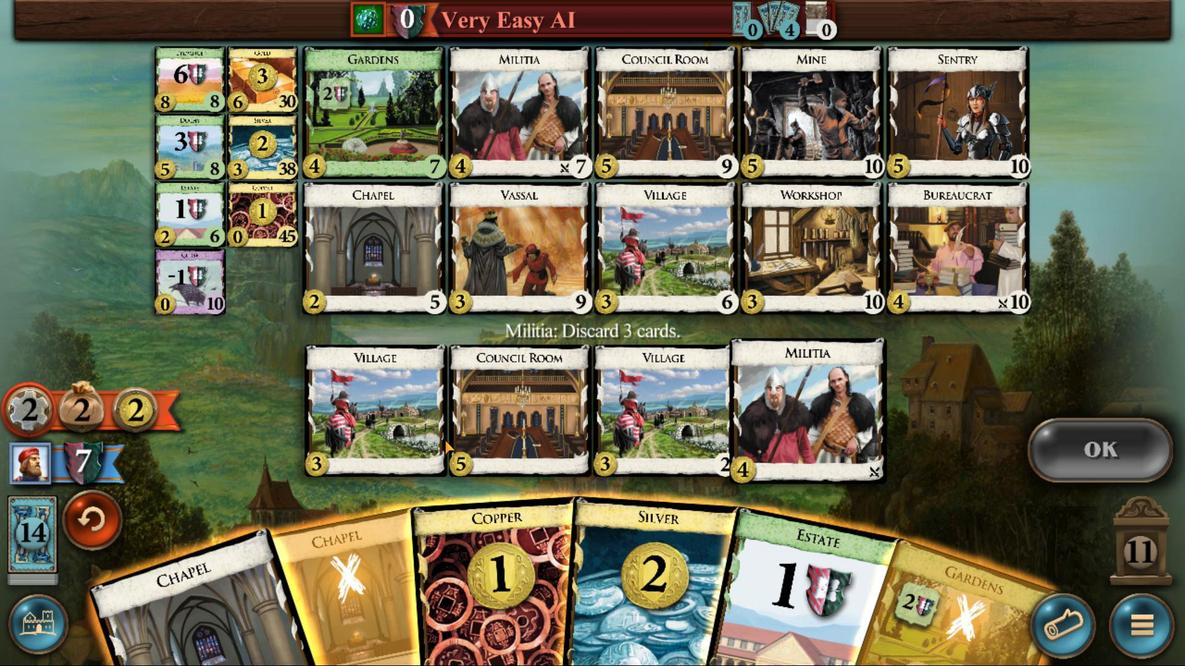 
Action: Mouse pressed left at (813, 377)
Screenshot: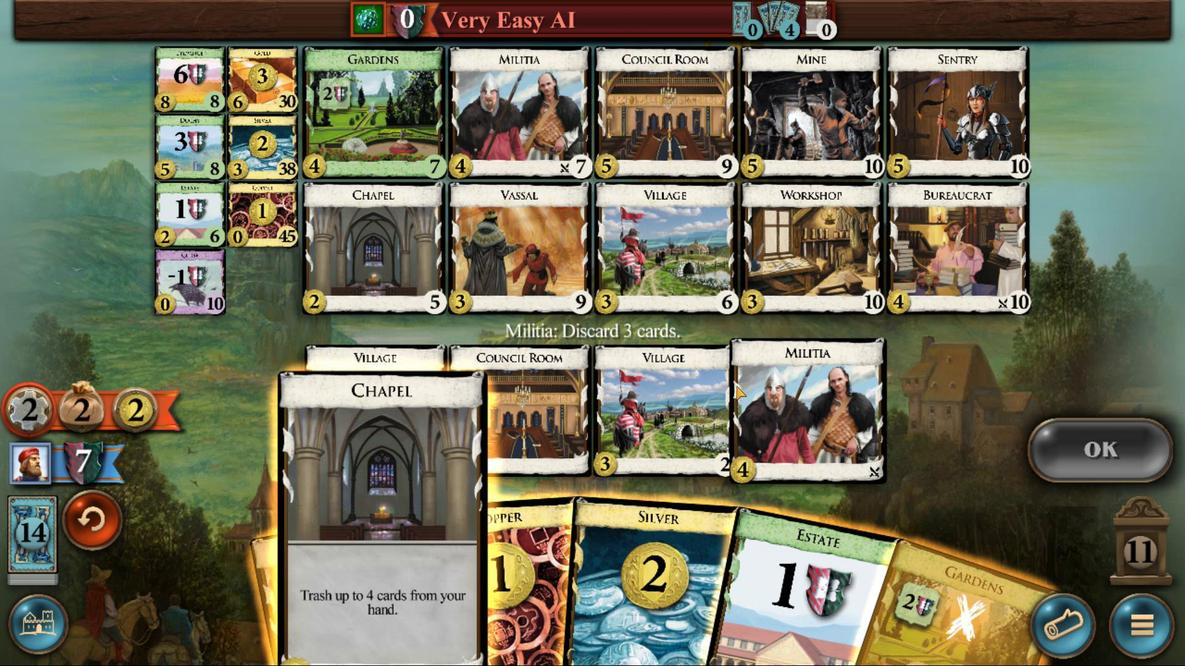 
Action: Mouse moved to (352, 443)
Screenshot: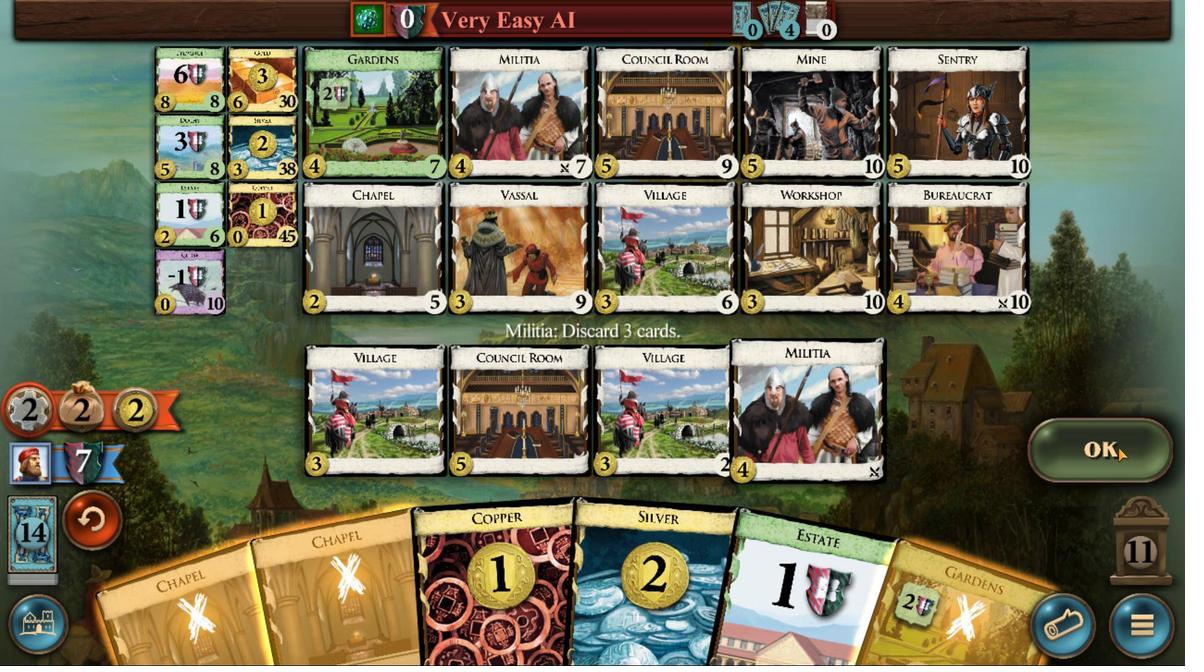 
Action: Mouse pressed left at (352, 443)
Screenshot: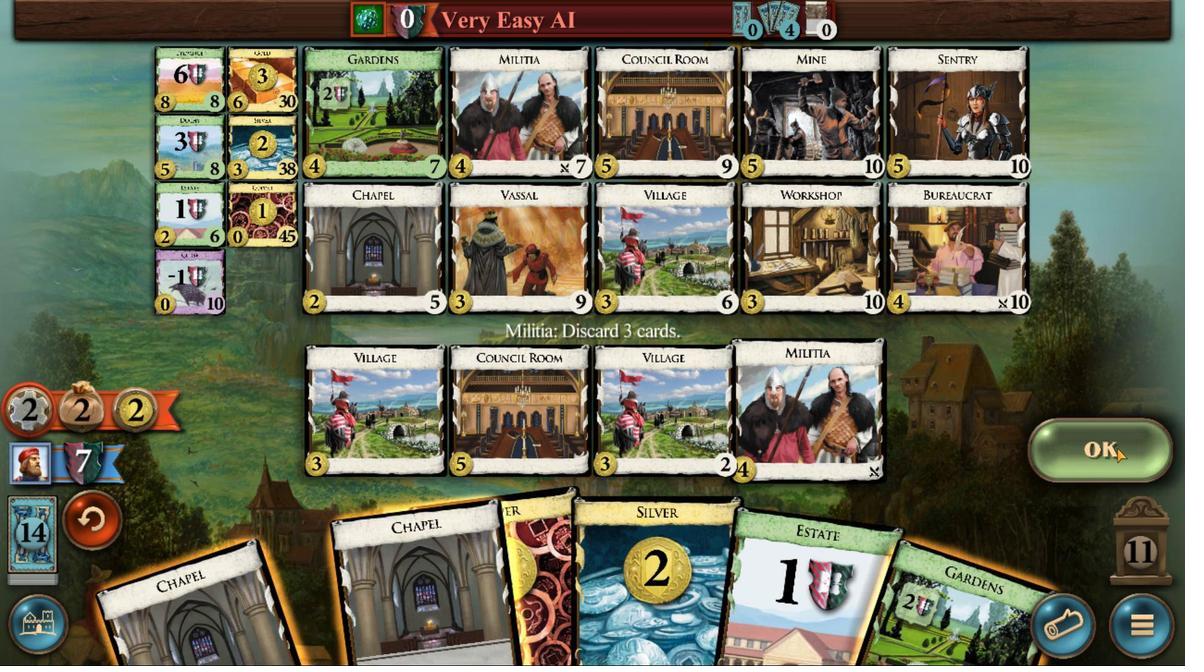 
Action: Mouse moved to (609, 398)
Screenshot: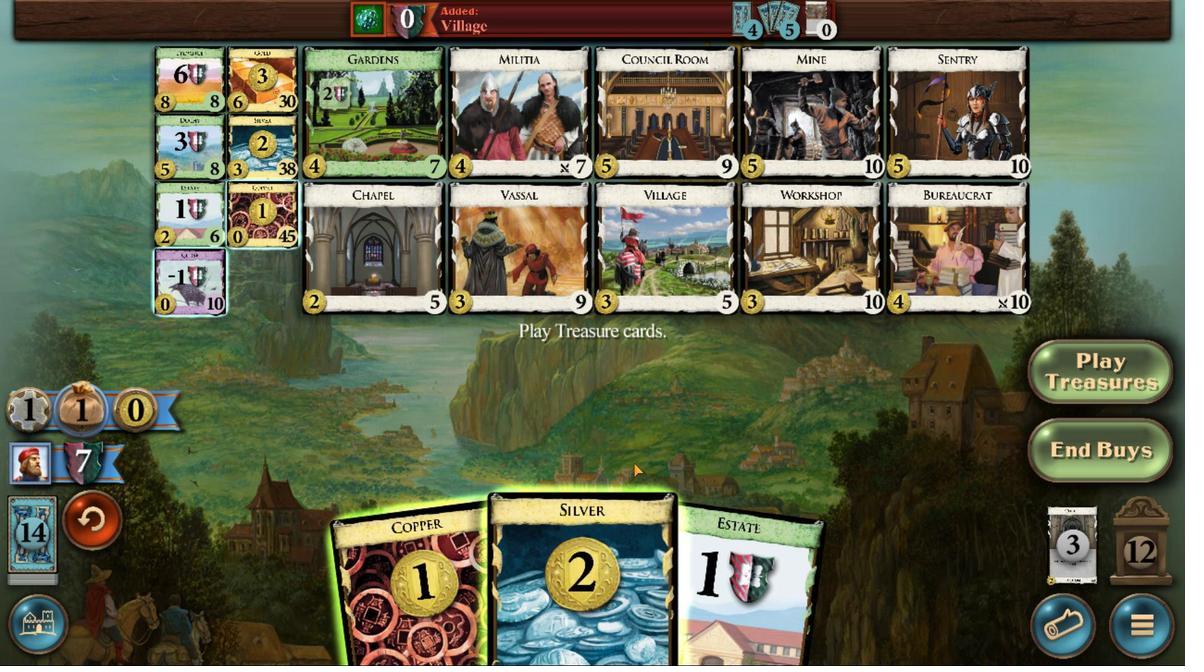 
Action: Mouse pressed left at (609, 398)
Screenshot: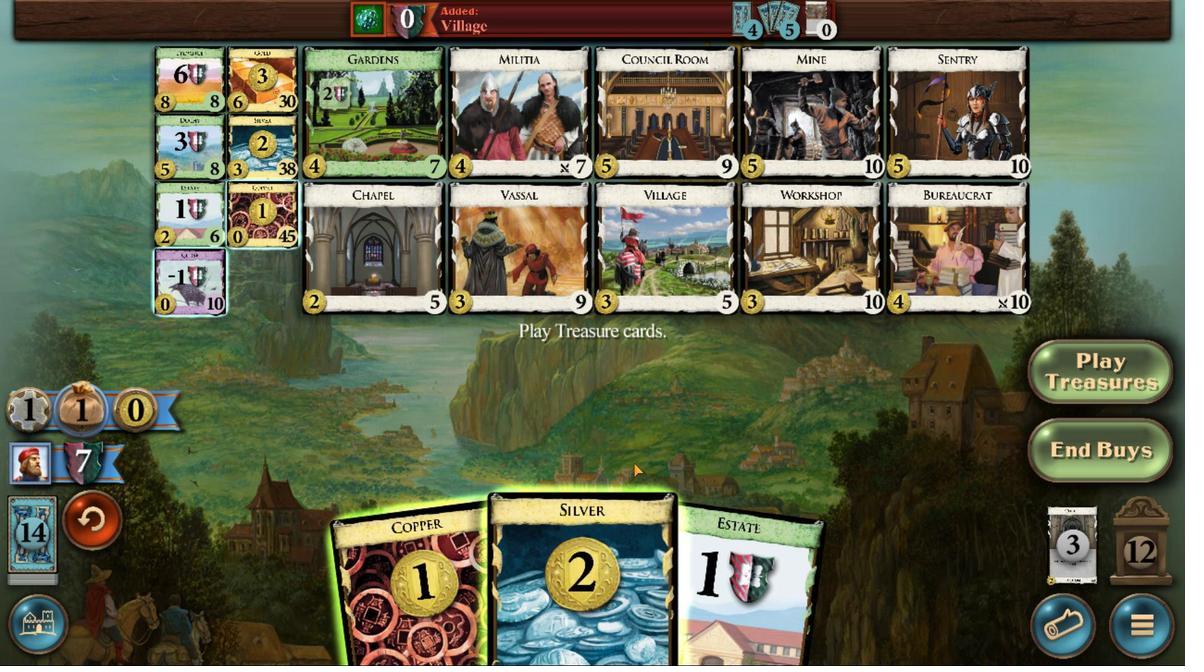 
Action: Mouse moved to (823, 541)
Screenshot: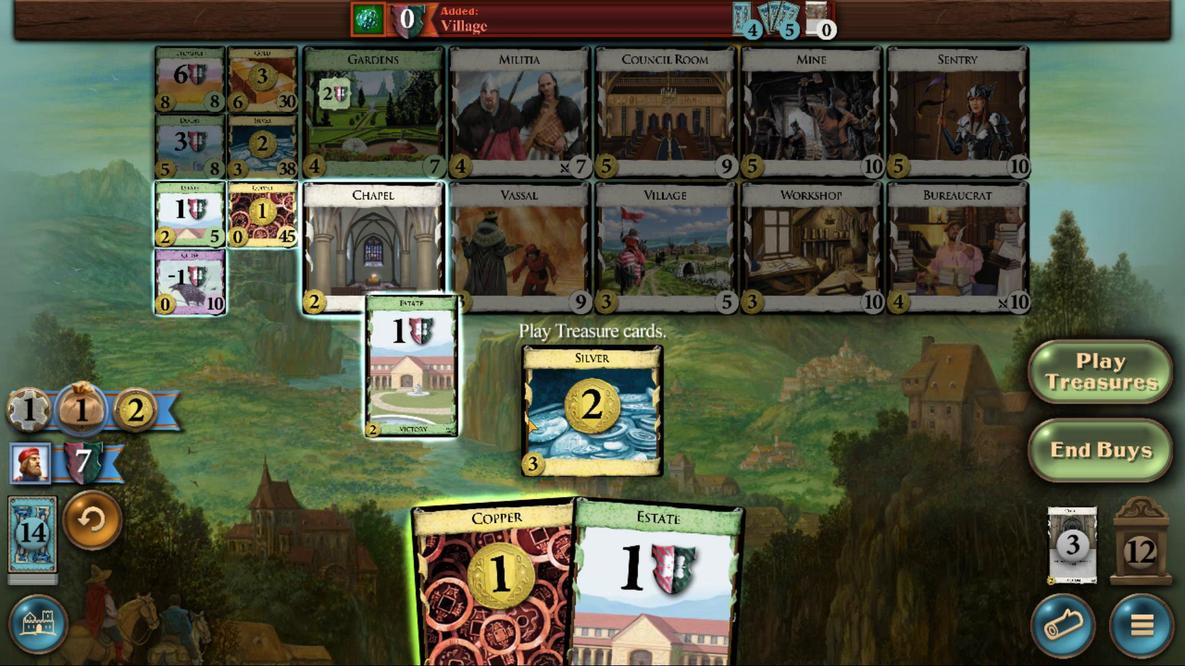 
Action: Mouse pressed left at (823, 541)
Screenshot: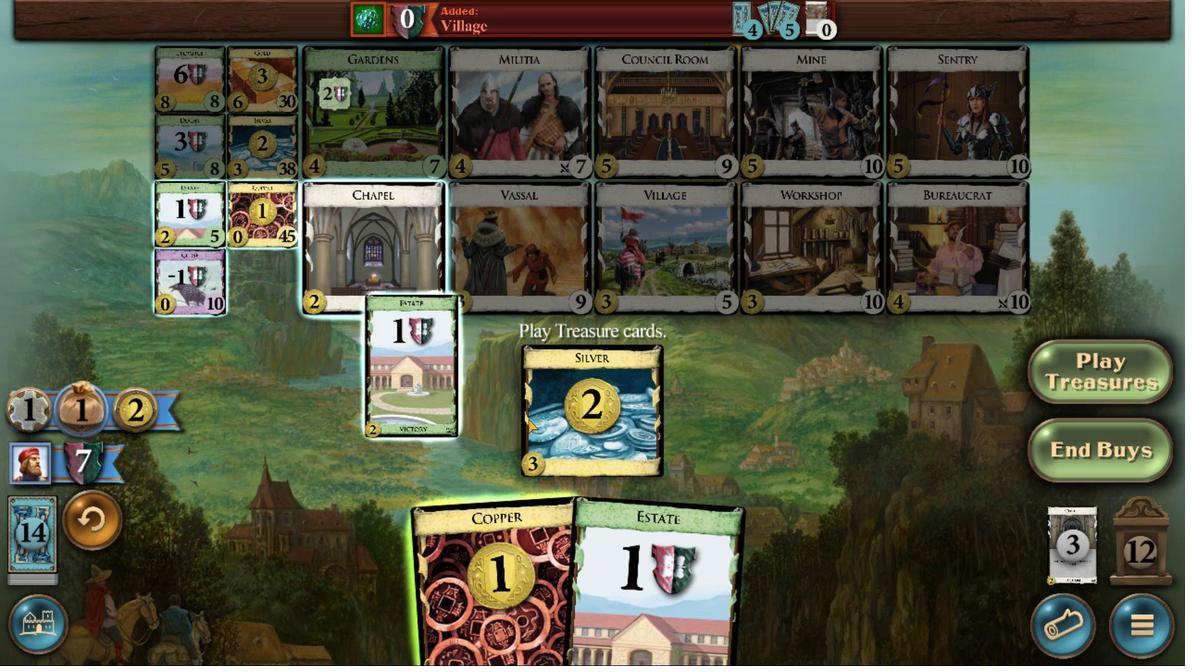 
Action: Mouse moved to (587, 379)
Screenshot: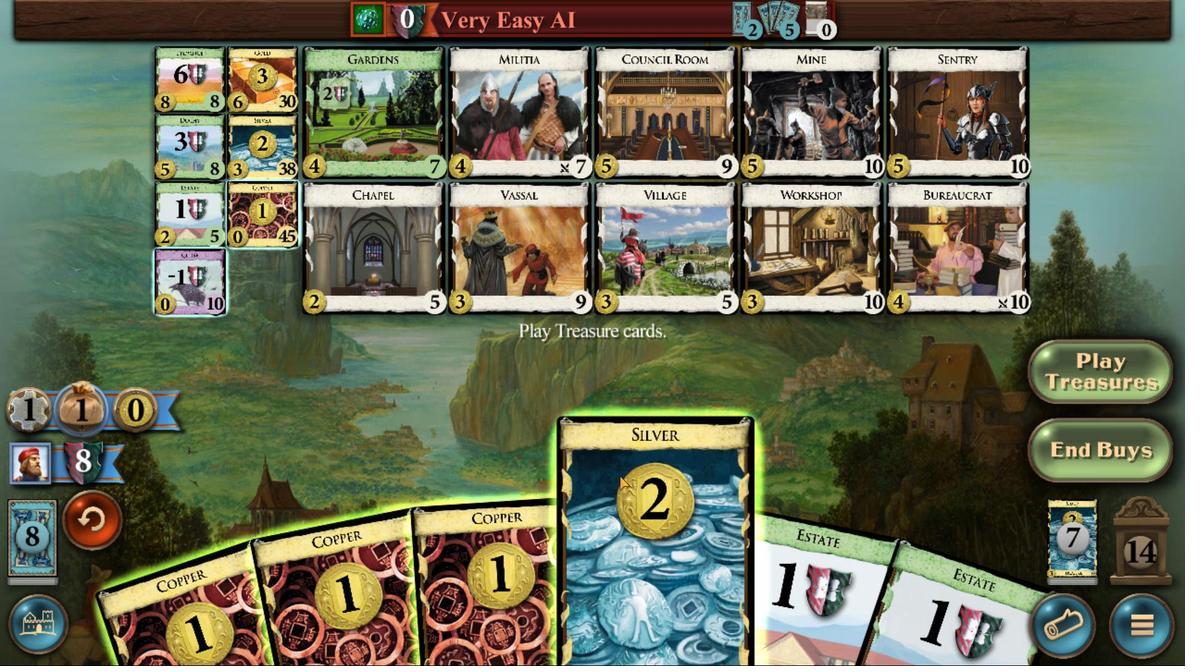 
Action: Mouse pressed left at (587, 379)
Screenshot: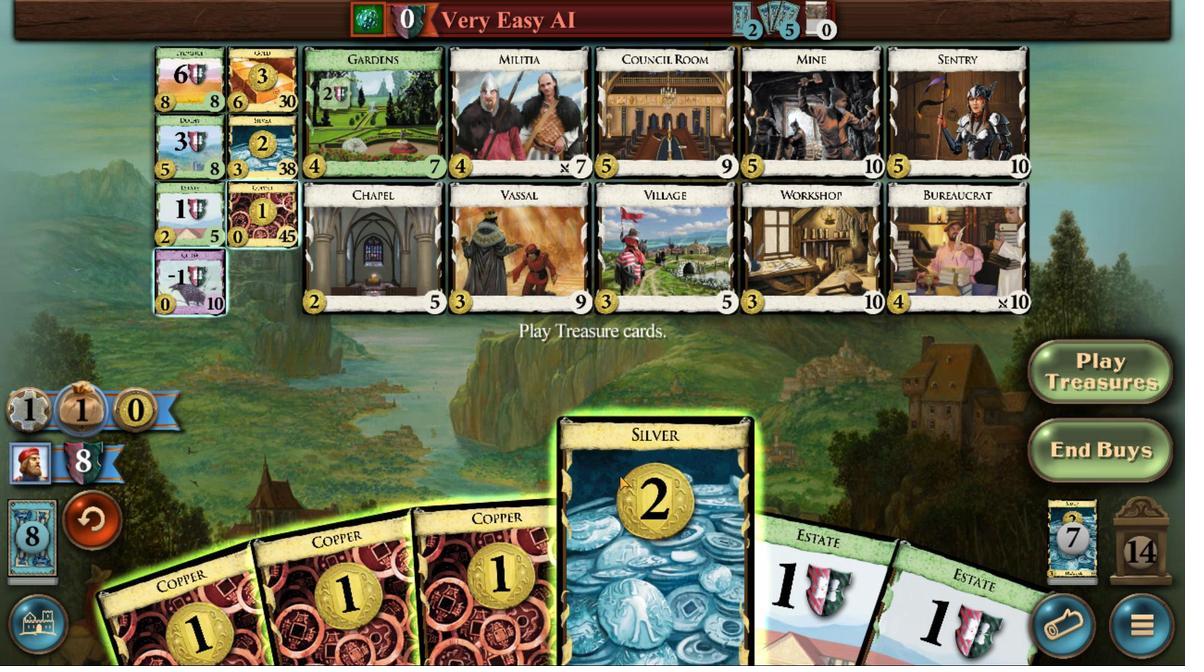 
Action: Mouse moved to (630, 377)
Screenshot: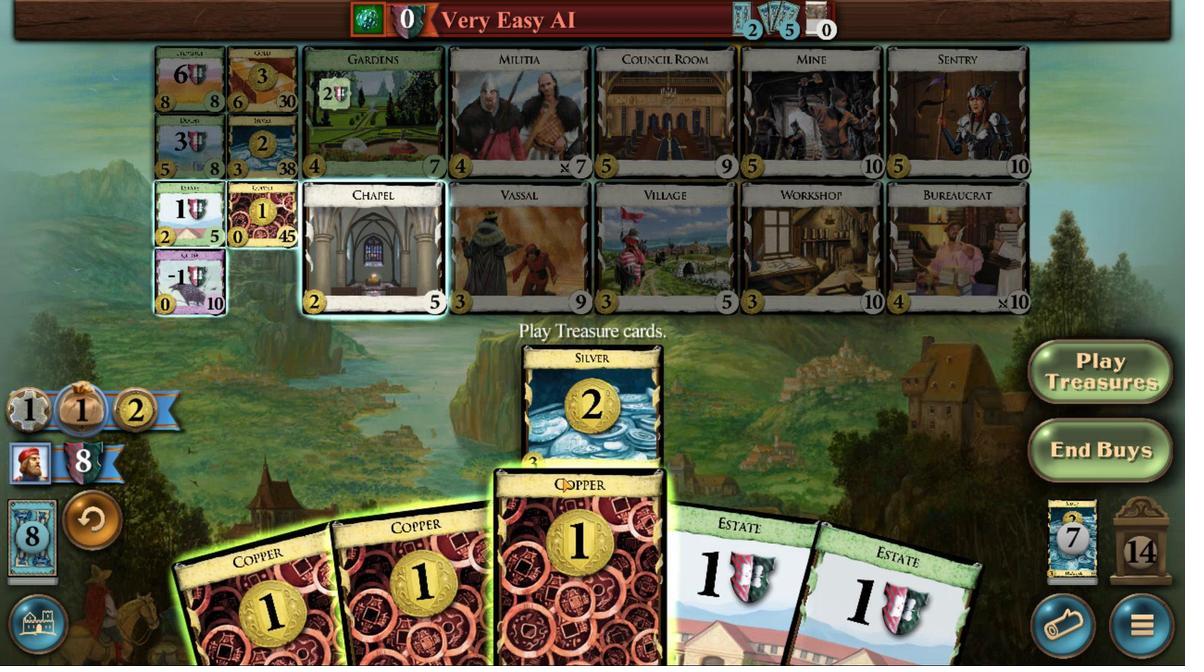
Action: Mouse pressed left at (630, 377)
Screenshot: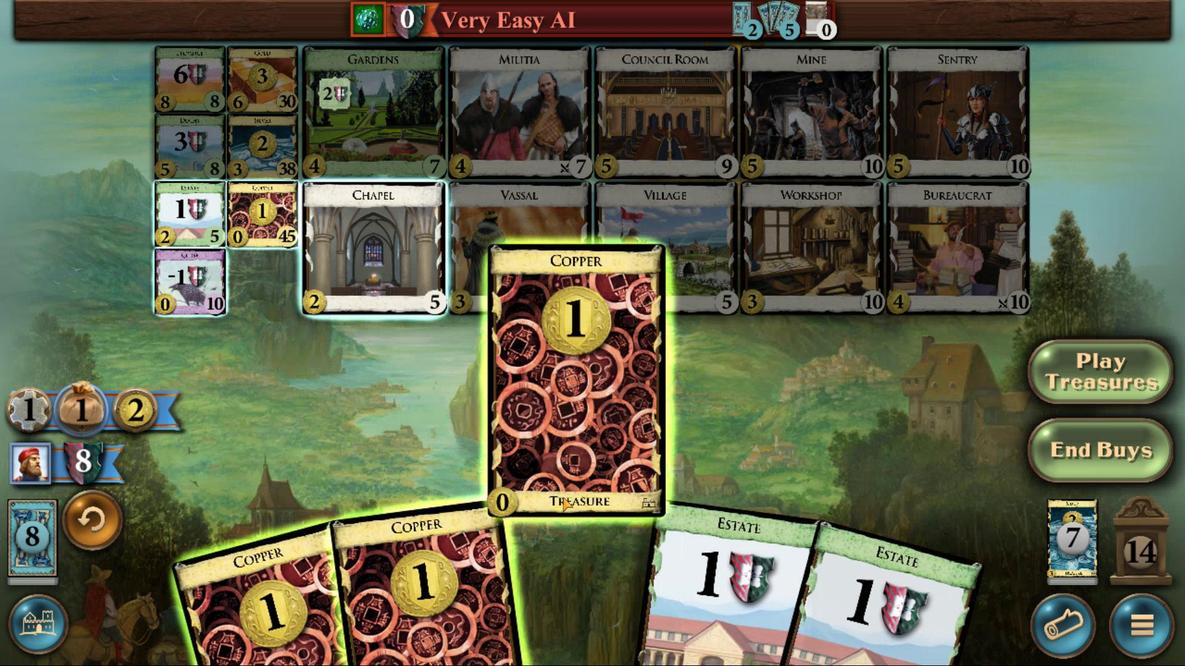 
Action: Mouse moved to (662, 374)
Screenshot: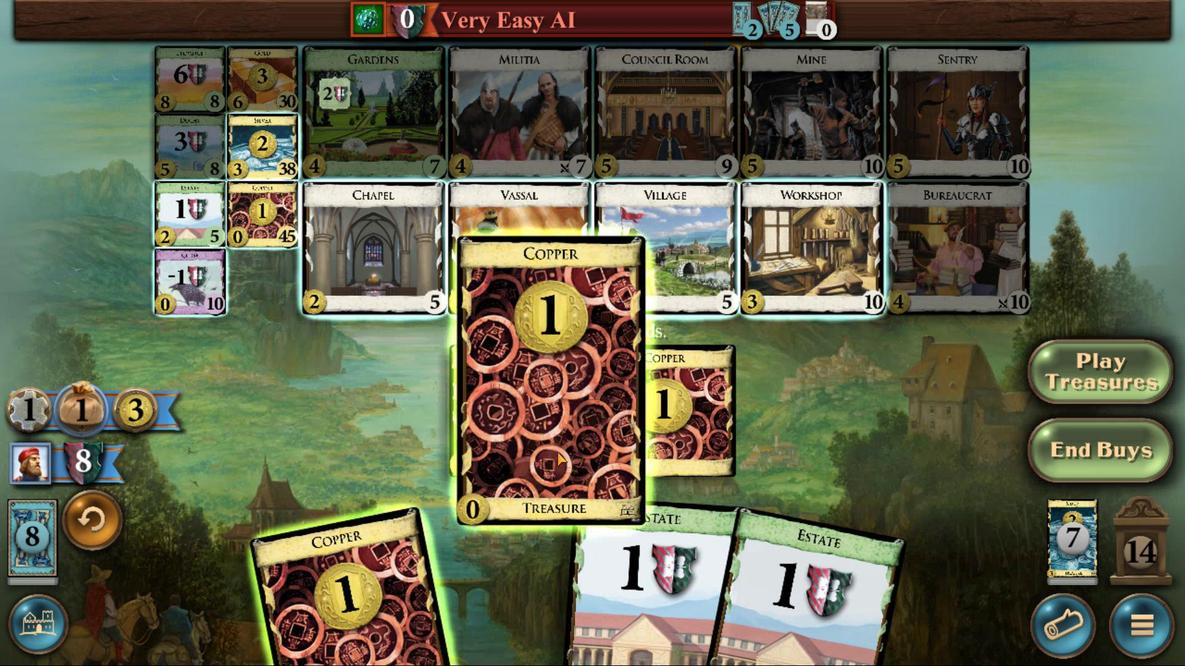 
Action: Mouse pressed left at (662, 374)
Screenshot: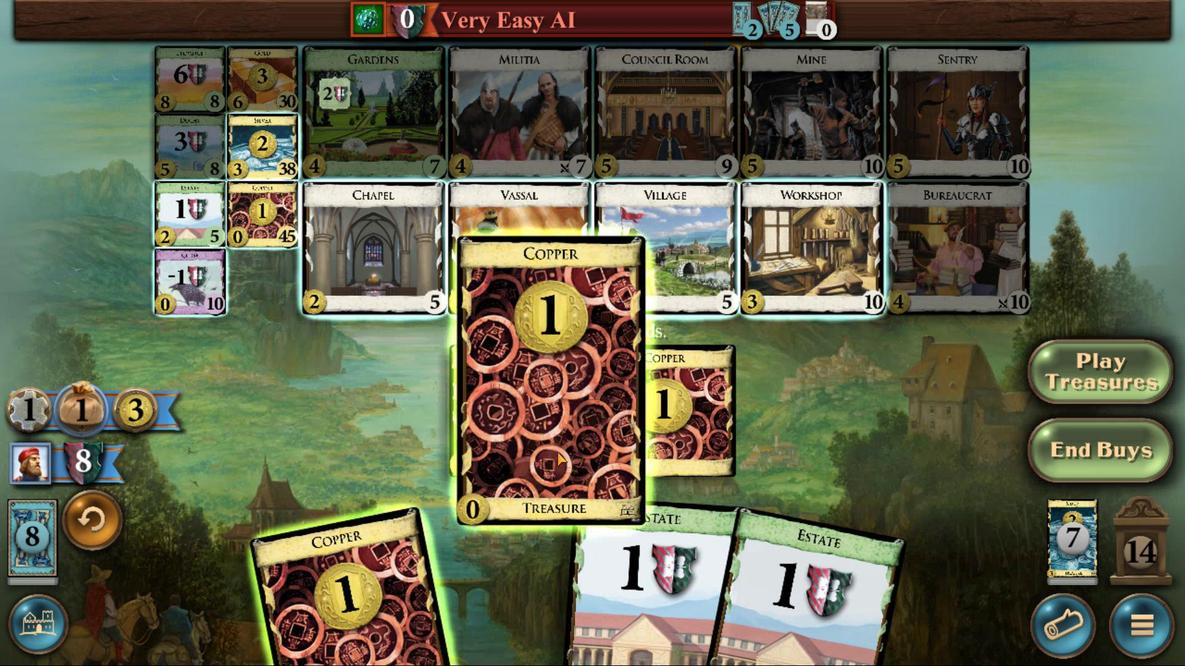 
Action: Mouse moved to (735, 382)
Screenshot: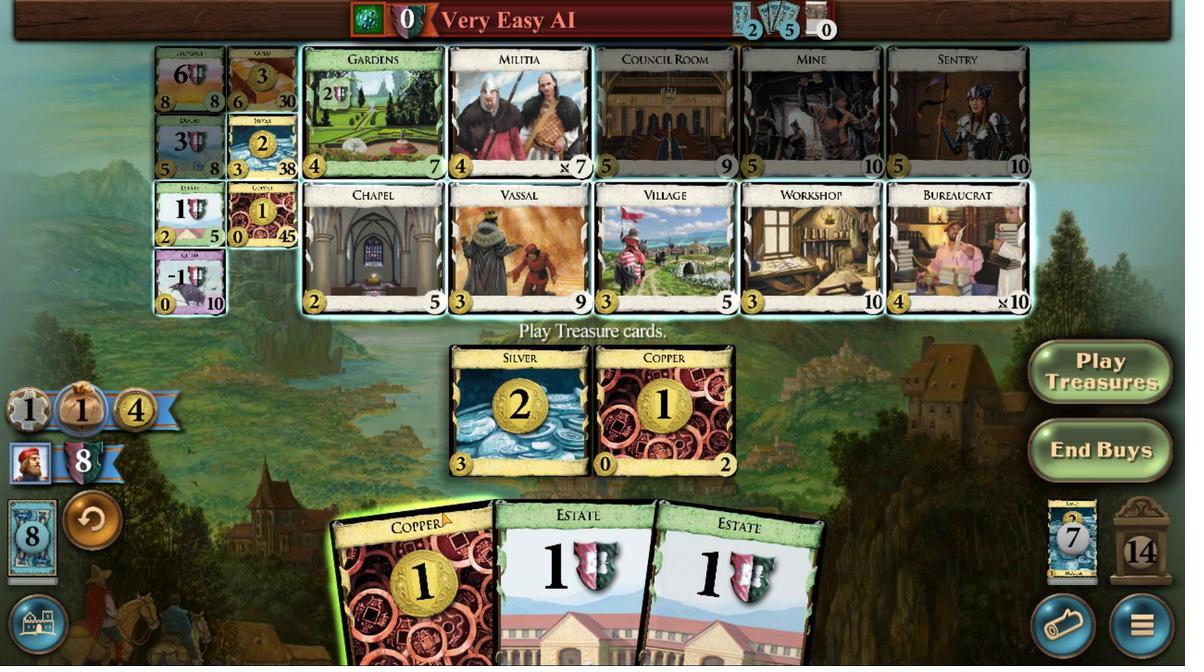 
Action: Mouse pressed left at (735, 382)
Screenshot: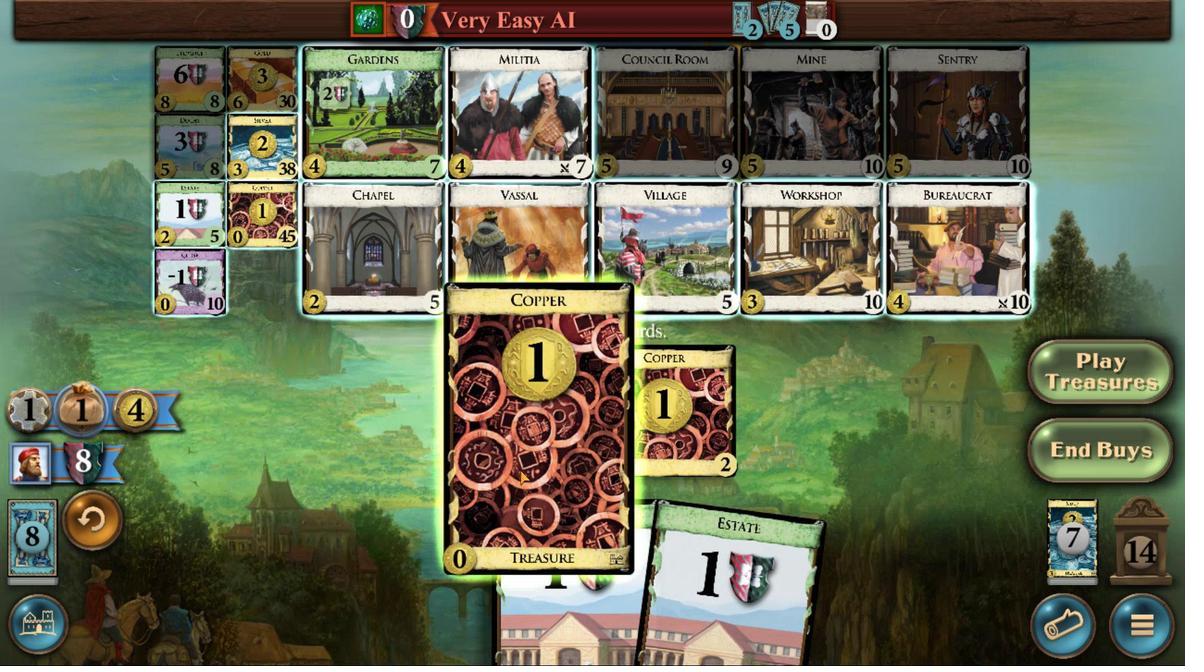 
Action: Mouse moved to (823, 576)
Screenshot: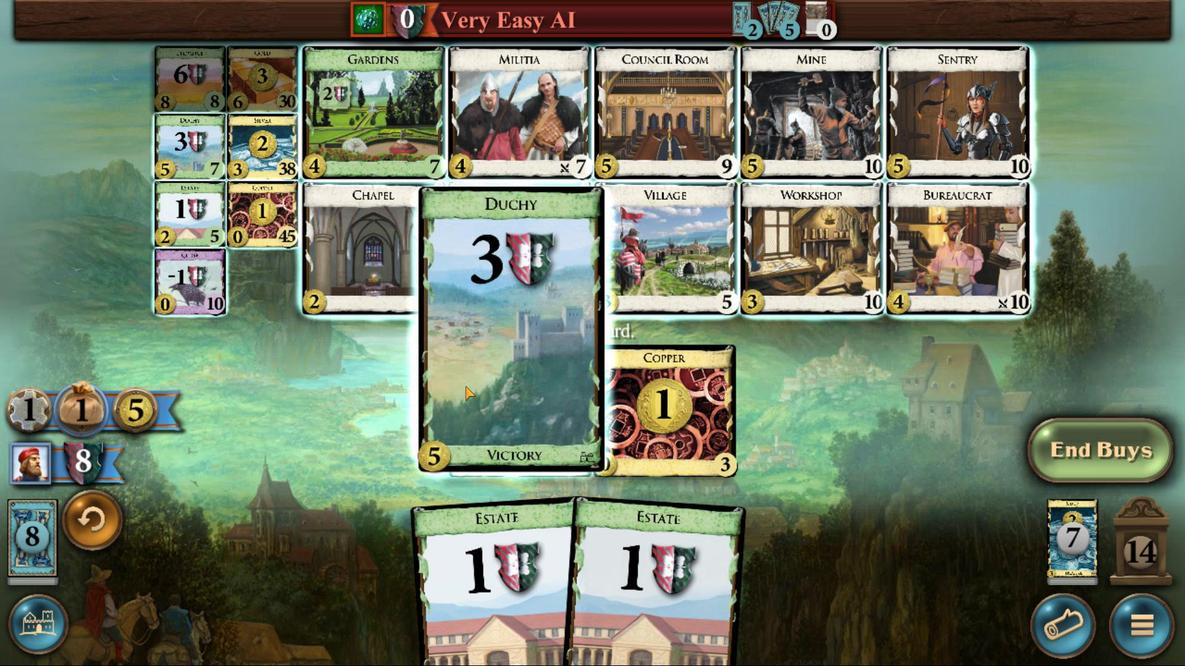 
Action: Mouse pressed left at (823, 576)
Screenshot: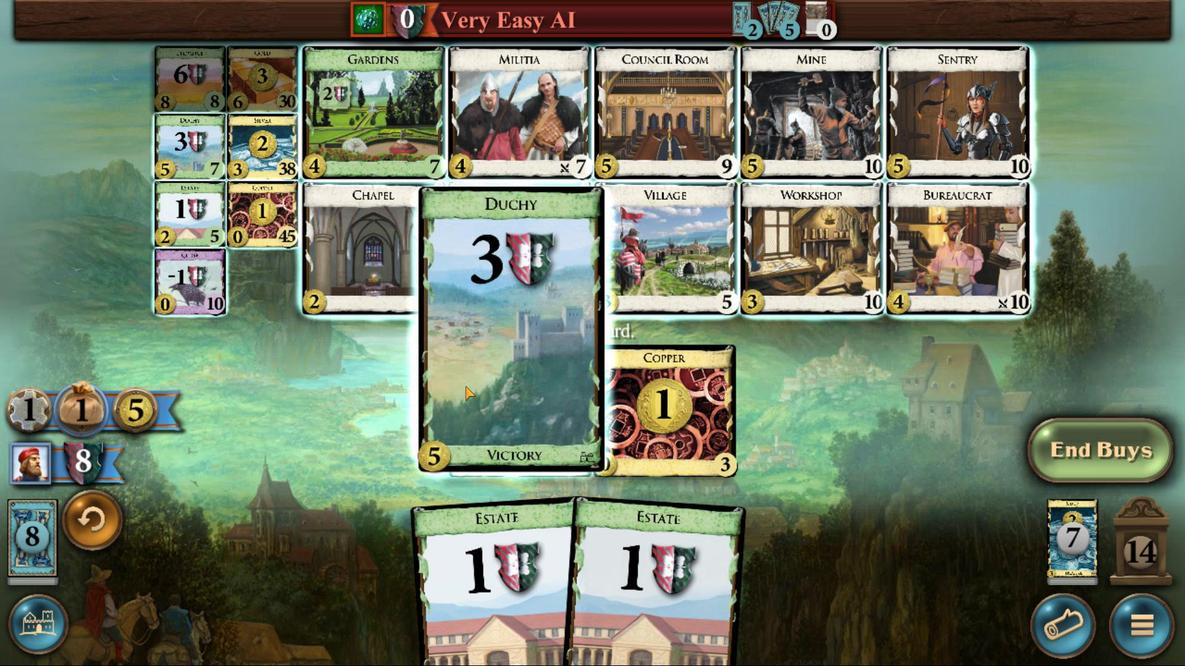 
Action: Mouse moved to (558, 391)
Screenshot: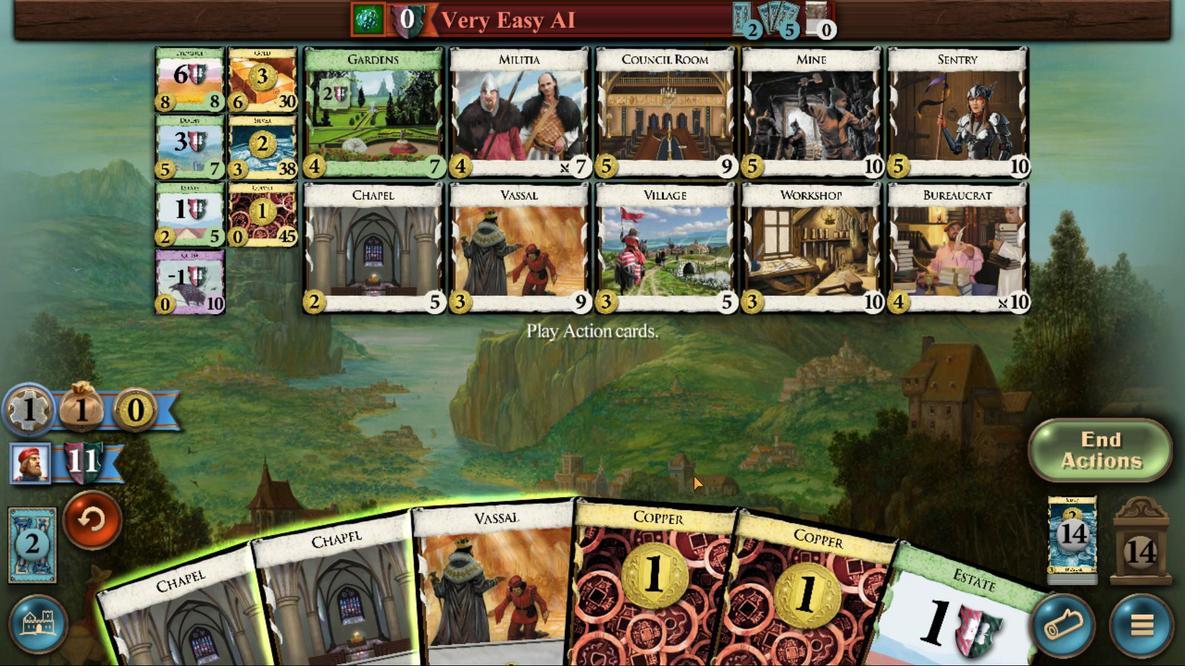 
Action: Mouse pressed left at (558, 391)
Screenshot: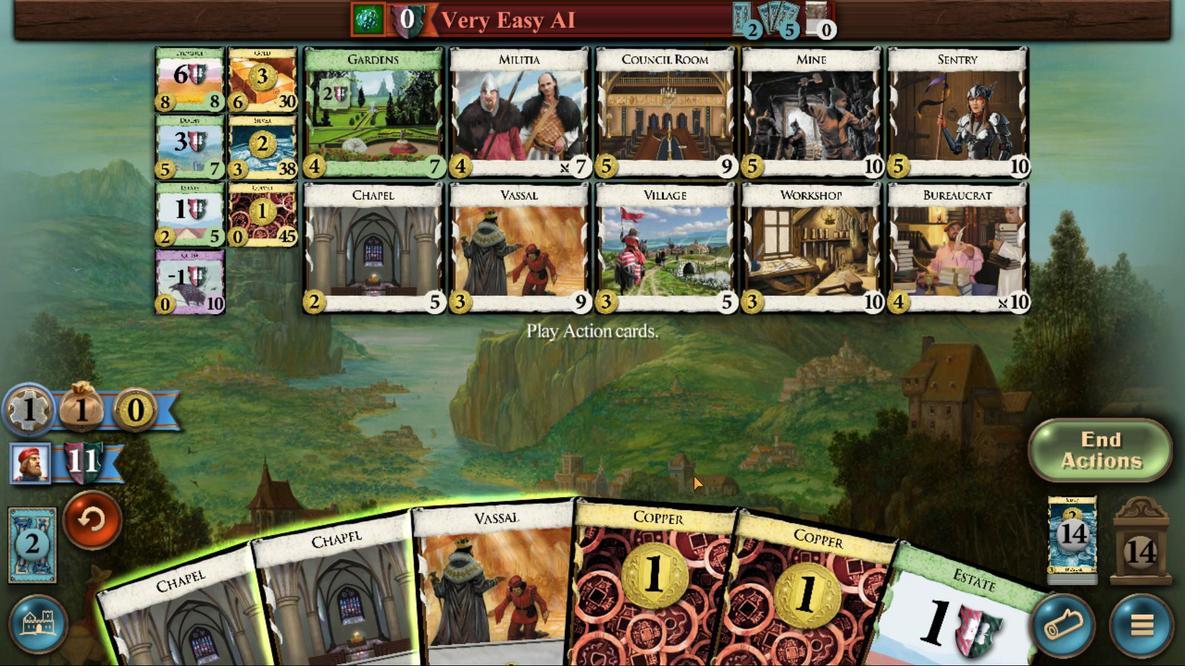 
Action: Mouse moved to (666, 396)
Screenshot: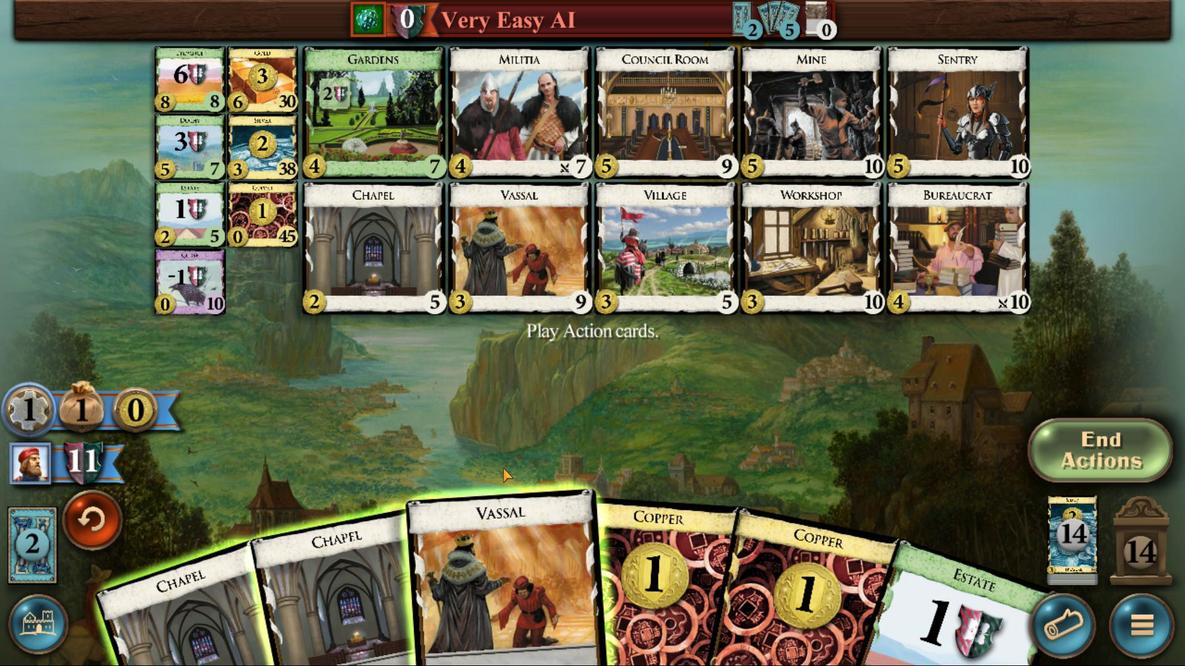 
Action: Mouse pressed left at (666, 396)
Screenshot: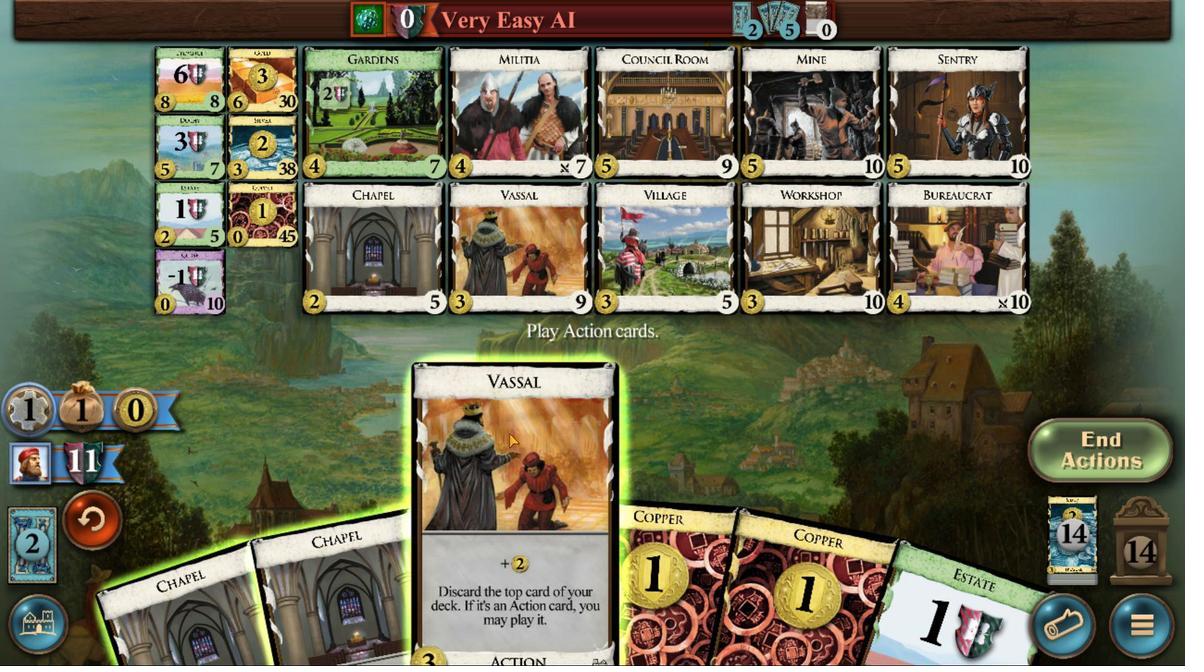 
Action: Mouse moved to (617, 535)
Screenshot: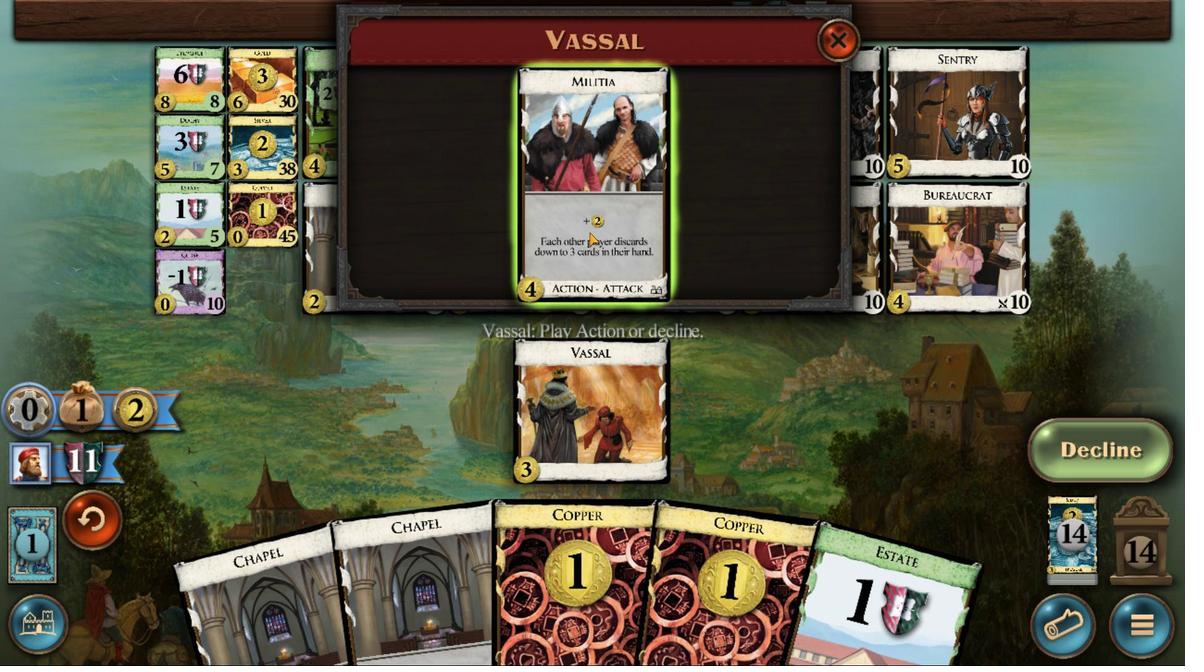 
Action: Mouse pressed left at (617, 535)
Screenshot: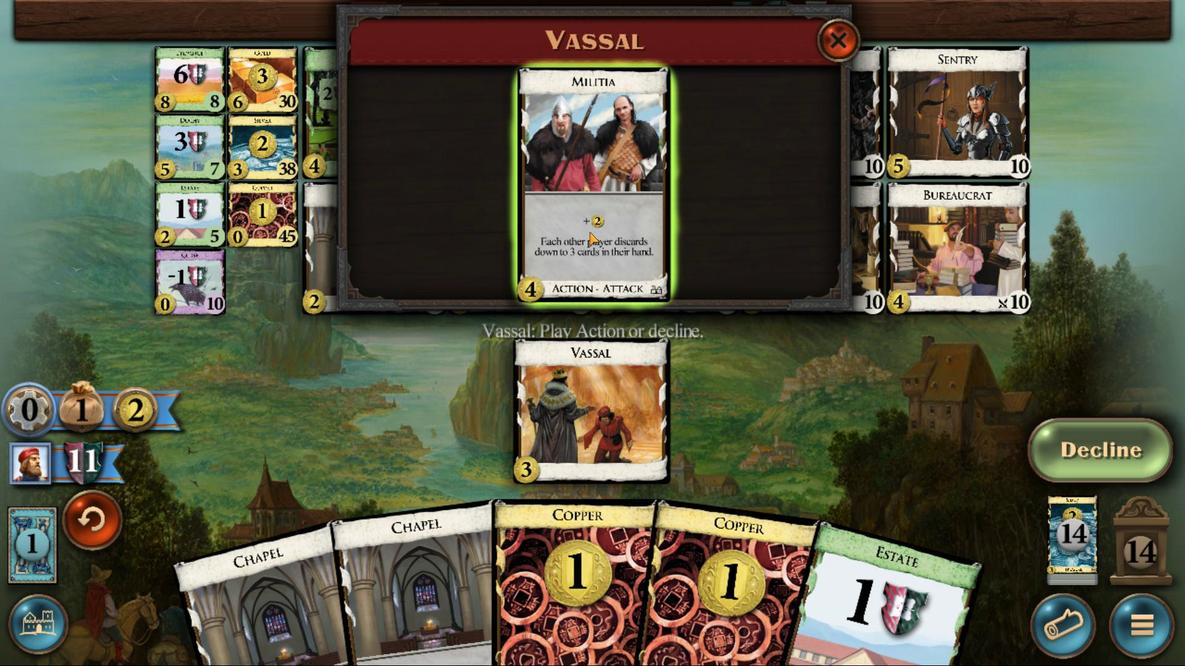 
Action: Mouse moved to (617, 535)
Screenshot: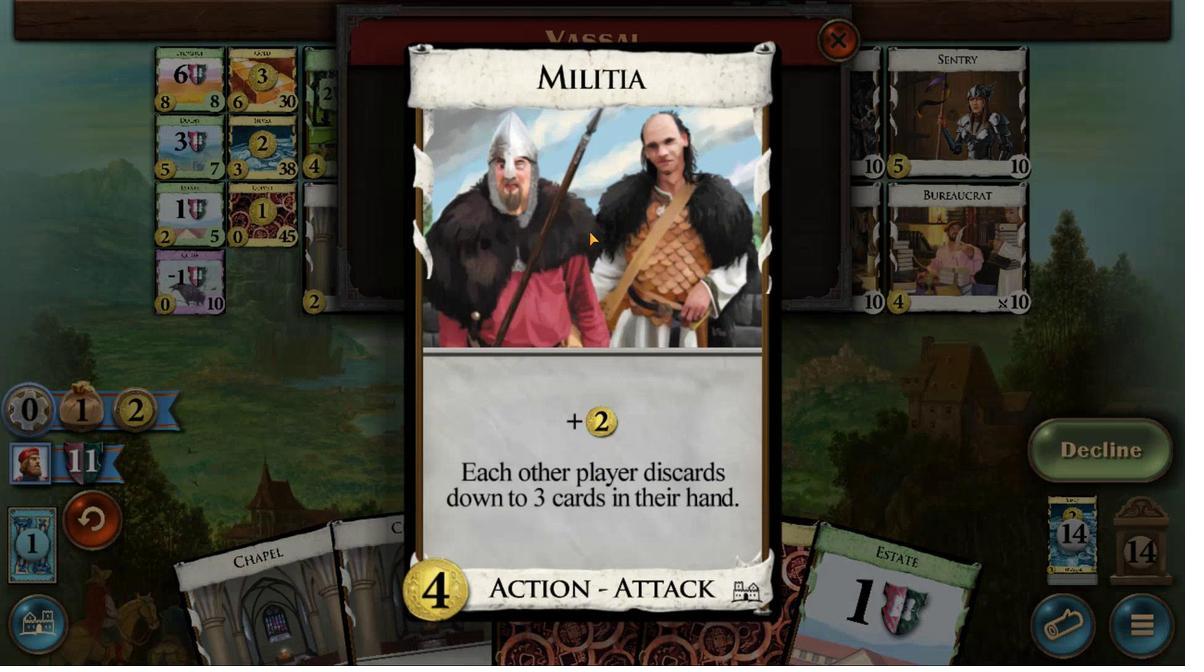 
Action: Mouse pressed left at (617, 535)
Screenshot: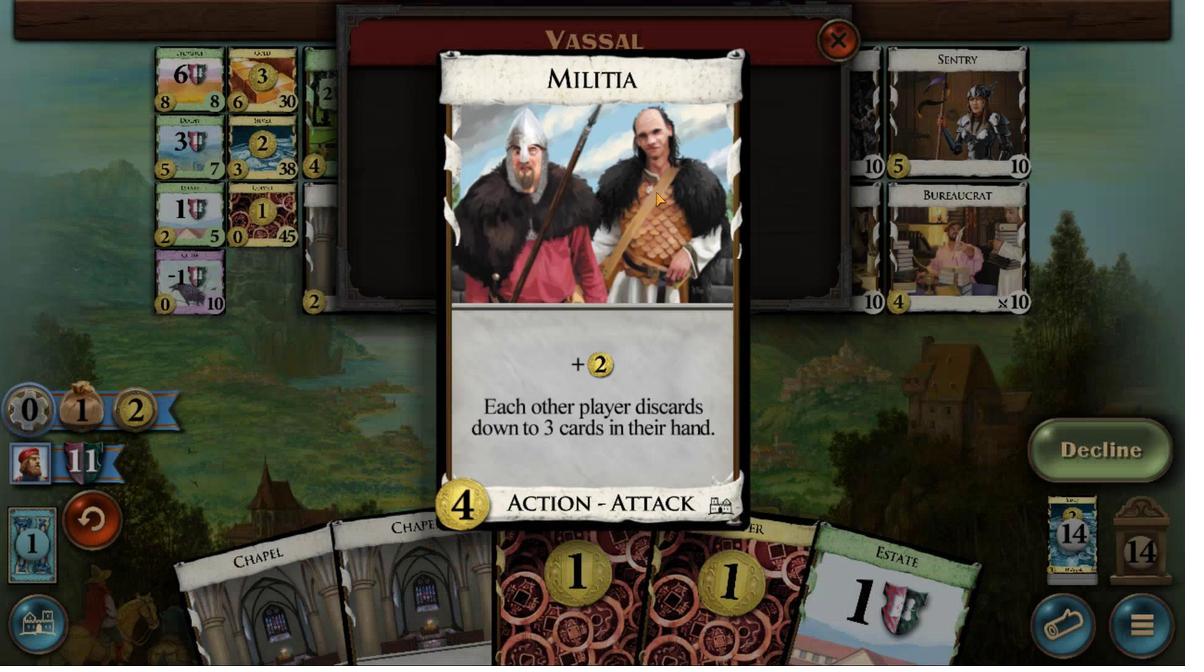 
Action: Mouse moved to (490, 609)
Screenshot: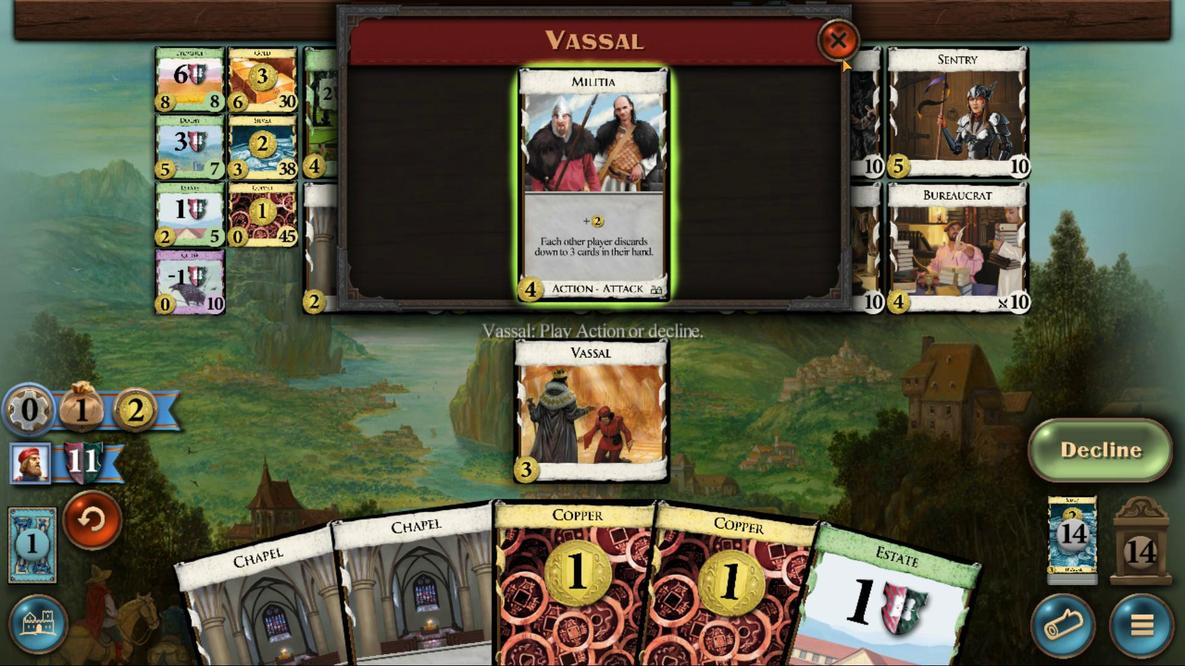 
Action: Mouse pressed left at (490, 609)
Screenshot: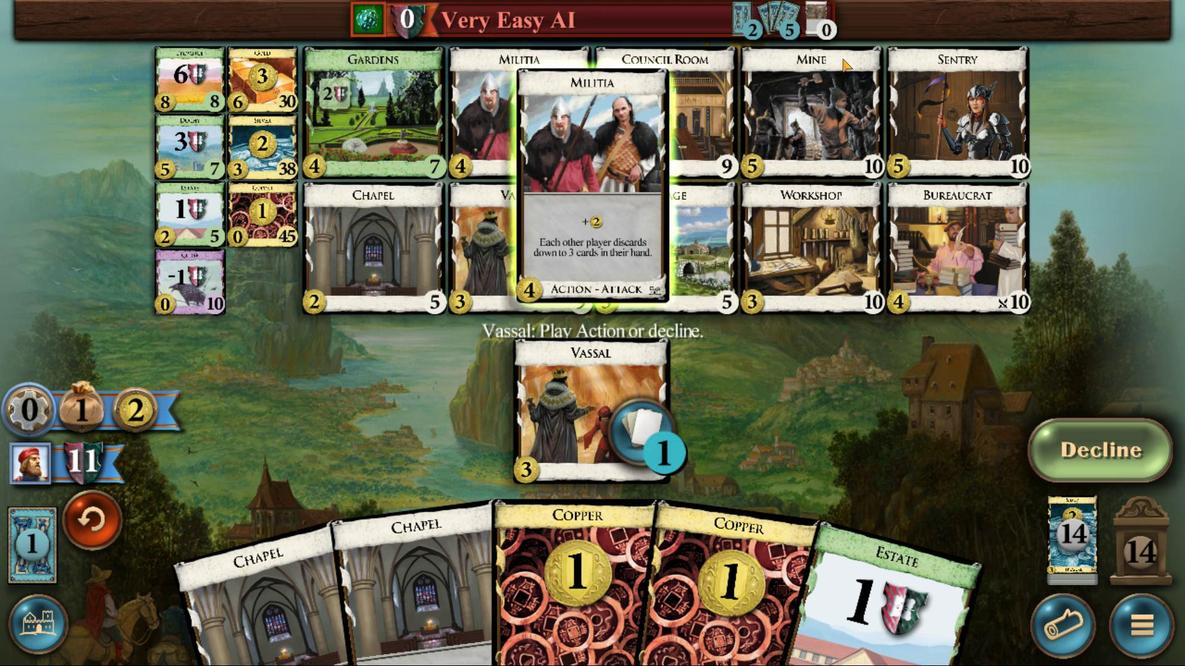 
Action: Mouse moved to (593, 443)
Screenshot: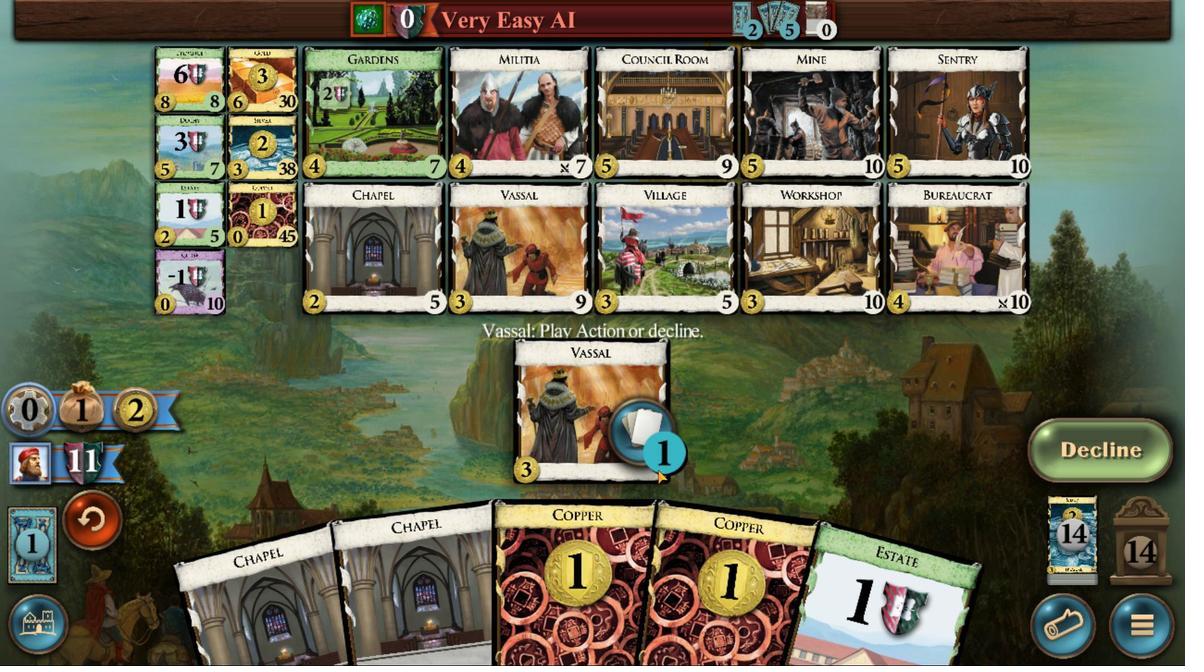 
Action: Mouse pressed left at (593, 443)
Screenshot: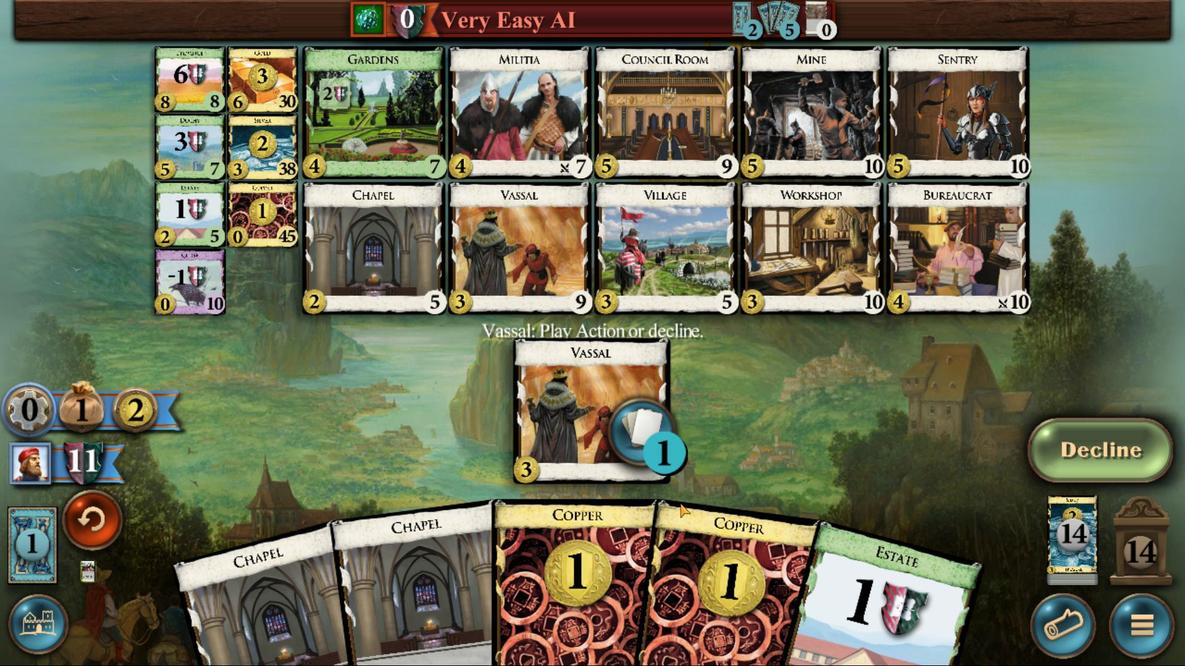 
Action: Mouse moved to (696, 374)
Screenshot: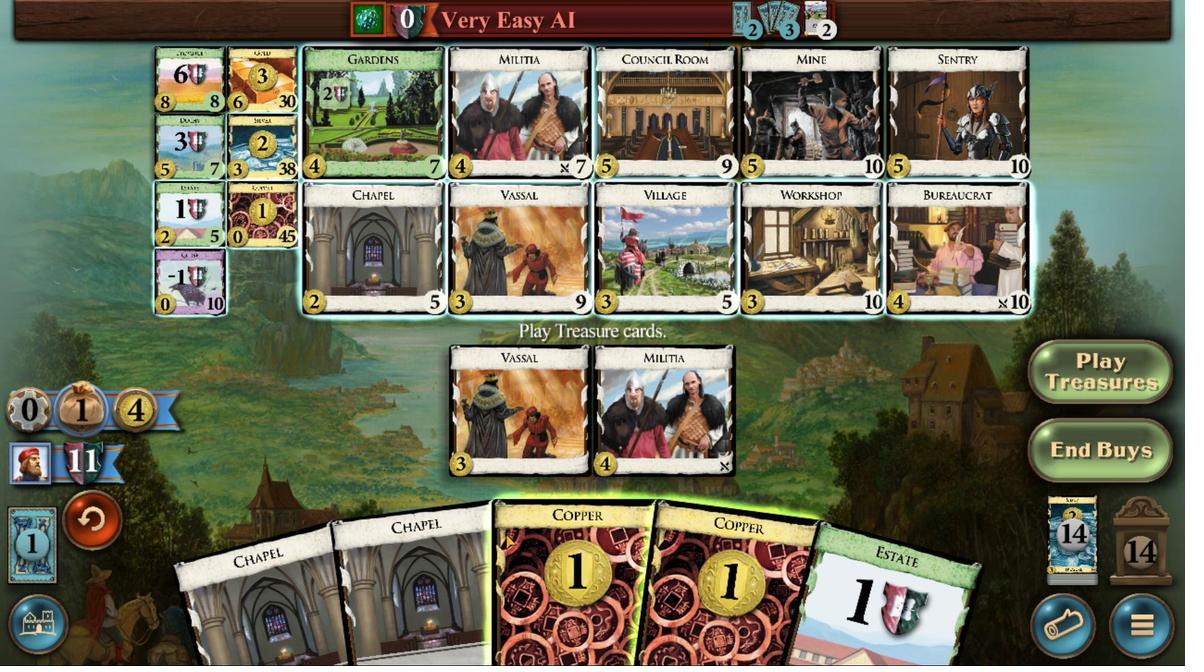 
Action: Mouse pressed left at (696, 374)
Screenshot: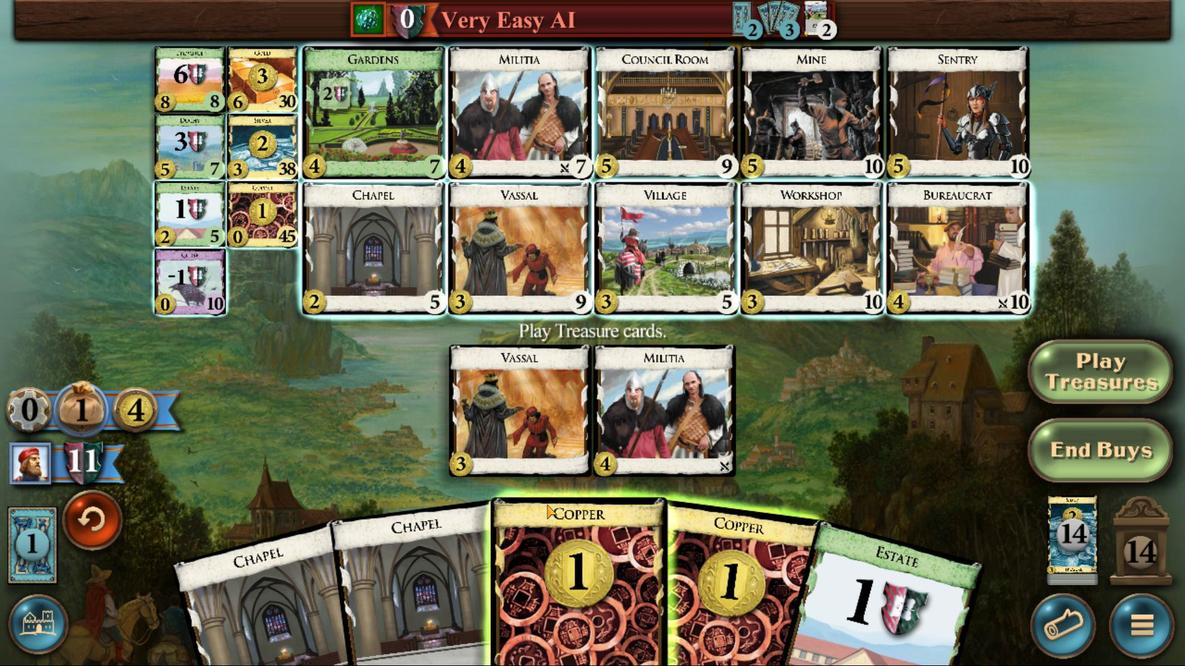 
Action: Mouse moved to (625, 385)
Screenshot: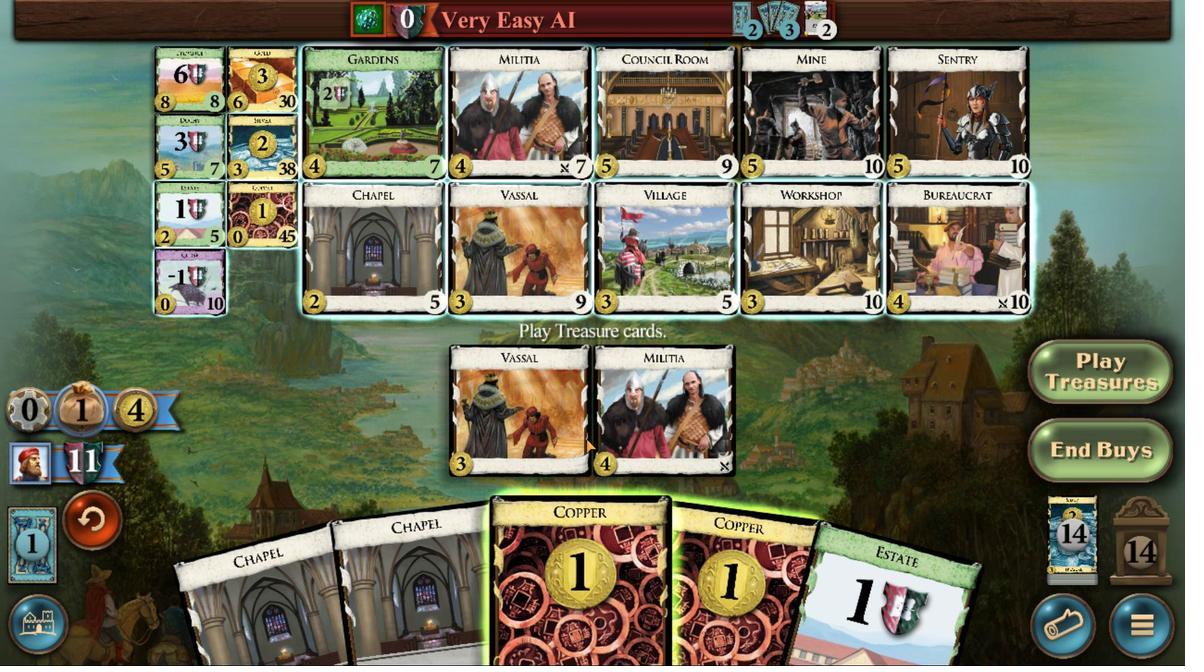 
Action: Mouse pressed left at (625, 385)
Screenshot: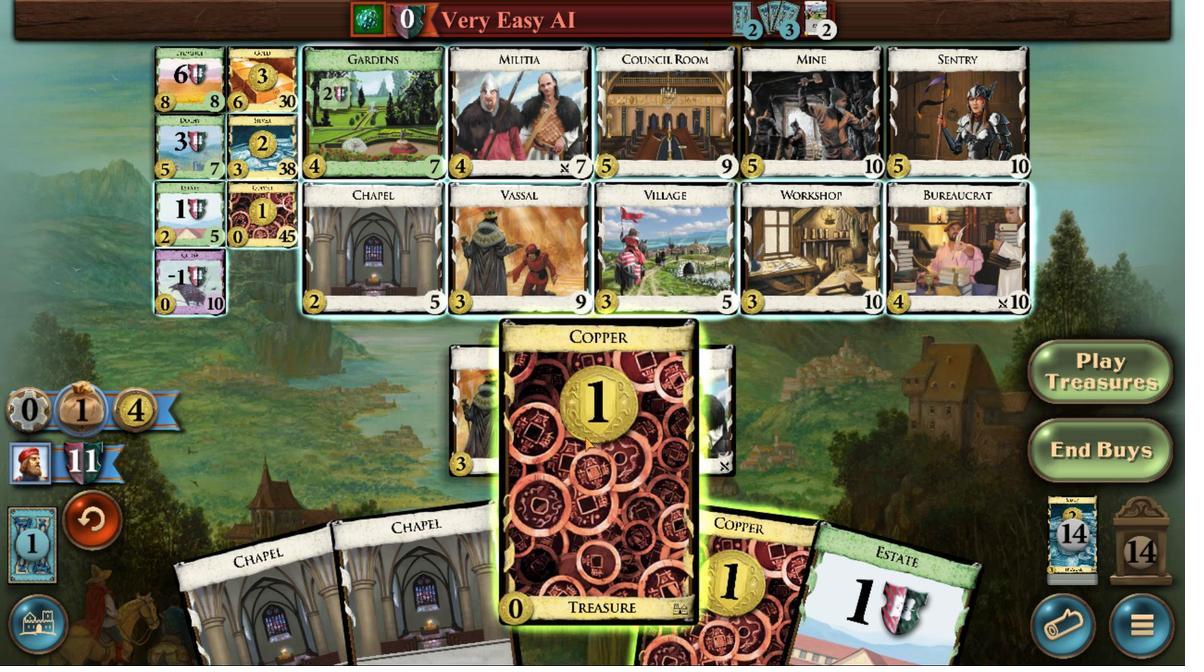 
Action: Mouse moved to (577, 393)
Screenshot: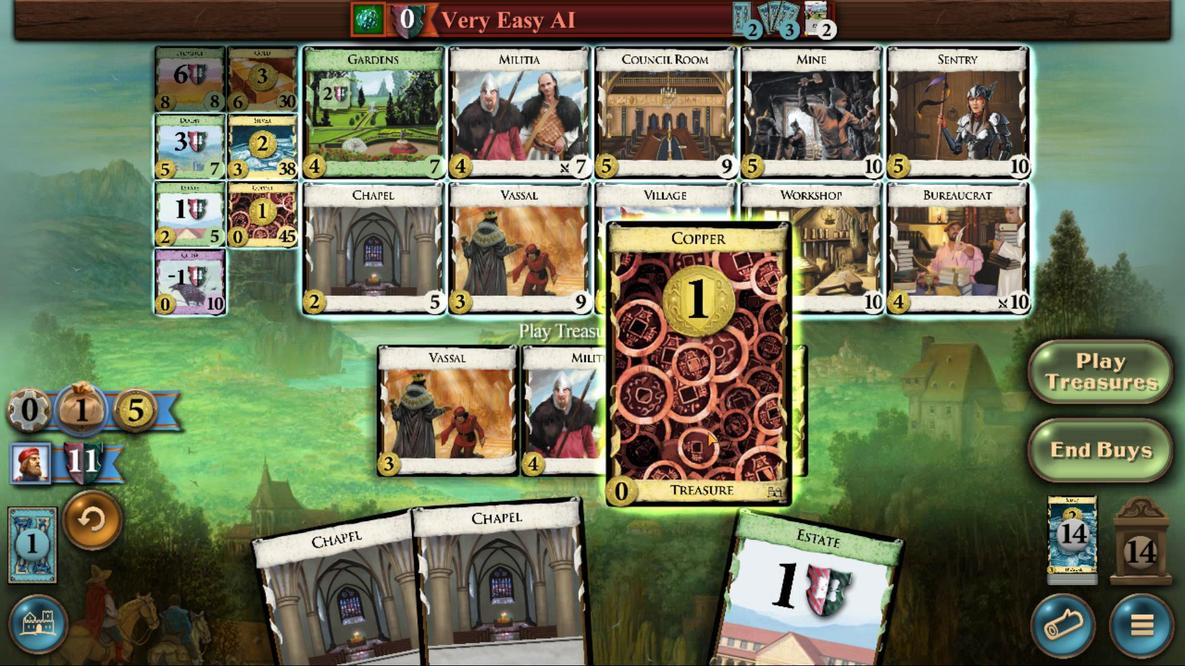 
Action: Mouse pressed left at (577, 393)
Screenshot: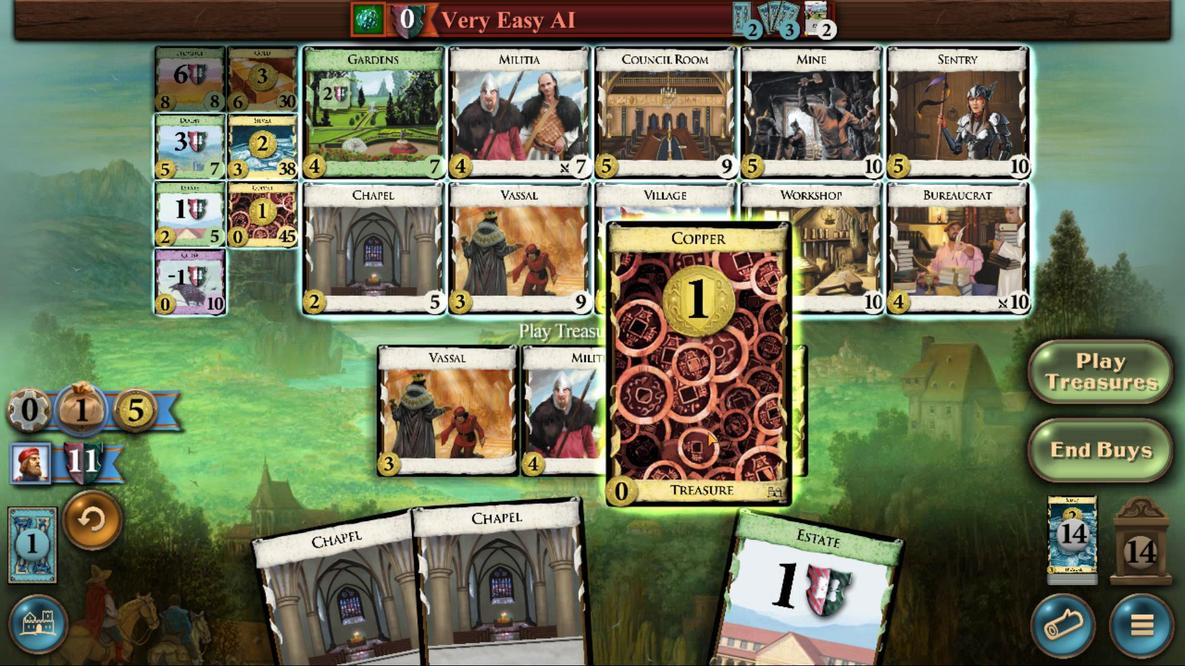 
Action: Mouse moved to (783, 577)
Screenshot: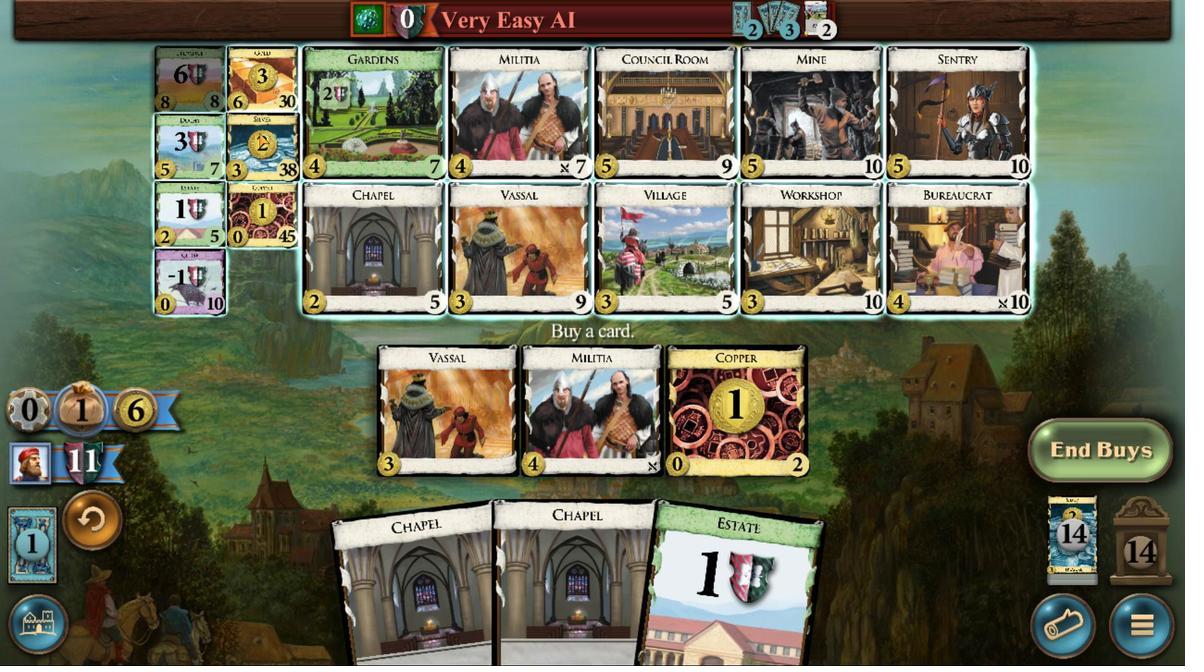 
Action: Mouse pressed left at (783, 577)
Screenshot: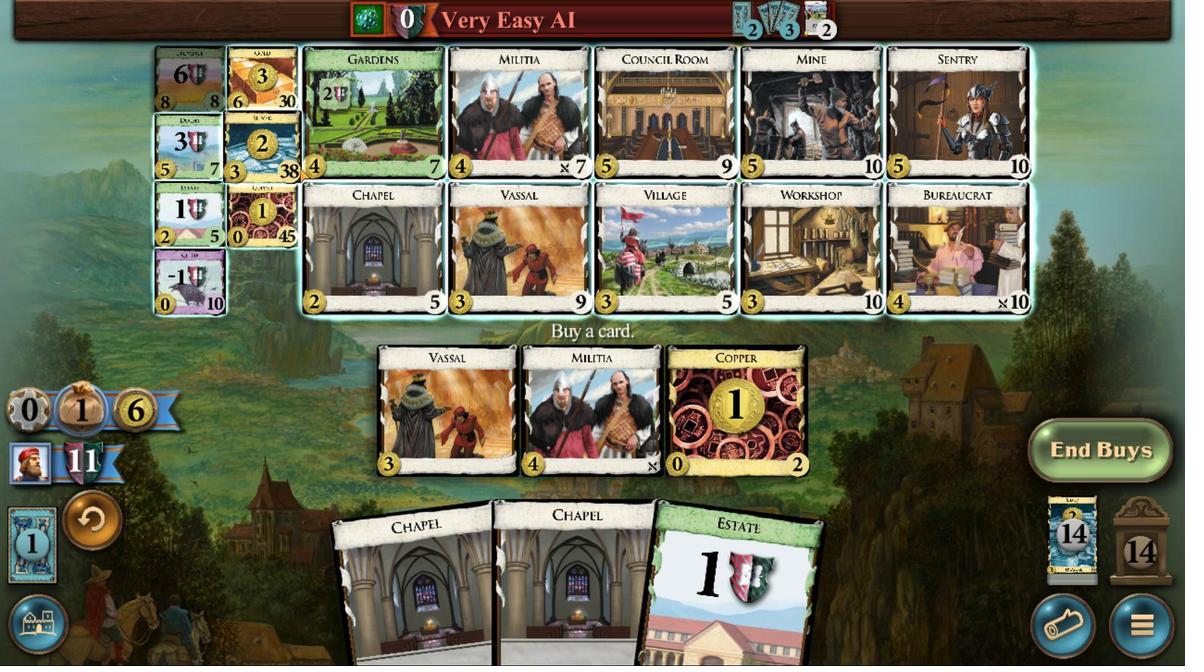 
Action: Mouse moved to (597, 387)
Screenshot: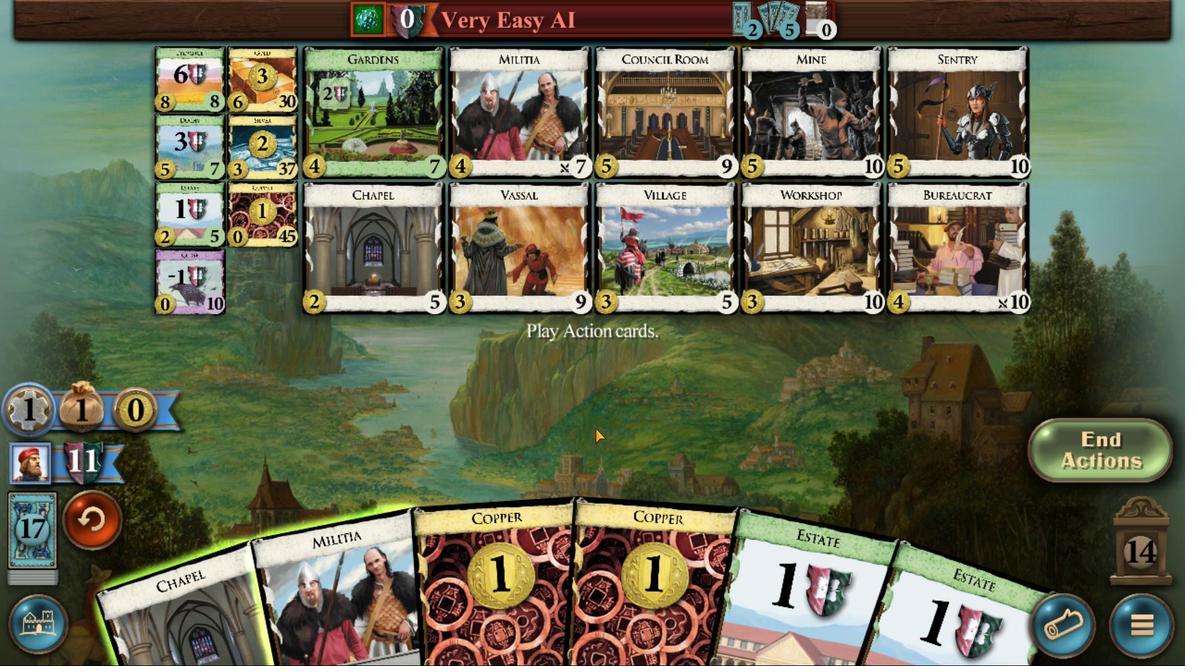 
Action: Mouse pressed left at (597, 387)
Screenshot: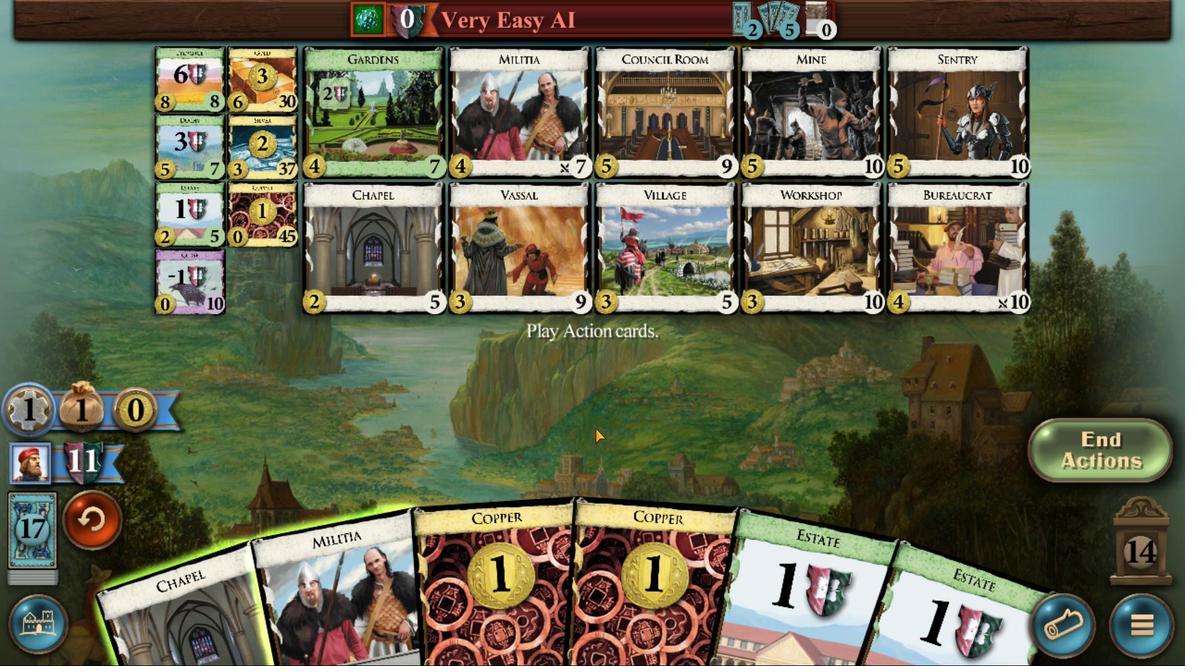 
Action: Mouse moved to (582, 372)
Screenshot: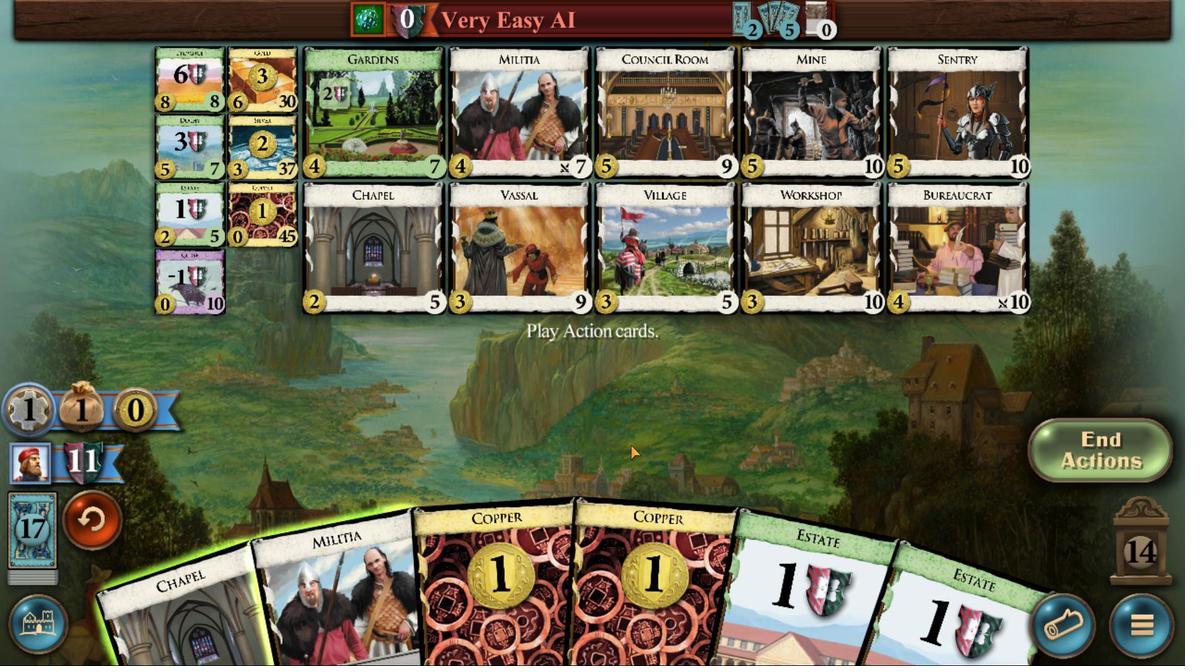 
Action: Mouse pressed left at (582, 372)
Screenshot: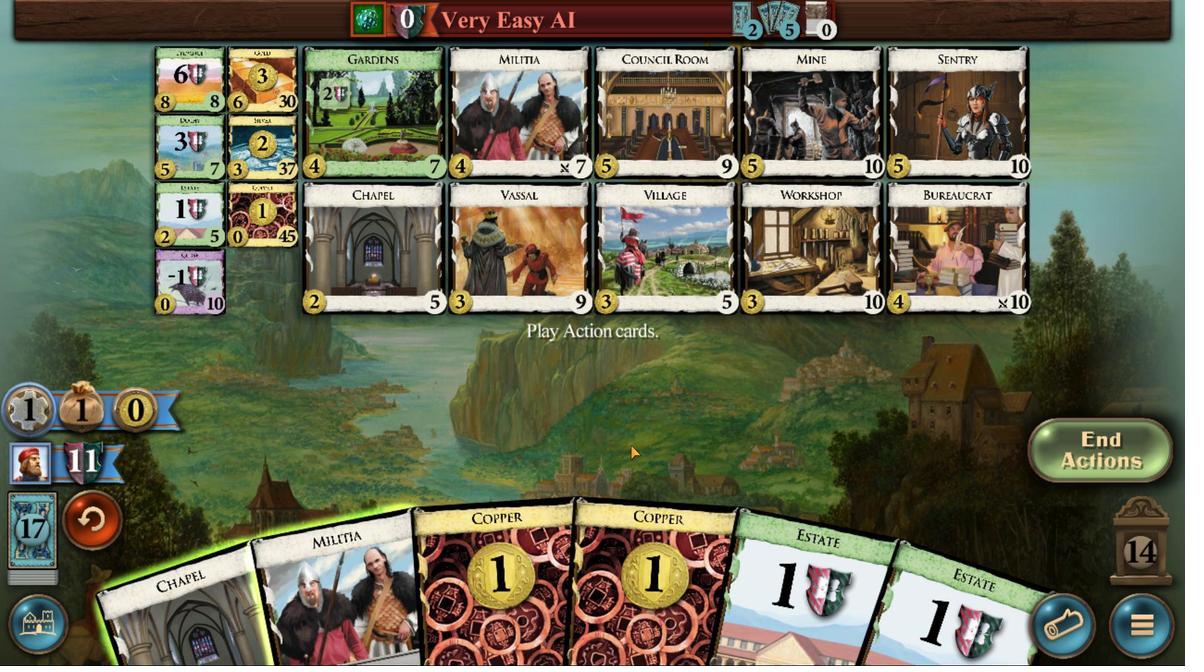 
Action: Mouse moved to (738, 369)
Screenshot: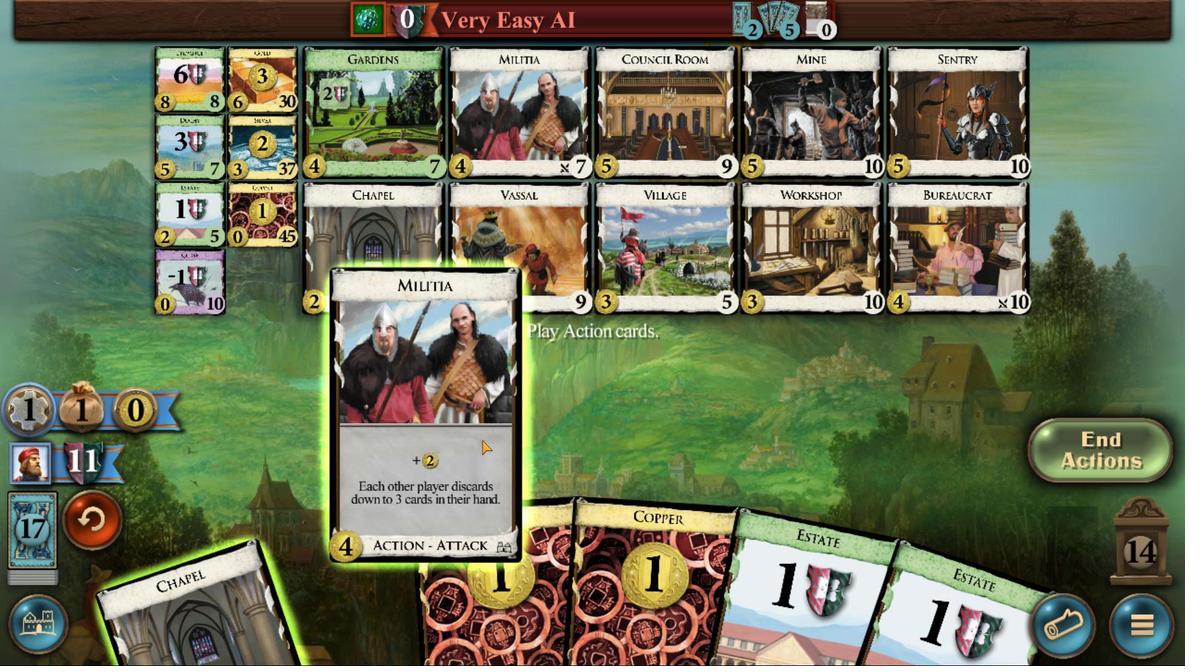 
Action: Mouse pressed left at (738, 369)
Screenshot: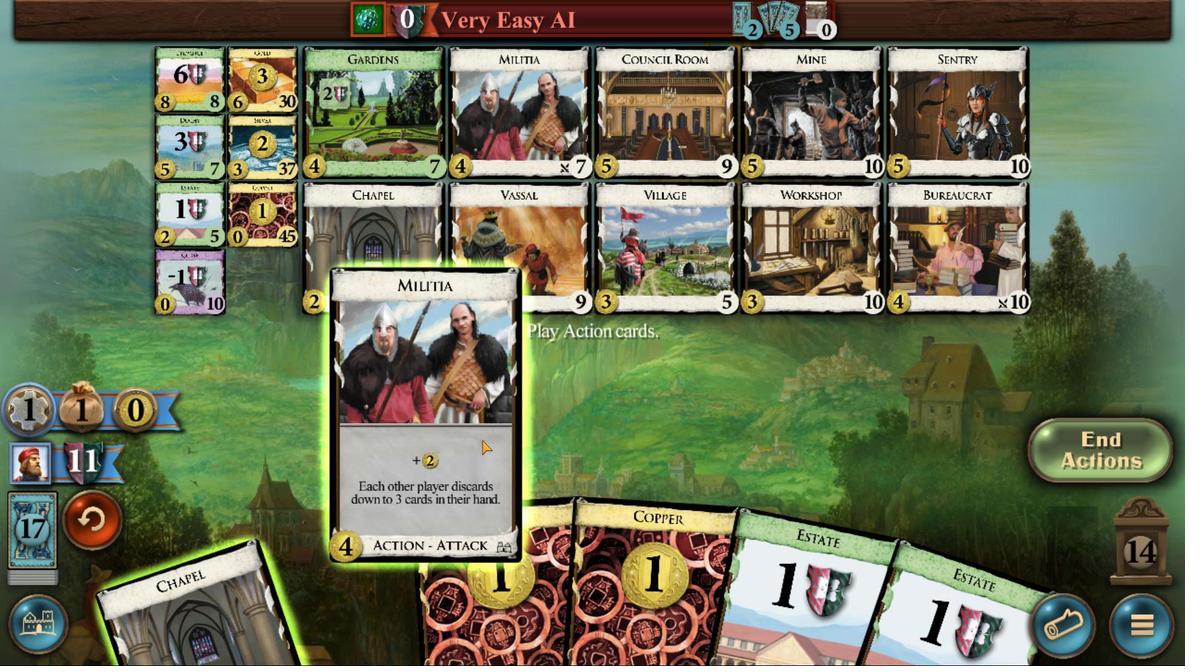 
Action: Mouse moved to (719, 379)
Screenshot: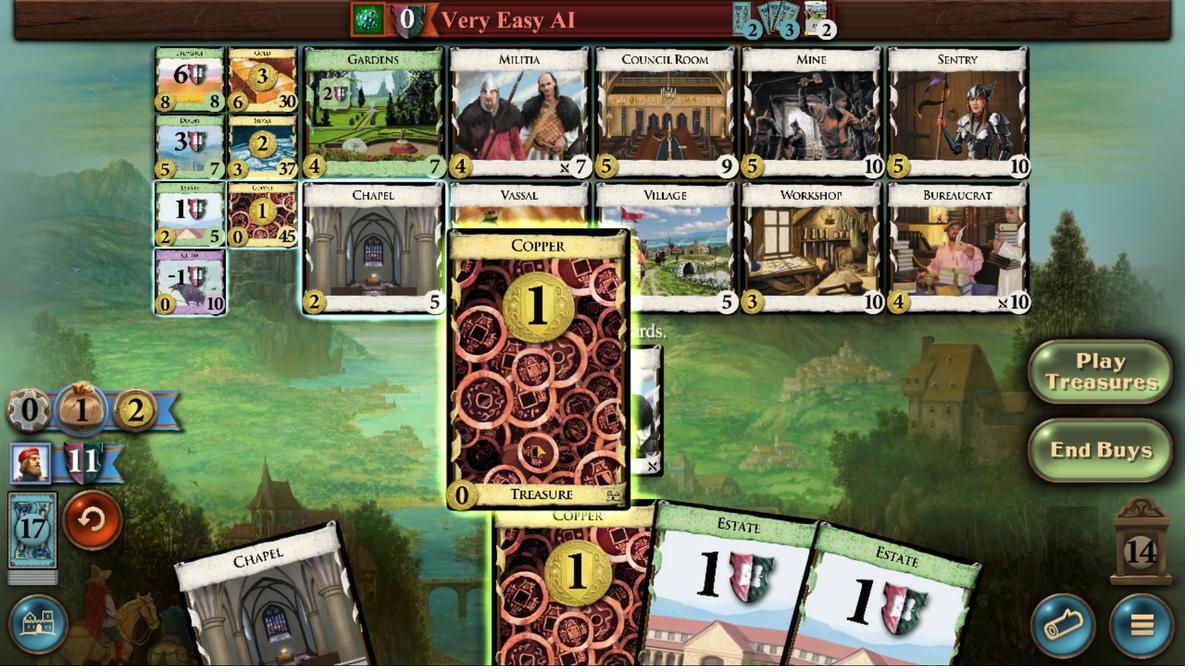 
Action: Mouse pressed left at (719, 379)
Screenshot: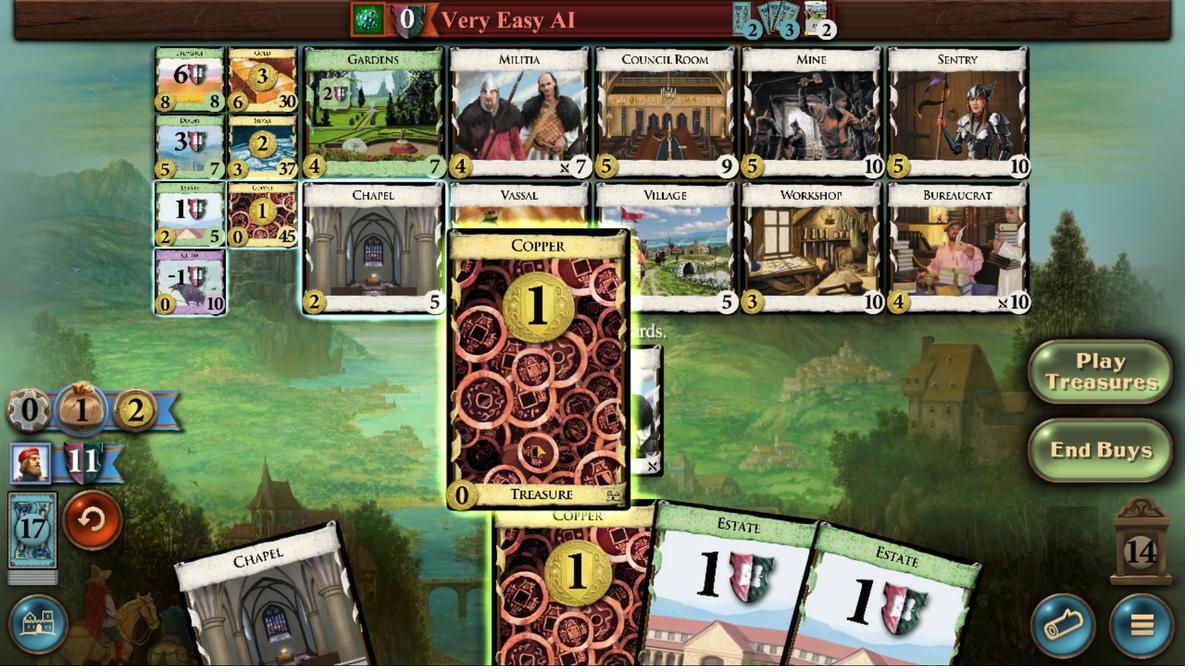 
Action: Mouse moved to (786, 570)
Screenshot: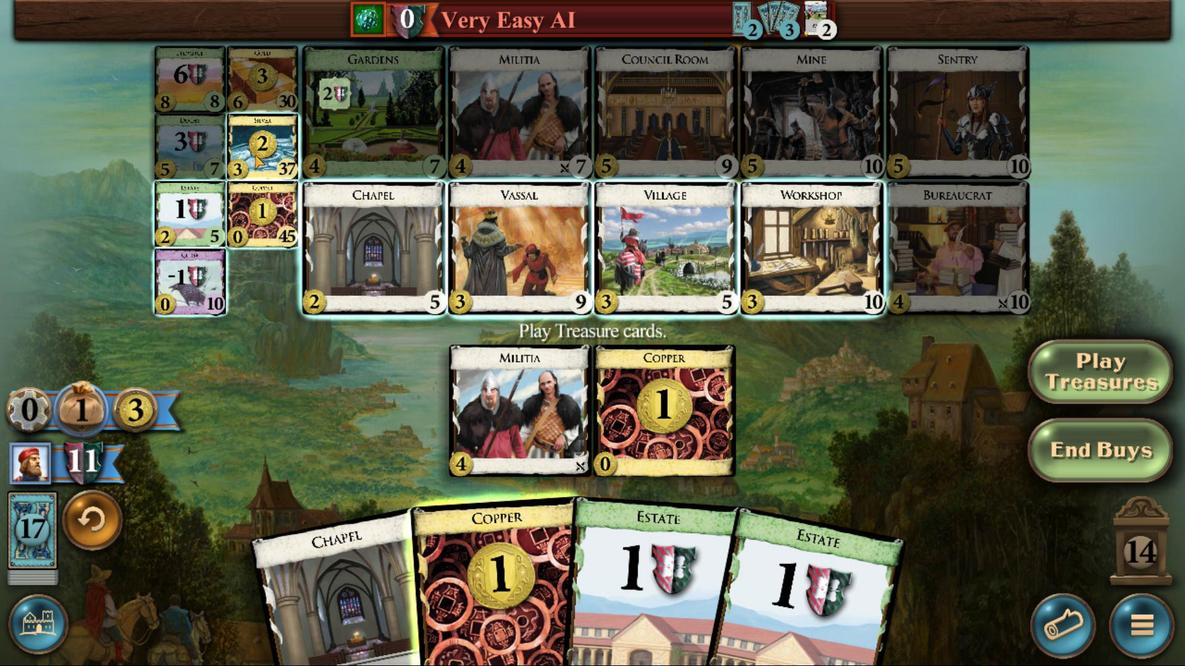
Action: Mouse pressed left at (786, 570)
Screenshot: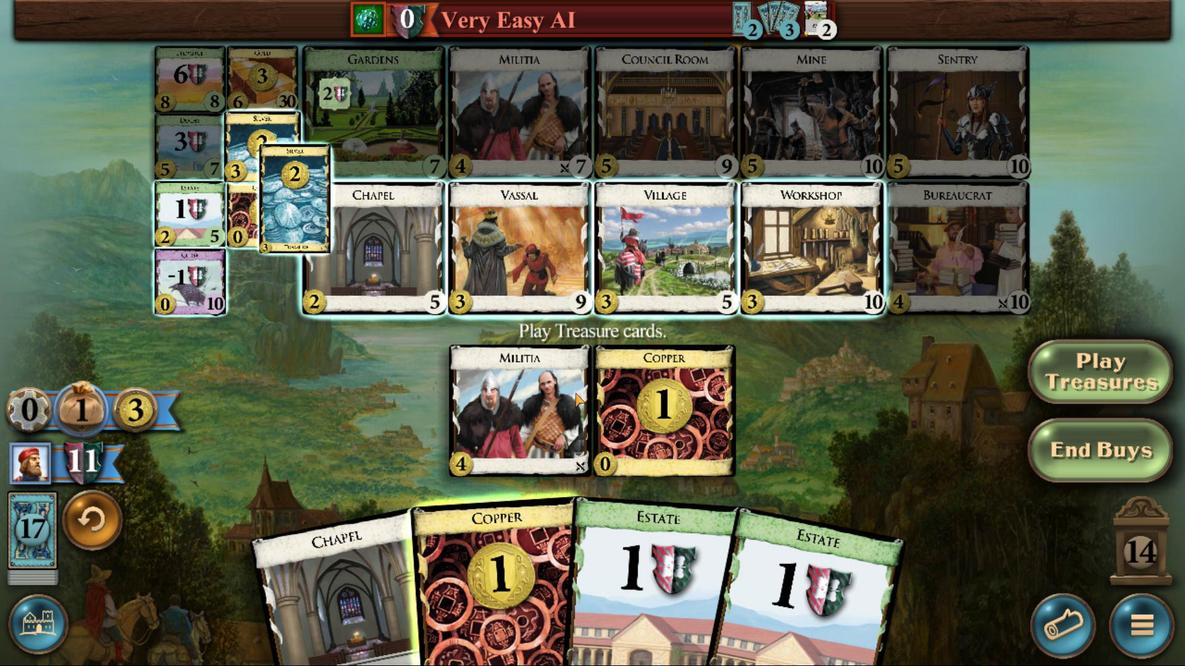 
Action: Mouse moved to (716, 384)
Screenshot: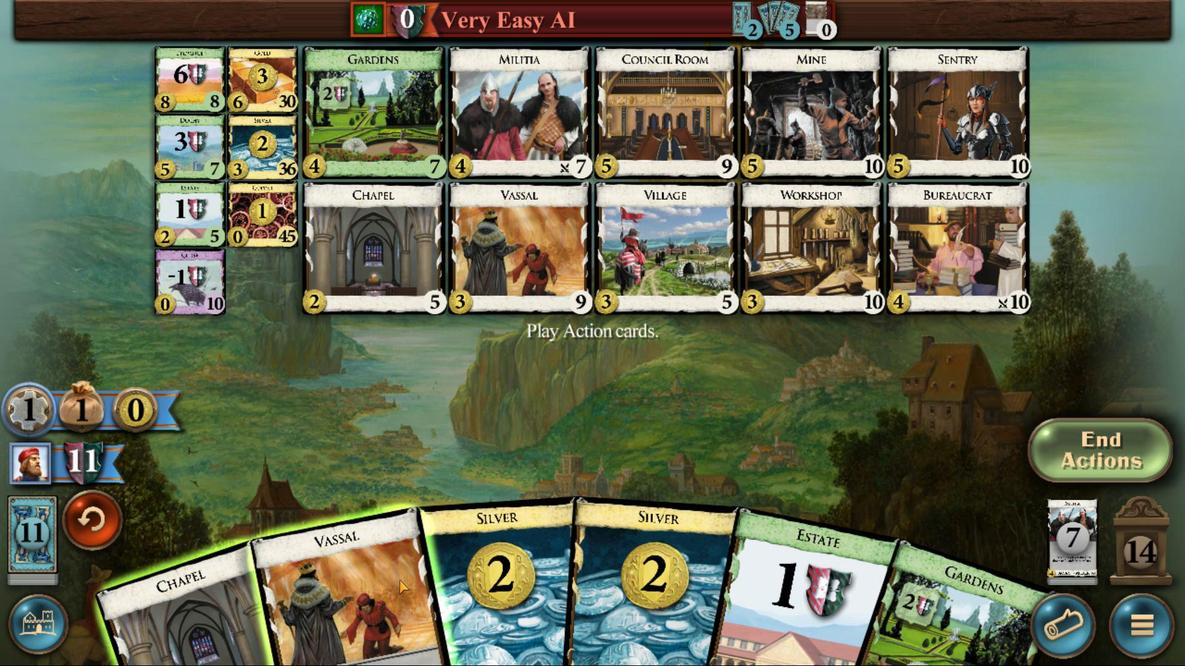 
Action: Mouse pressed left at (716, 384)
Screenshot: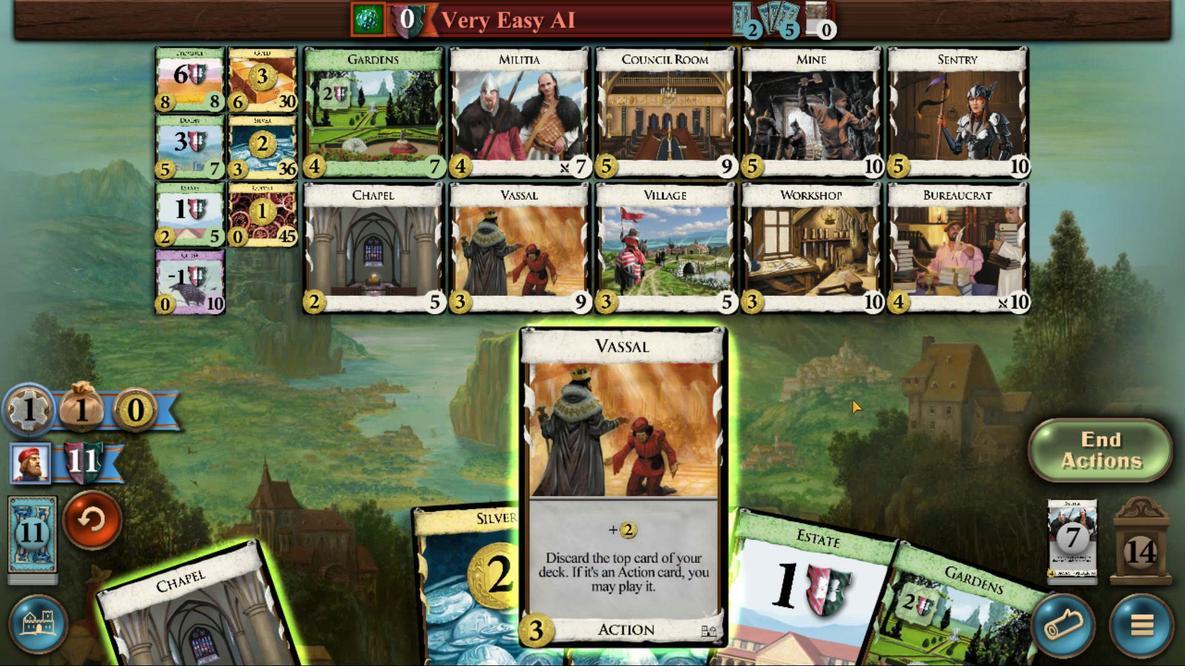 
Action: Mouse moved to (705, 382)
Screenshot: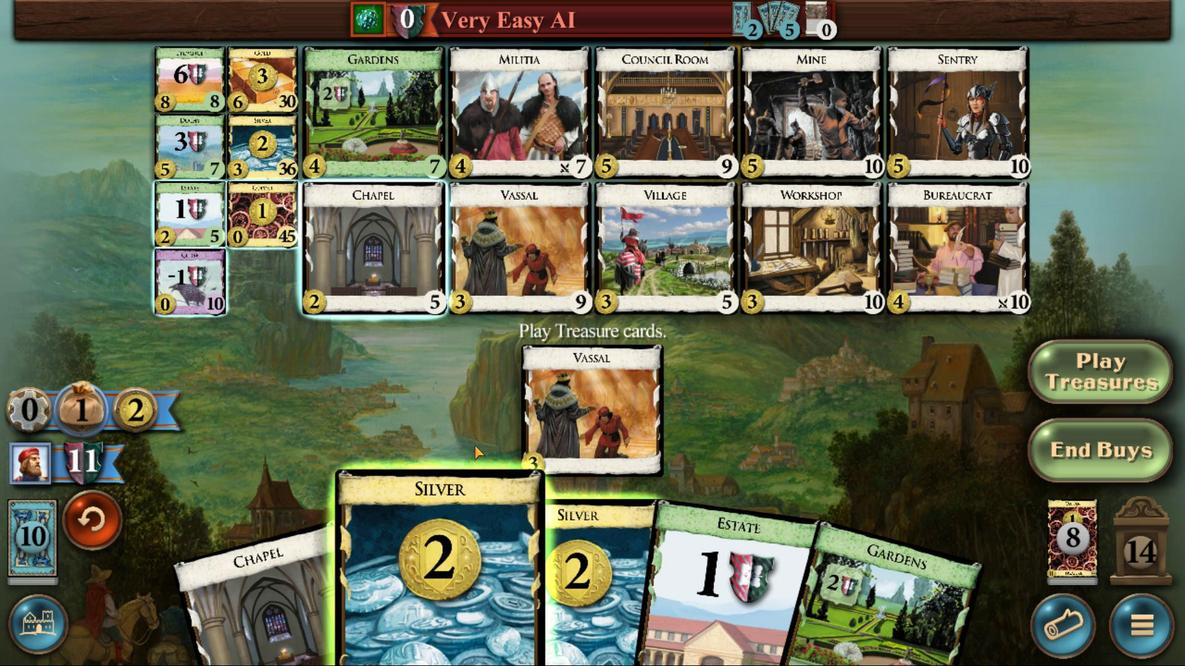 
Action: Mouse pressed left at (705, 382)
Screenshot: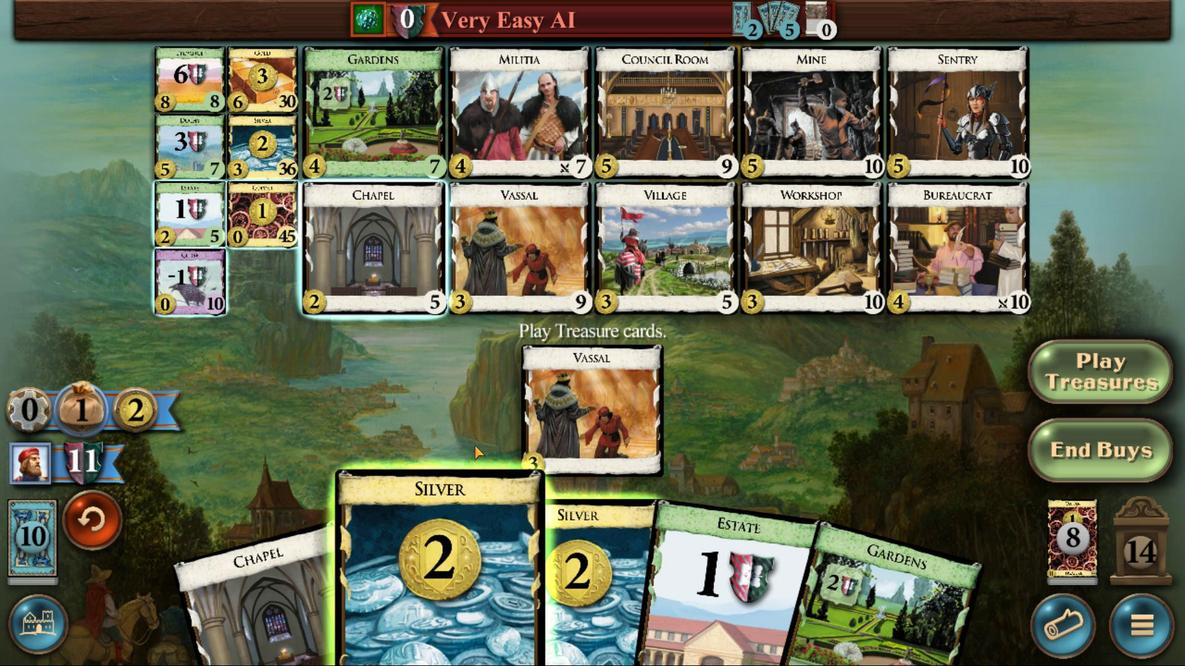 
Action: Mouse moved to (661, 395)
Screenshot: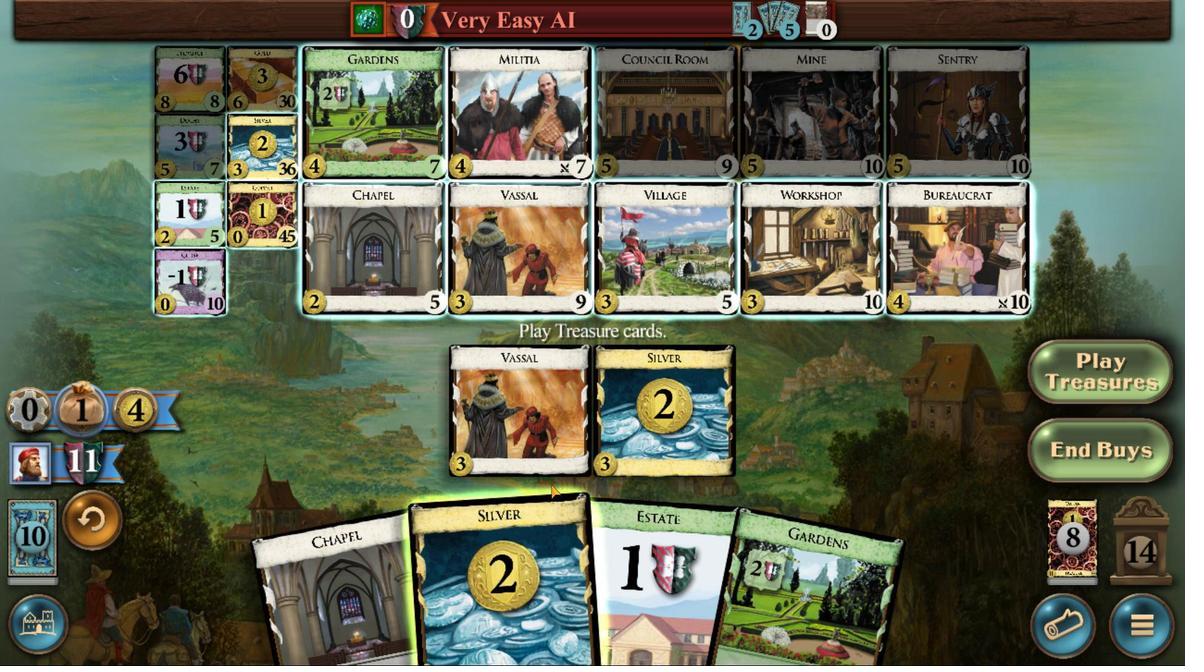 
Action: Mouse pressed left at (661, 395)
Screenshot: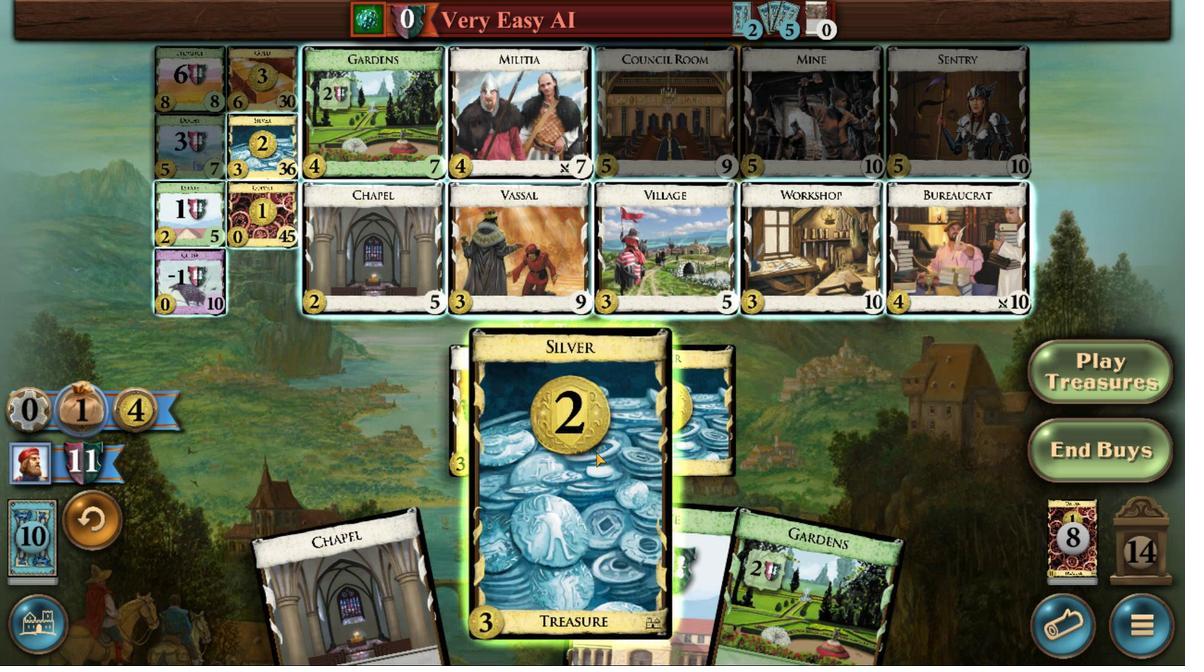 
Action: Mouse moved to (782, 600)
Screenshot: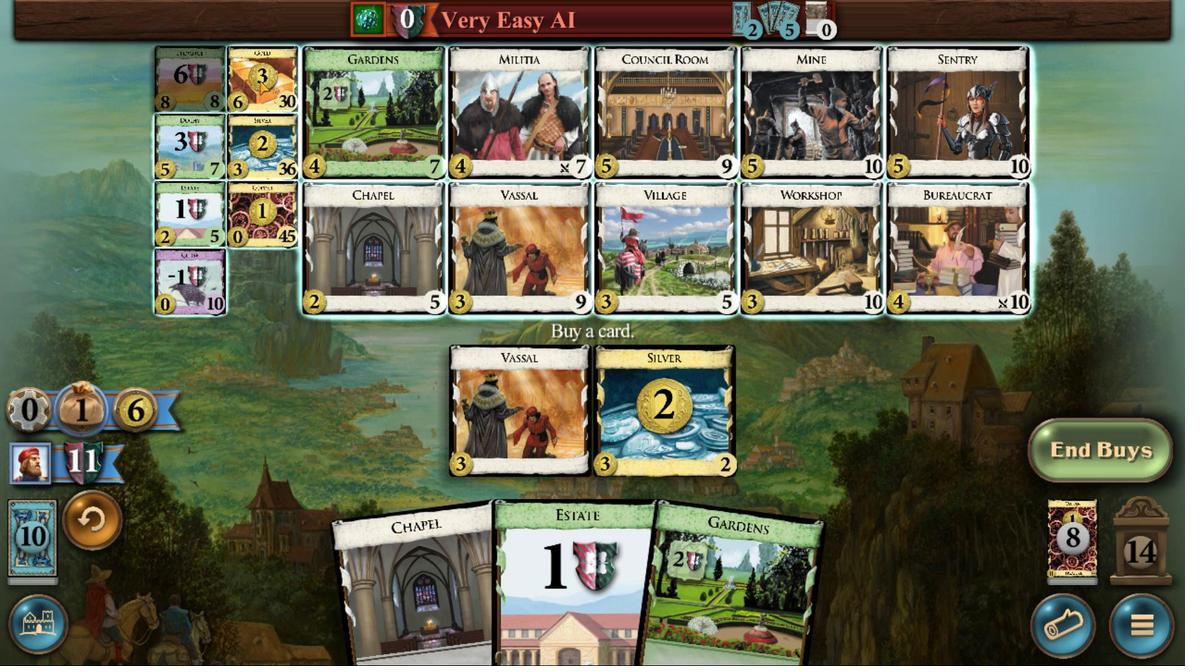 
Action: Mouse pressed left at (782, 600)
Screenshot: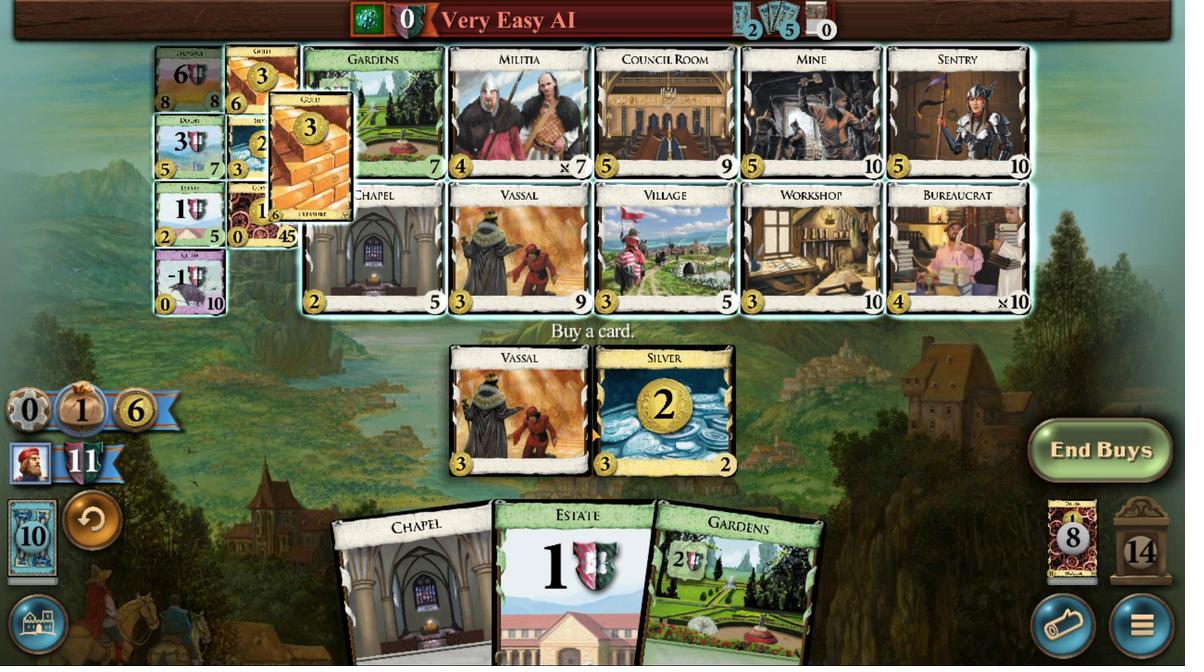 
Action: Mouse moved to (719, 375)
Screenshot: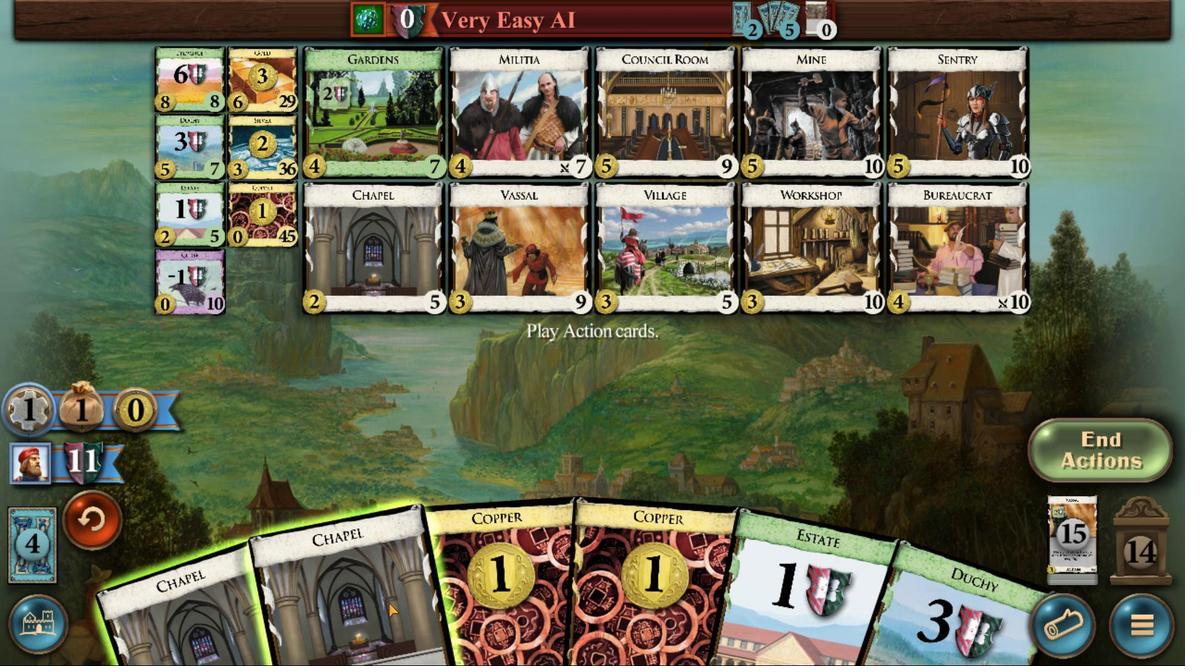 
Action: Mouse pressed left at (719, 375)
Screenshot: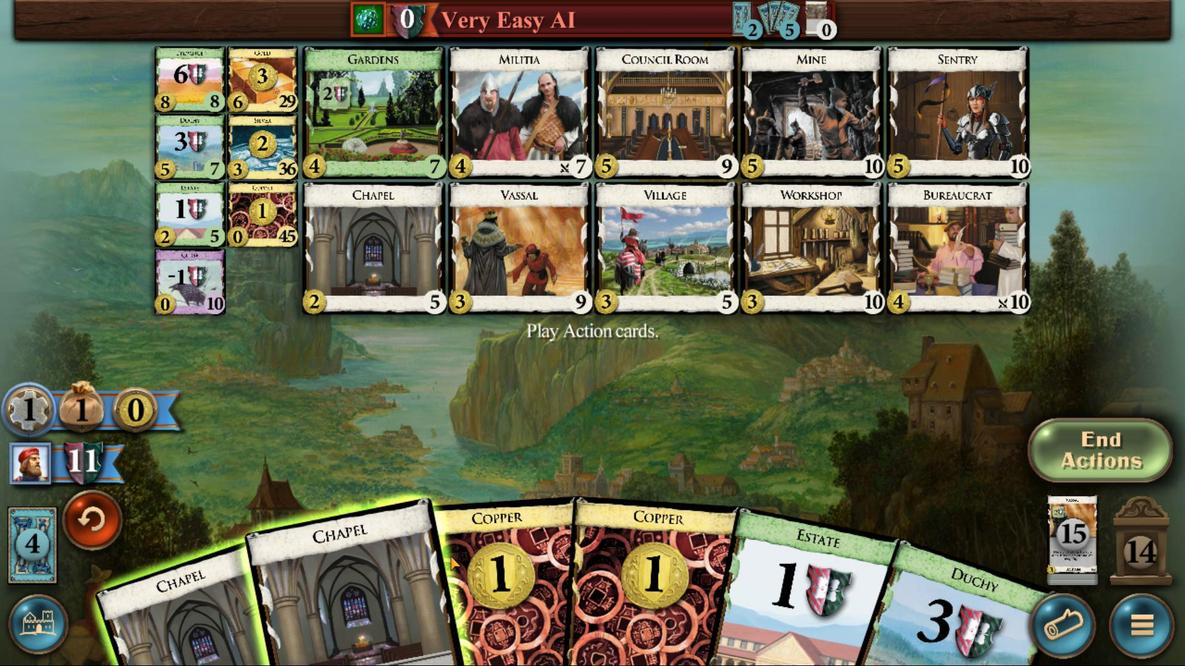
Action: Mouse moved to (632, 388)
Screenshot: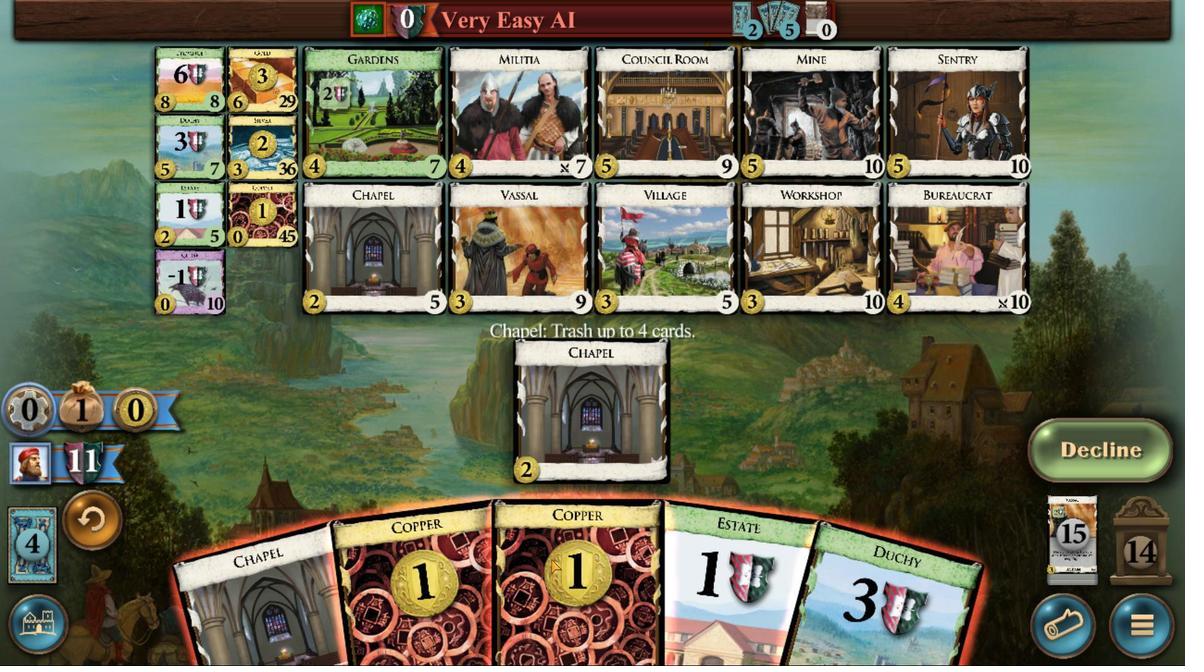 
Action: Mouse pressed left at (632, 388)
Screenshot: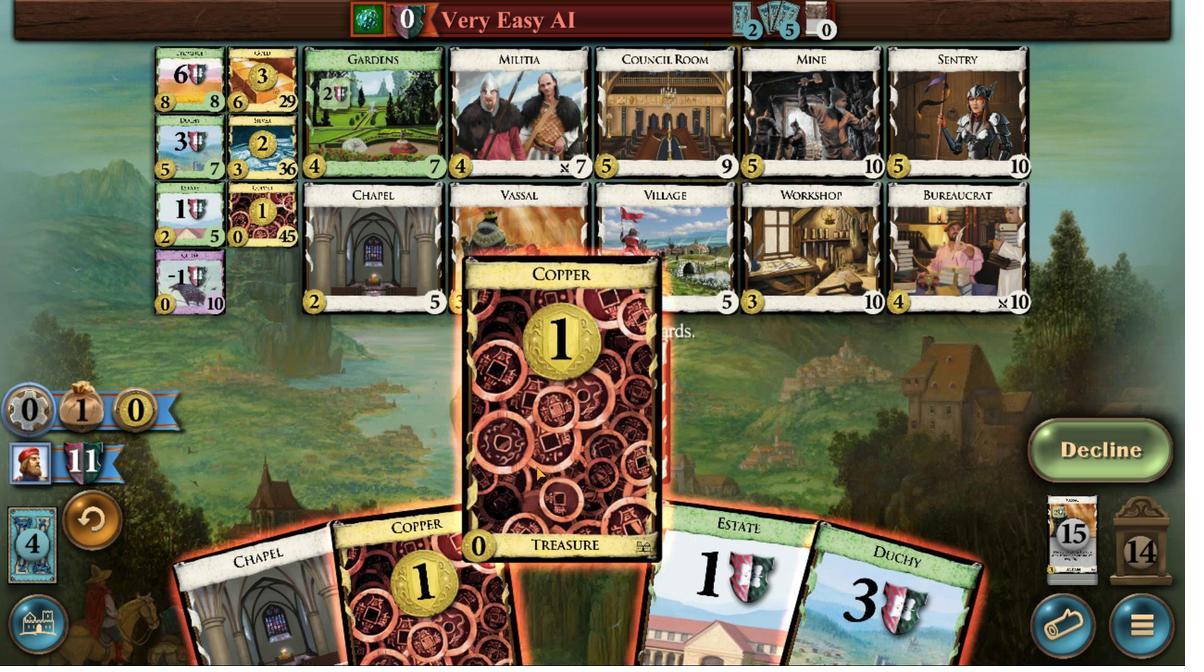 
Action: Mouse moved to (777, 363)
Screenshot: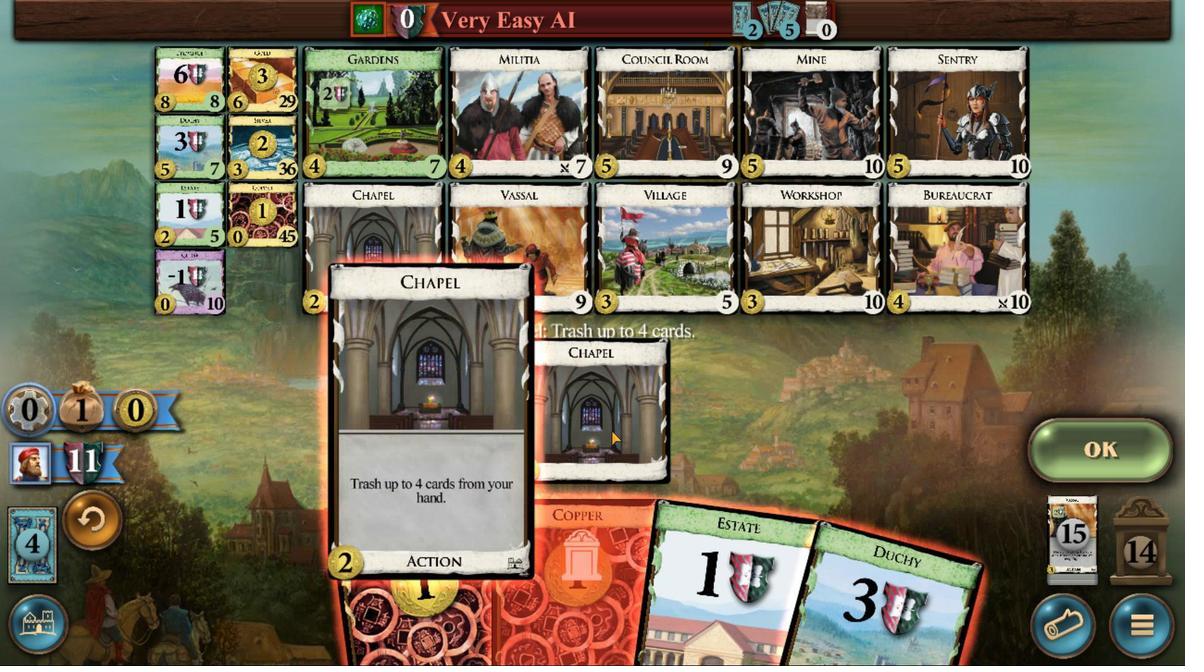 
Action: Mouse pressed left at (777, 363)
Screenshot: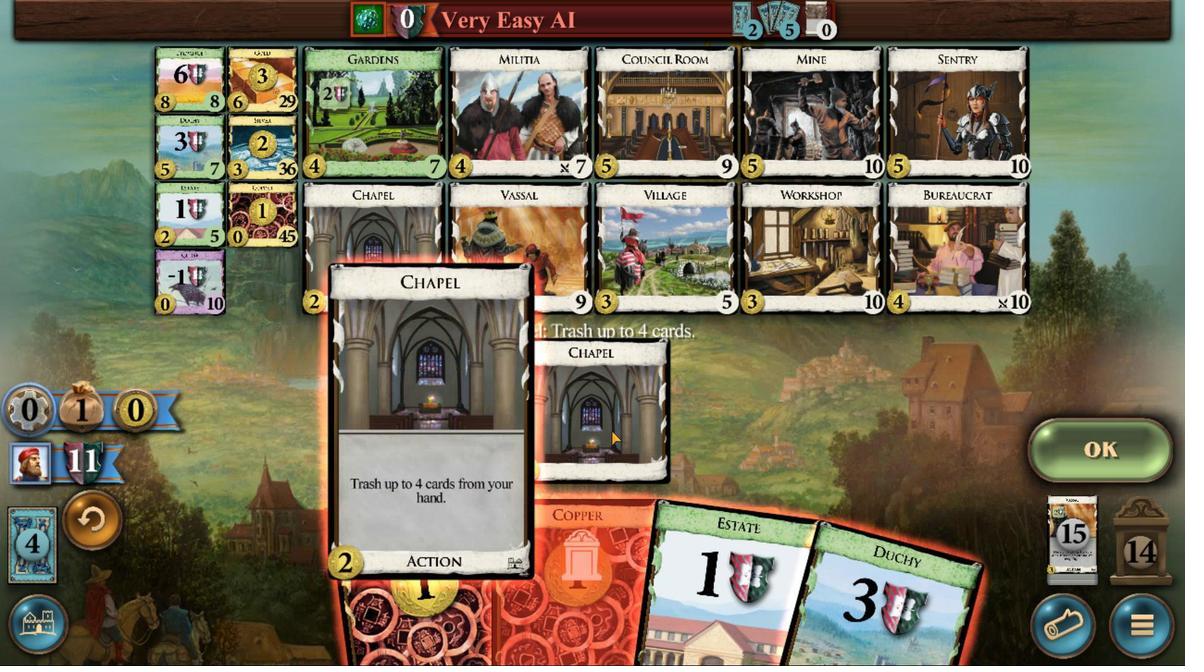 
Action: Mouse moved to (718, 379)
Screenshot: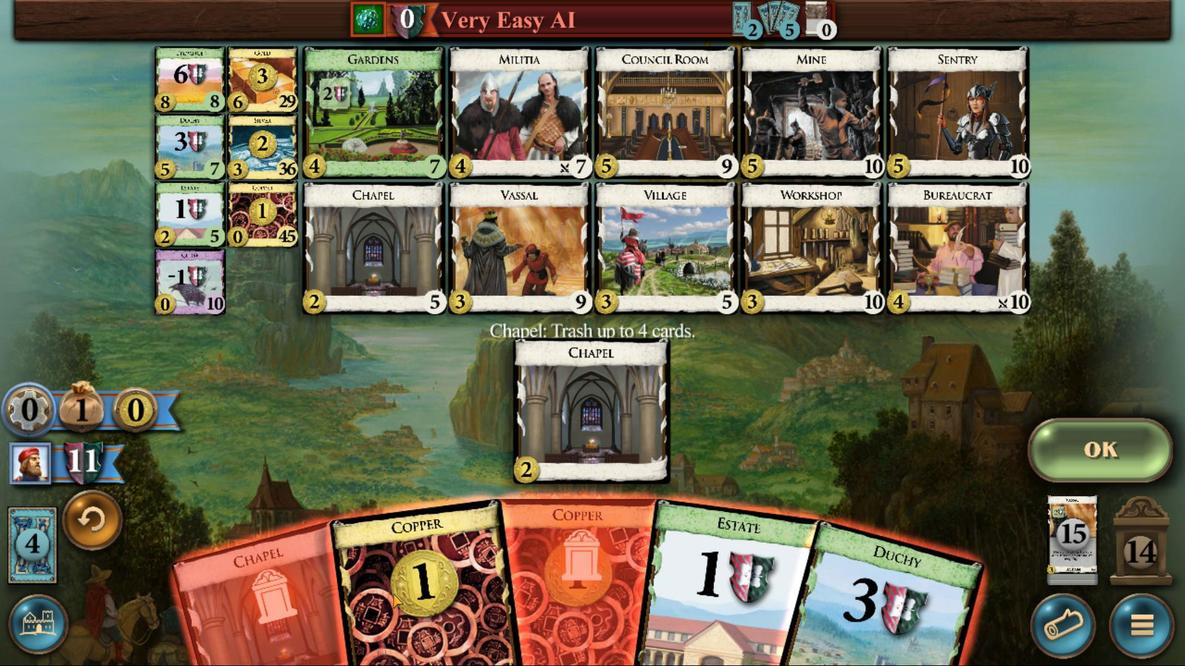 
Action: Mouse pressed left at (718, 379)
Screenshot: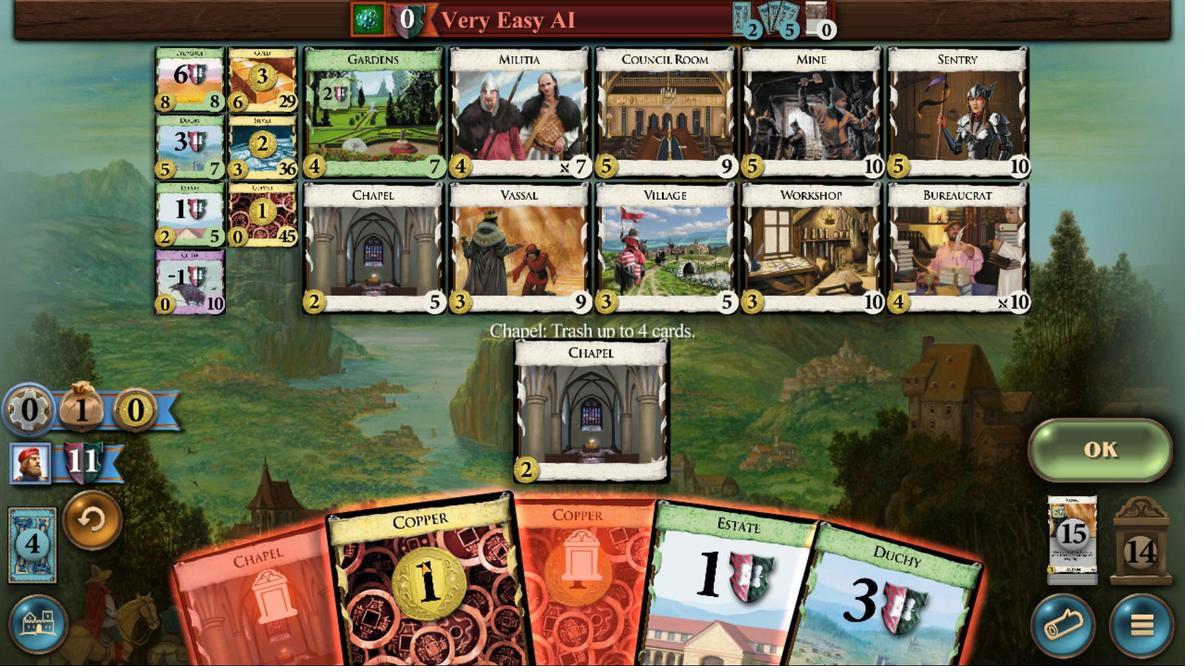 
Action: Mouse moved to (532, 383)
Screenshot: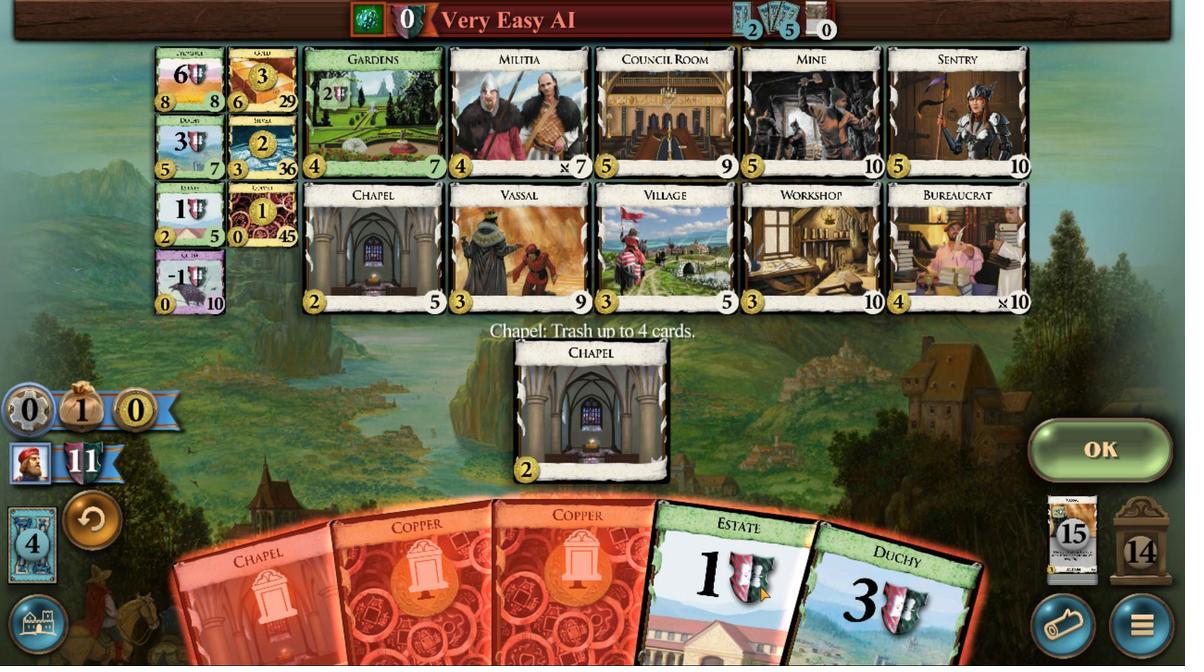 
Action: Mouse pressed left at (532, 383)
Screenshot: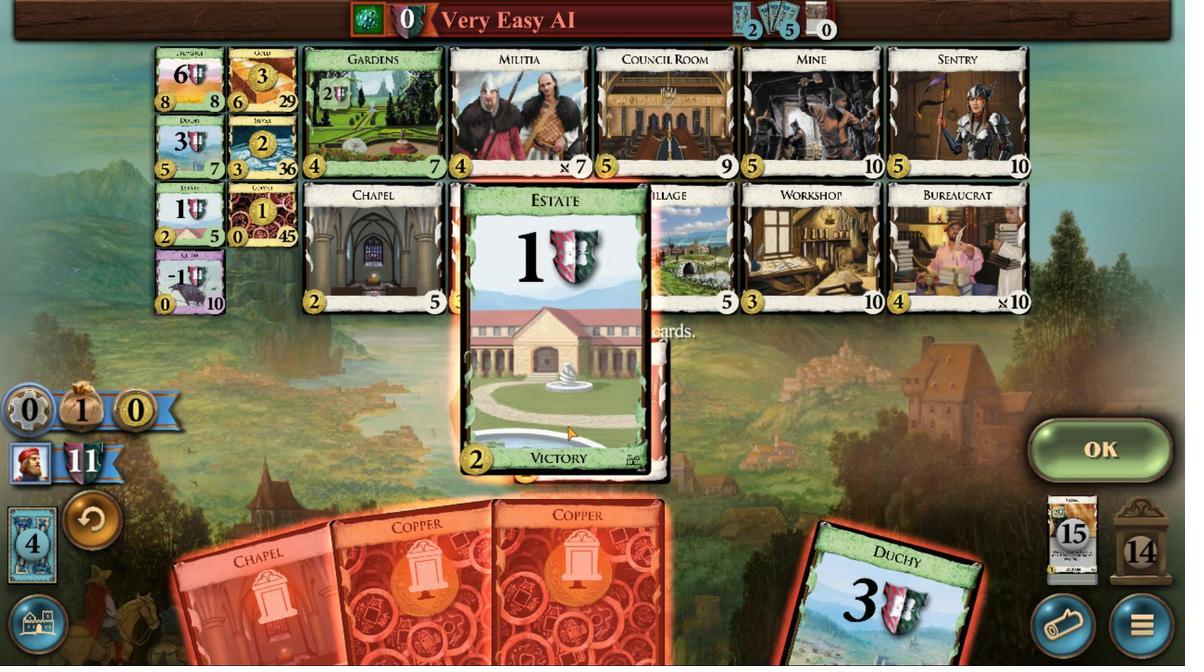 
Action: Mouse moved to (783, 546)
Screenshot: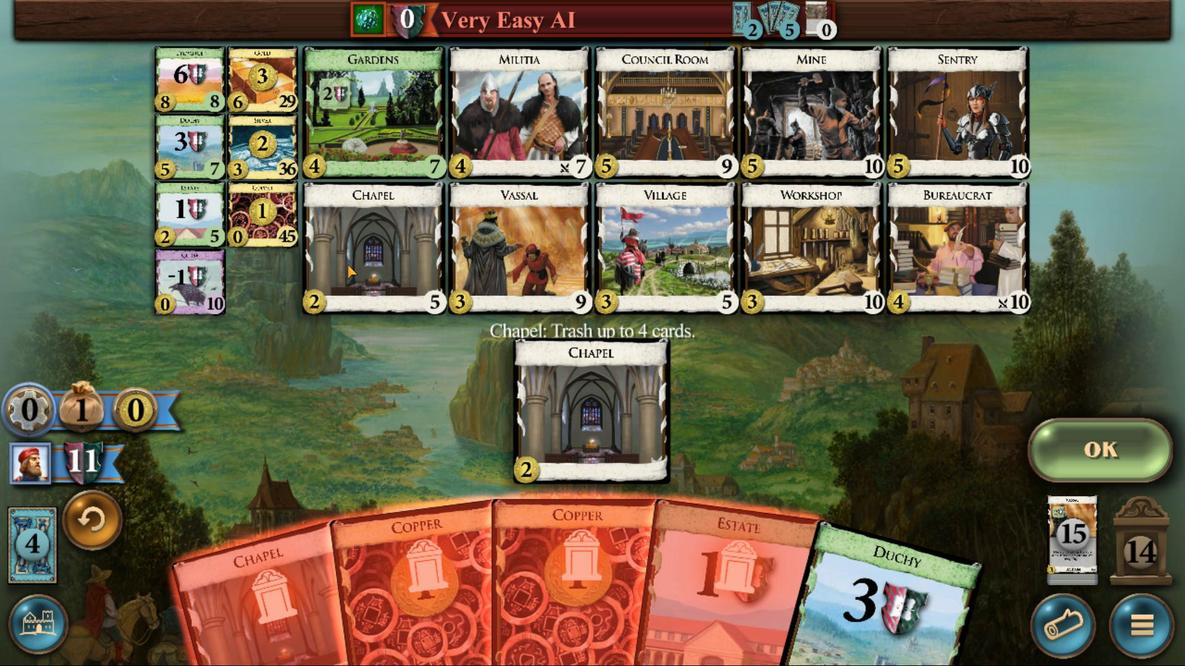 
Action: Mouse pressed left at (783, 546)
Screenshot: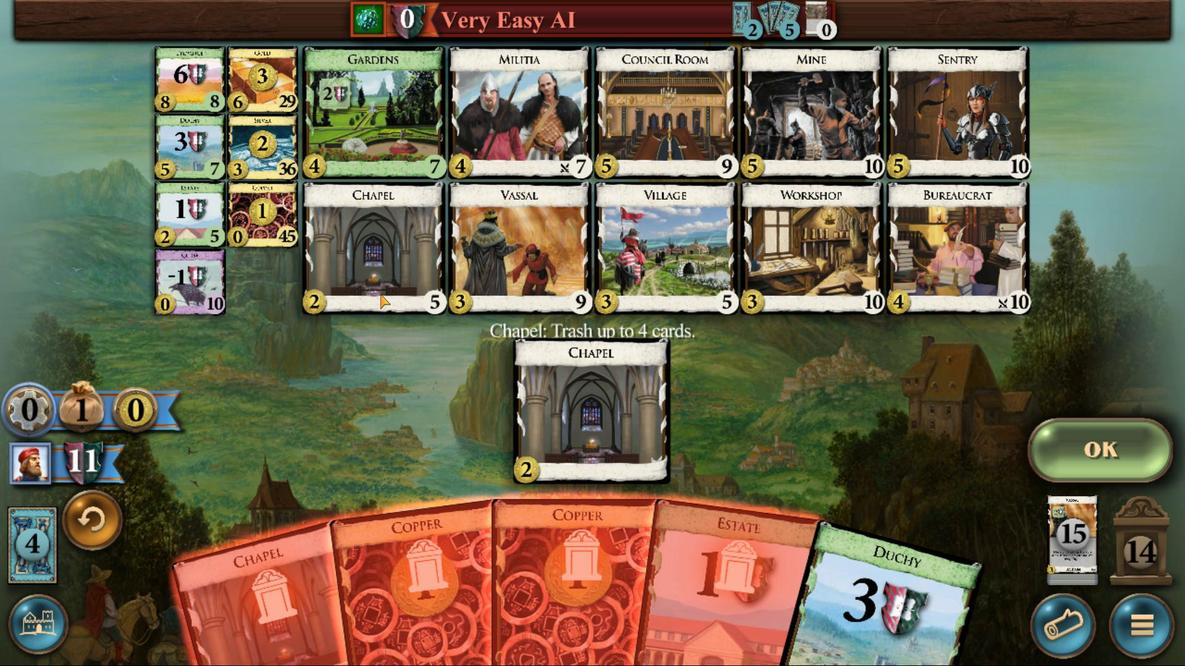 
Action: Mouse moved to (457, 350)
Screenshot: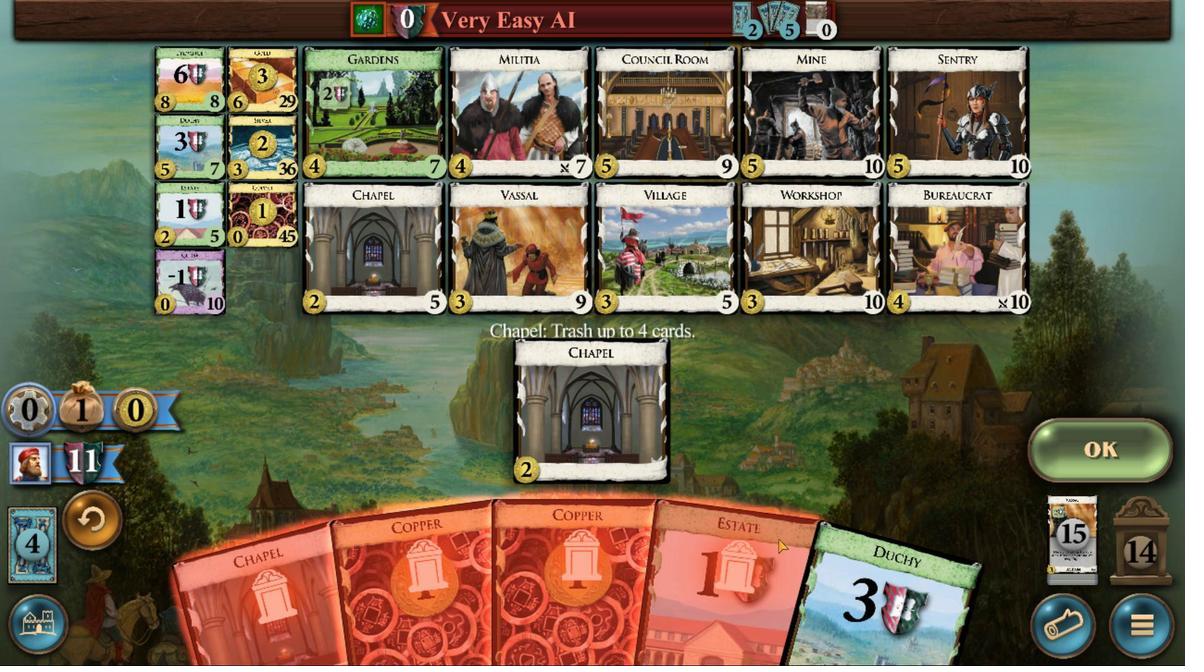 
Action: Mouse pressed left at (457, 350)
Screenshot: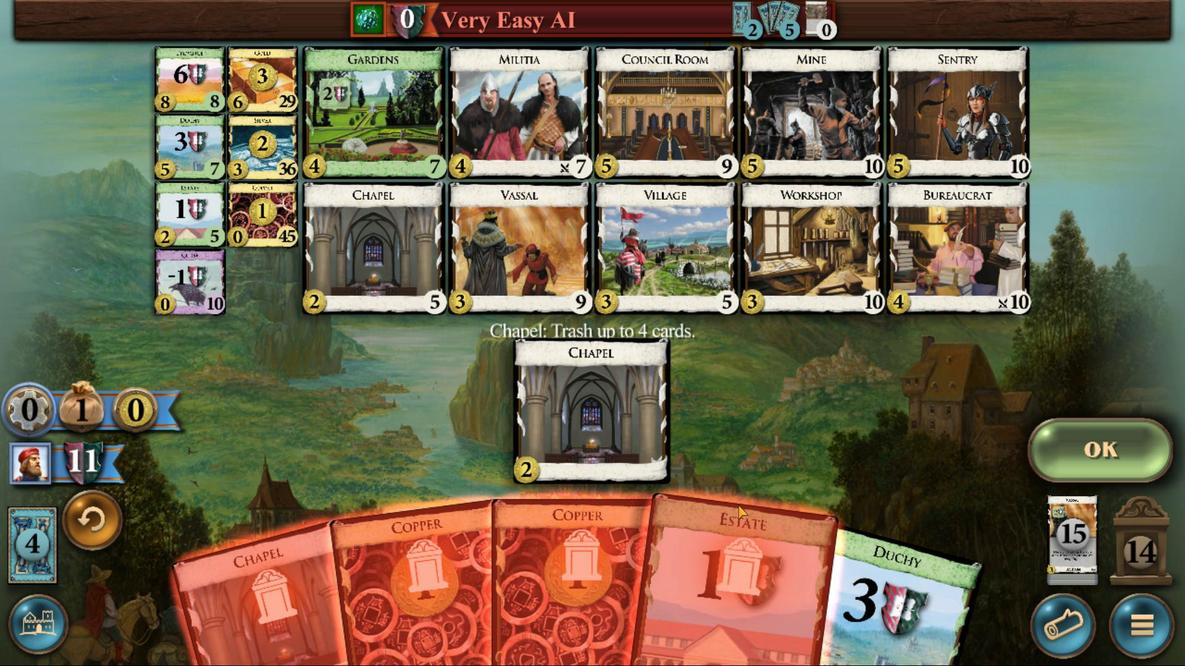 
Action: Mouse moved to (493, 373)
Screenshot: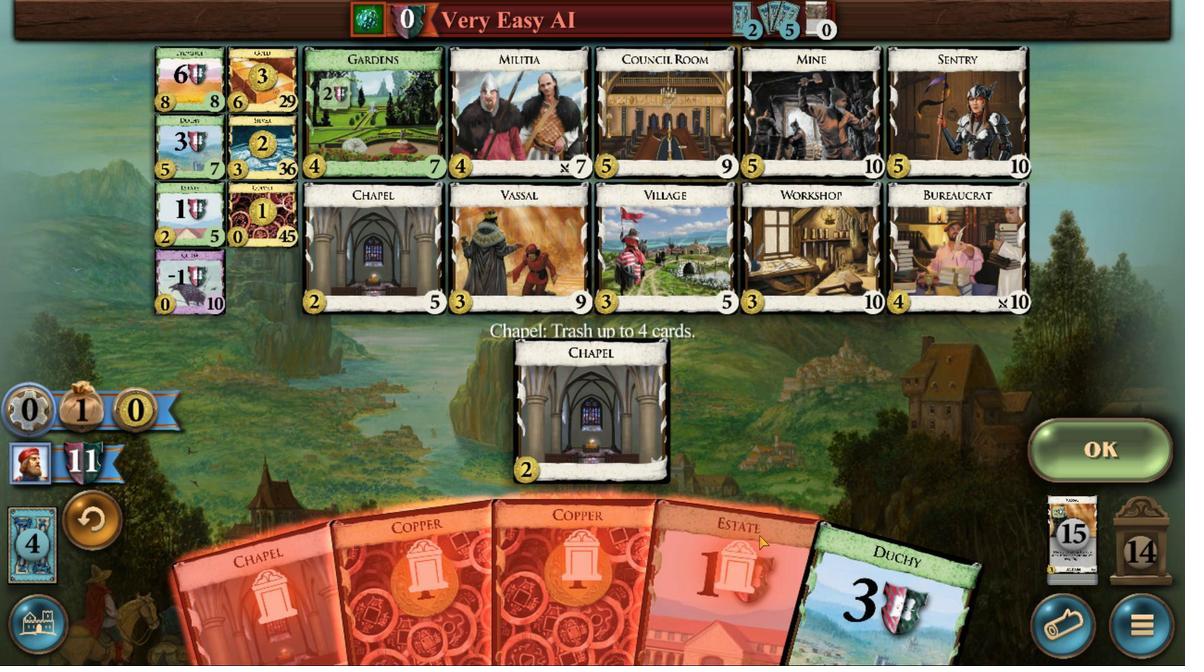 
Action: Mouse pressed left at (493, 373)
Screenshot: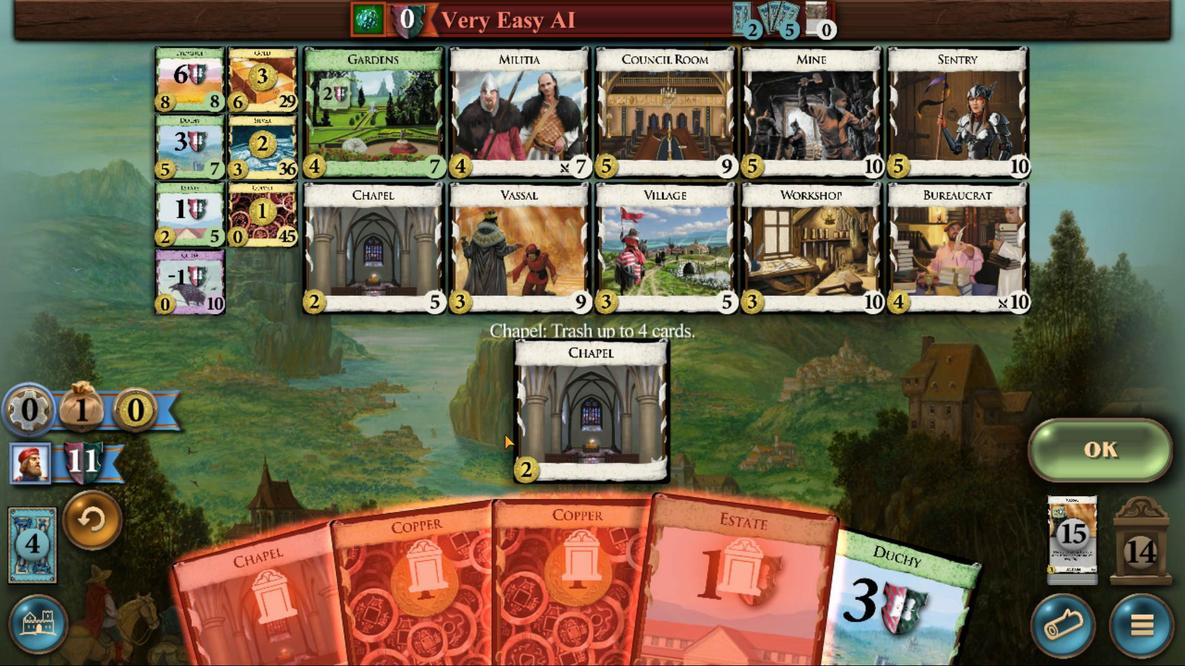 
Action: Mouse moved to (494, 362)
Screenshot: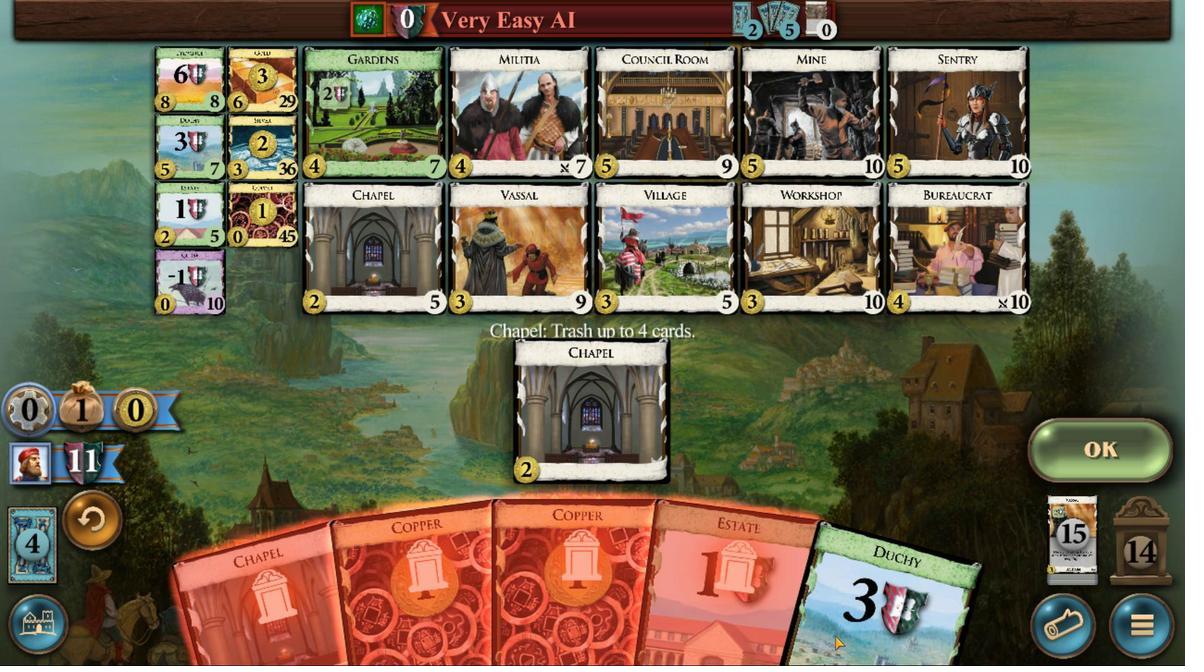 
Action: Mouse pressed left at (494, 362)
Screenshot: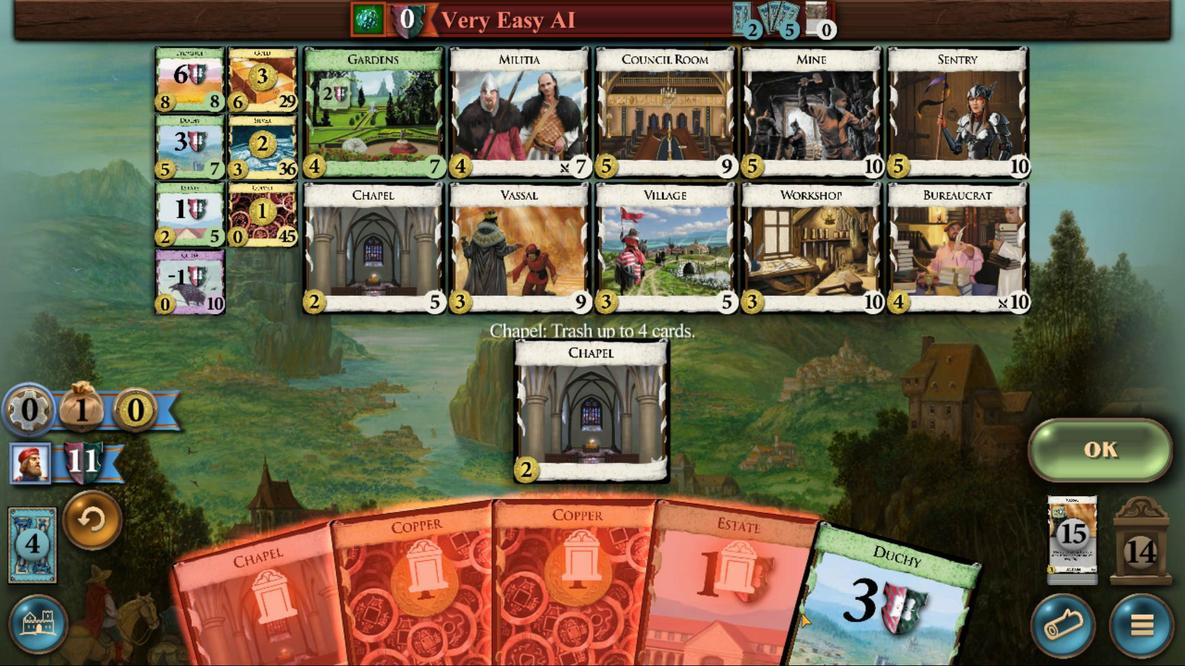 
Action: Mouse moved to (478, 366)
Screenshot: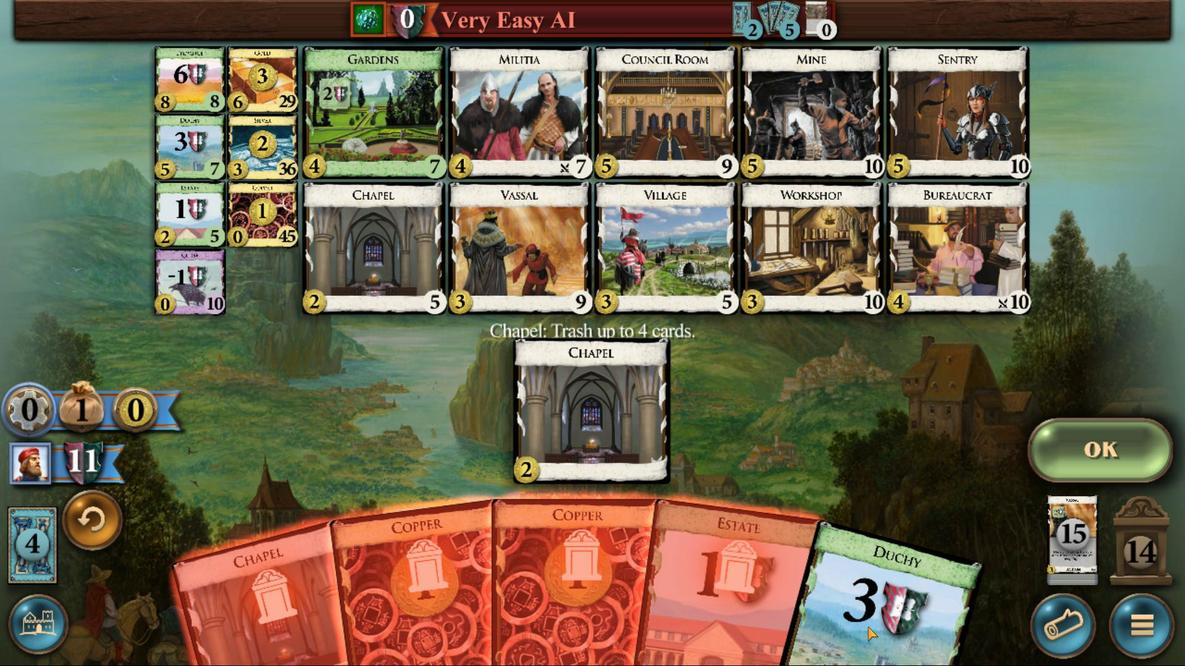 
Action: Mouse pressed left at (478, 366)
Screenshot: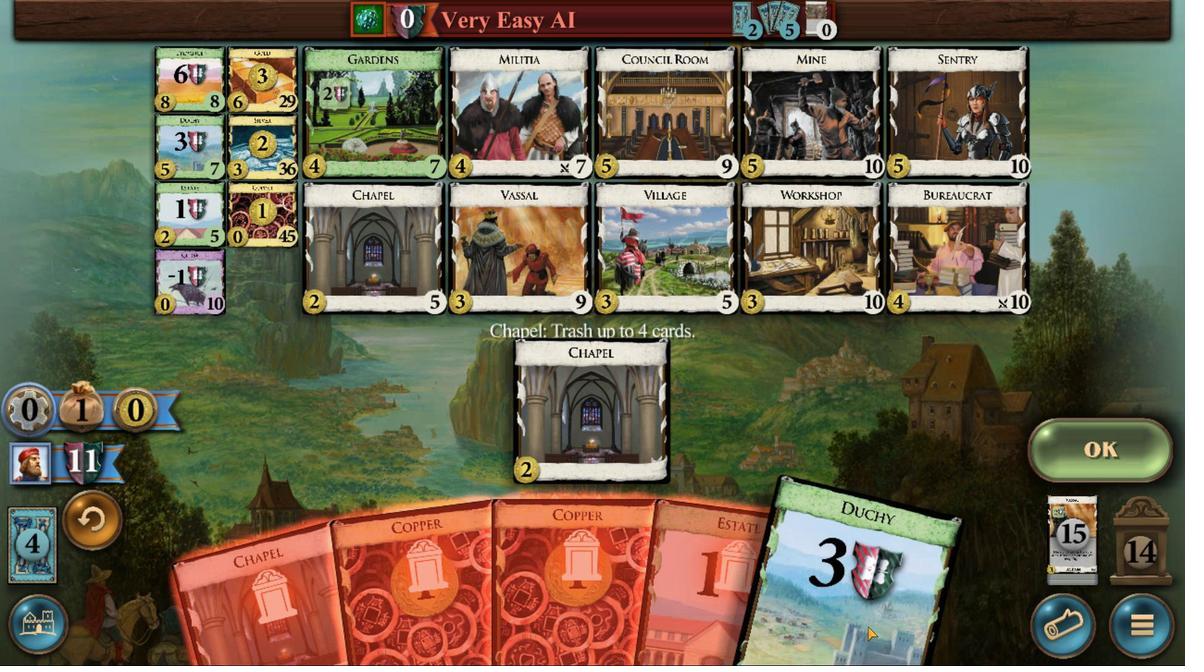 
Action: Mouse moved to (561, 418)
Screenshot: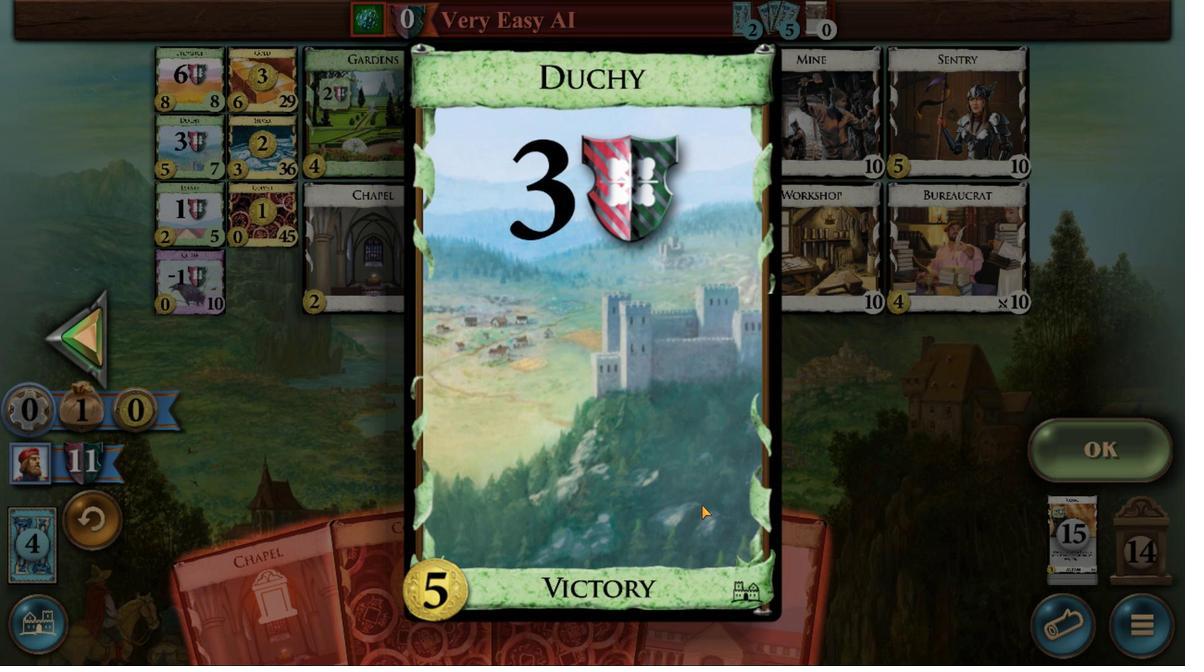 
Action: Mouse pressed left at (561, 418)
Screenshot: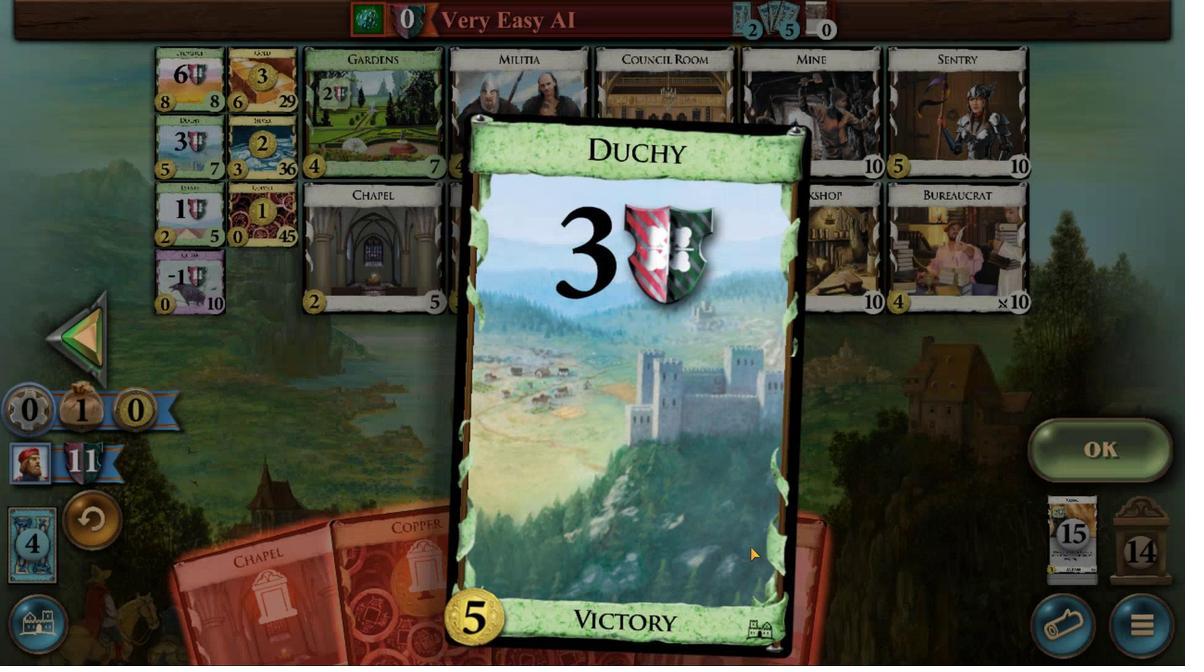 
Action: Mouse moved to (483, 371)
Screenshot: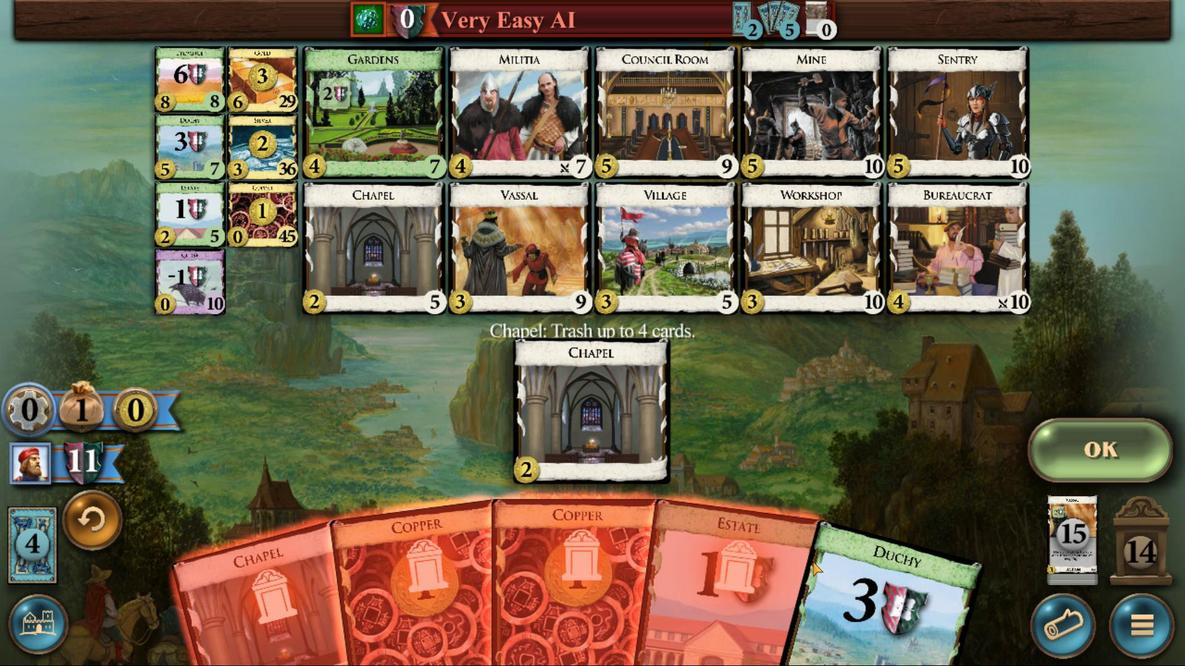 
Action: Mouse pressed left at (483, 371)
Screenshot: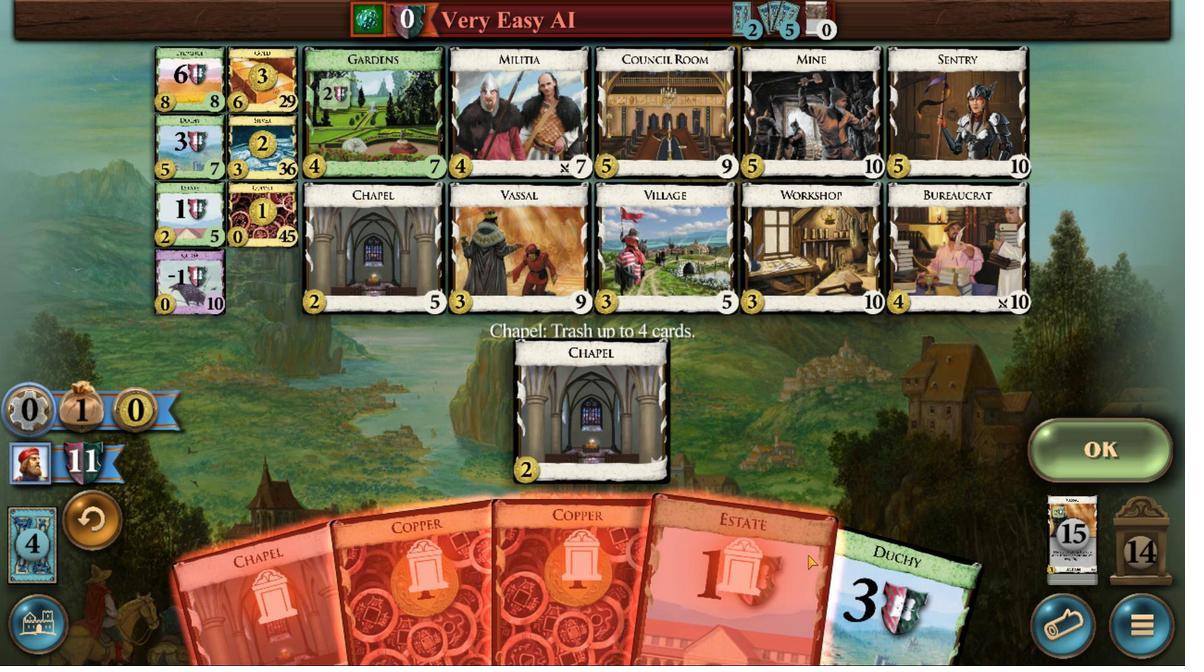 
Action: Mouse moved to (624, 452)
Screenshot: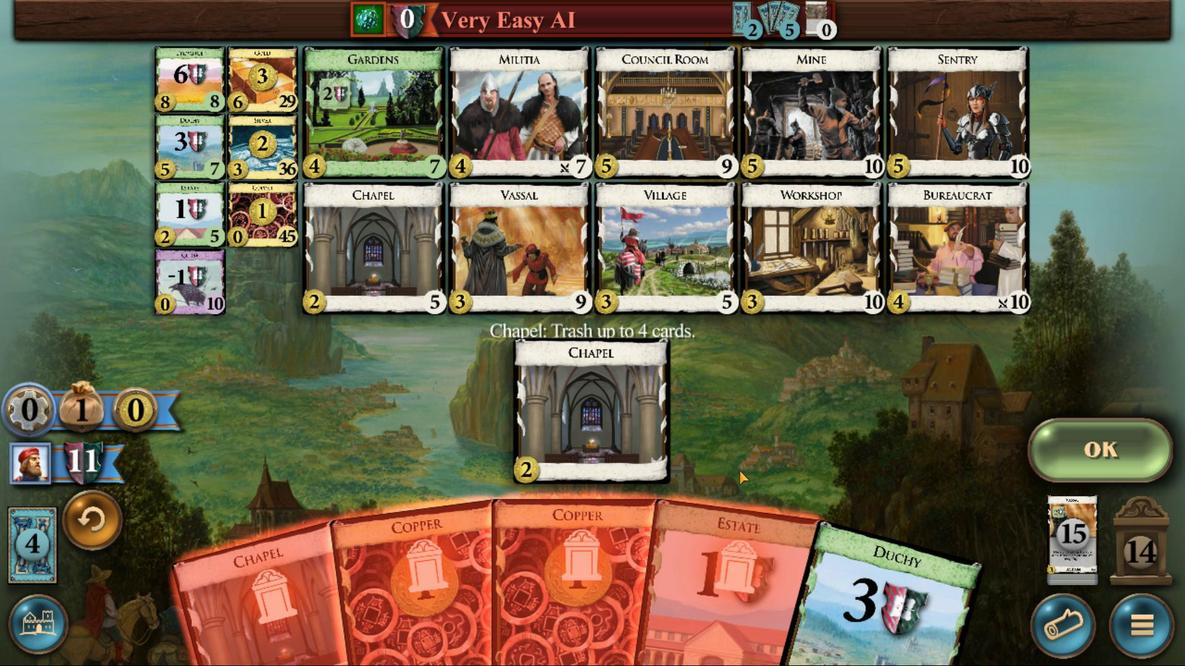 
Action: Mouse pressed left at (624, 452)
Screenshot: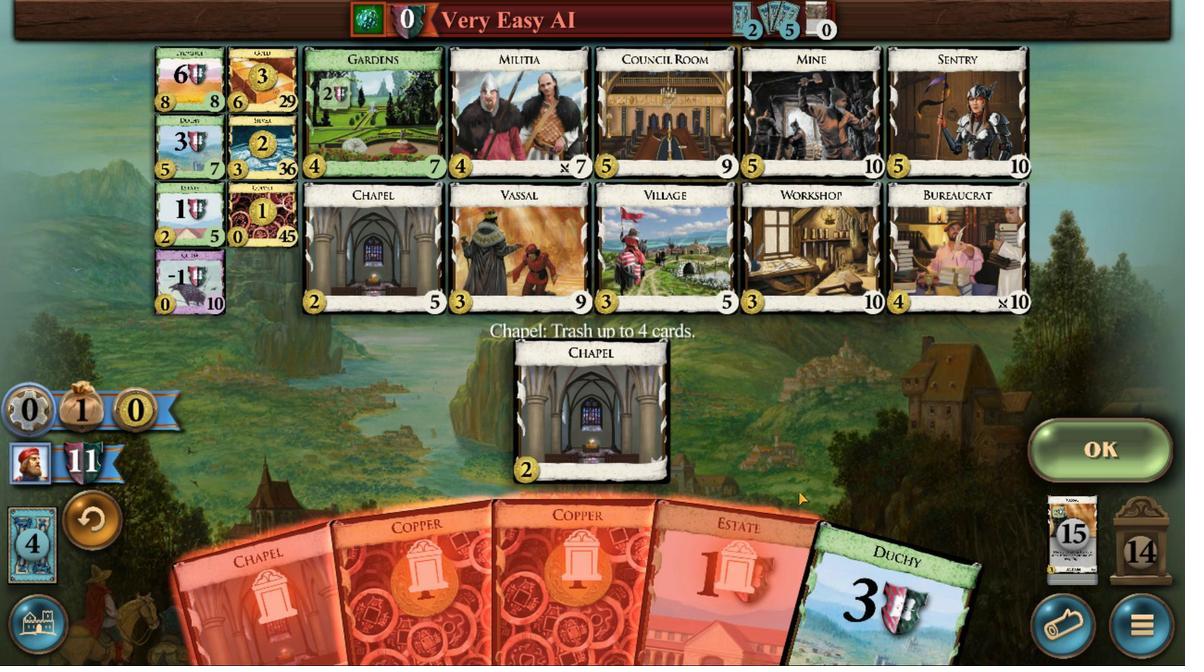 
Action: Mouse moved to (361, 433)
Screenshot: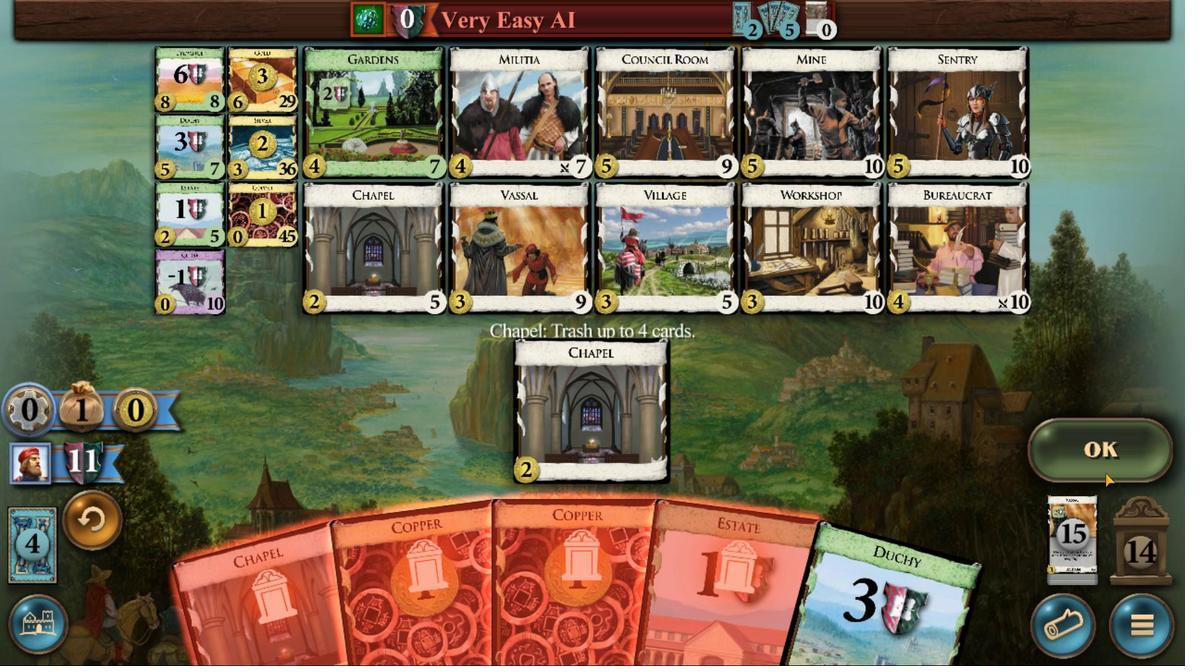 
Action: Mouse pressed left at (361, 433)
